 Task: Select transit view around selected location Cape Romain National Wildlife Refuge, South Carolina, United States and check out the nearest train station
Action: Mouse moved to (149, 82)
Screenshot: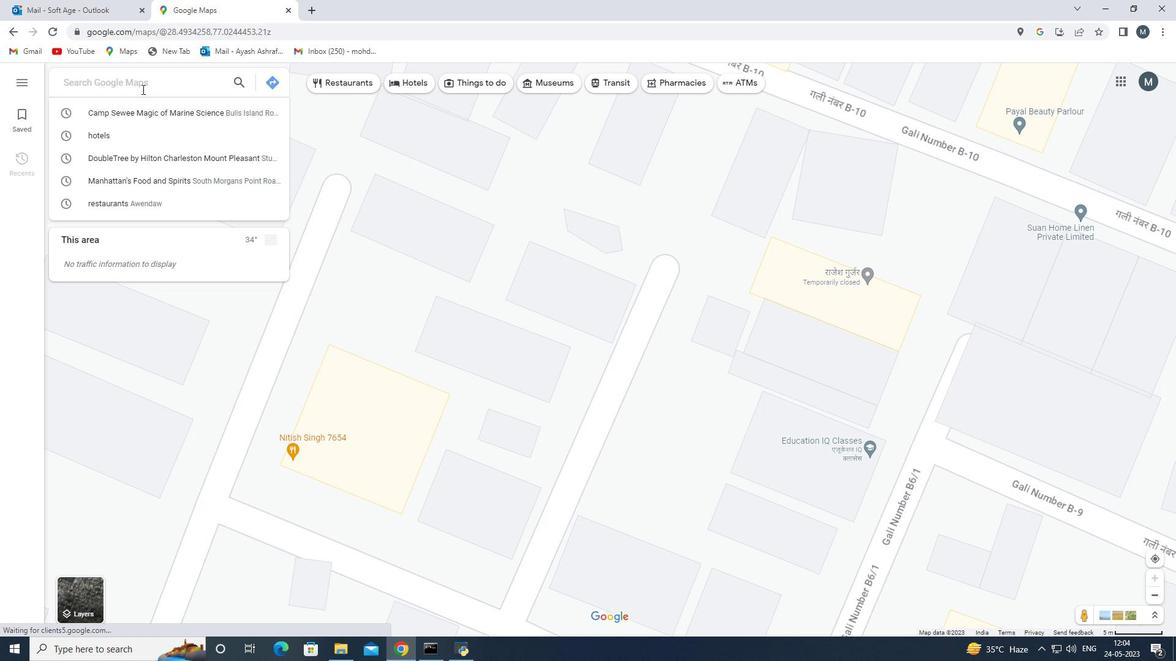 
Action: Mouse pressed left at (149, 82)
Screenshot: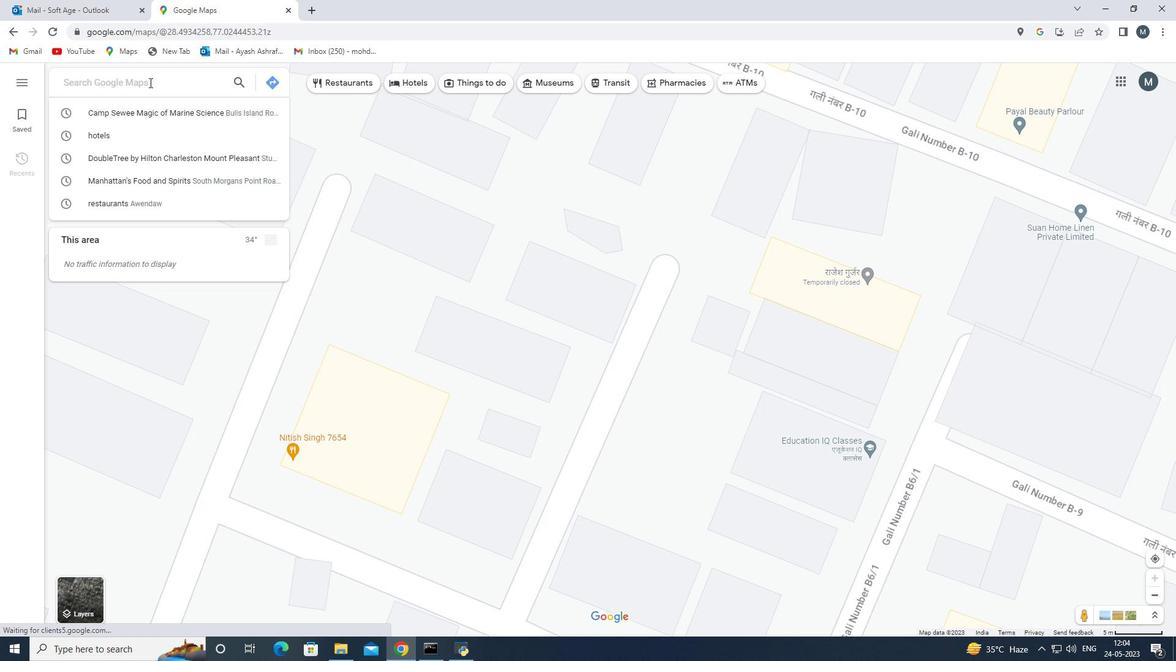 
Action: Key pressed <Key.shift>Cape<Key.space><Key.shift><Key.shift><Key.shift><Key.shift><Key.shift>Romain<Key.space><Key.shift>National<Key.space>wildlife<Key.space>refuge<Key.space><Key.backspace>,south<Key.space>carolina<Key.space>united<Key.space>states<Key.space>
Screenshot: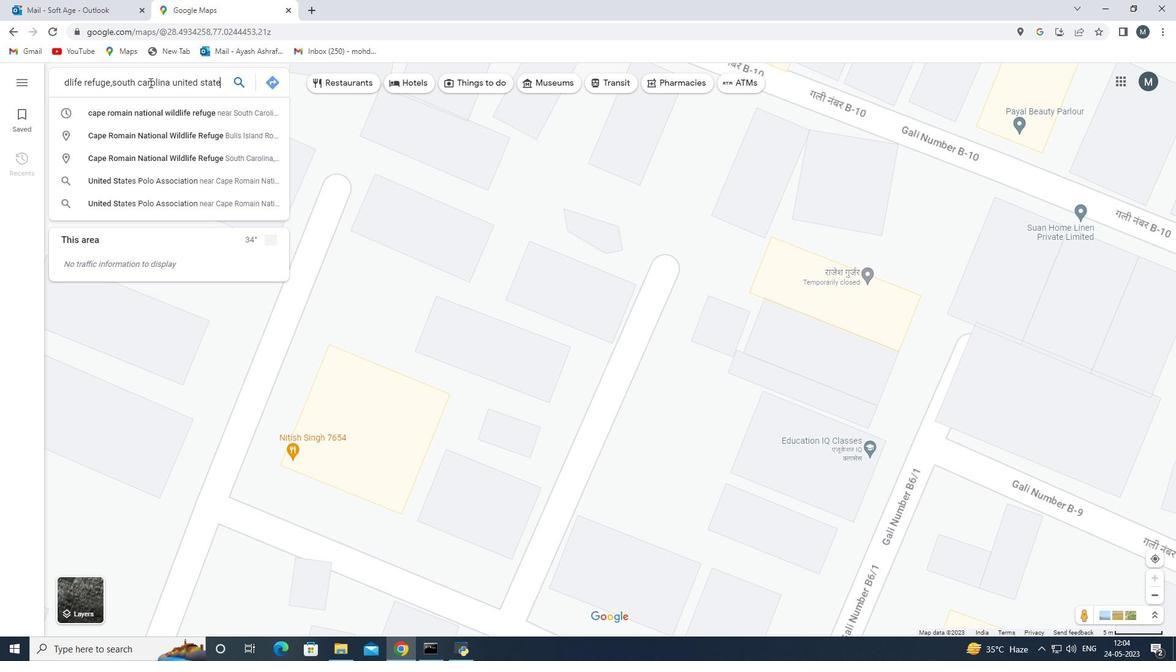 
Action: Mouse moved to (241, 85)
Screenshot: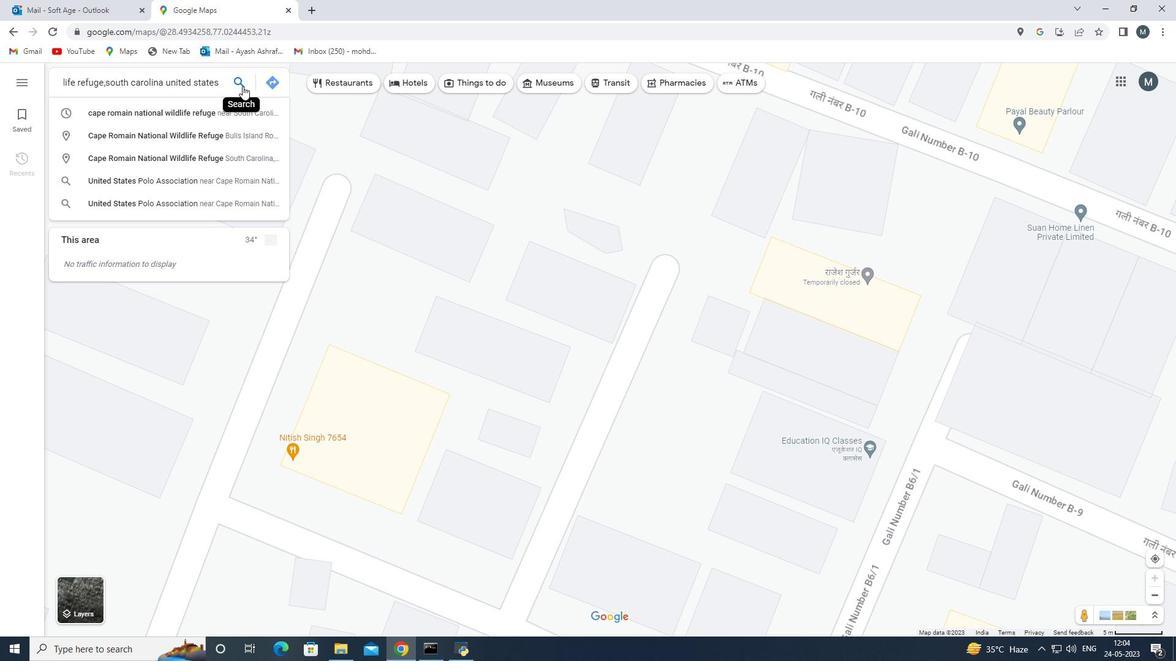 
Action: Mouse pressed left at (241, 85)
Screenshot: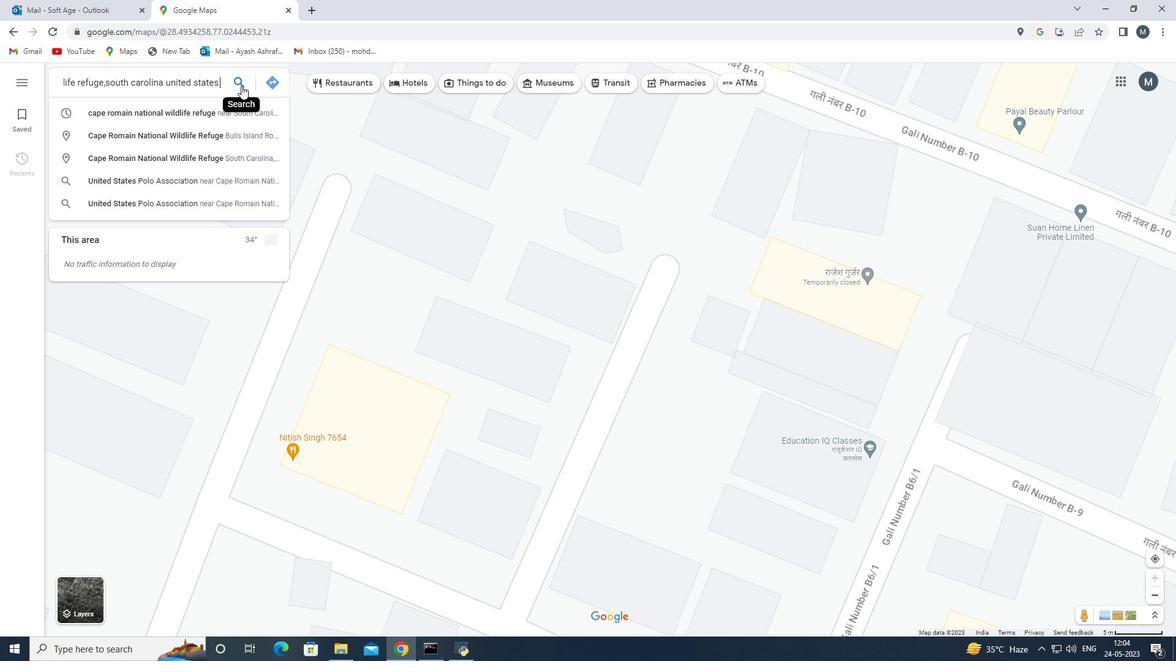 
Action: Mouse moved to (200, 300)
Screenshot: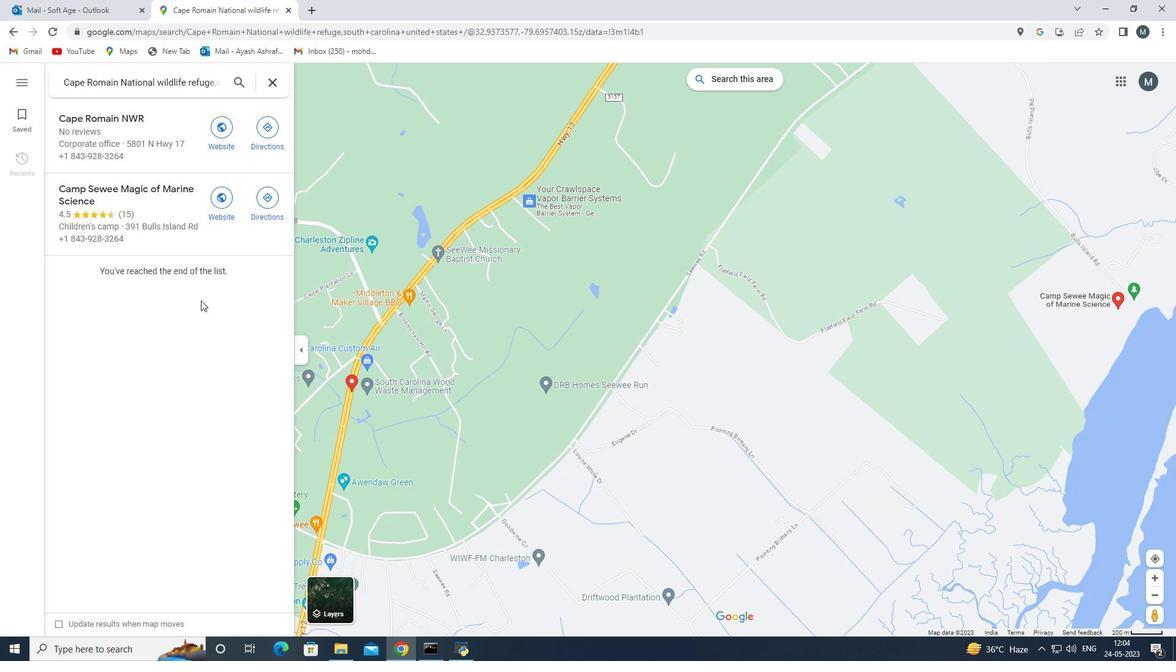 
Action: Mouse scrolled (200, 301) with delta (0, 0)
Screenshot: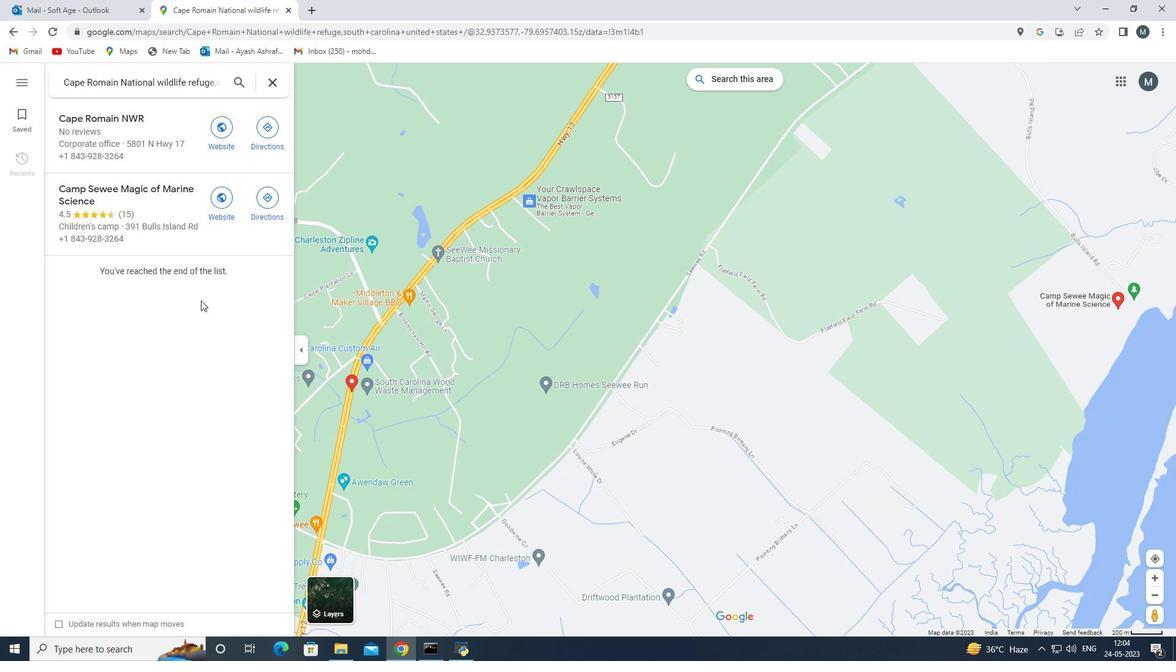 
Action: Mouse scrolled (200, 301) with delta (0, 0)
Screenshot: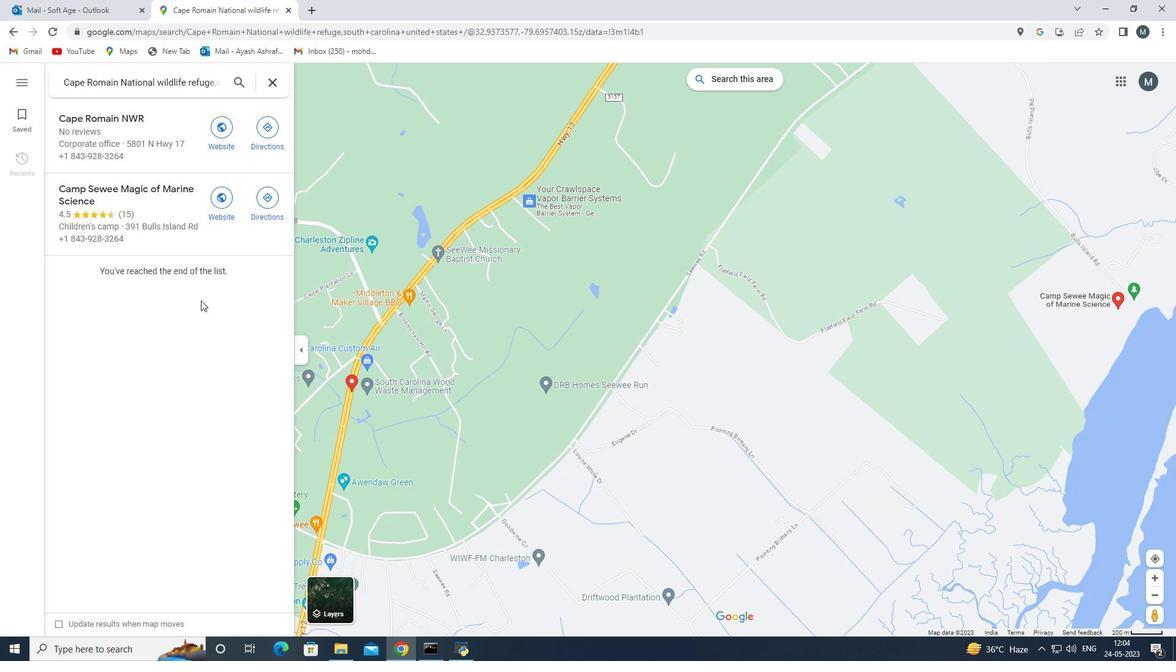 
Action: Mouse scrolled (200, 301) with delta (0, 0)
Screenshot: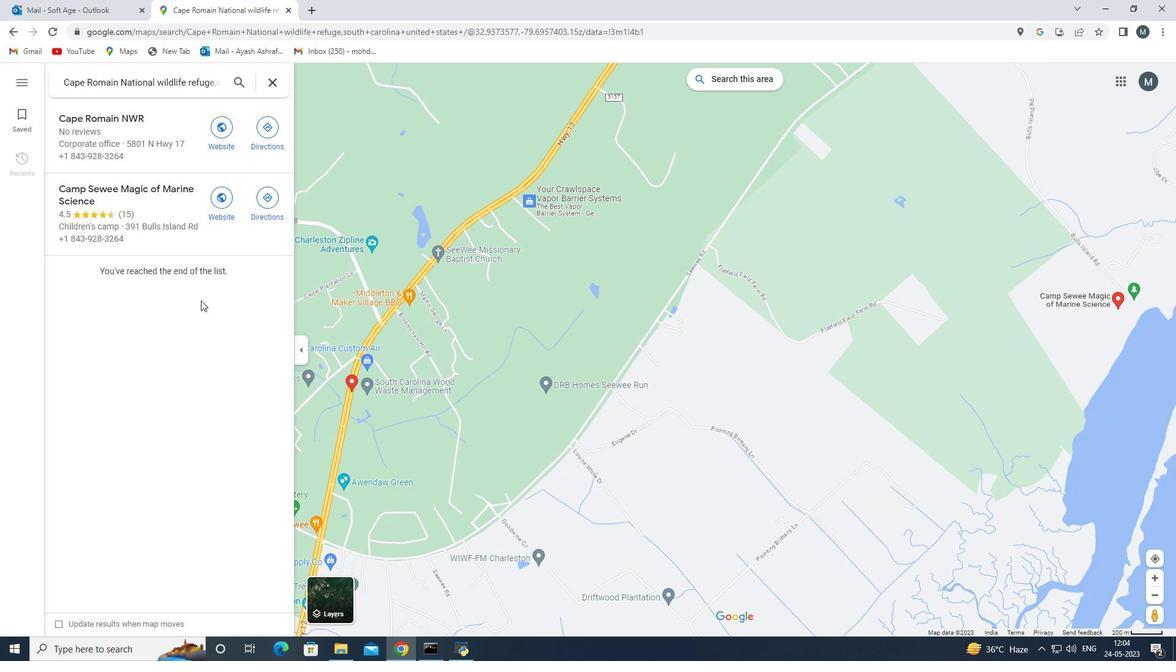 
Action: Mouse moved to (144, 140)
Screenshot: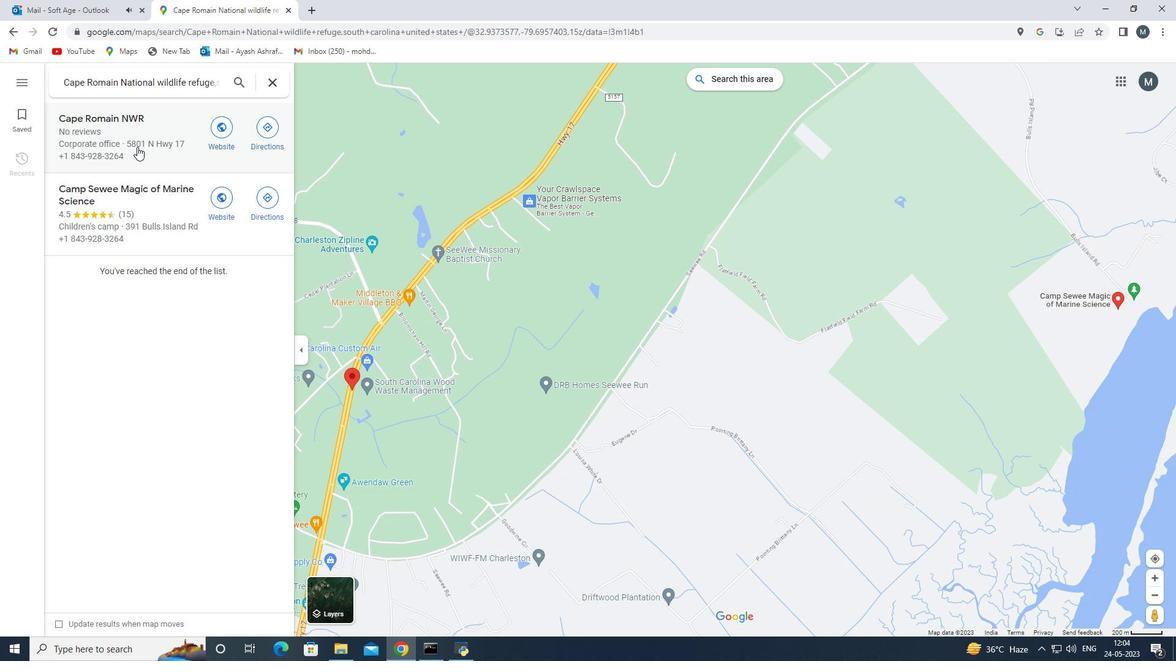 
Action: Mouse pressed left at (144, 140)
Screenshot: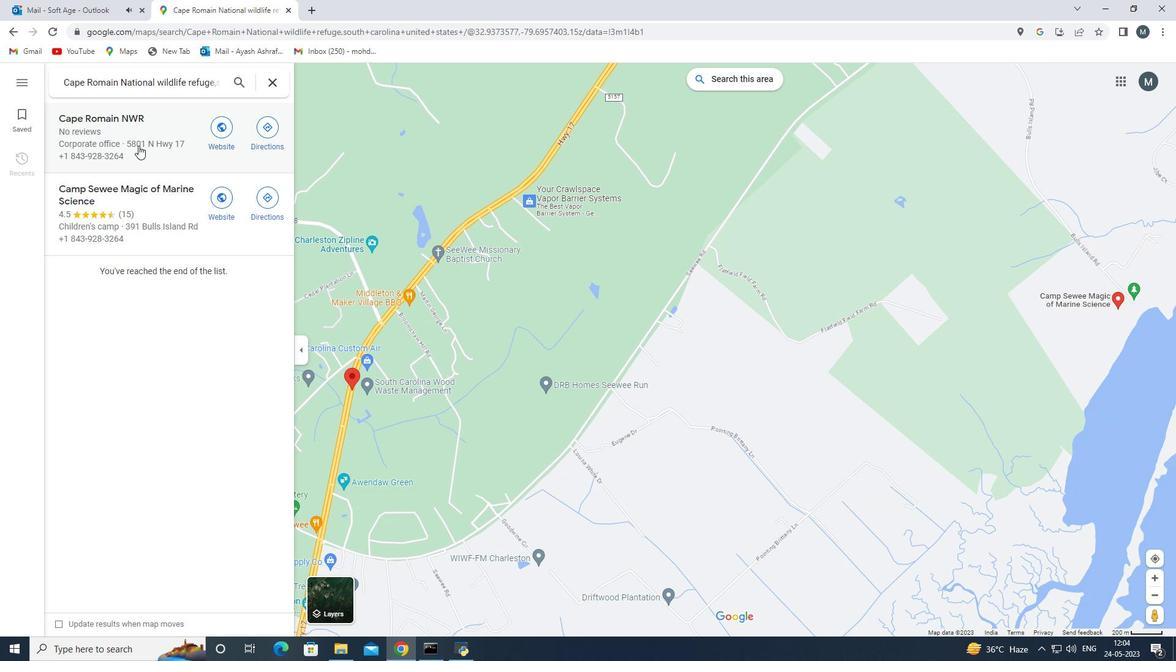 
Action: Mouse moved to (422, 324)
Screenshot: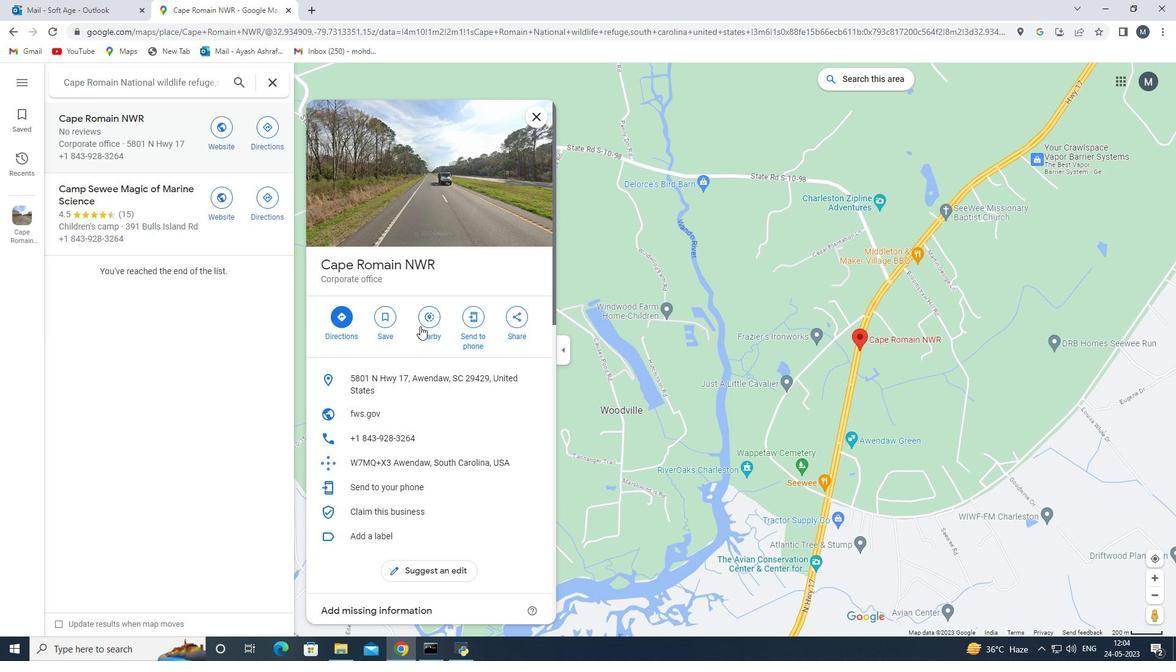 
Action: Mouse pressed left at (422, 324)
Screenshot: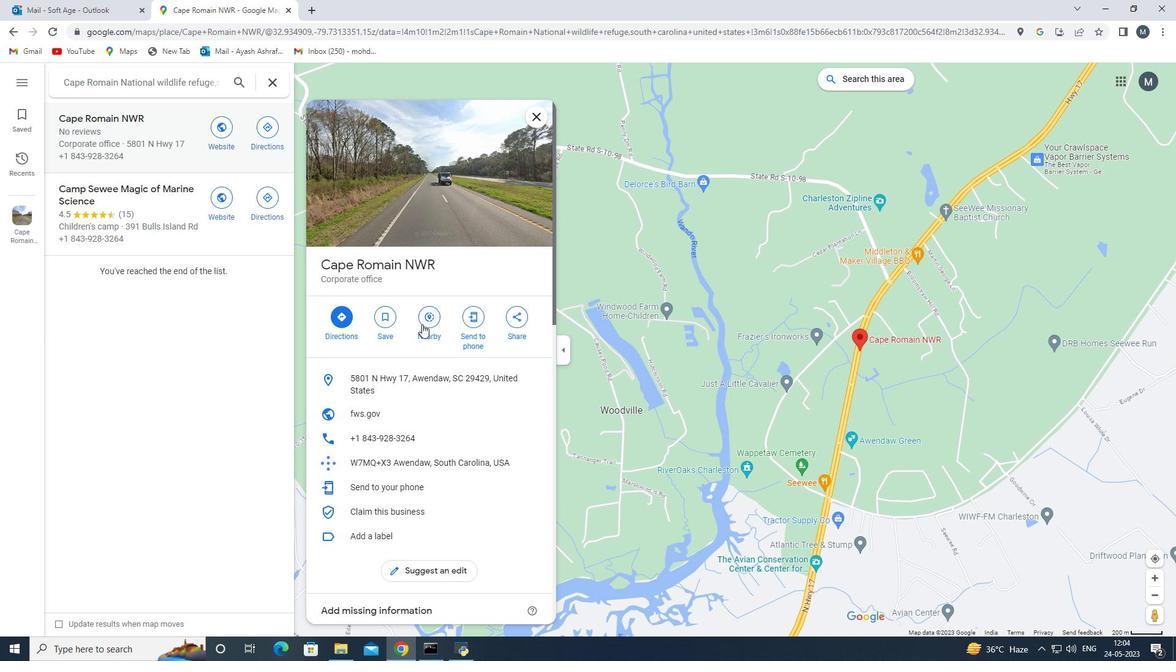 
Action: Mouse moved to (148, 303)
Screenshot: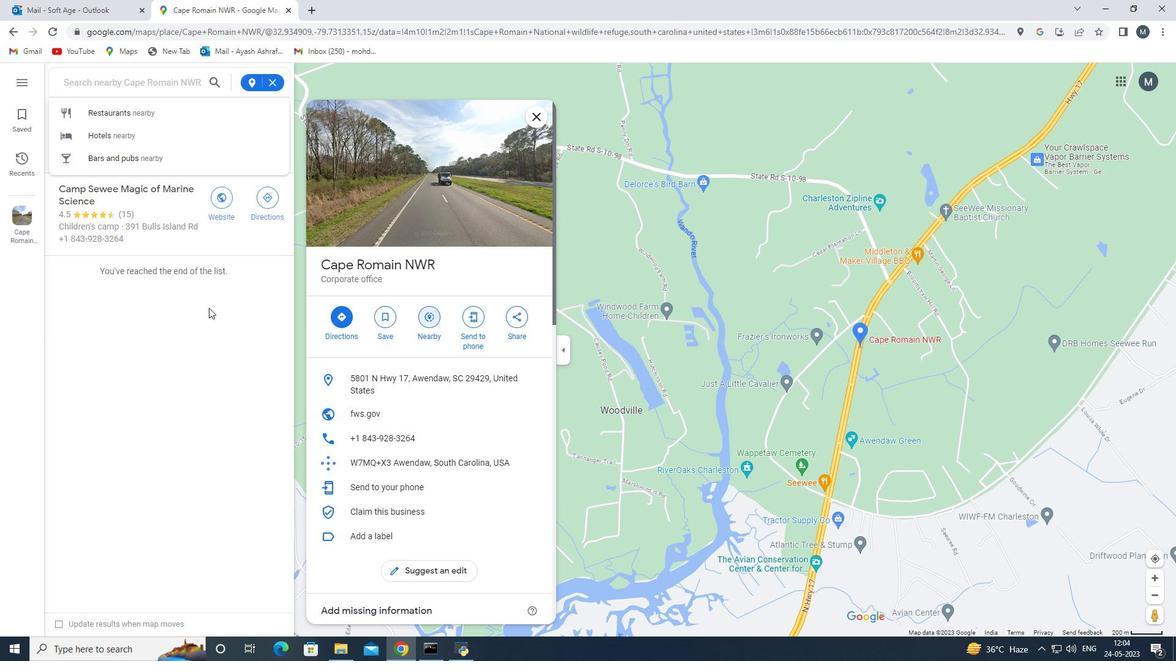 
Action: Key pressed <Key.shift>Tra
Screenshot: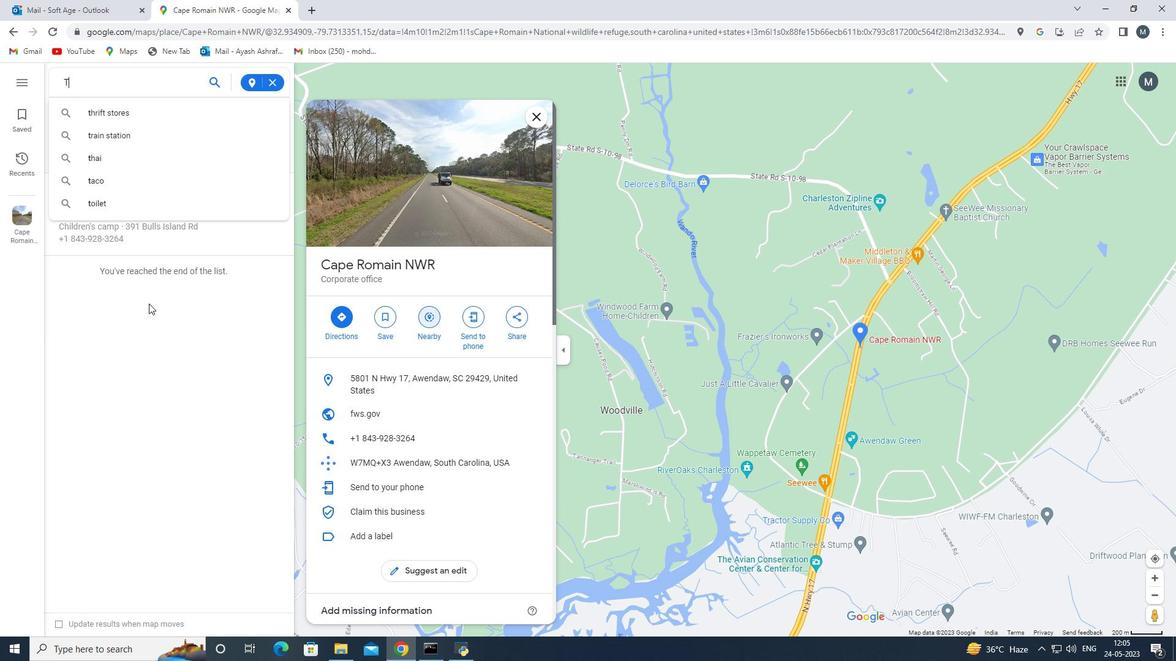 
Action: Mouse moved to (140, 116)
Screenshot: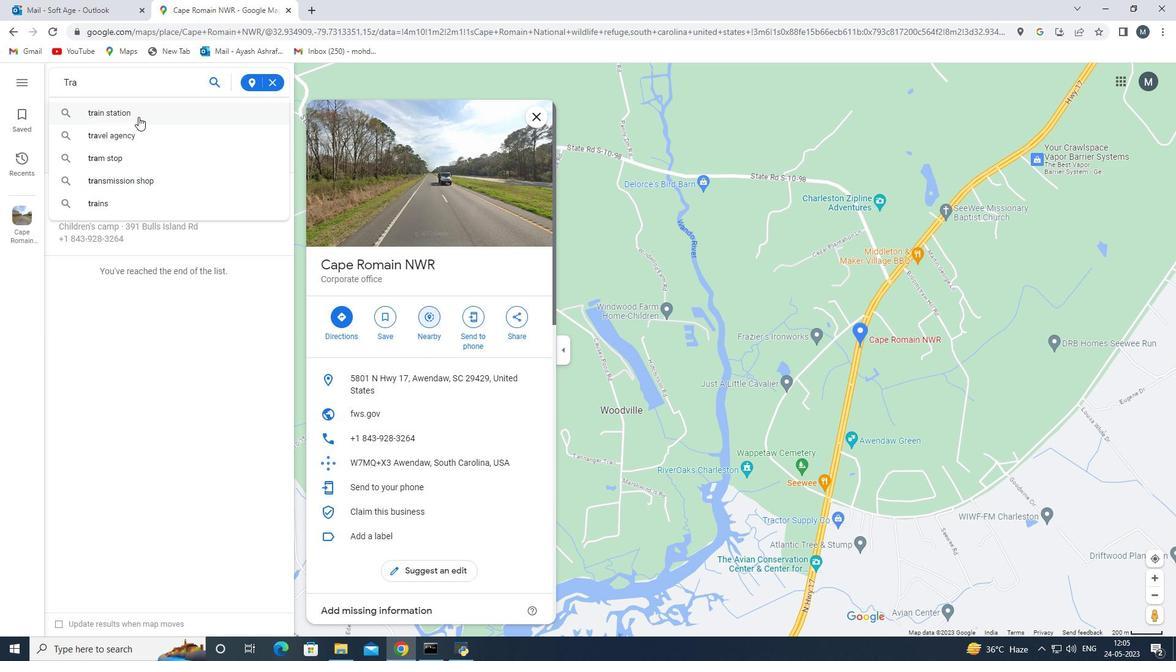 
Action: Mouse pressed left at (140, 116)
Screenshot: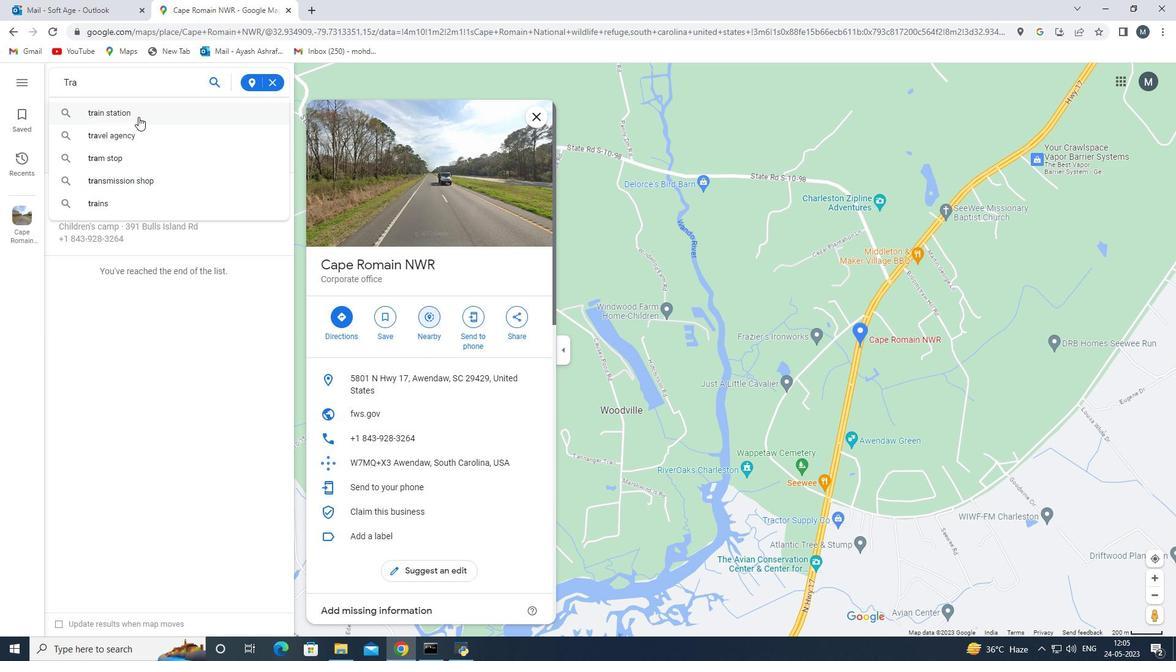 
Action: Mouse moved to (800, 431)
Screenshot: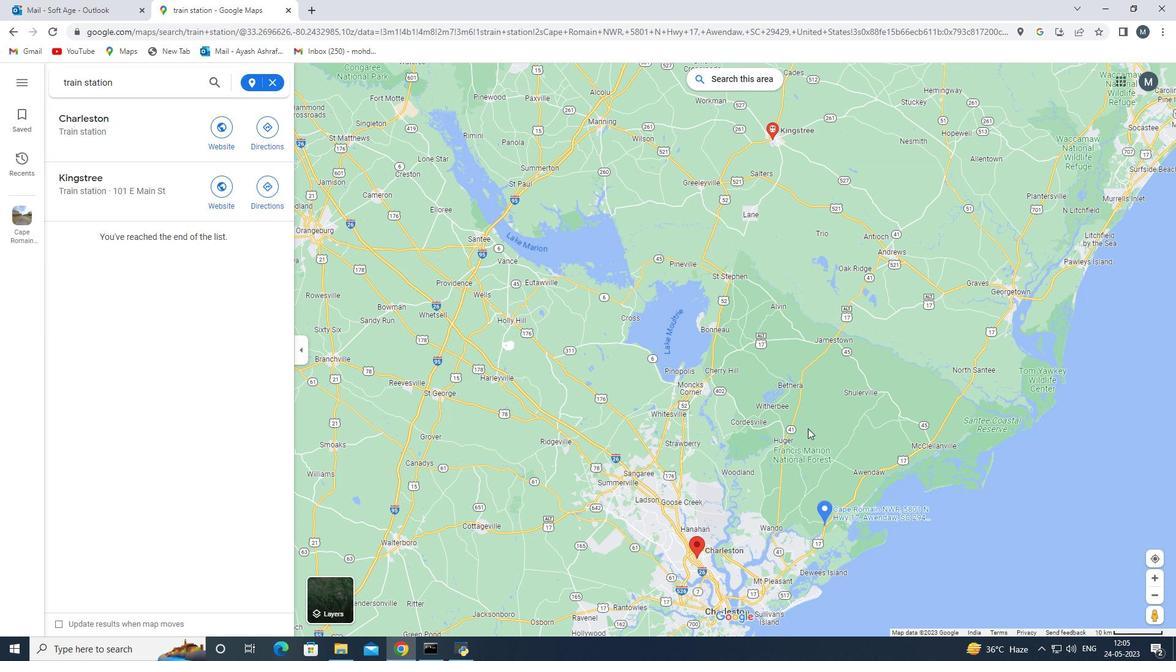 
Action: Mouse scrolled (803, 430) with delta (0, 0)
Screenshot: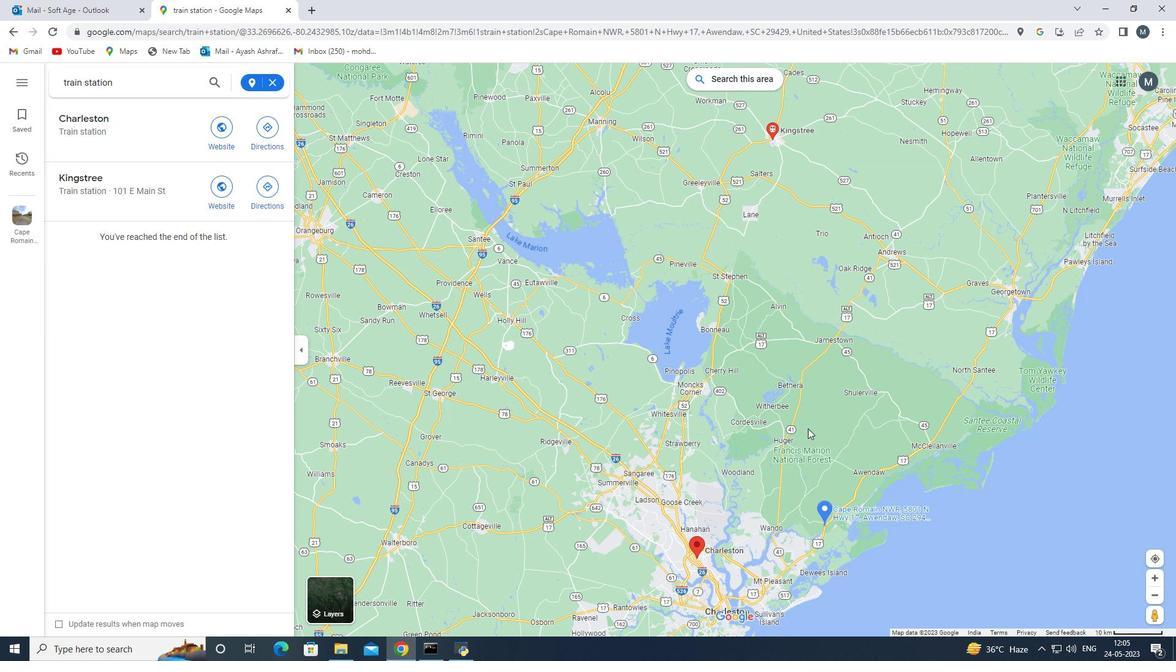 
Action: Mouse scrolled (800, 430) with delta (0, 0)
Screenshot: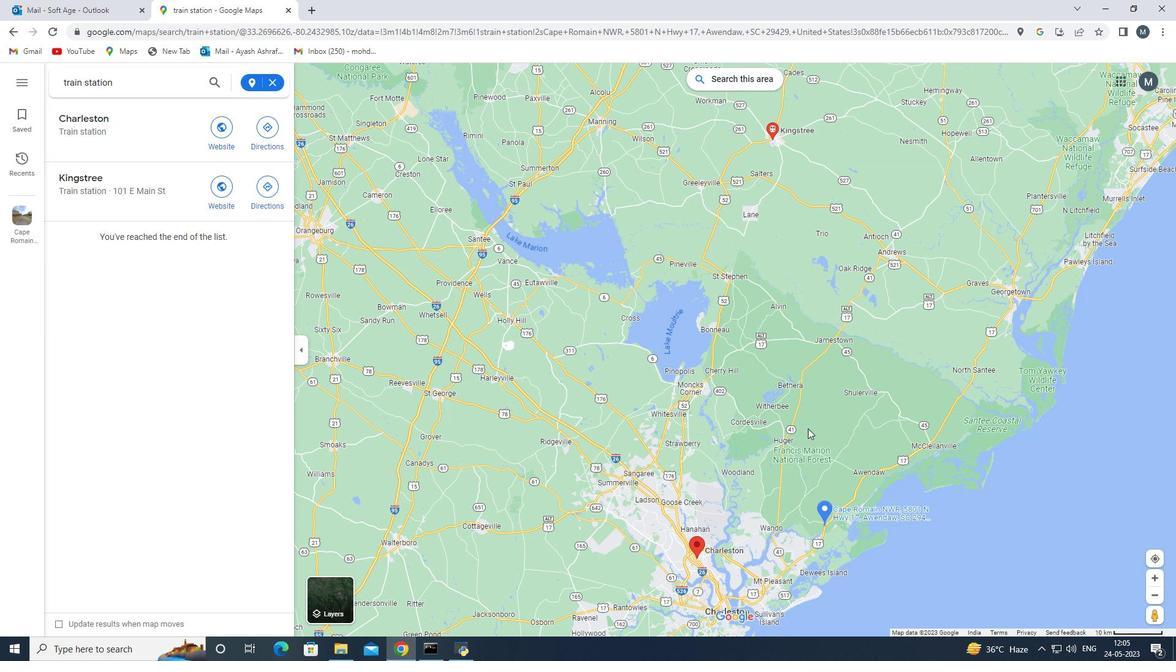 
Action: Mouse moved to (751, 457)
Screenshot: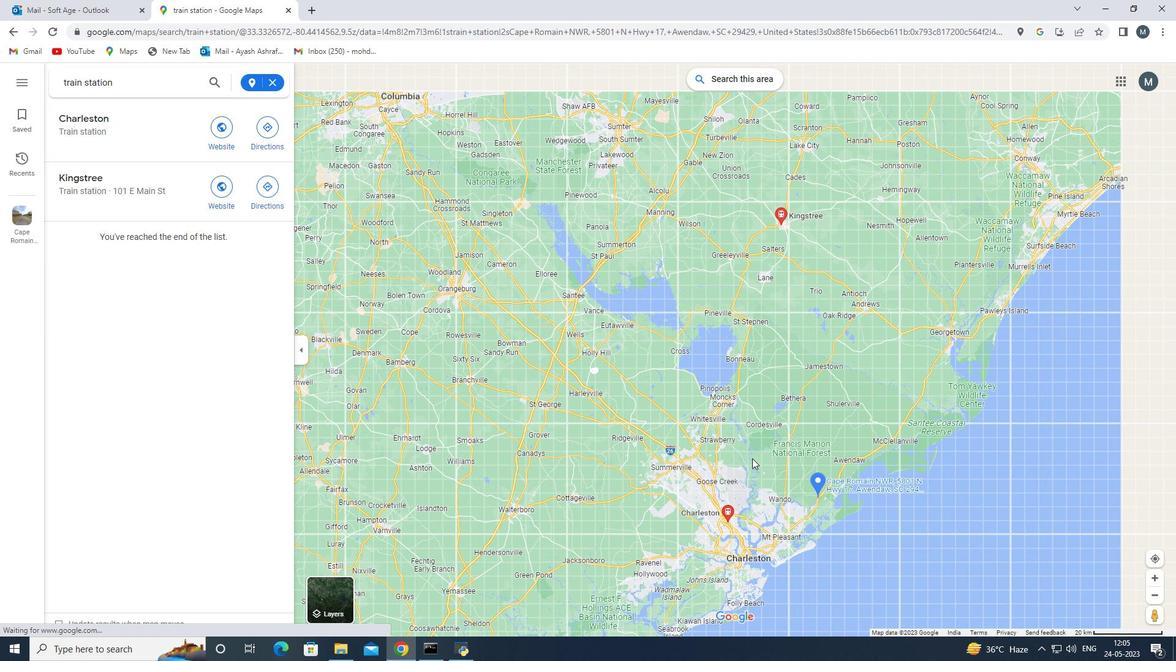 
Action: Mouse scrolled (751, 459) with delta (0, 0)
Screenshot: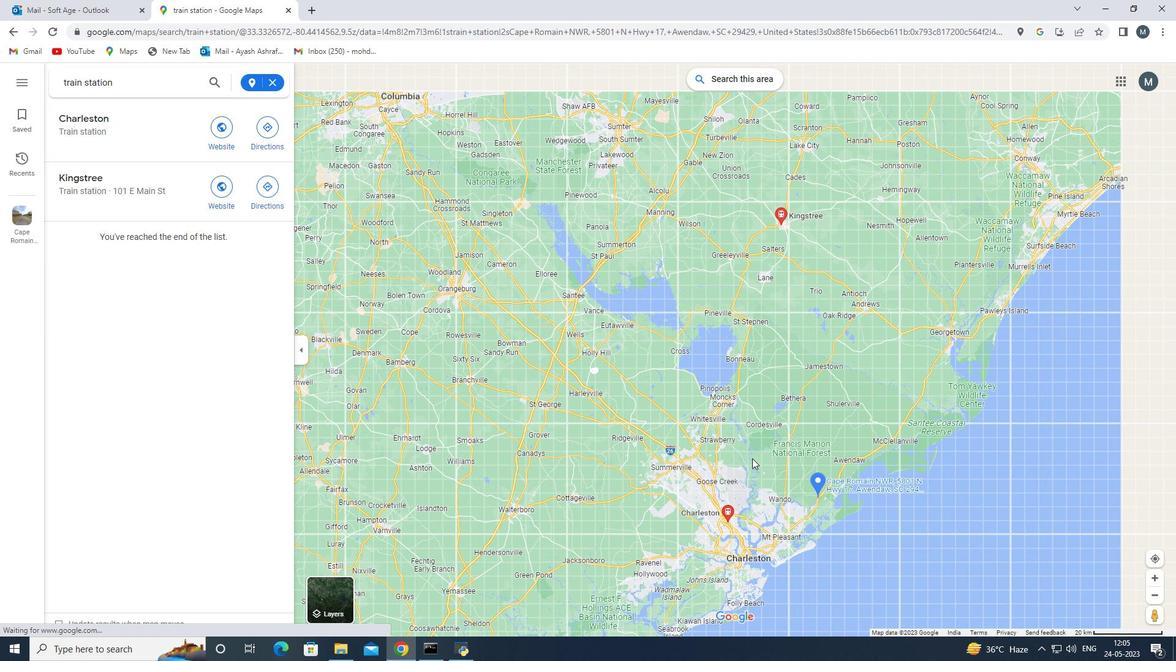 
Action: Mouse moved to (751, 455)
Screenshot: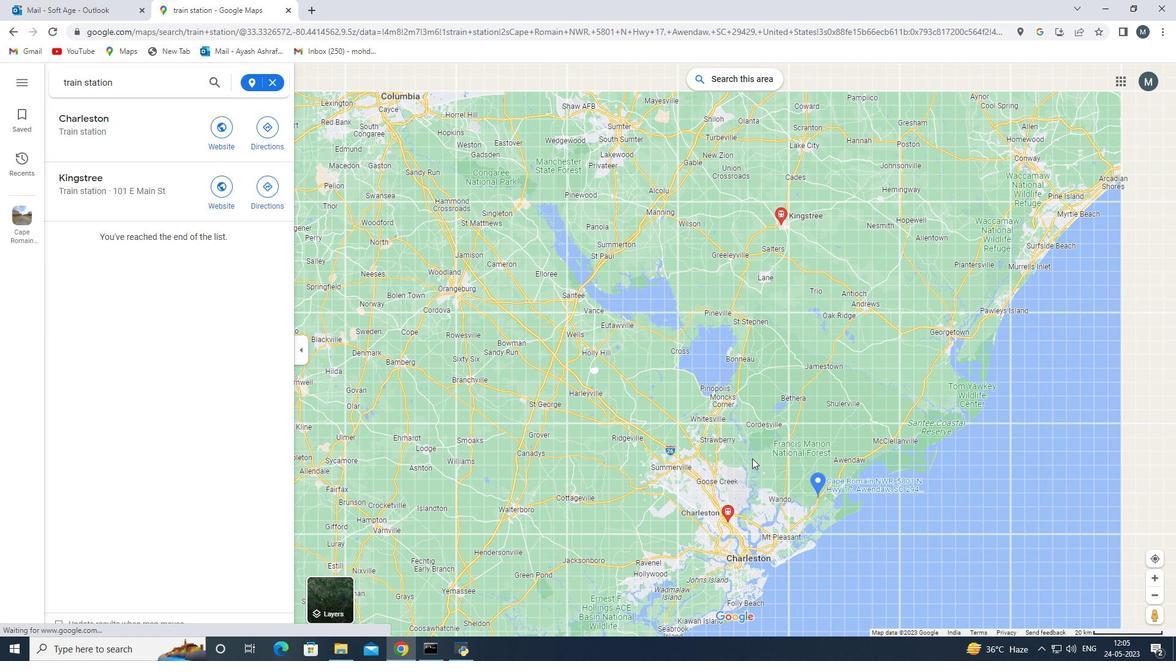 
Action: Mouse scrolled (751, 457) with delta (0, 0)
Screenshot: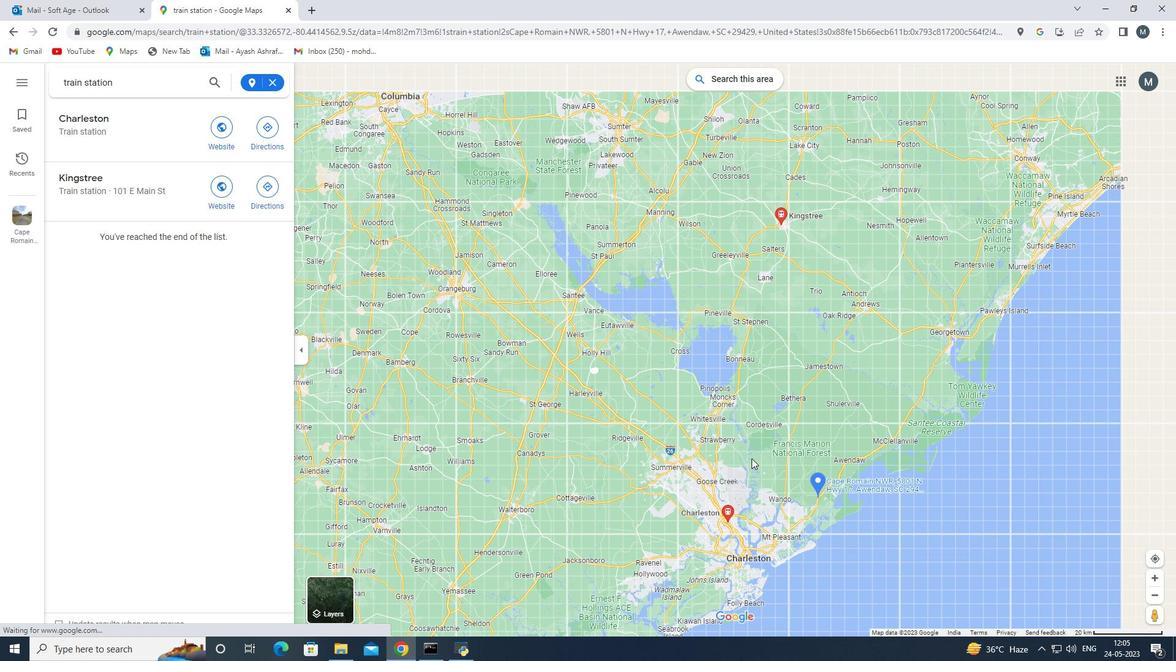 
Action: Mouse moved to (757, 443)
Screenshot: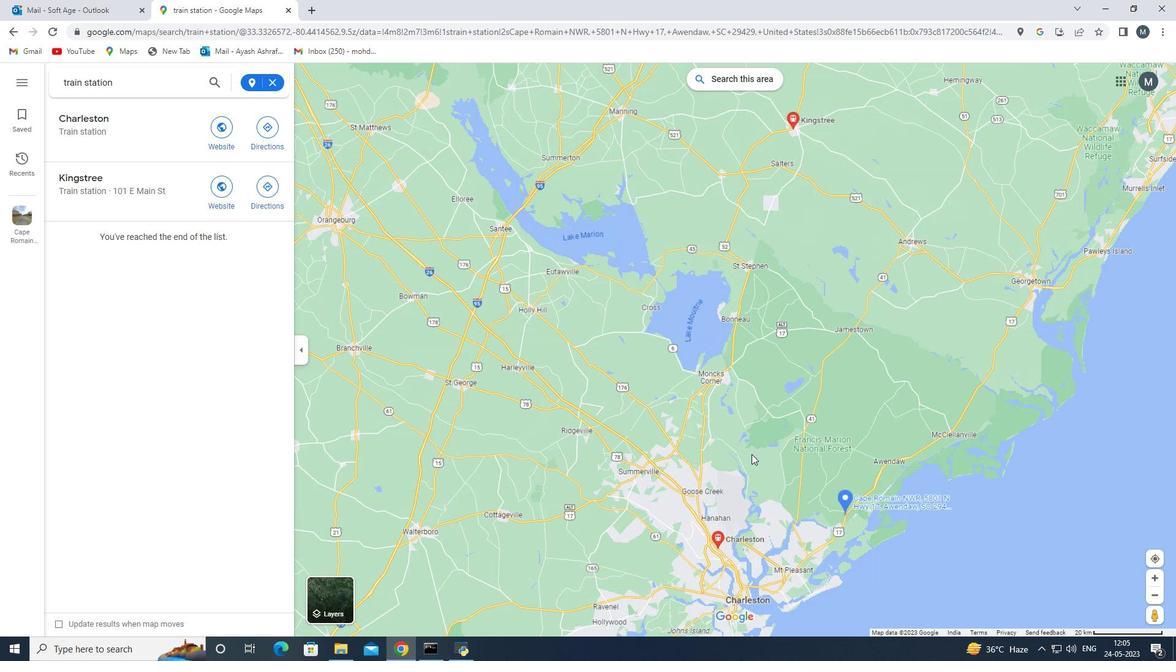 
Action: Mouse scrolled (757, 443) with delta (0, 0)
Screenshot: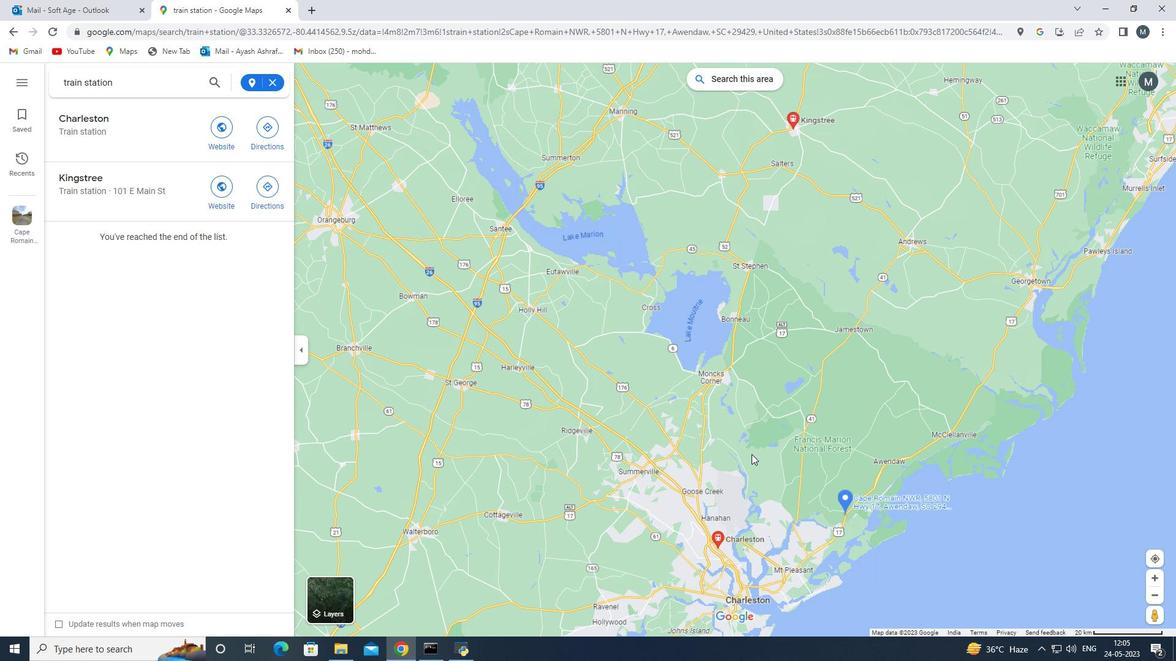 
Action: Mouse scrolled (757, 443) with delta (0, 0)
Screenshot: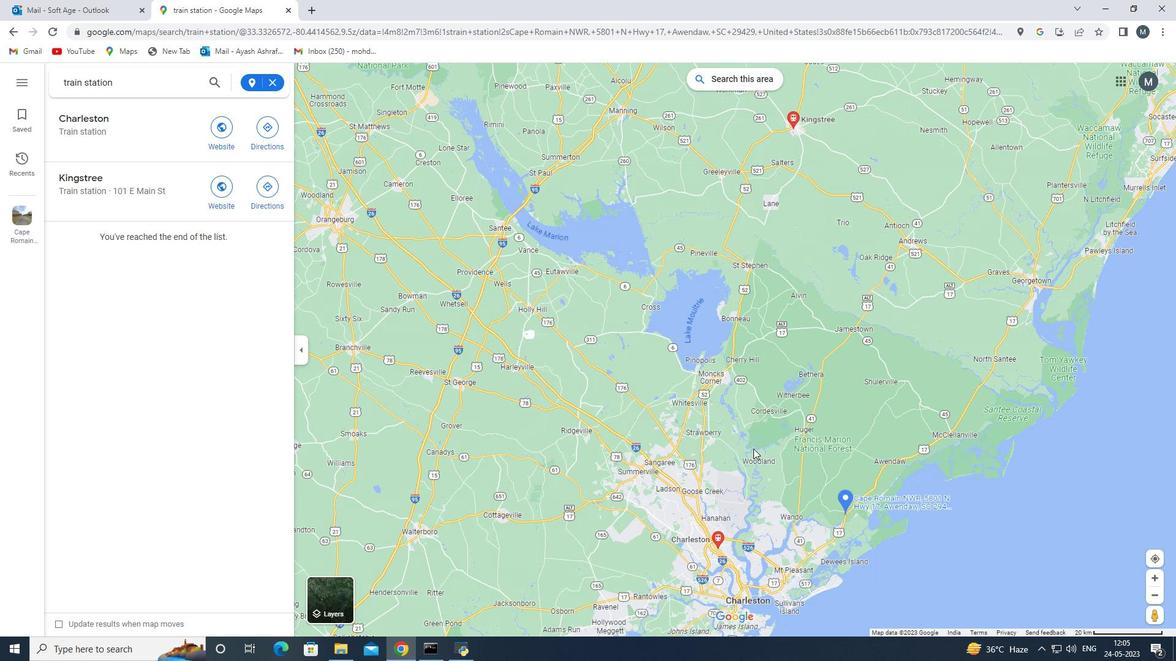 
Action: Mouse scrolled (757, 443) with delta (0, 0)
Screenshot: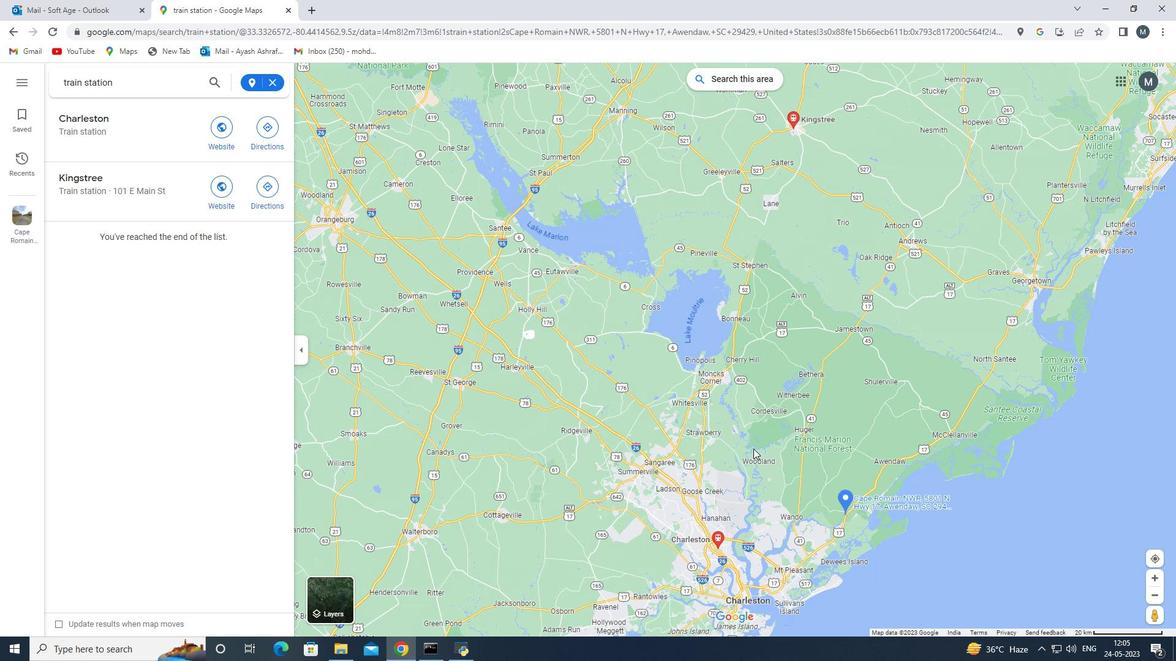 
Action: Mouse scrolled (757, 443) with delta (0, 0)
Screenshot: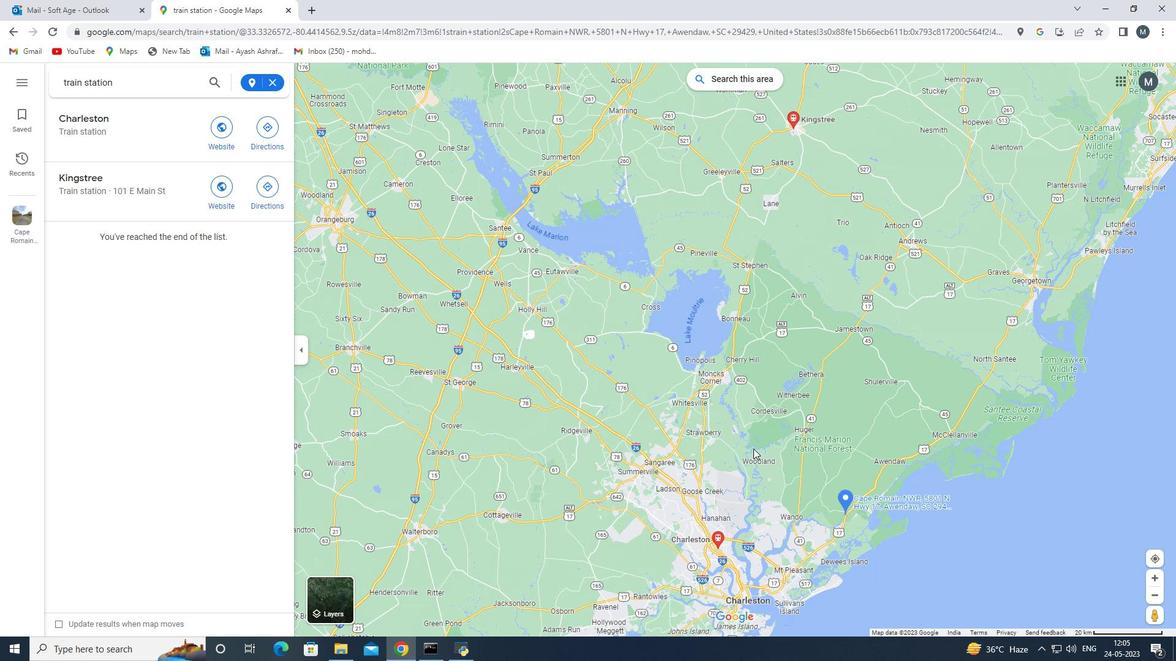 
Action: Mouse moved to (633, 436)
Screenshot: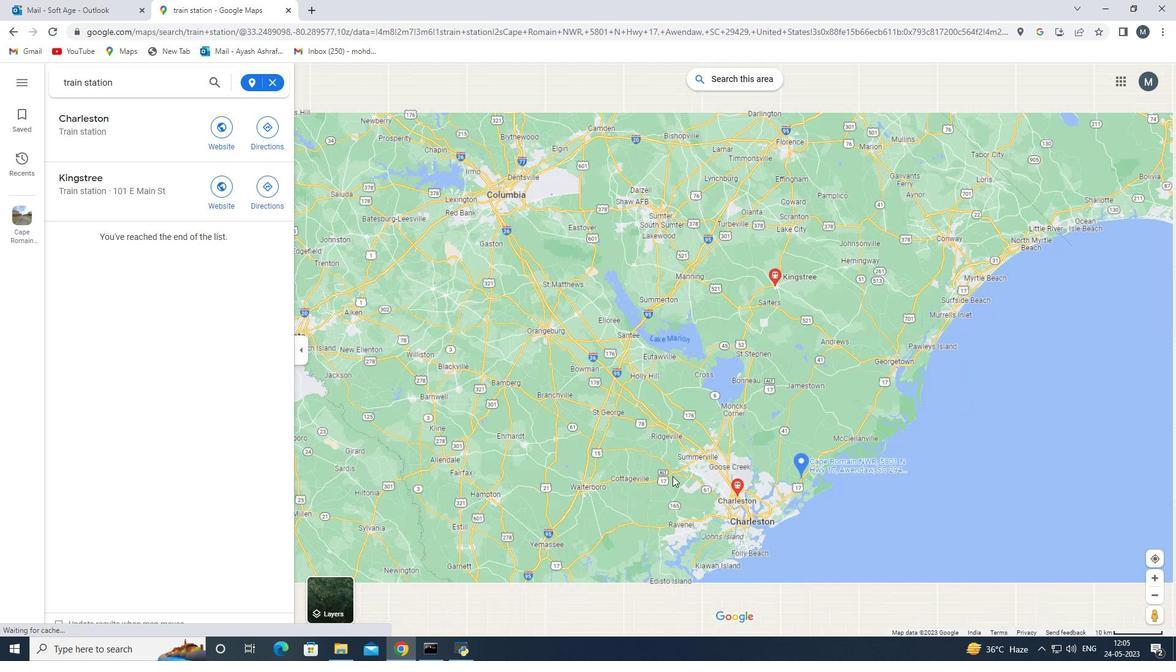 
Action: Mouse pressed left at (633, 436)
Screenshot: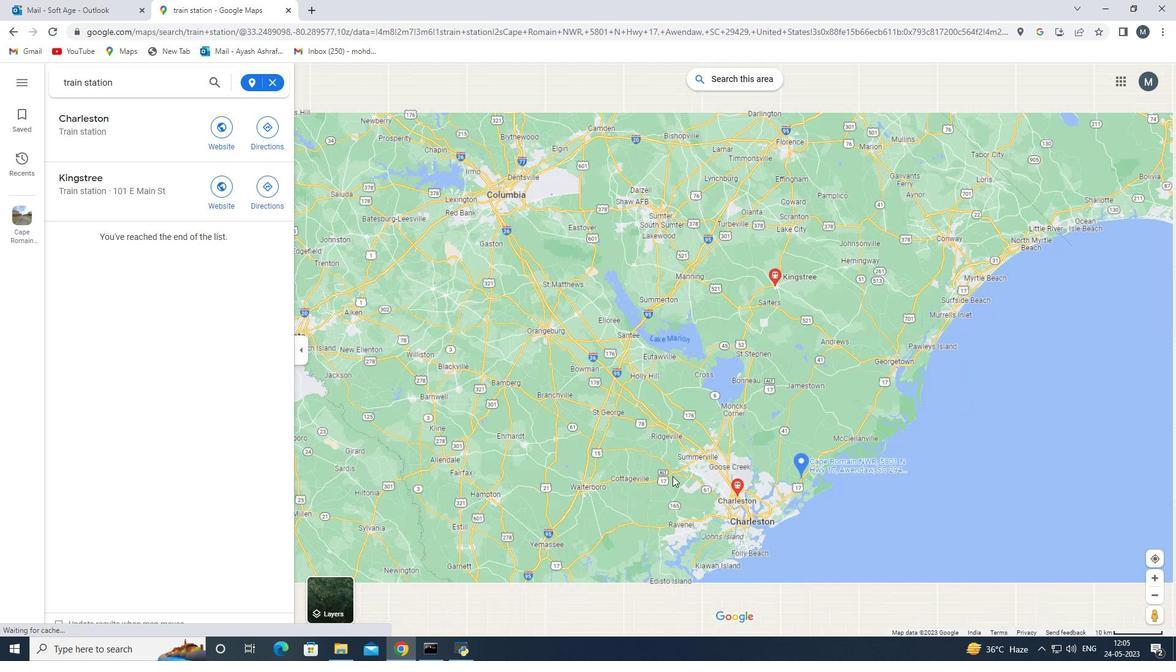 
Action: Mouse moved to (771, 413)
Screenshot: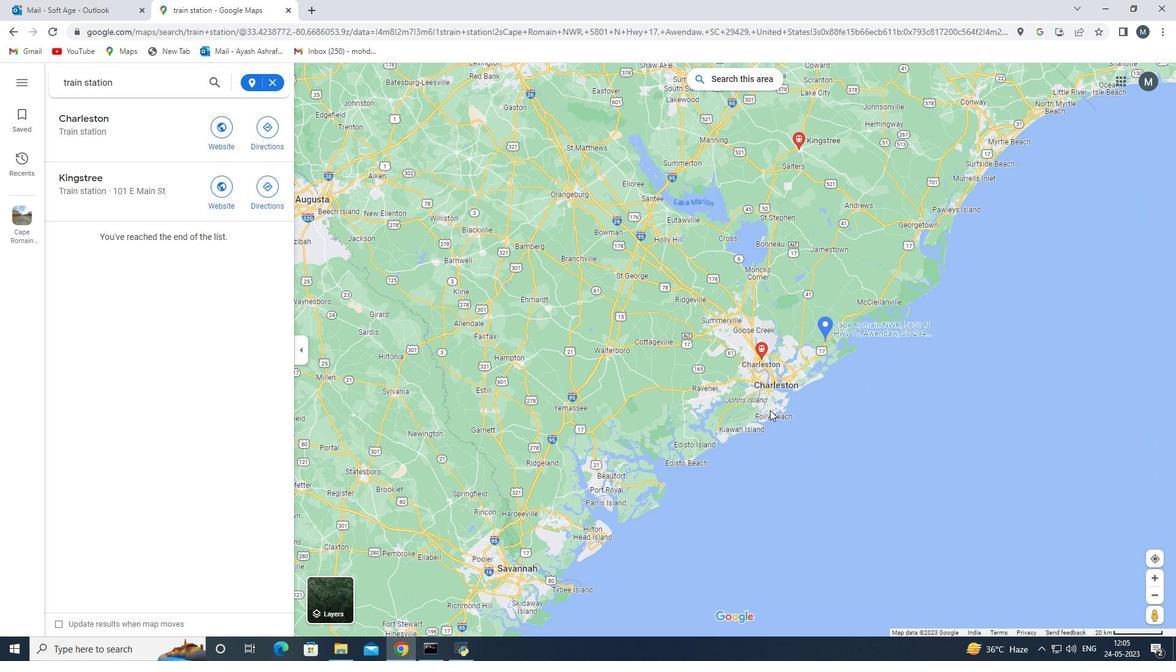 
Action: Mouse scrolled (771, 414) with delta (0, 0)
Screenshot: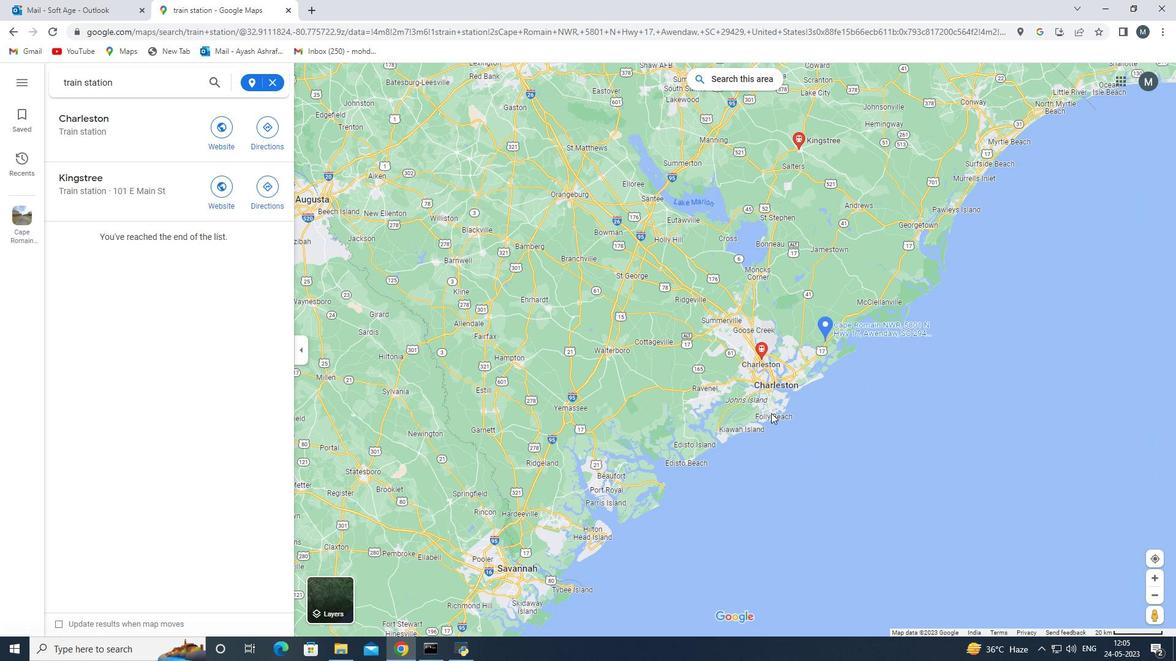 
Action: Mouse scrolled (771, 414) with delta (0, 0)
Screenshot: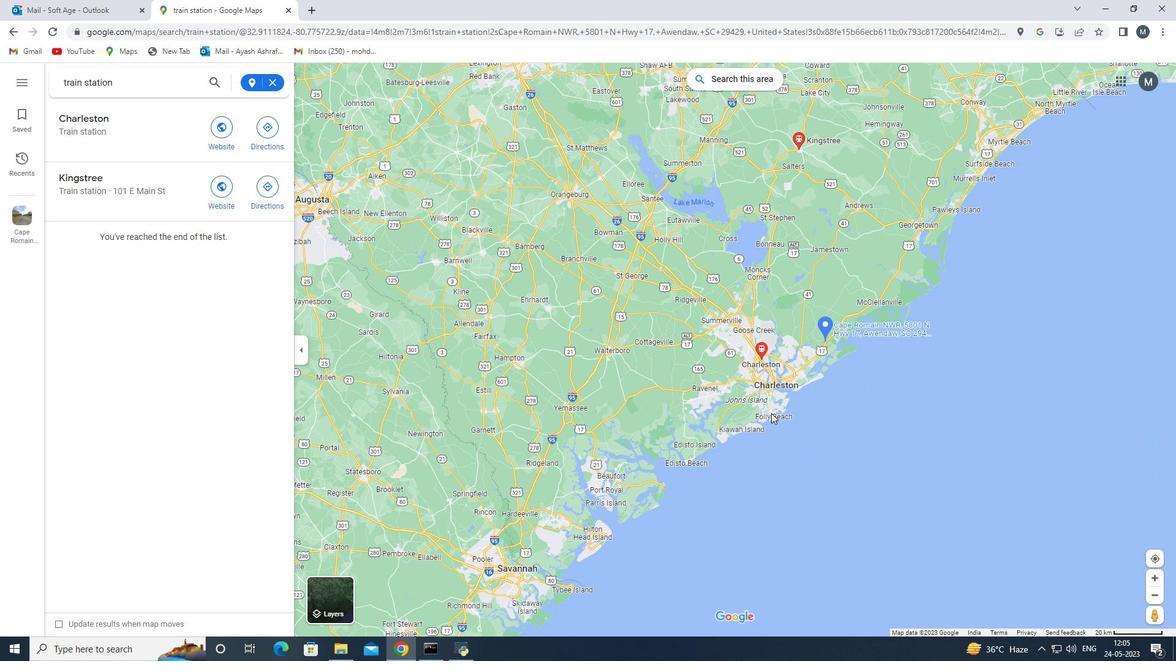 
Action: Mouse scrolled (771, 414) with delta (0, 0)
Screenshot: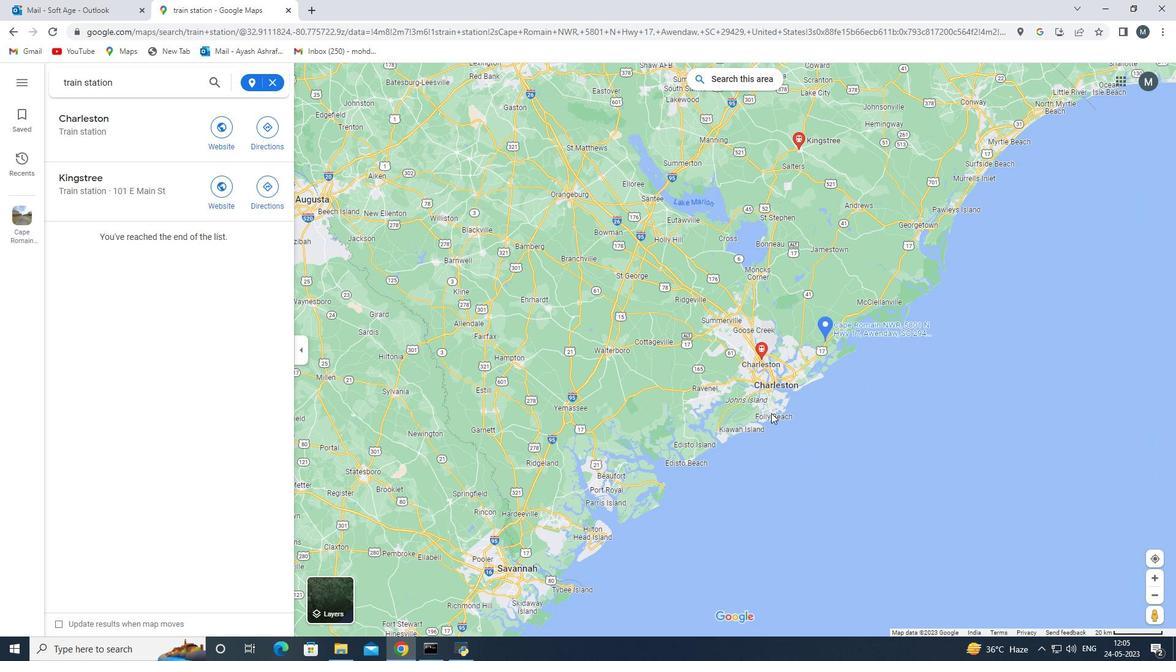 
Action: Mouse moved to (771, 414)
Screenshot: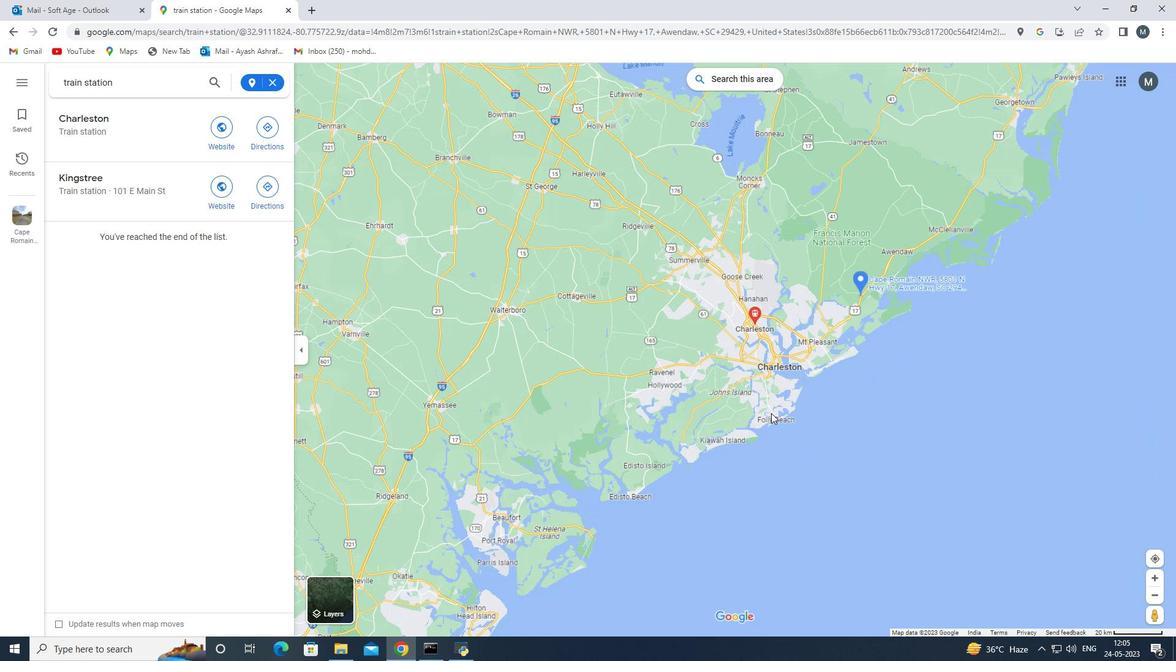 
Action: Mouse scrolled (771, 414) with delta (0, 0)
Screenshot: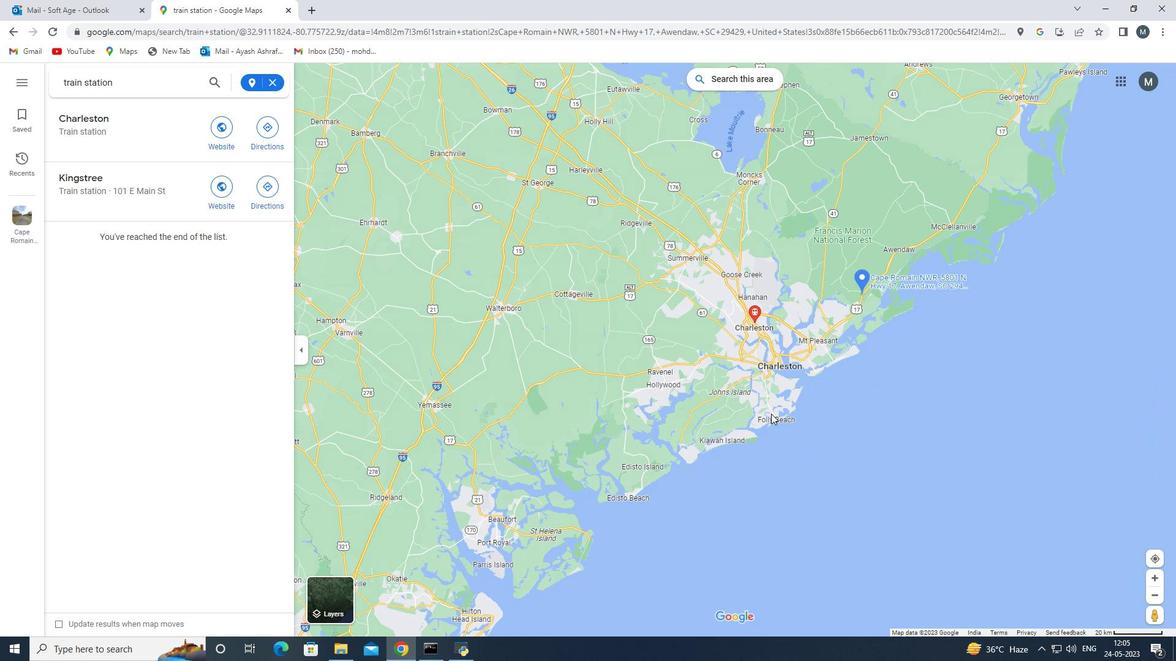 
Action: Mouse scrolled (771, 414) with delta (0, 0)
Screenshot: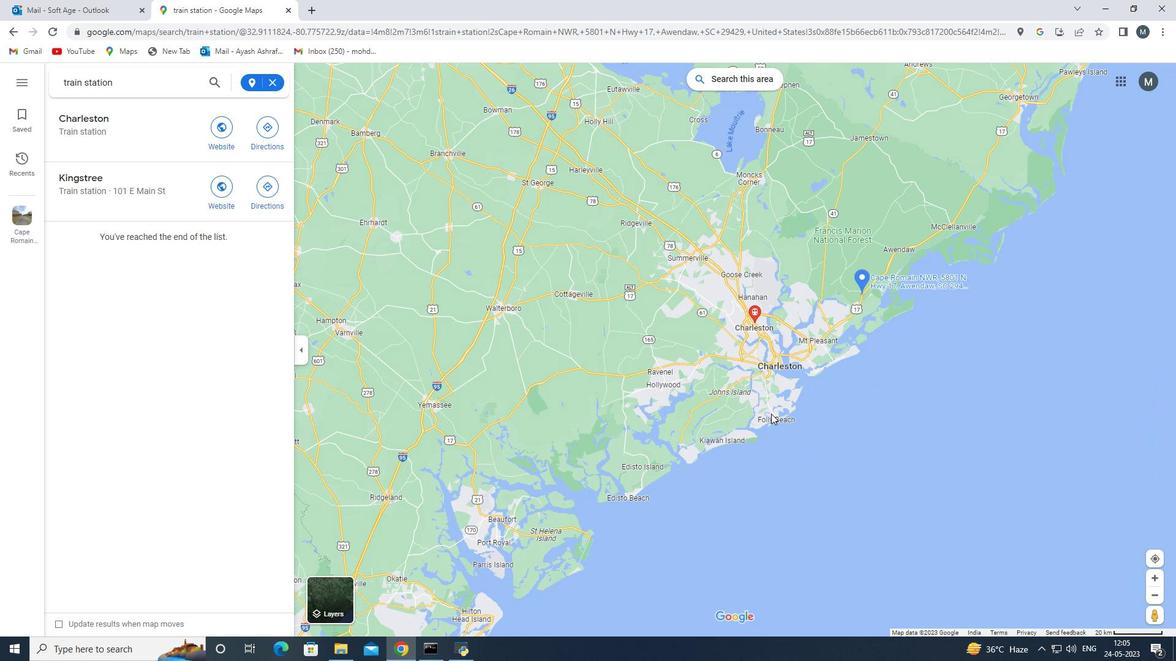 
Action: Mouse scrolled (771, 414) with delta (0, 0)
Screenshot: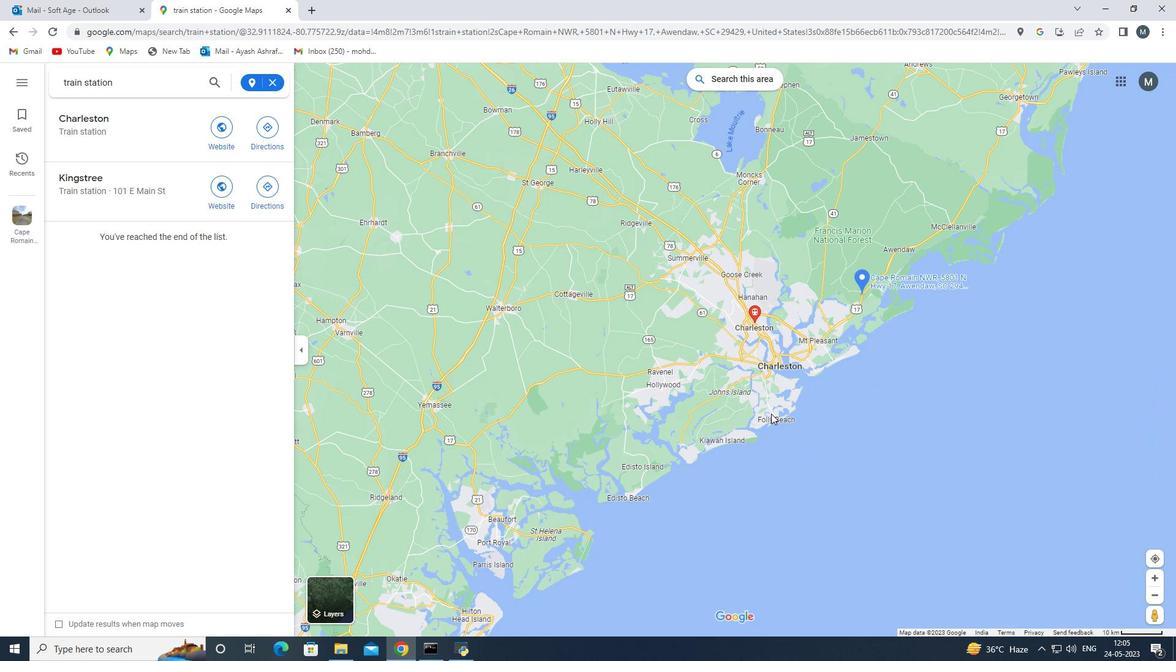 
Action: Mouse scrolled (771, 414) with delta (0, 0)
Screenshot: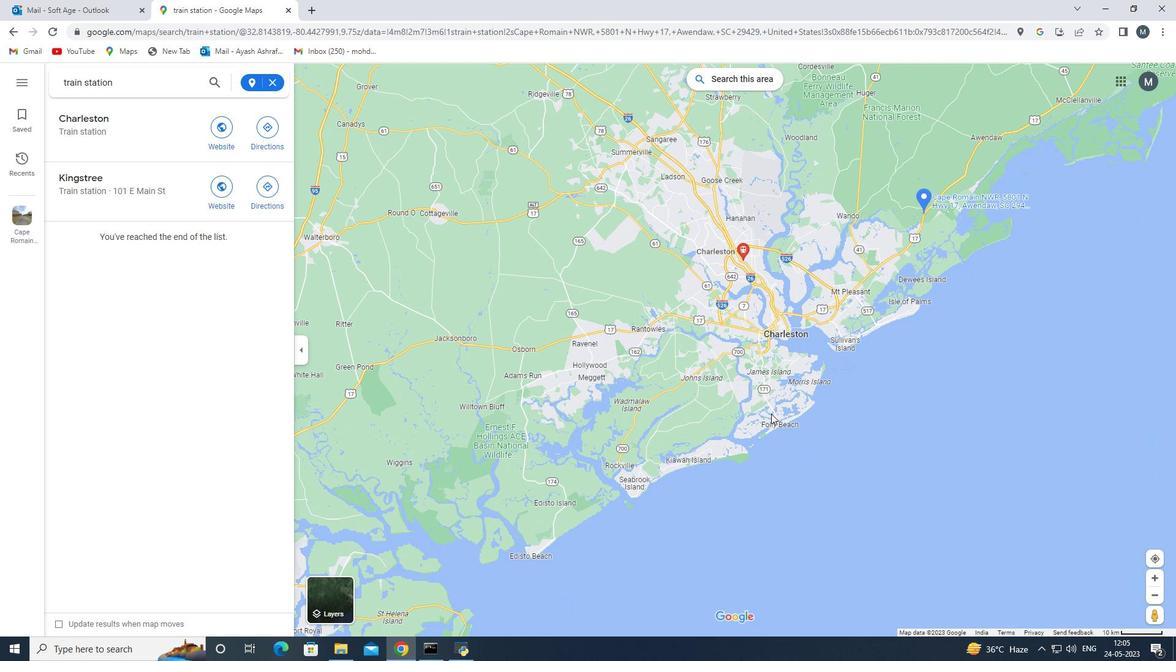 
Action: Mouse scrolled (771, 414) with delta (0, 0)
Screenshot: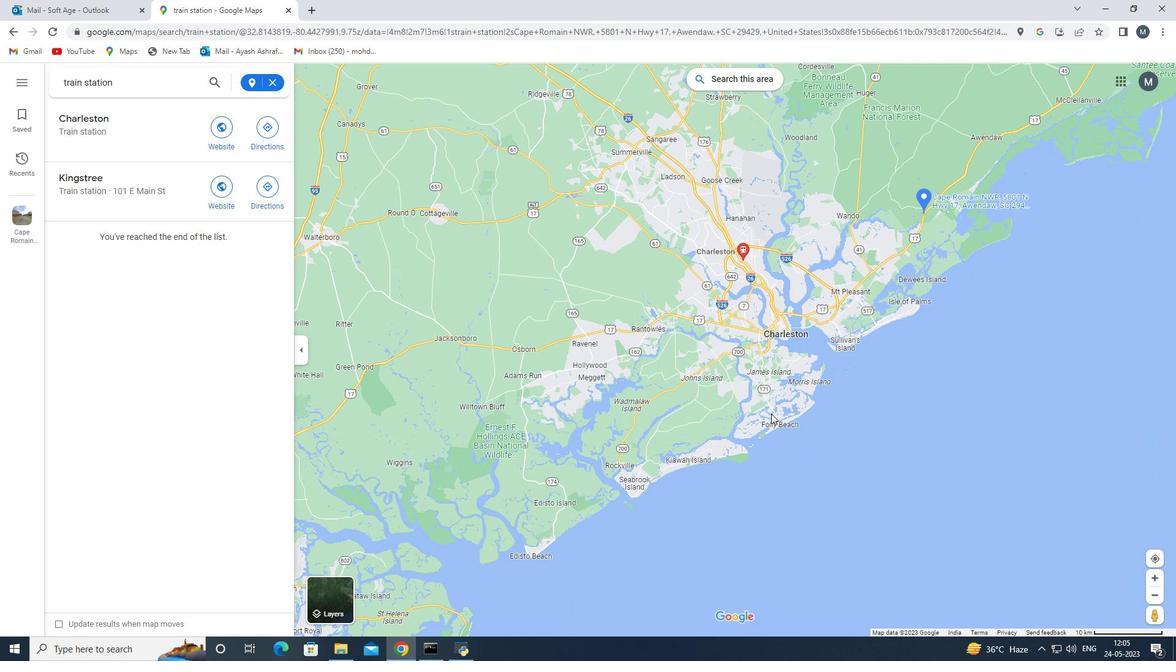 
Action: Mouse scrolled (771, 414) with delta (0, 0)
Screenshot: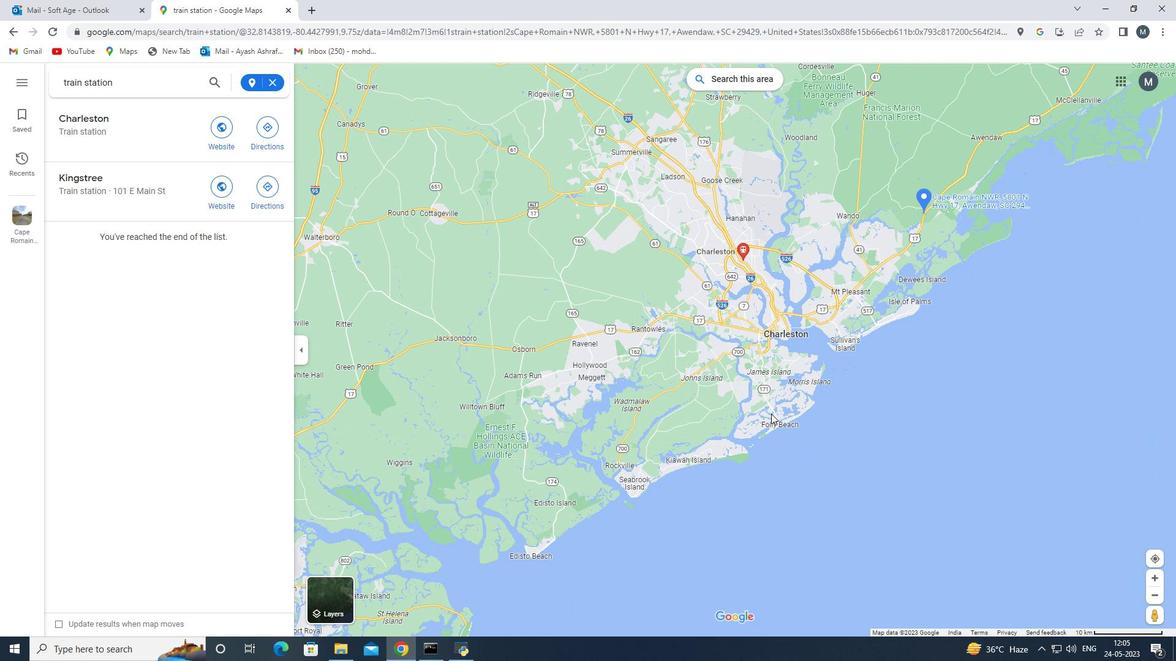
Action: Mouse moved to (708, 404)
Screenshot: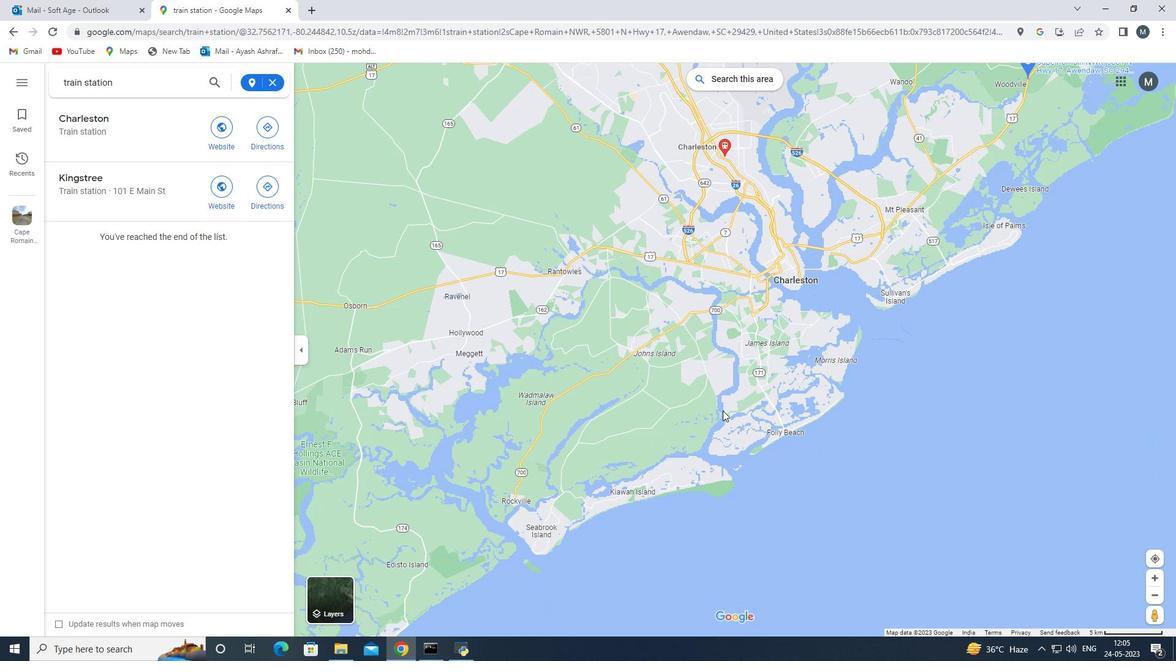 
Action: Mouse scrolled (708, 405) with delta (0, 0)
Screenshot: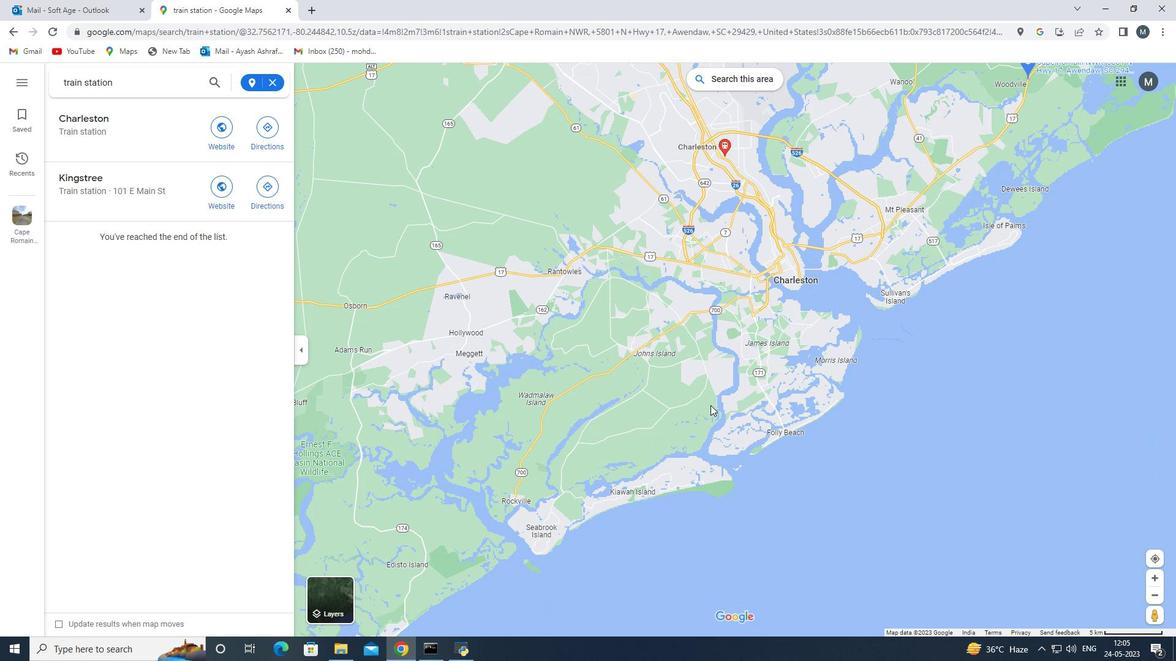
Action: Mouse scrolled (708, 405) with delta (0, 0)
Screenshot: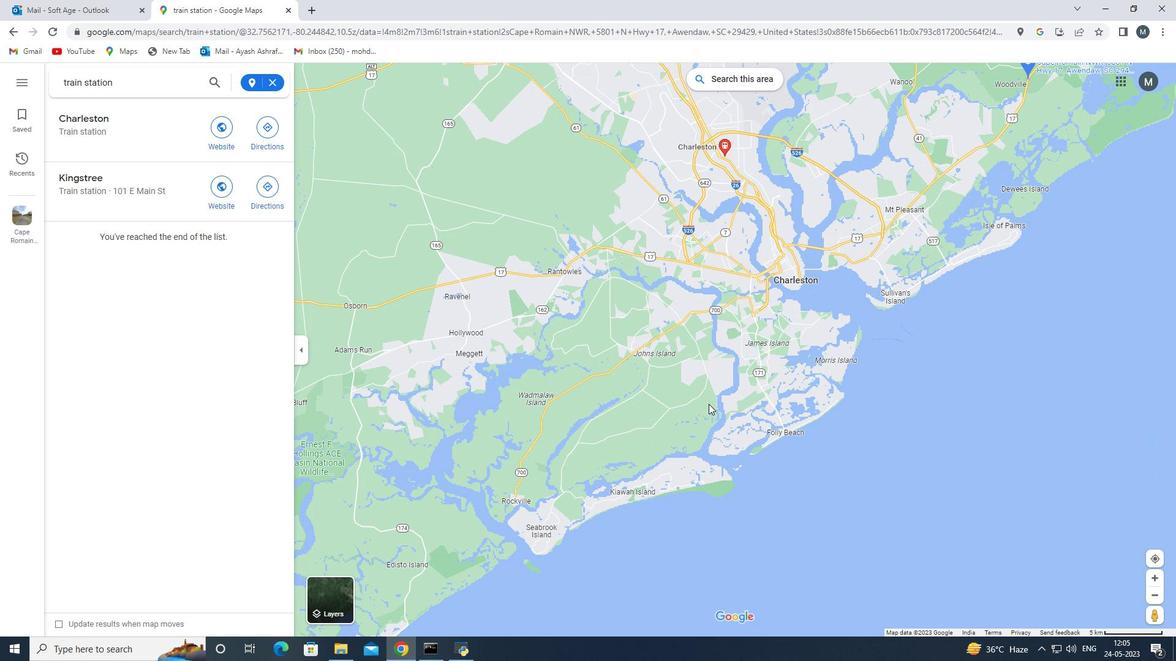 
Action: Mouse moved to (698, 368)
Screenshot: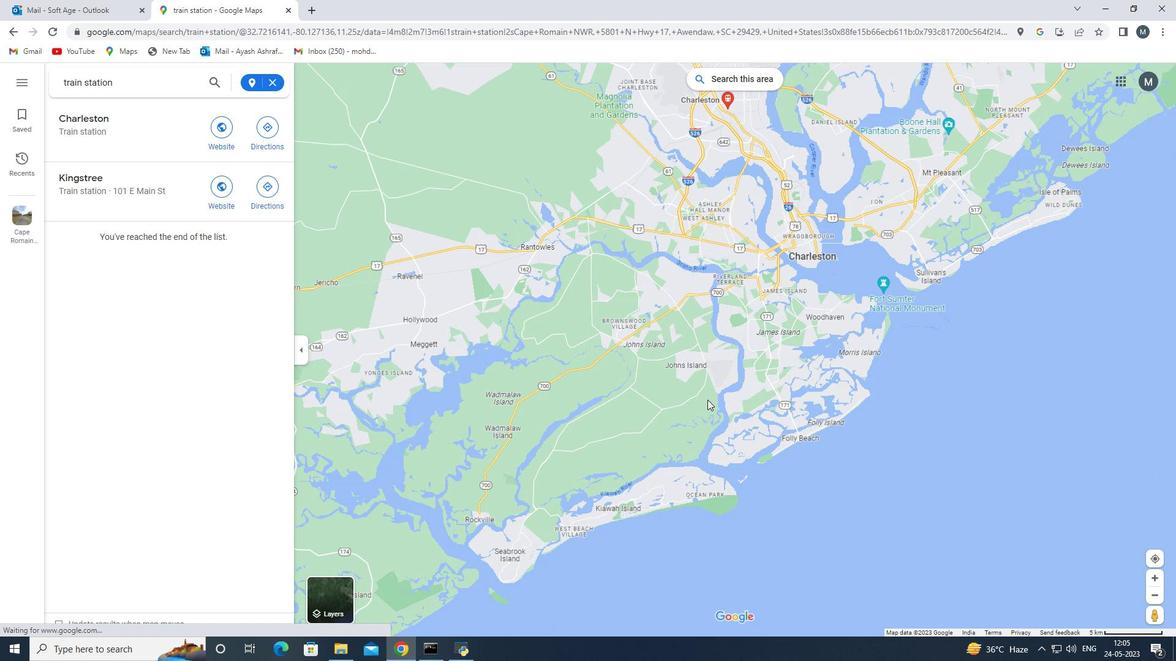 
Action: Mouse scrolled (698, 368) with delta (0, 0)
Screenshot: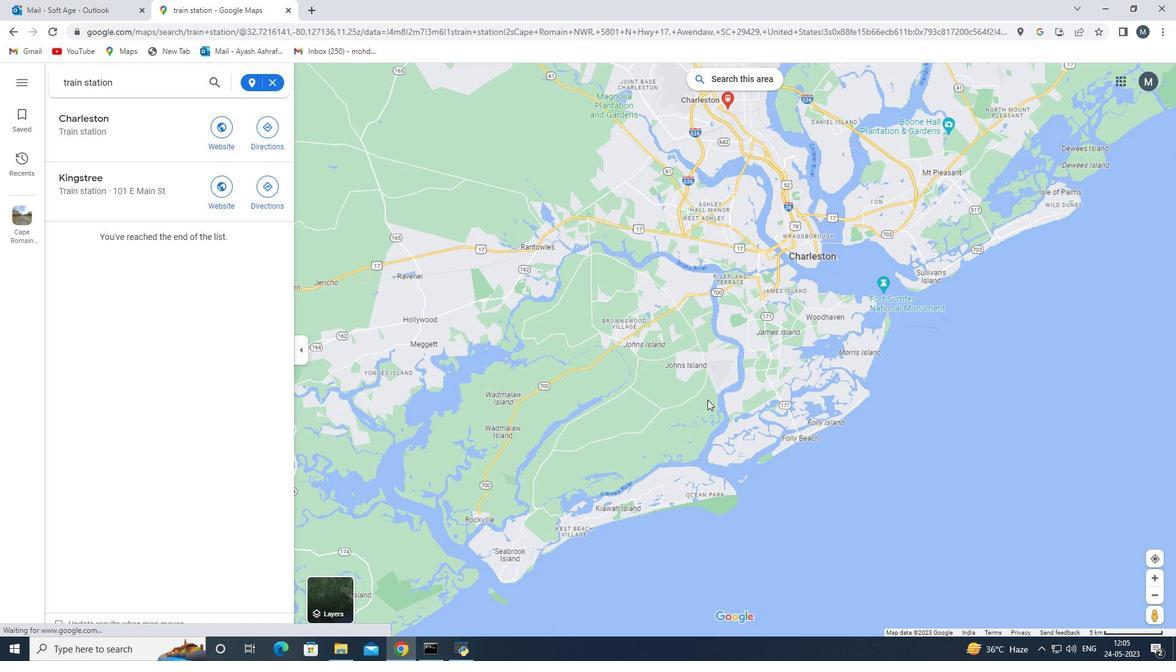 
Action: Mouse scrolled (698, 368) with delta (0, 0)
Screenshot: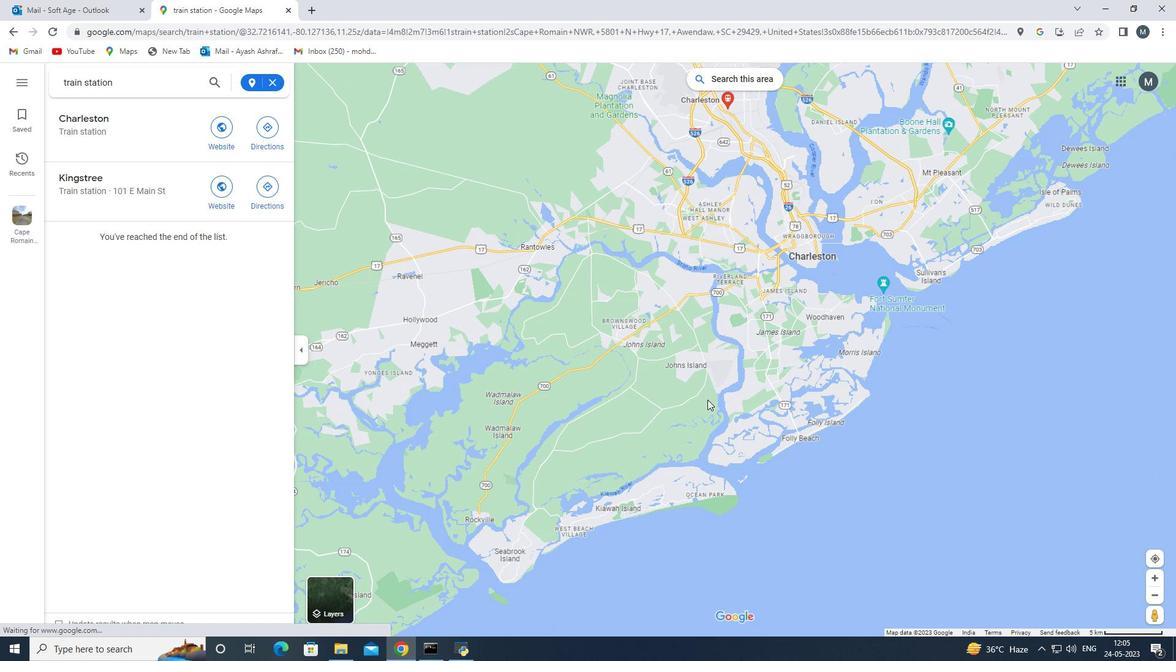
Action: Mouse scrolled (698, 368) with delta (0, 0)
Screenshot: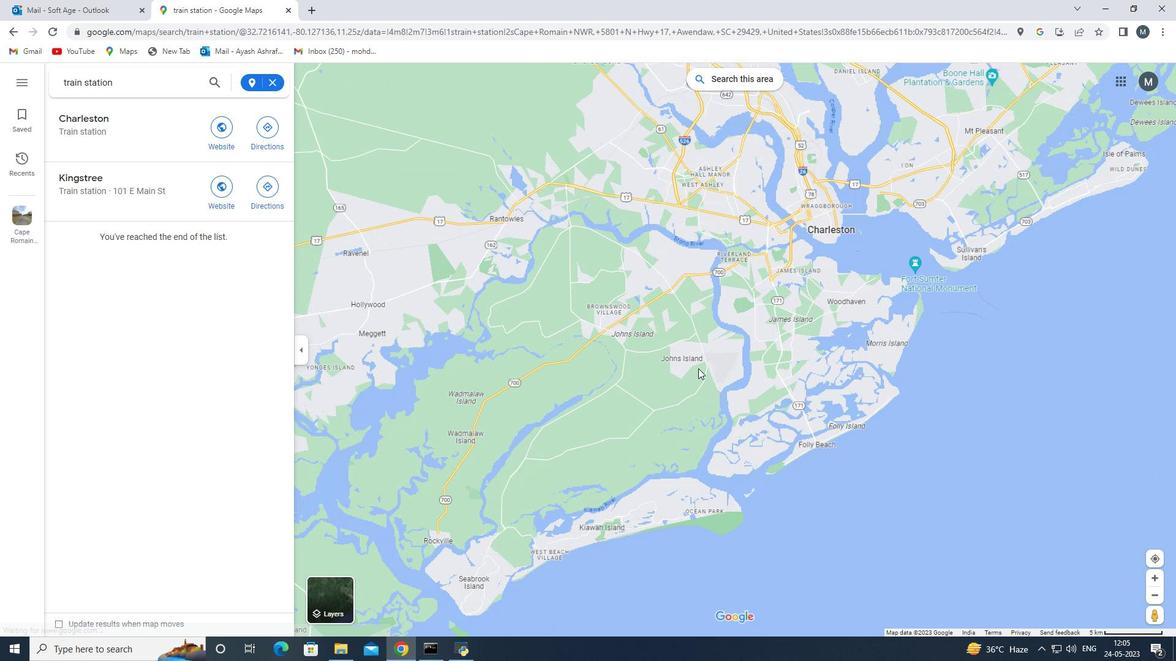 
Action: Mouse moved to (650, 295)
Screenshot: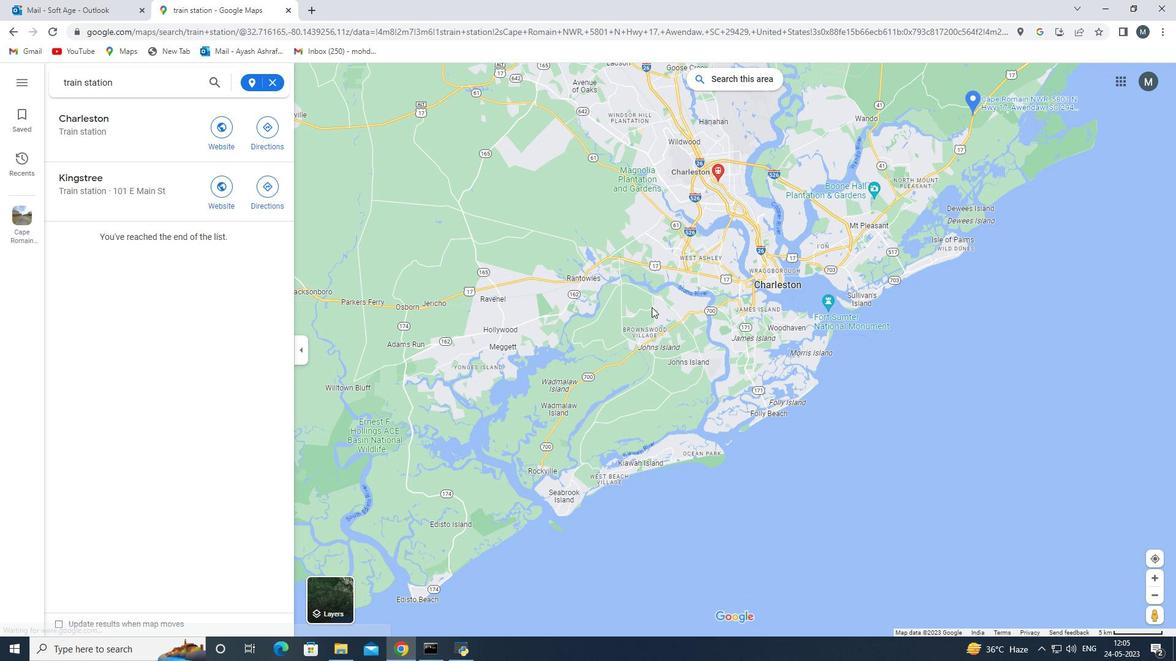 
Action: Mouse pressed left at (650, 295)
Screenshot: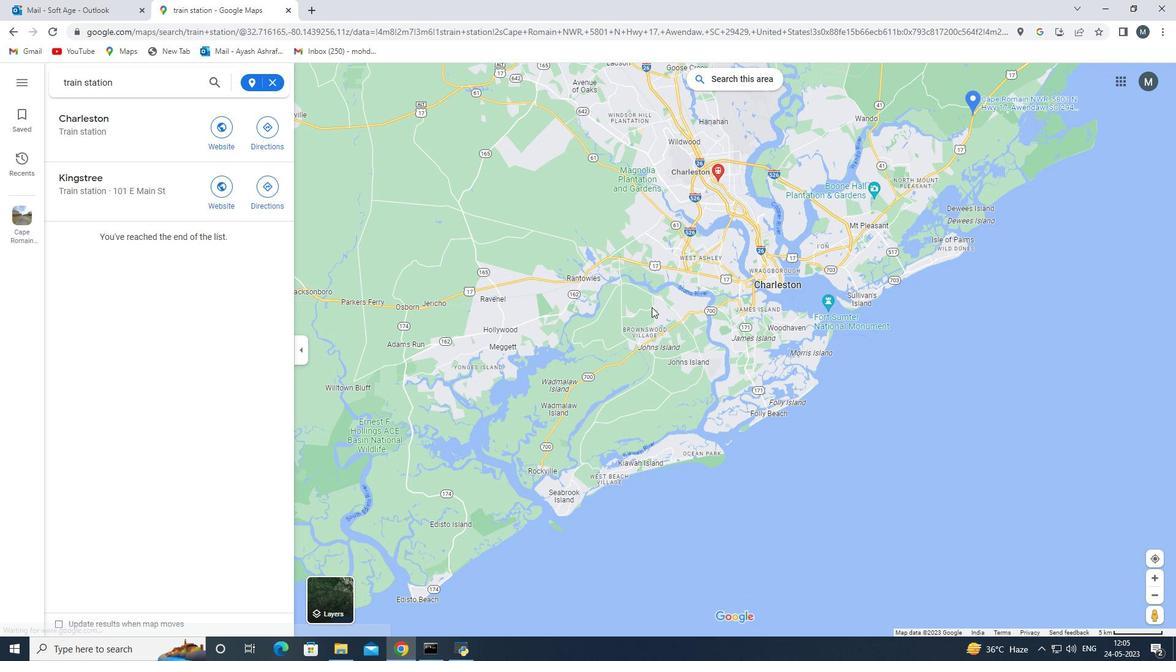 
Action: Mouse moved to (697, 406)
Screenshot: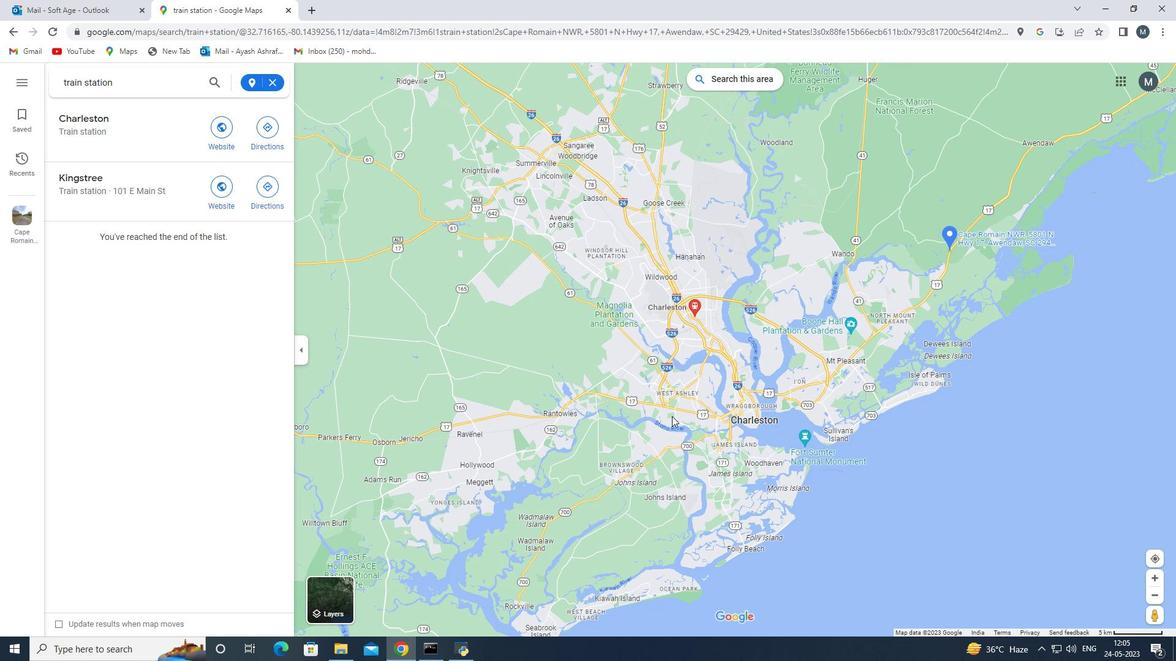 
Action: Mouse scrolled (697, 406) with delta (0, 0)
Screenshot: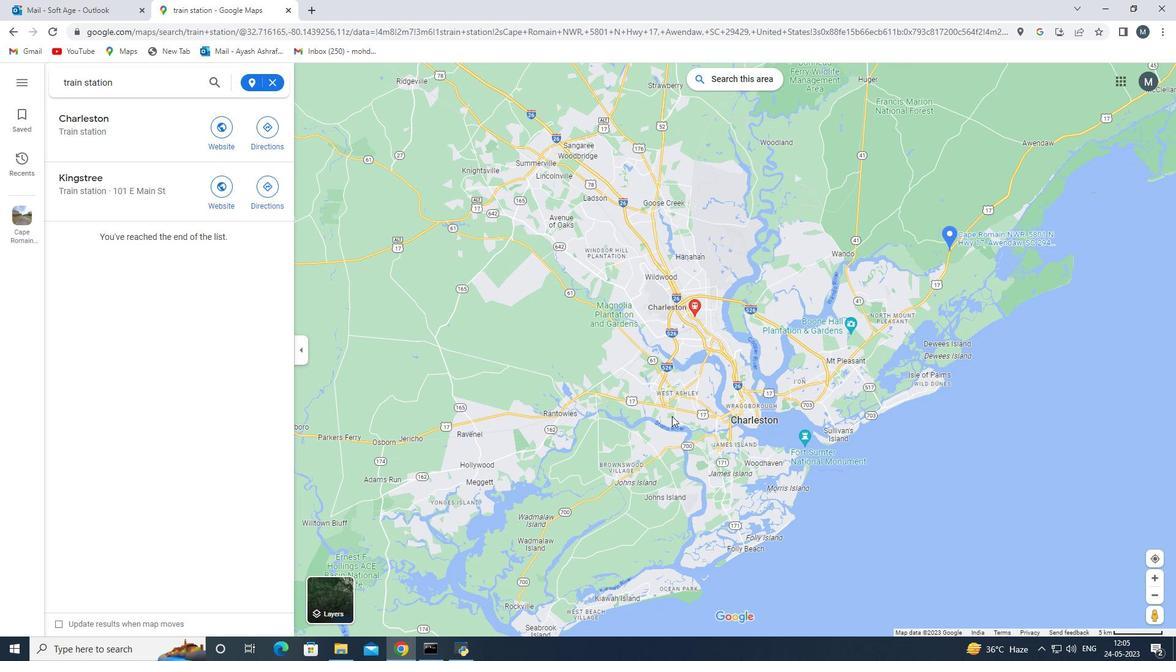 
Action: Mouse scrolled (697, 406) with delta (0, 0)
Screenshot: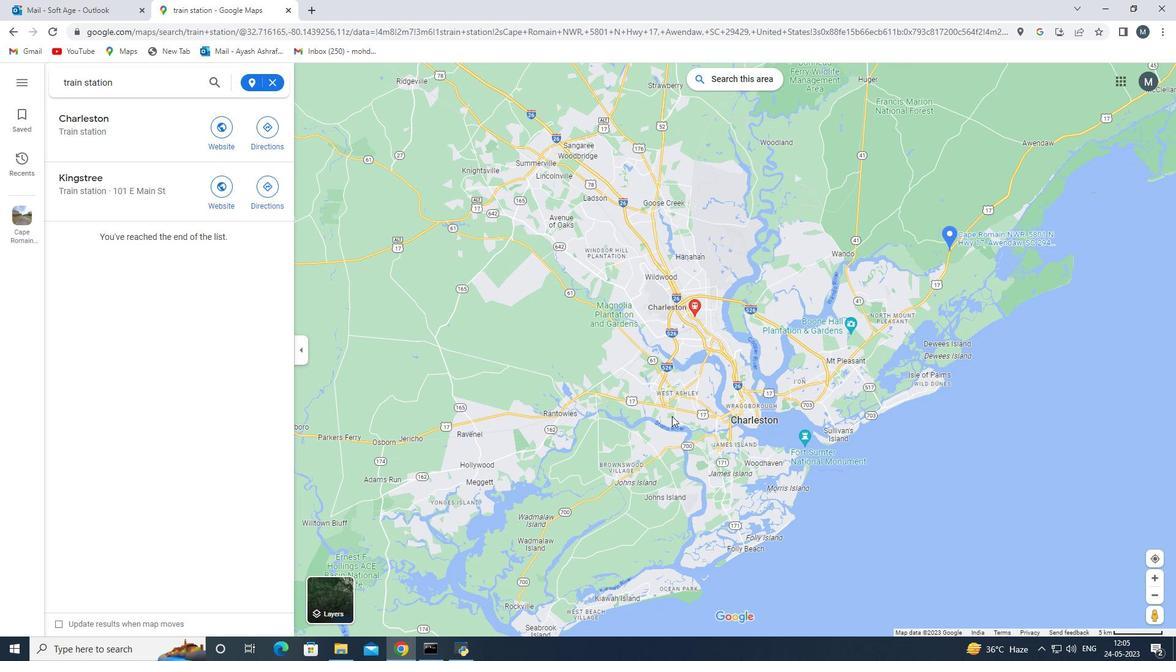 
Action: Mouse scrolled (697, 406) with delta (0, 0)
Screenshot: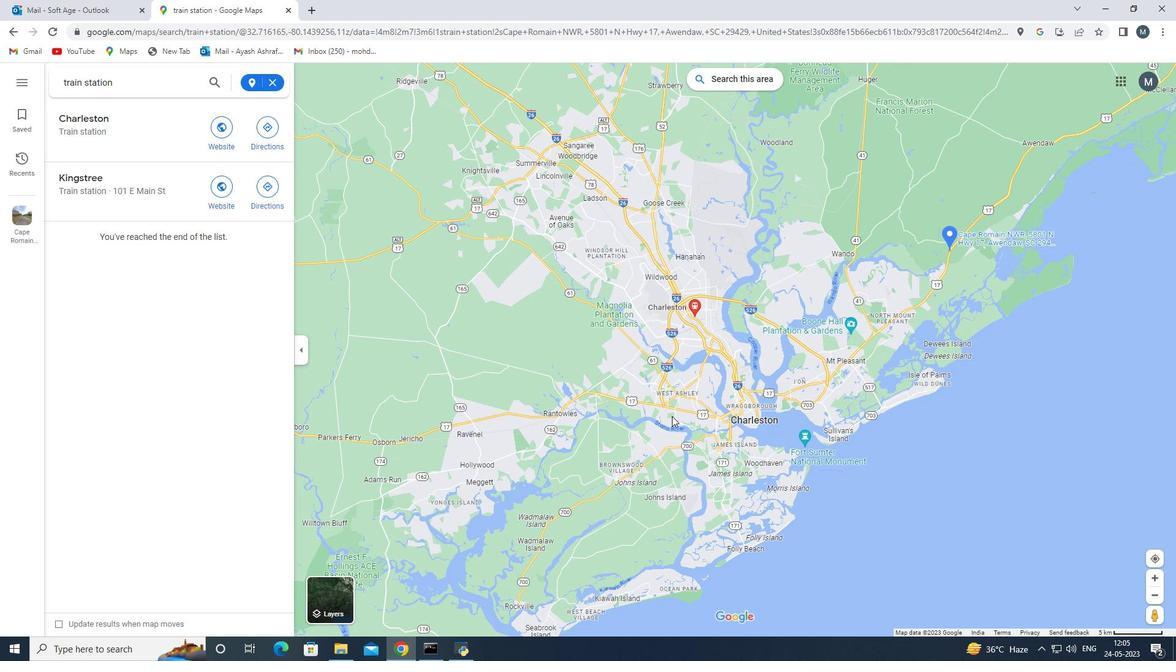 
Action: Mouse moved to (682, 385)
Screenshot: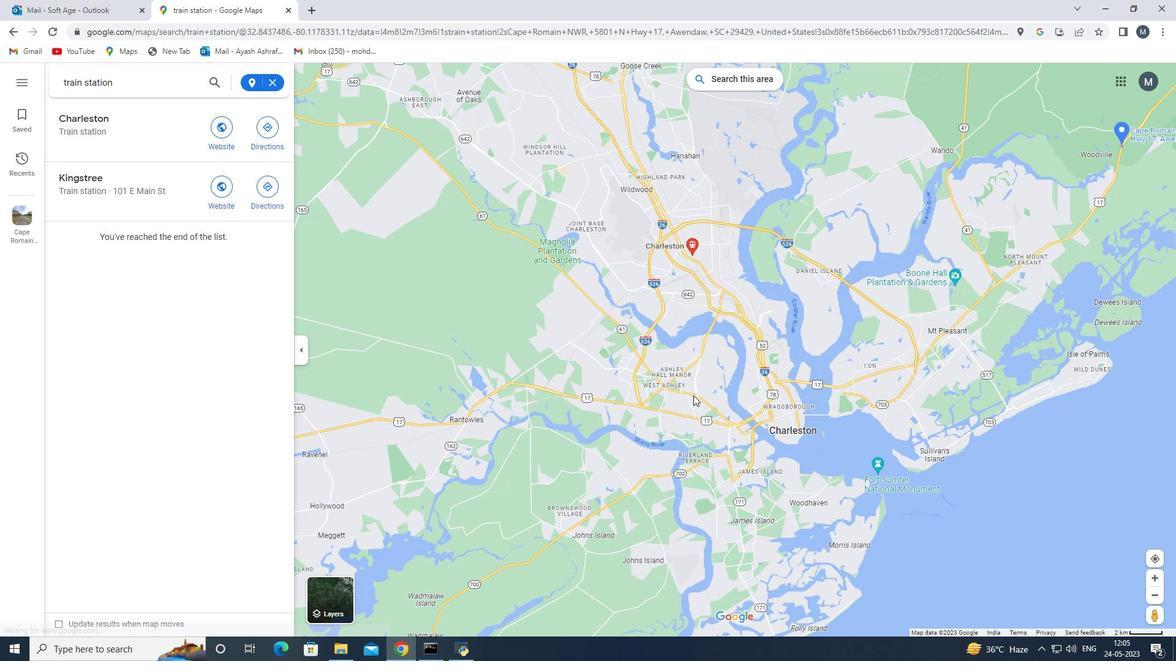 
Action: Mouse scrolled (682, 386) with delta (0, 0)
Screenshot: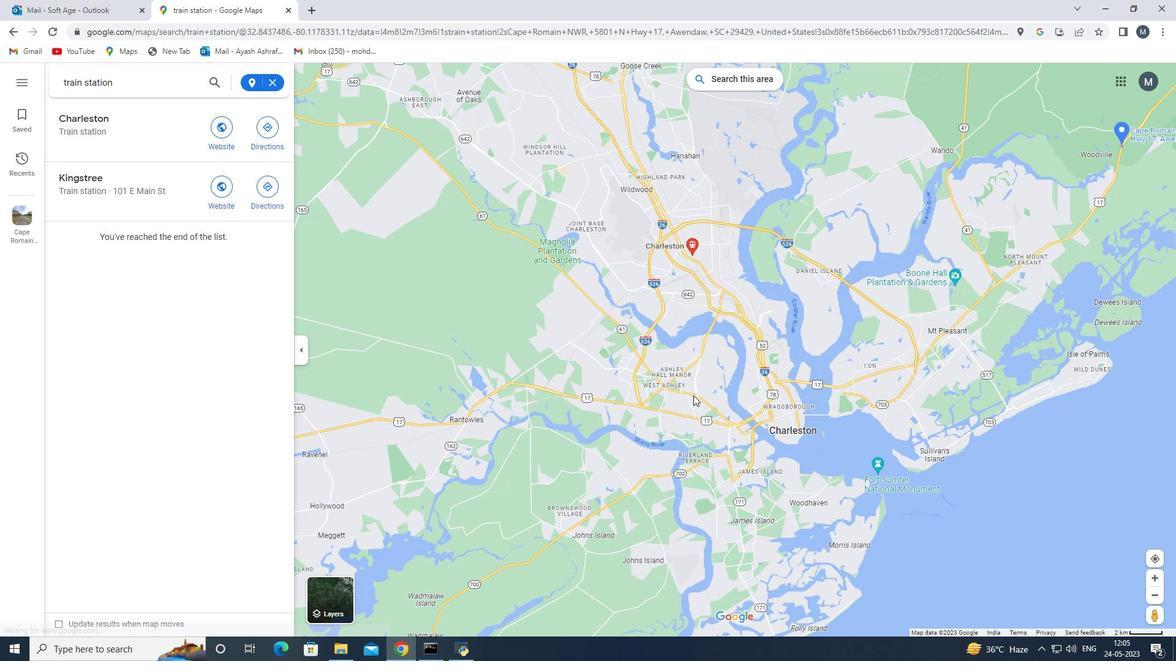 
Action: Mouse moved to (680, 382)
Screenshot: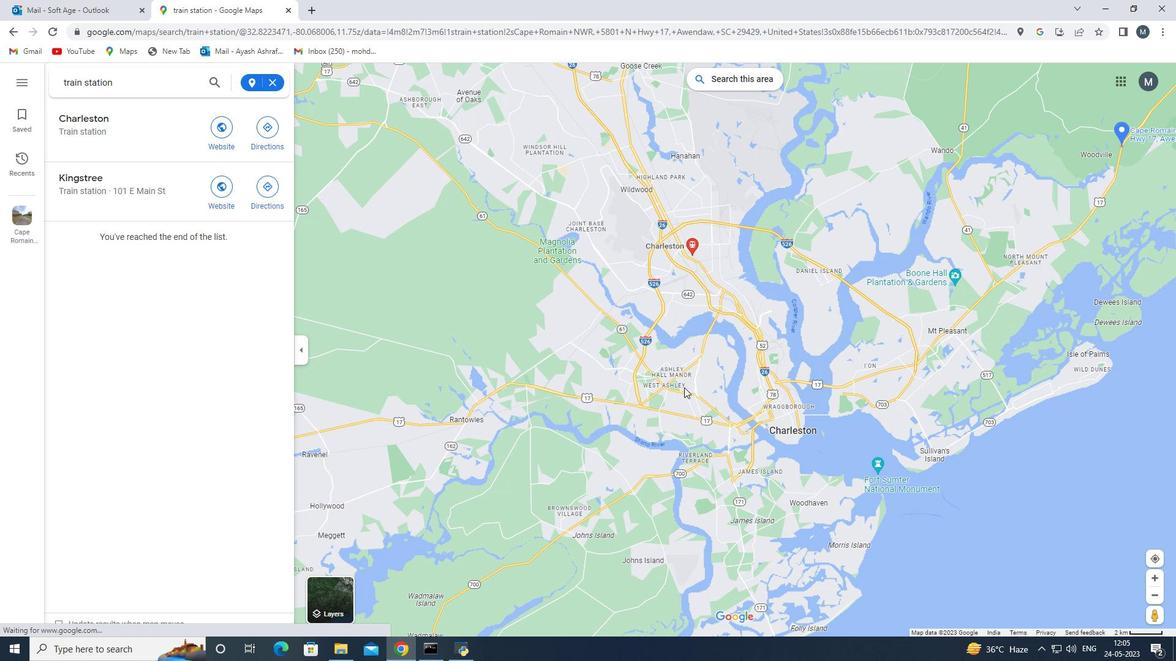 
Action: Mouse scrolled (681, 383) with delta (0, 0)
Screenshot: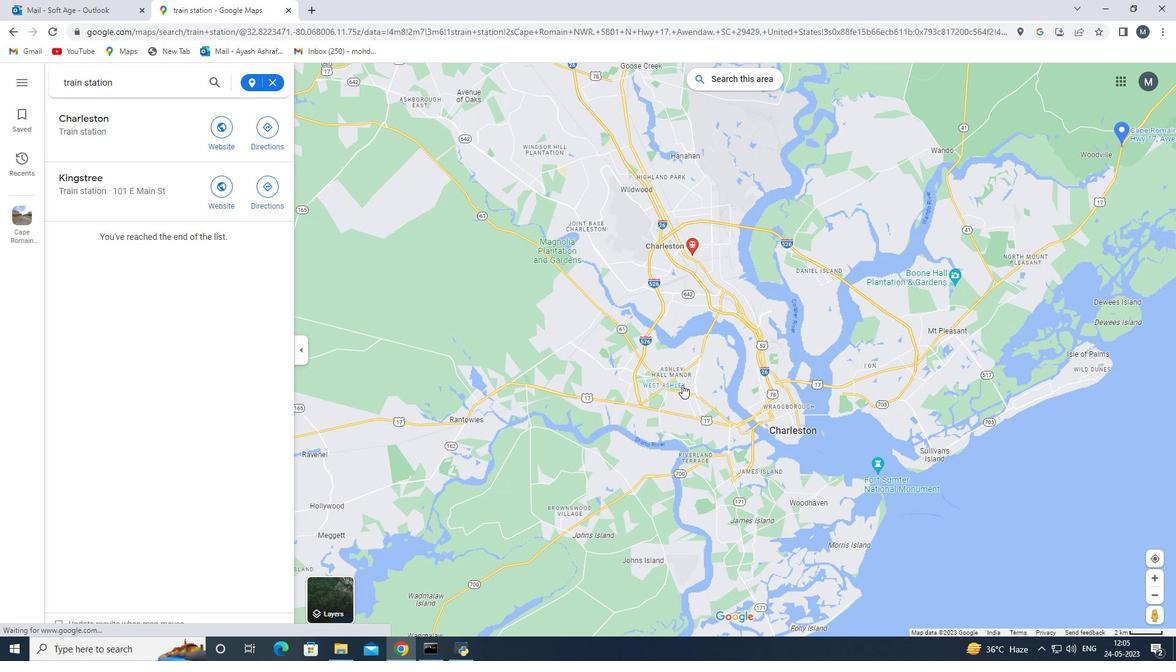 
Action: Mouse moved to (680, 378)
Screenshot: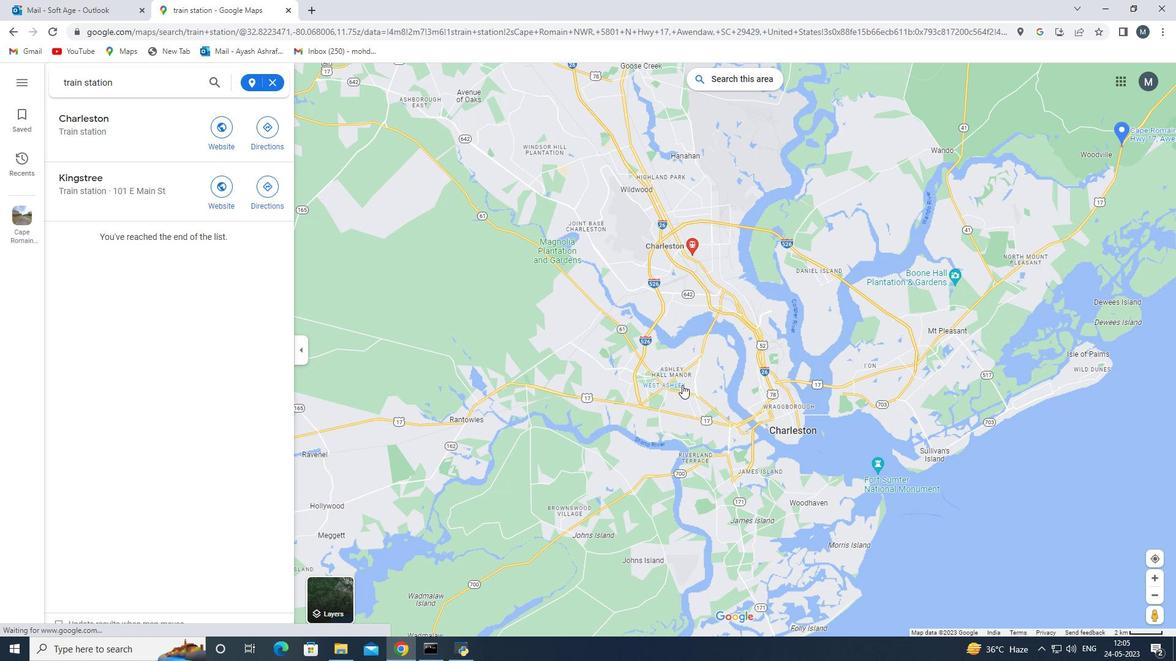 
Action: Mouse scrolled (680, 379) with delta (0, 0)
Screenshot: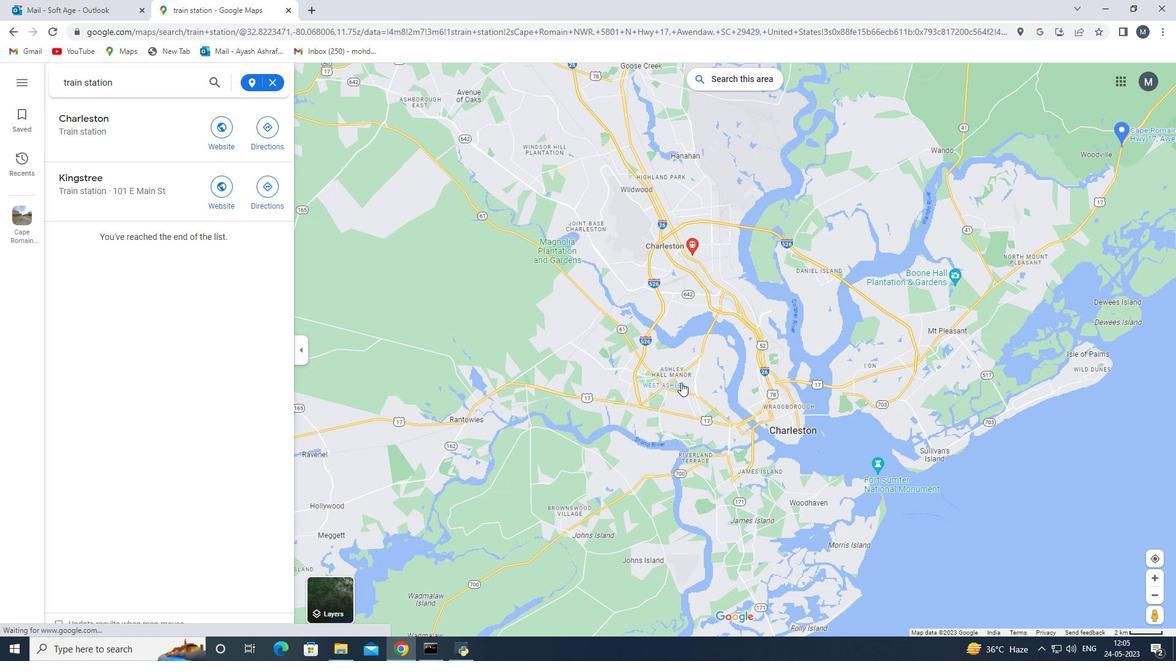 
Action: Mouse moved to (680, 376)
Screenshot: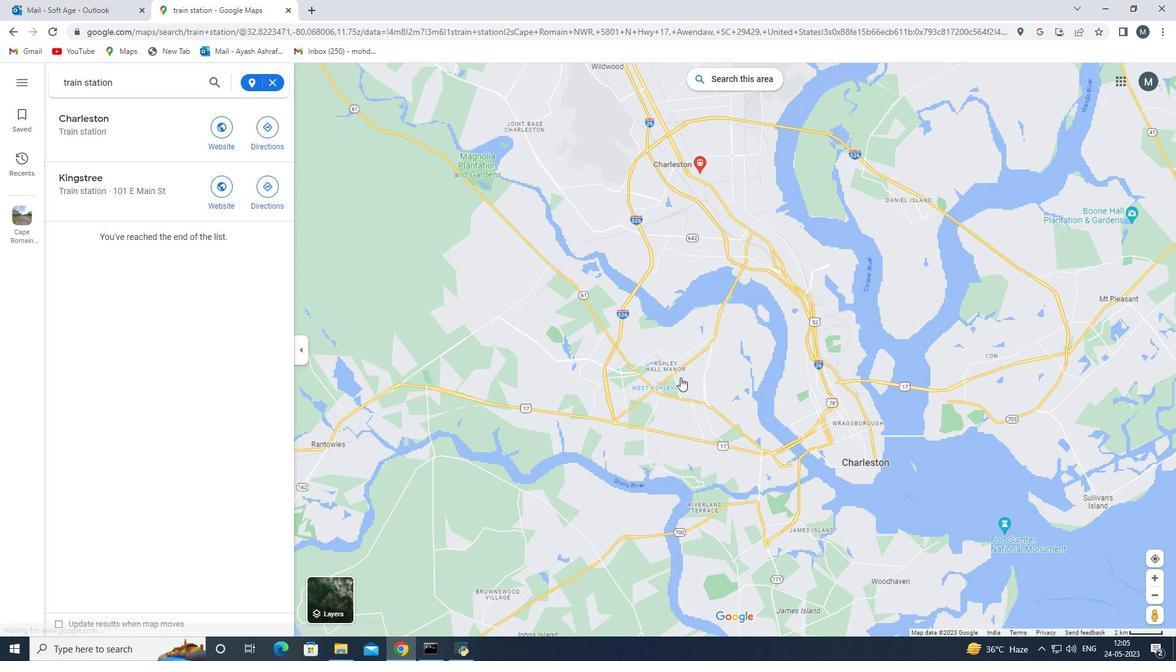 
Action: Mouse pressed left at (680, 376)
Screenshot: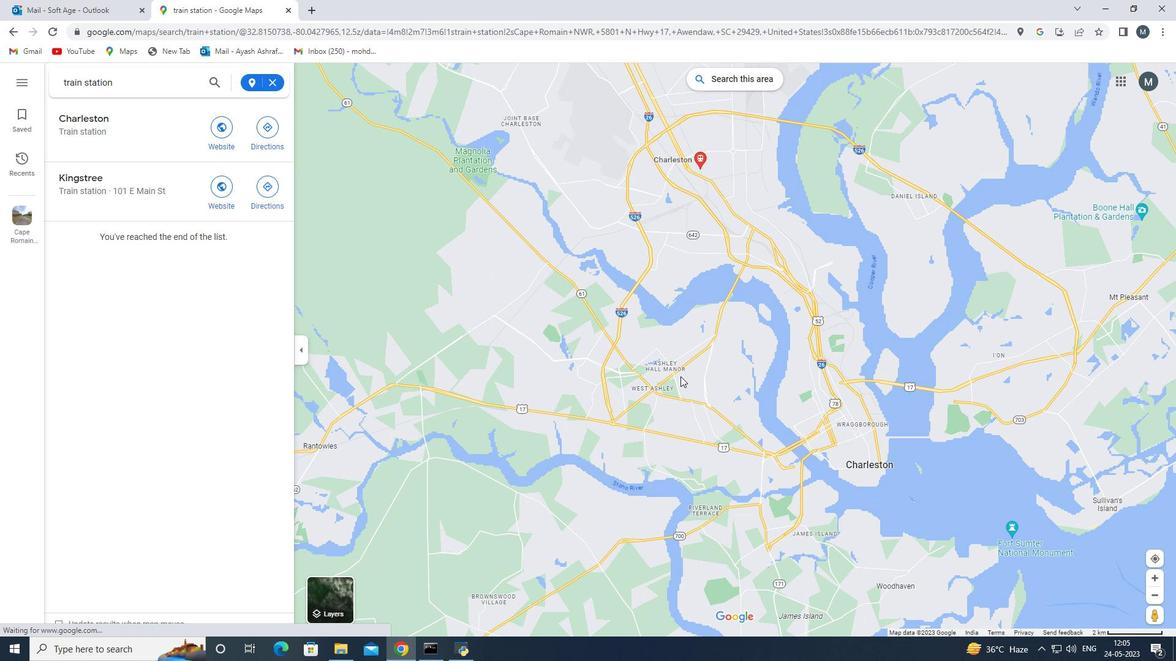 
Action: Mouse moved to (569, 378)
Screenshot: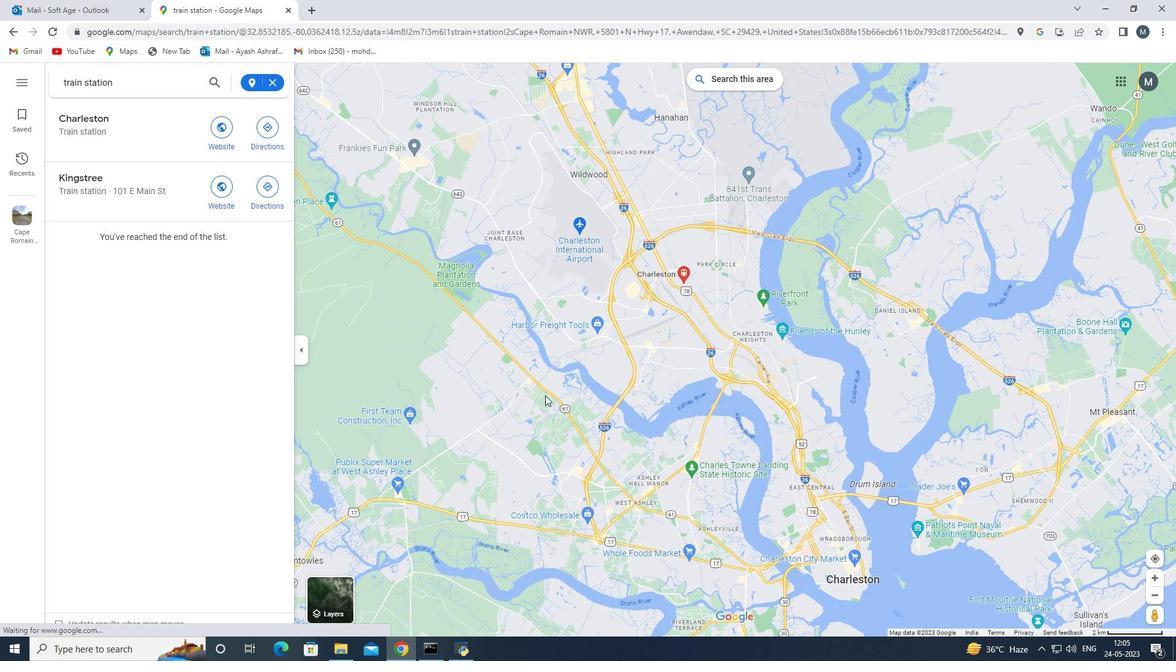 
Action: Mouse scrolled (569, 379) with delta (0, 0)
Screenshot: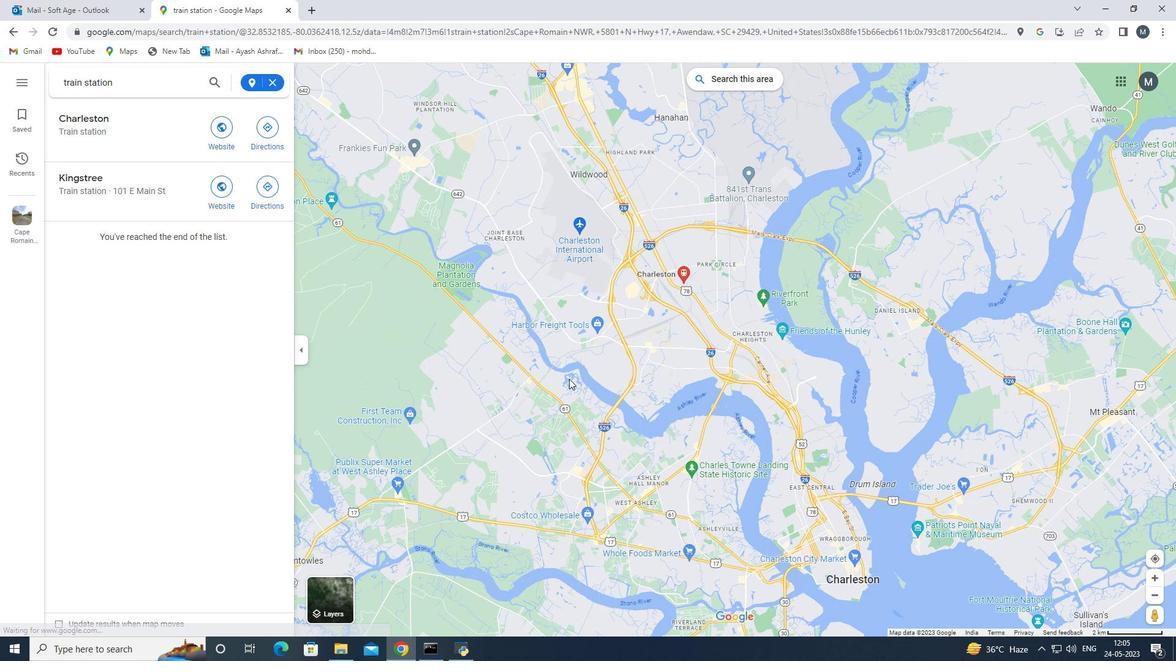 
Action: Mouse scrolled (569, 379) with delta (0, 0)
Screenshot: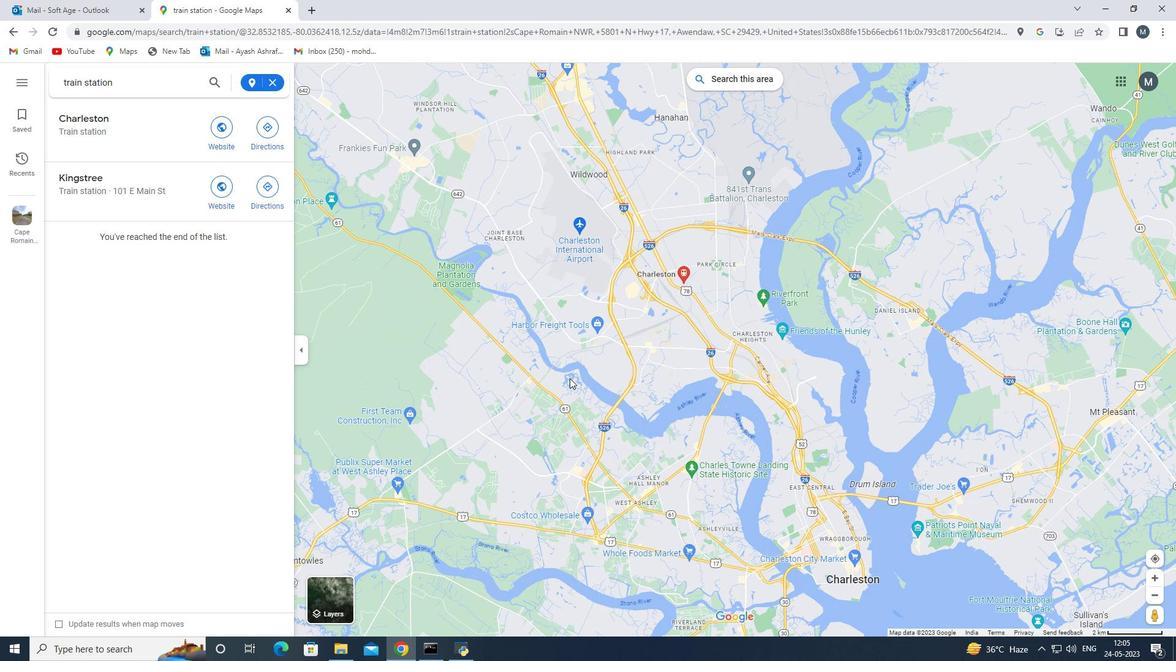
Action: Mouse moved to (700, 395)
Screenshot: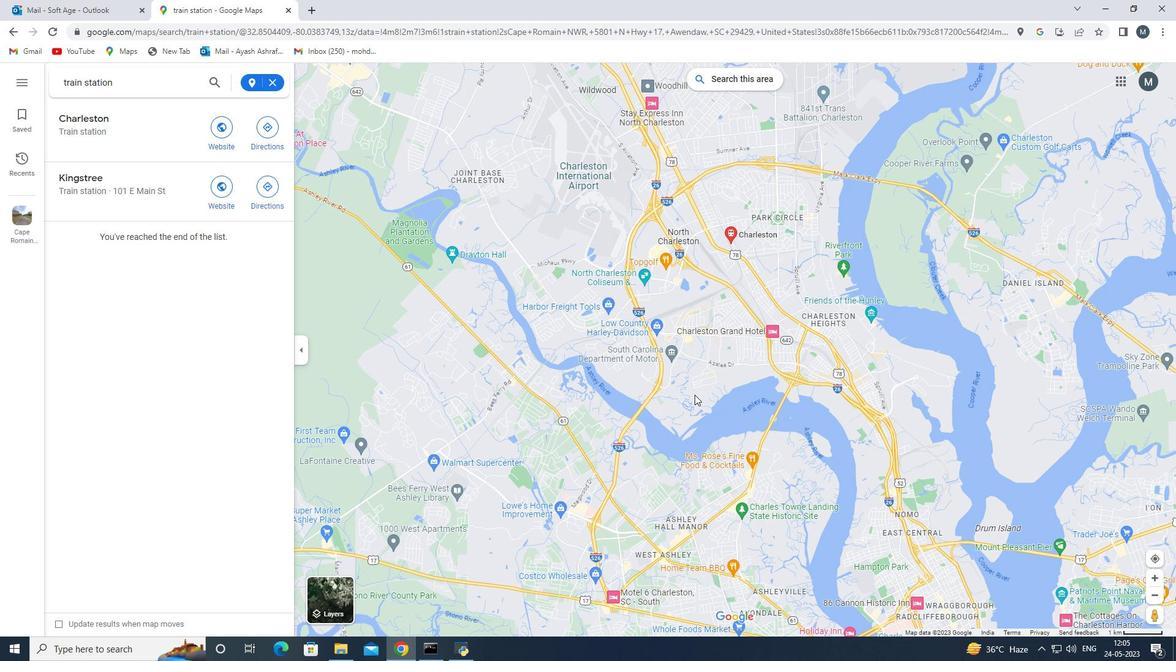 
Action: Mouse scrolled (700, 395) with delta (0, 0)
Screenshot: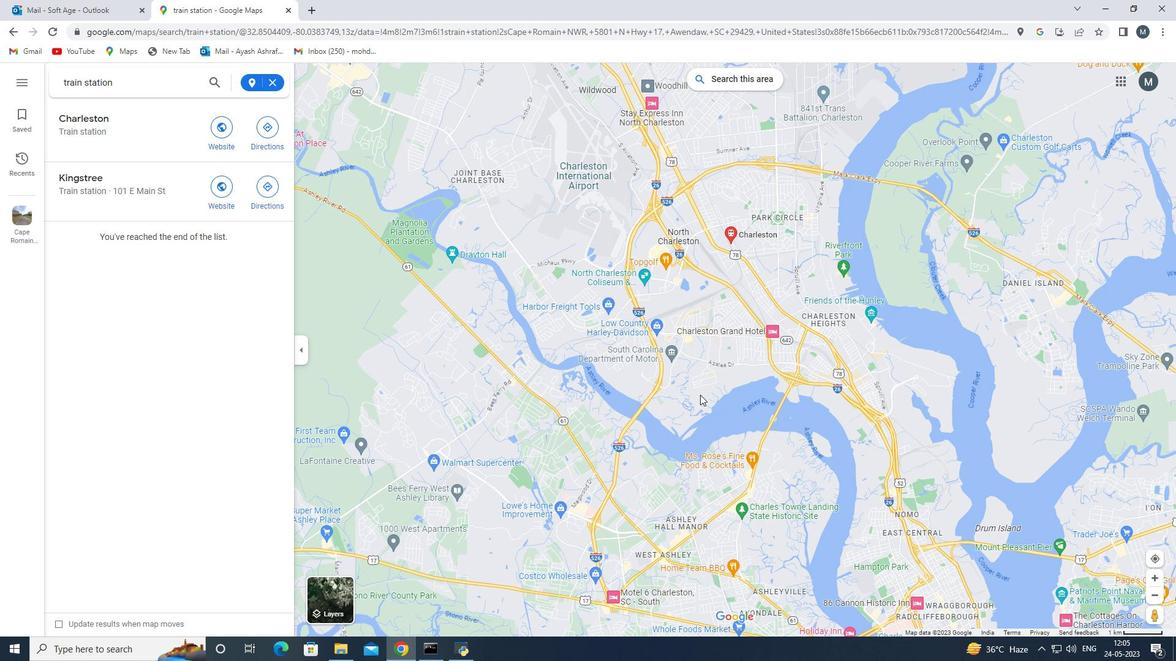 
Action: Mouse moved to (722, 337)
Screenshot: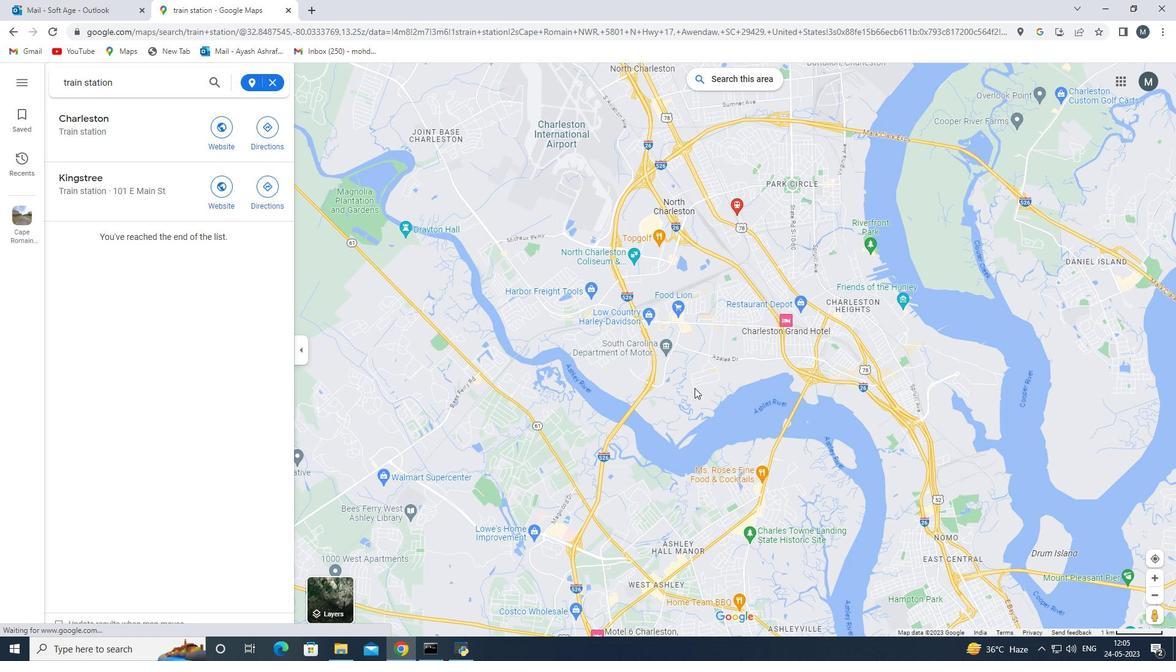 
Action: Mouse pressed left at (722, 337)
Screenshot: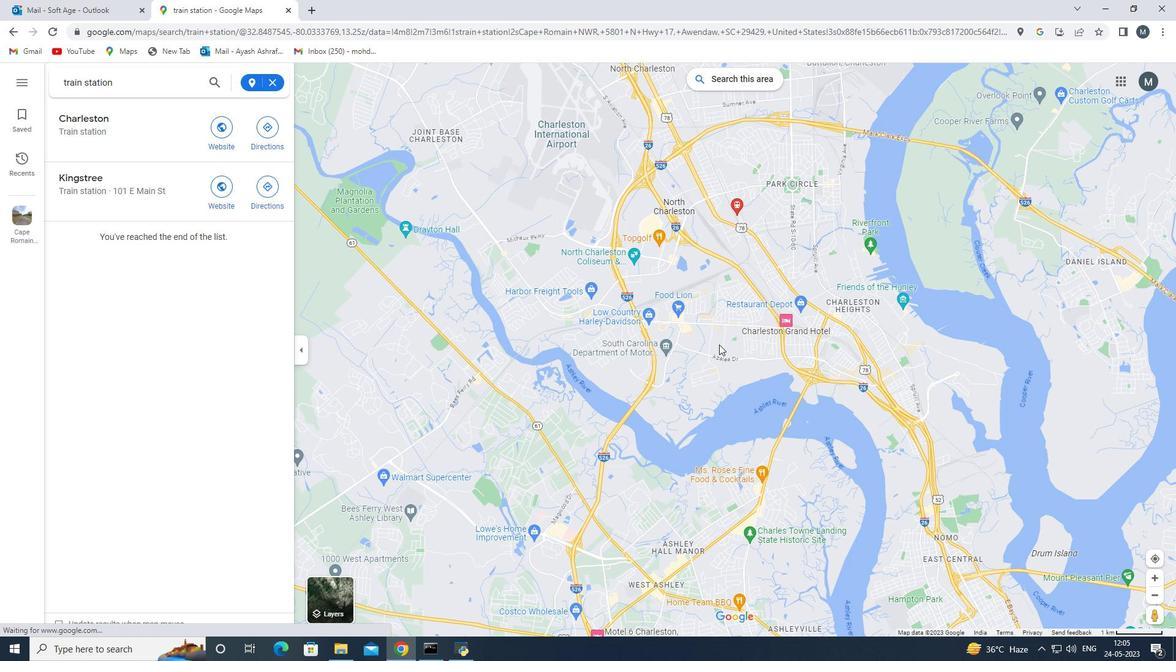 
Action: Mouse moved to (737, 281)
Screenshot: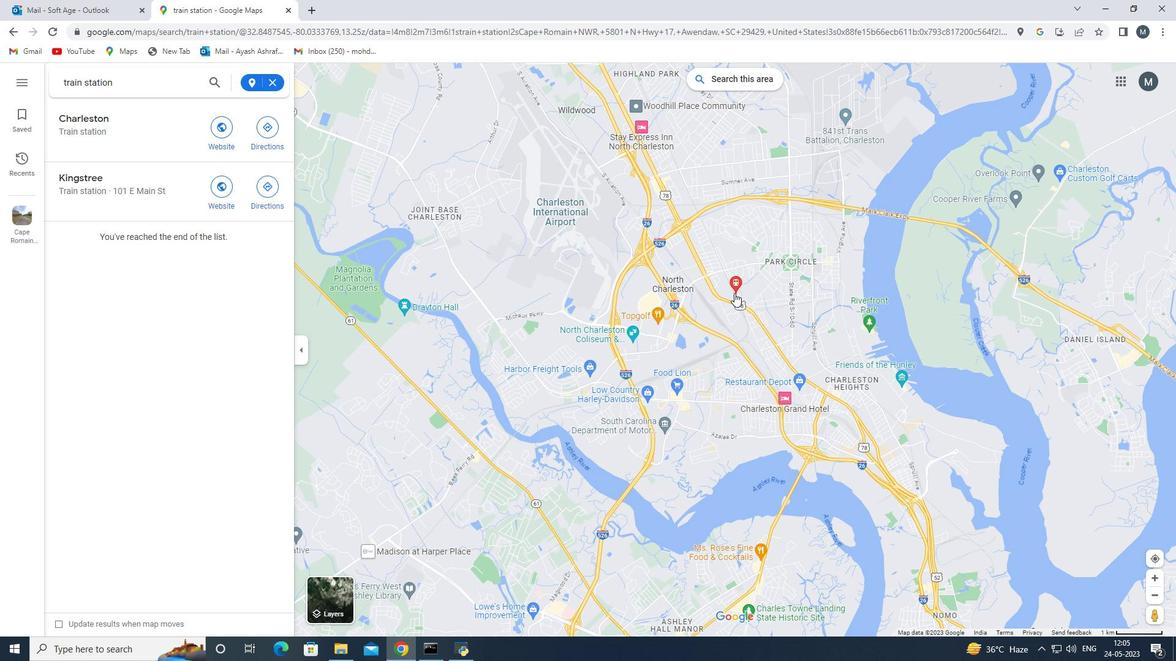 
Action: Mouse pressed left at (737, 281)
Screenshot: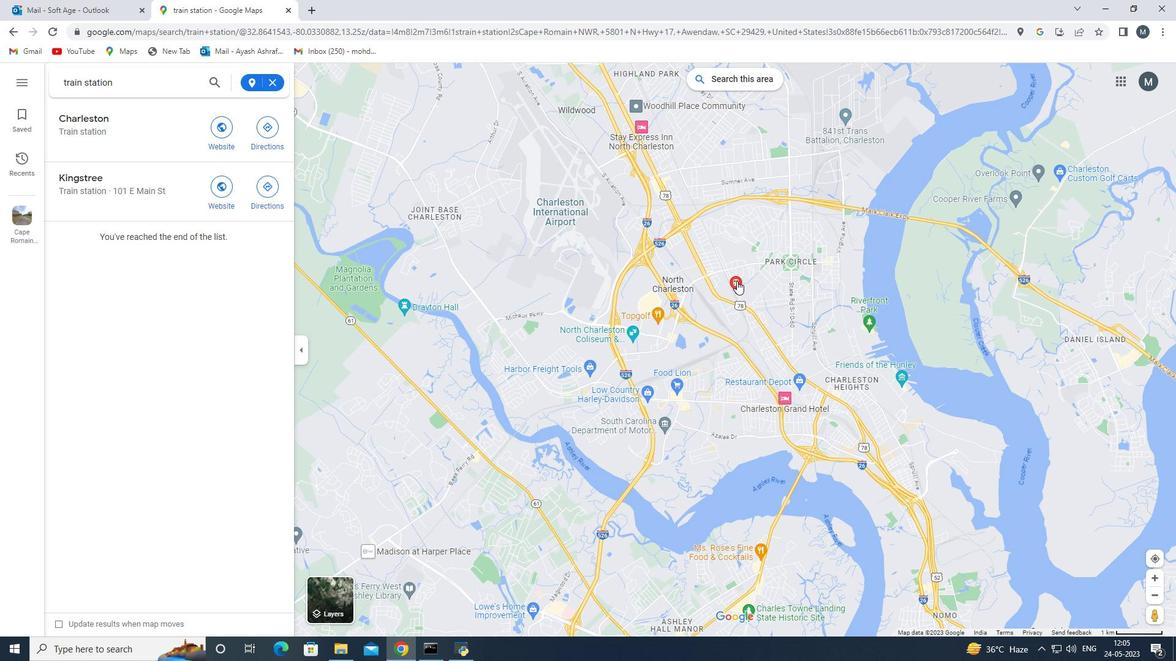 
Action: Mouse moved to (140, 137)
Screenshot: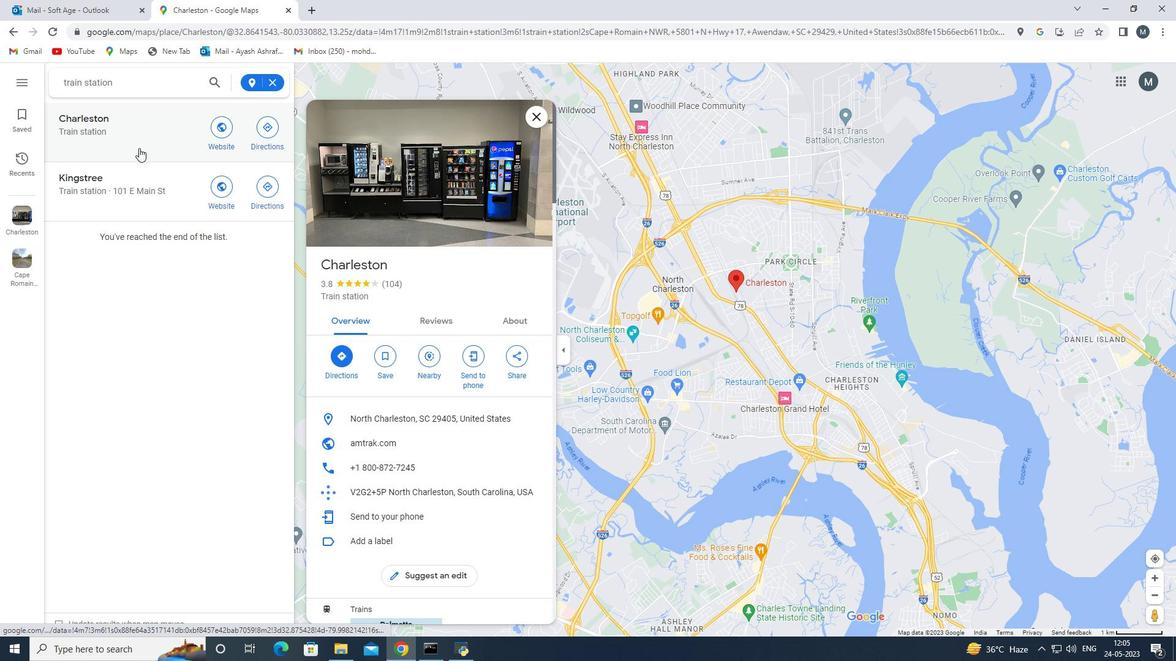 
Action: Mouse pressed left at (140, 137)
Screenshot: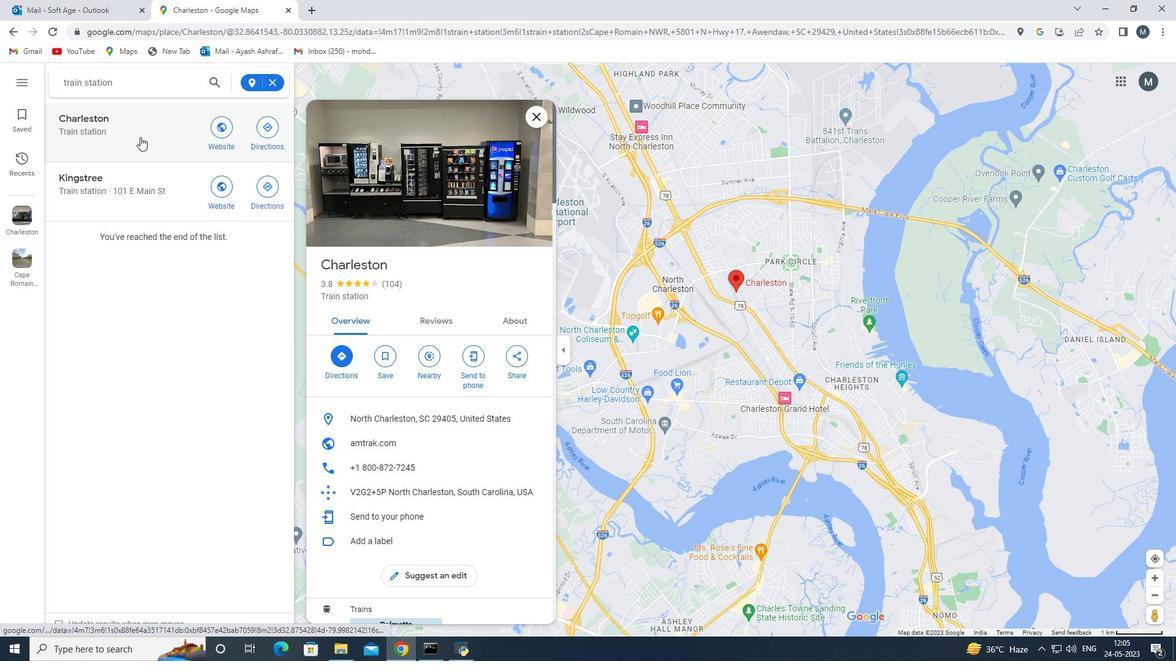 
Action: Mouse moved to (266, 138)
Screenshot: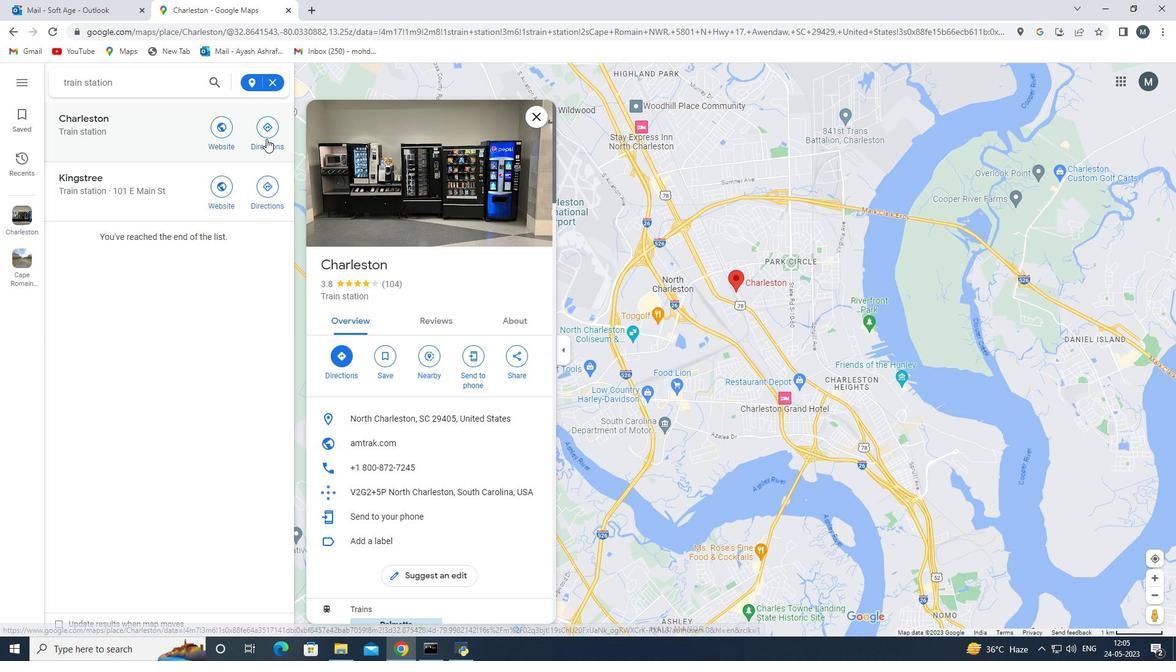 
Action: Mouse pressed left at (266, 138)
Screenshot: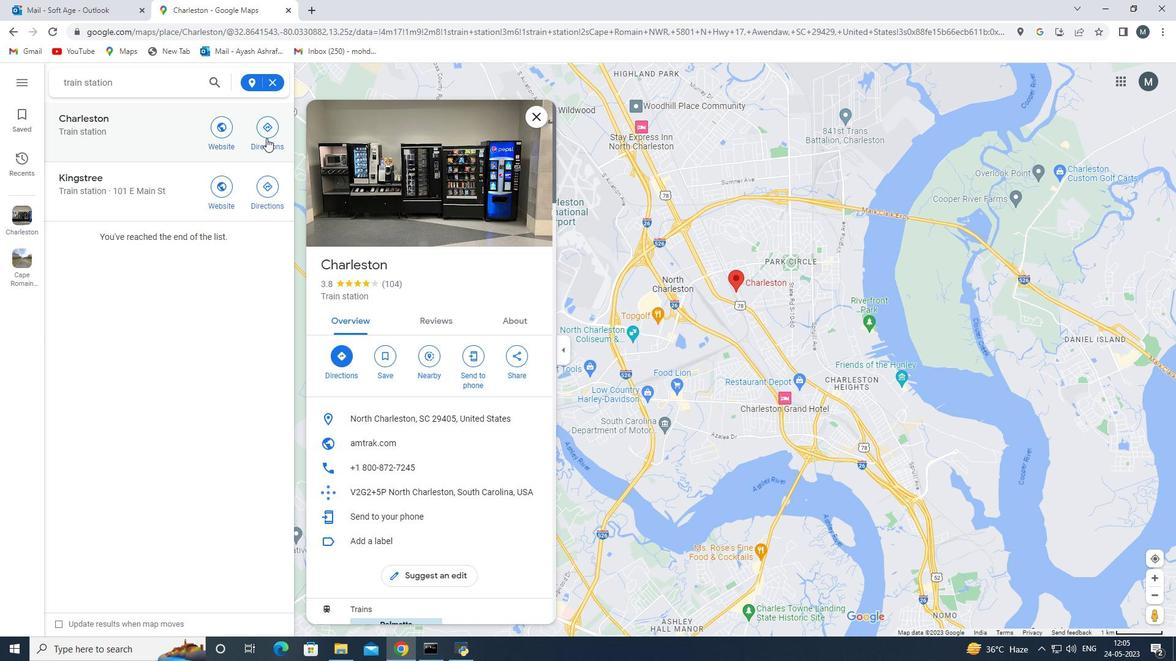 
Action: Mouse moved to (185, 80)
Screenshot: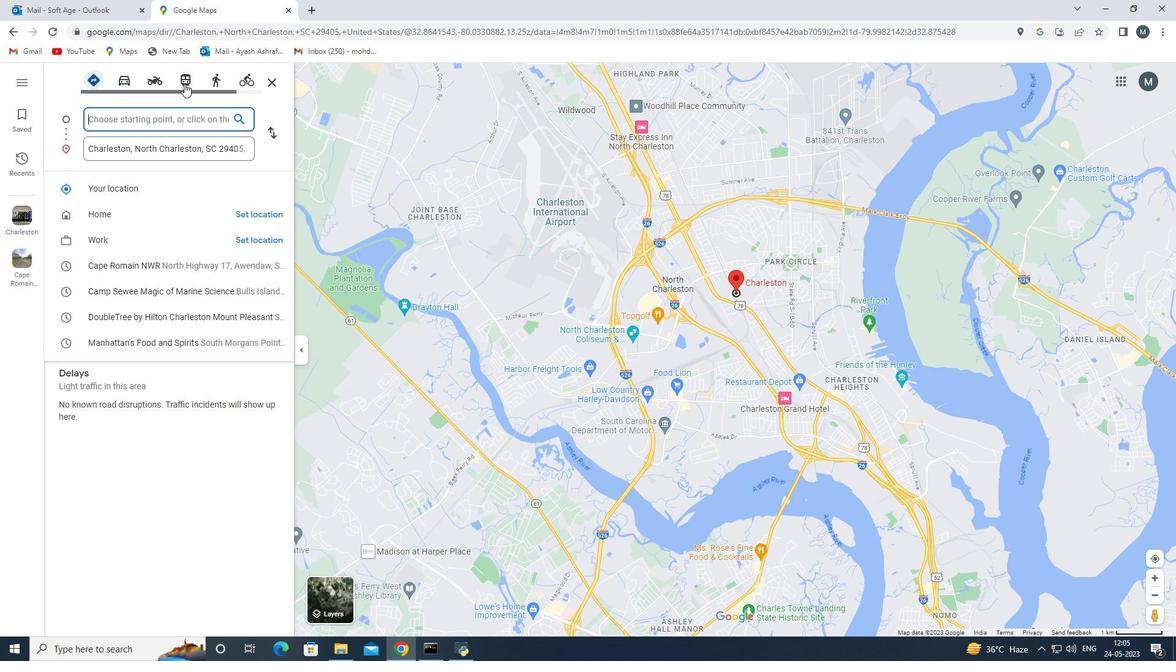 
Action: Mouse pressed left at (185, 80)
Screenshot: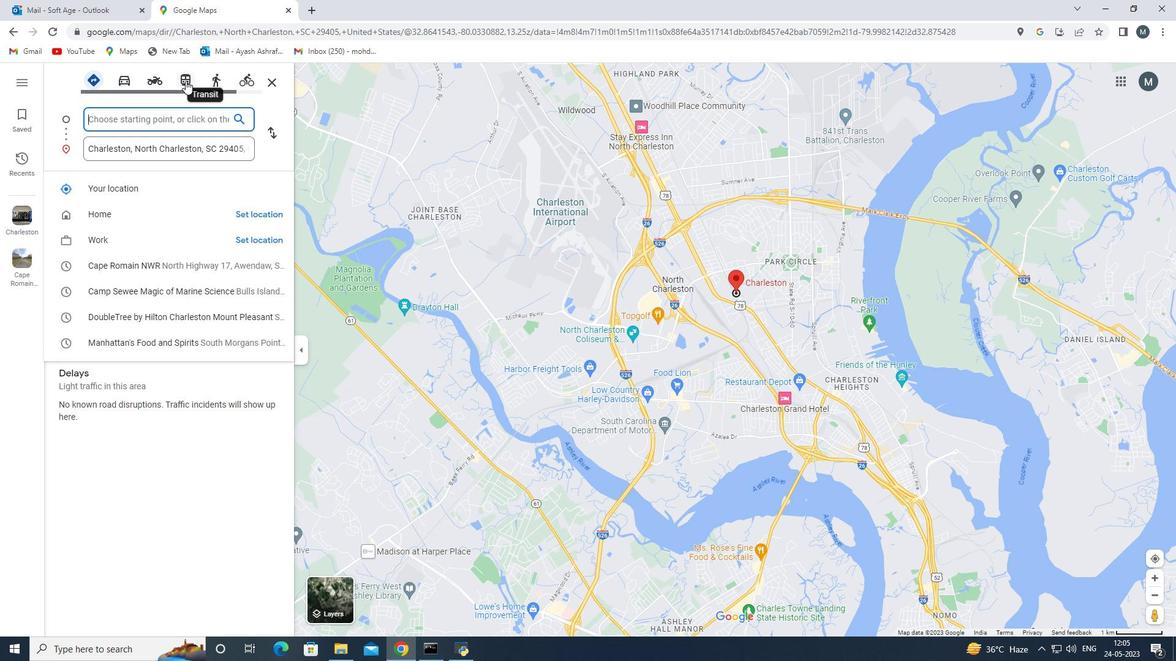 
Action: Mouse moved to (276, 83)
Screenshot: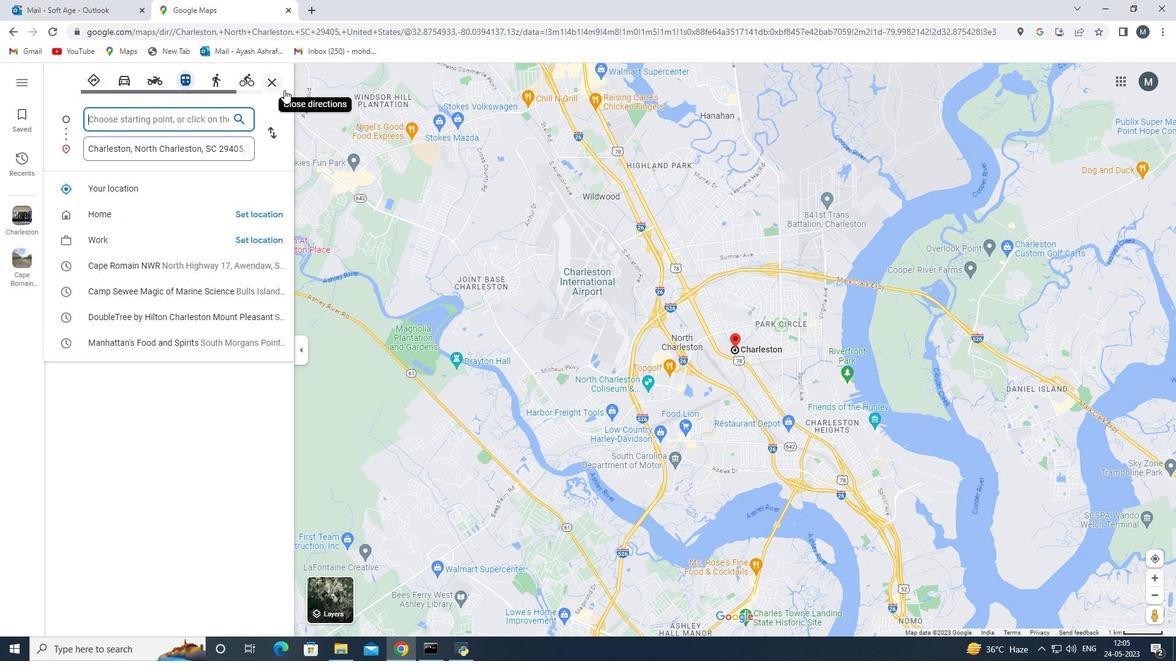 
Action: Mouse pressed left at (276, 83)
Screenshot: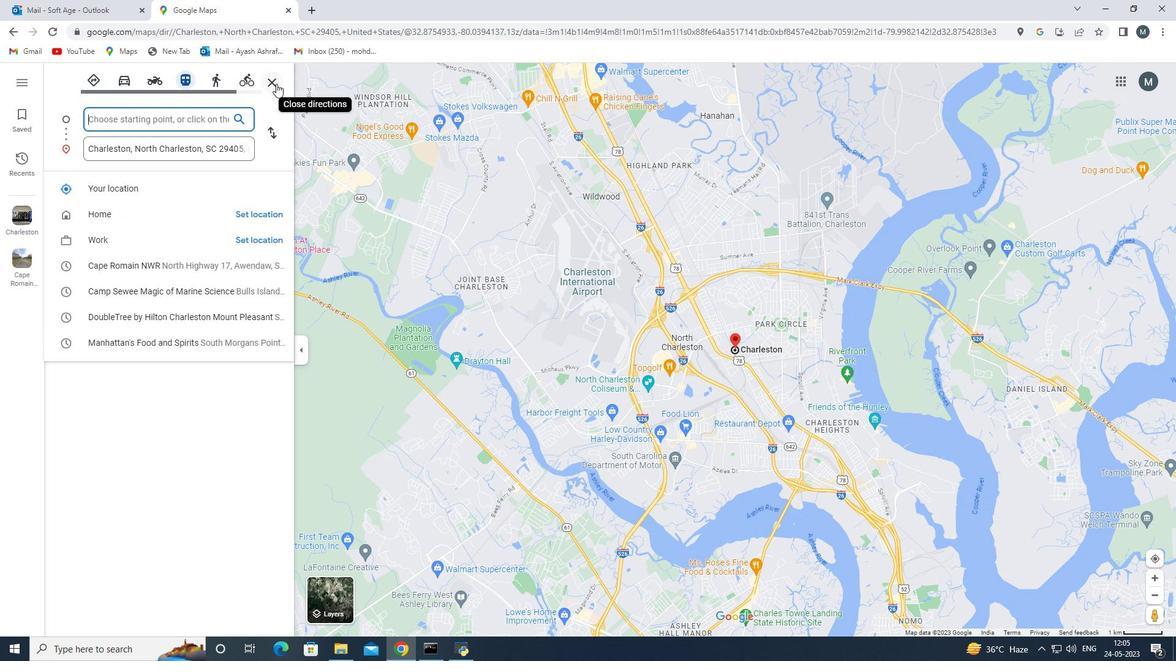 
Action: Mouse moved to (279, 79)
Screenshot: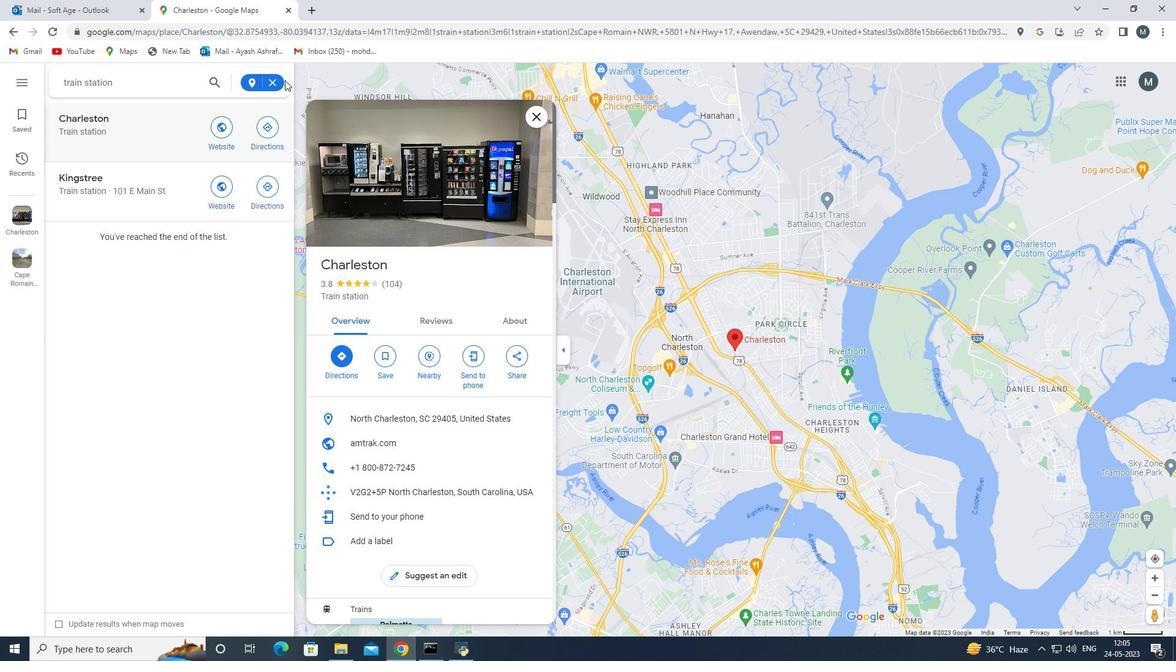 
Action: Mouse pressed left at (279, 79)
Screenshot: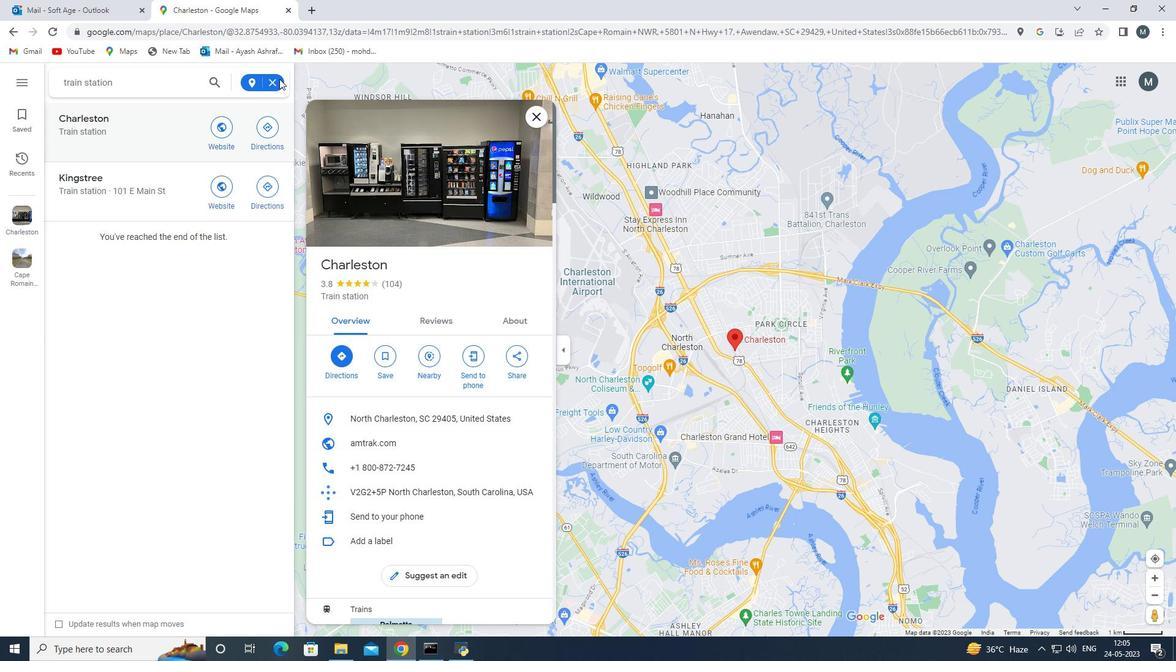 
Action: Mouse moved to (275, 82)
Screenshot: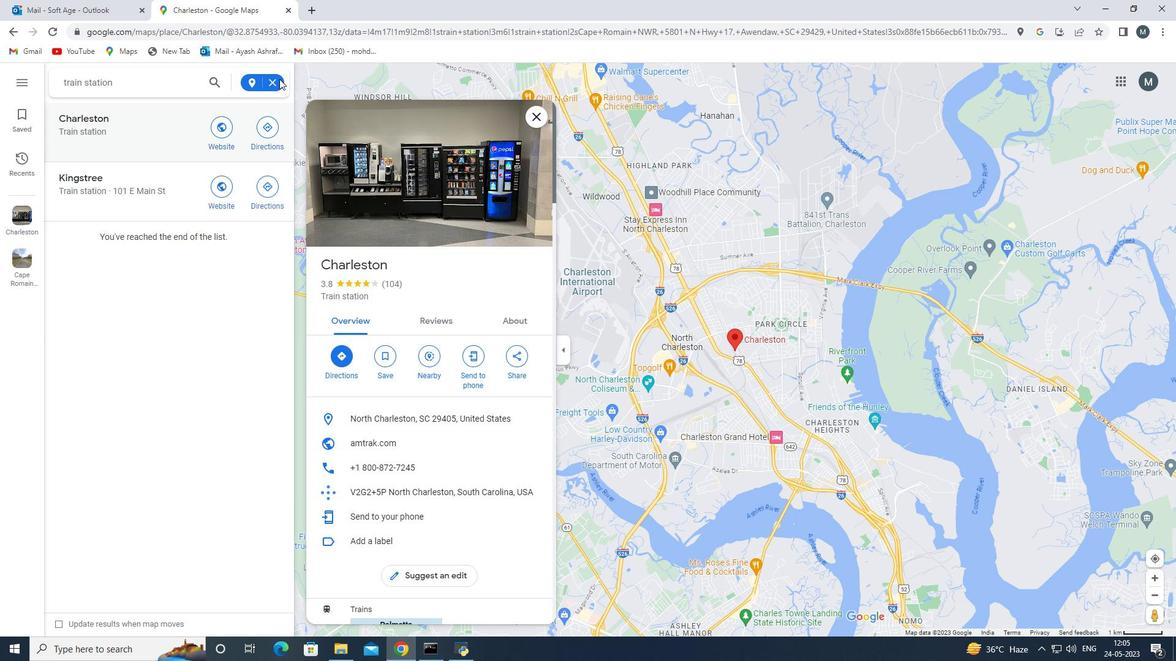 
Action: Mouse pressed left at (275, 82)
Screenshot: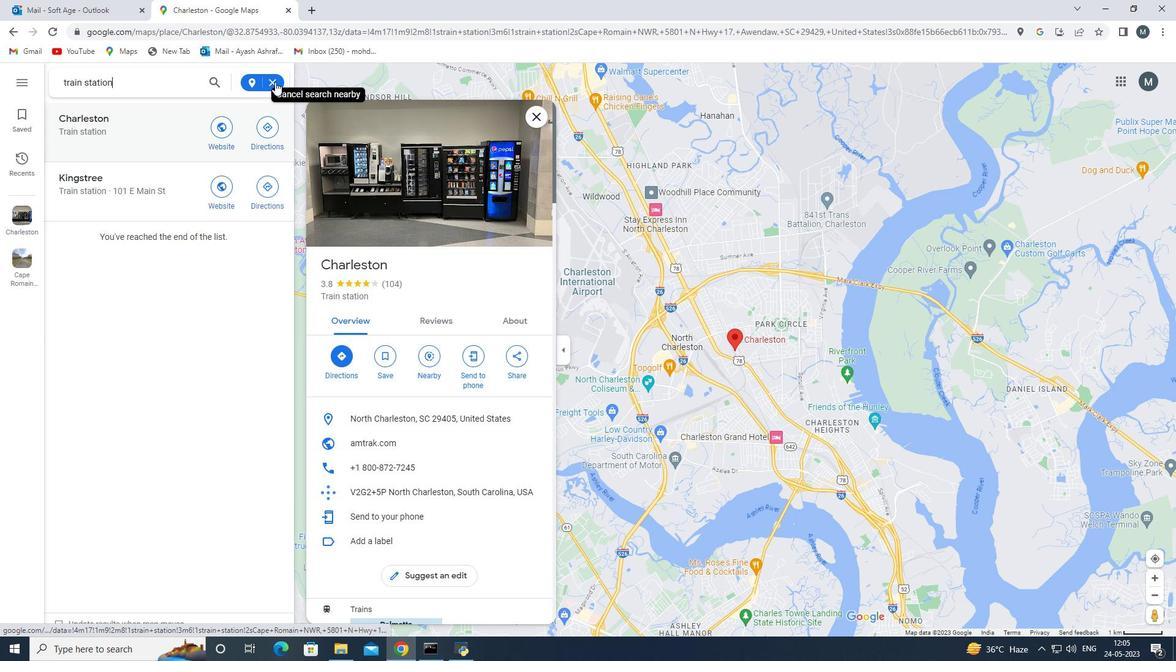 
Action: Mouse moved to (145, 143)
Screenshot: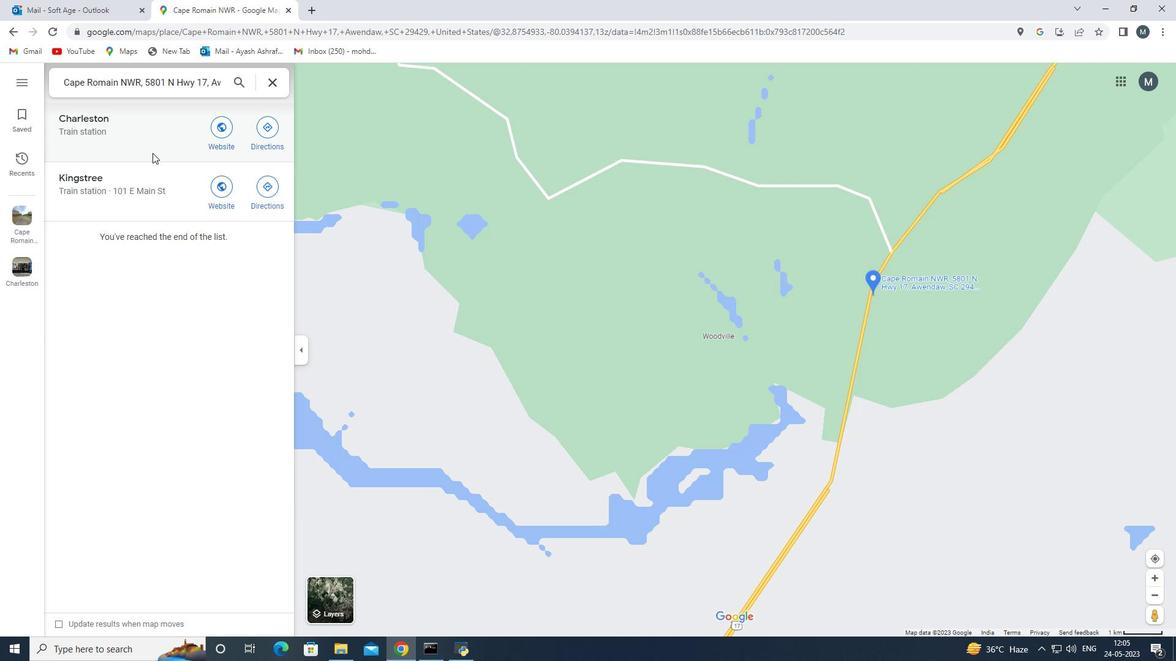 
Action: Mouse pressed left at (145, 143)
Screenshot: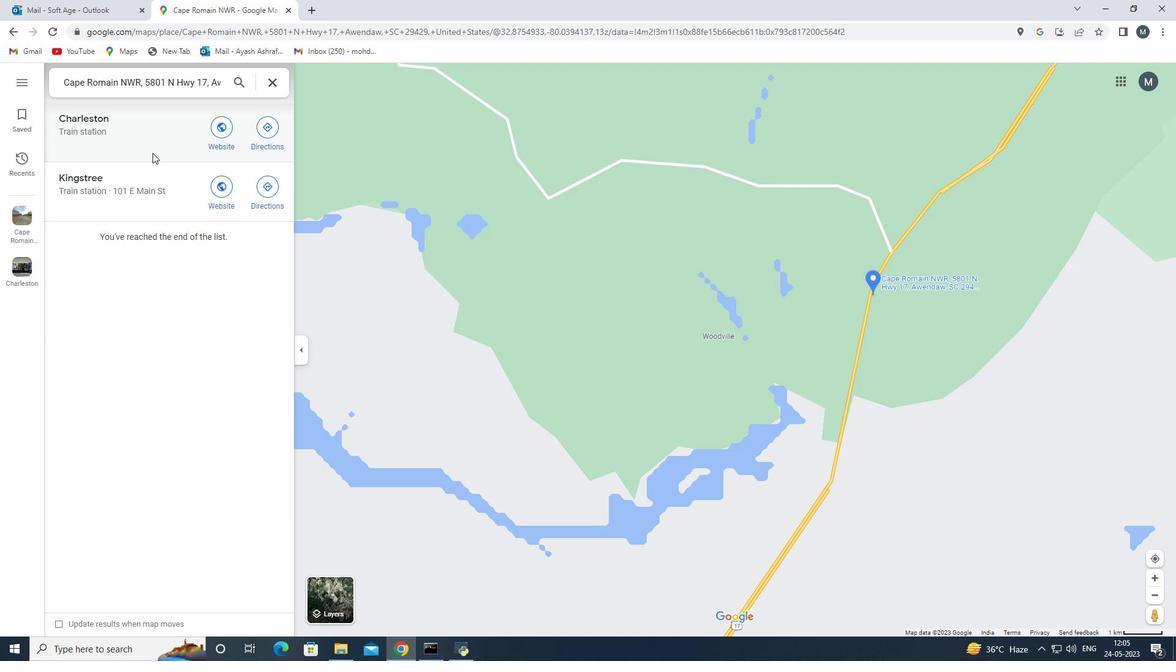 
Action: Mouse moved to (541, 85)
Screenshot: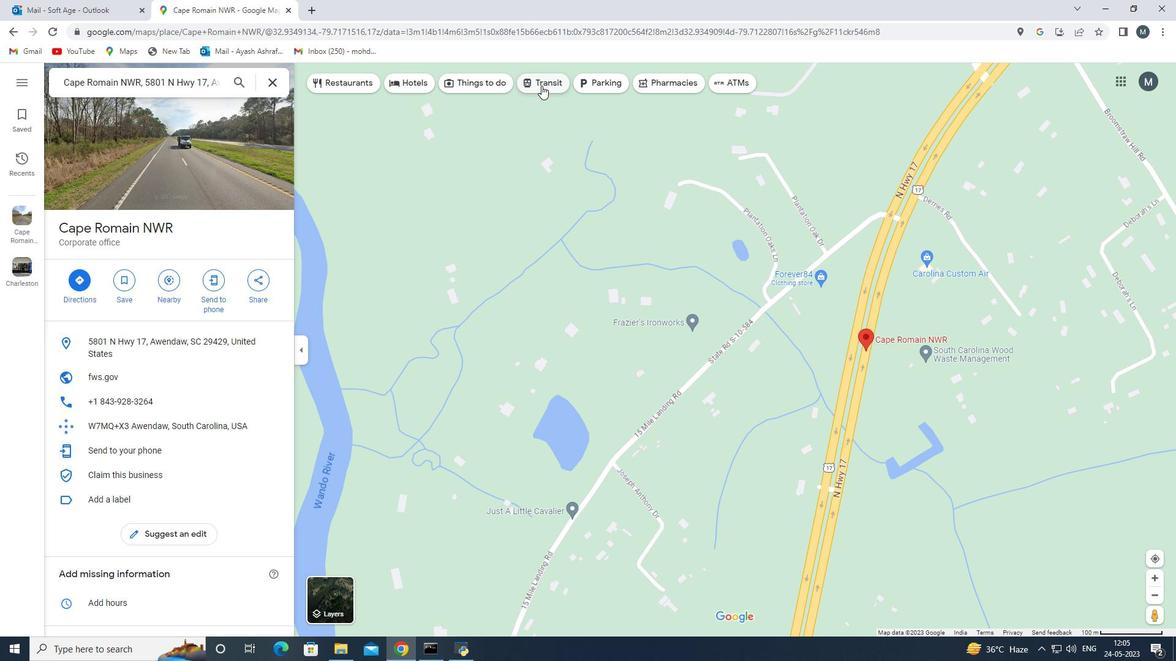 
Action: Mouse pressed left at (541, 85)
Screenshot: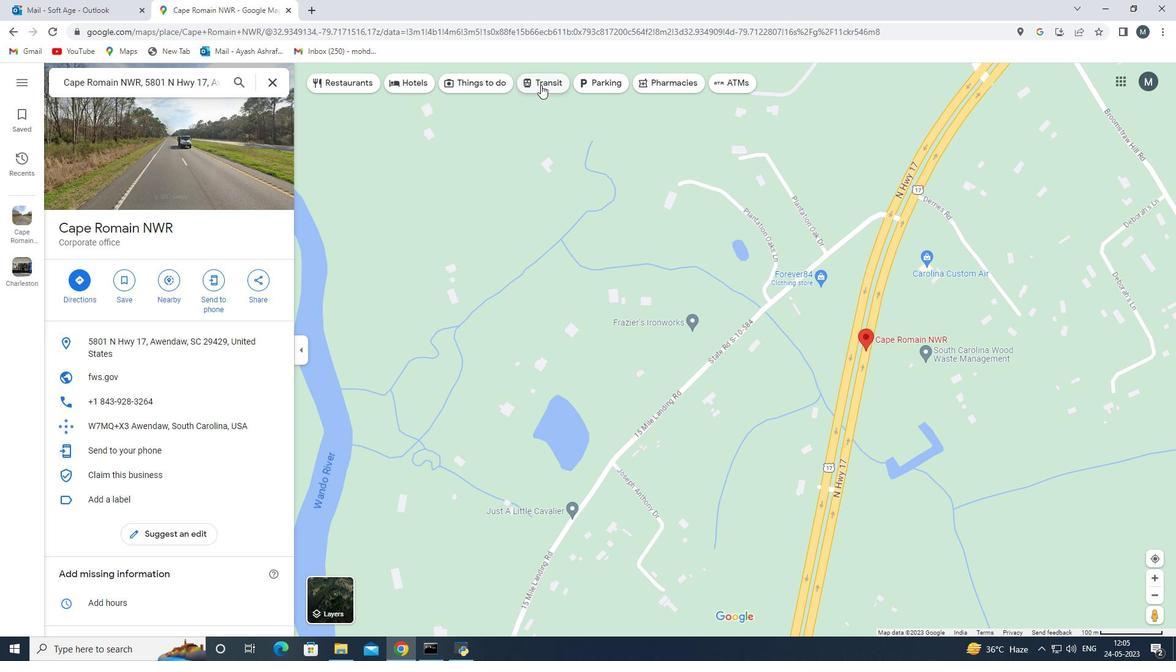 
Action: Mouse moved to (191, 303)
Screenshot: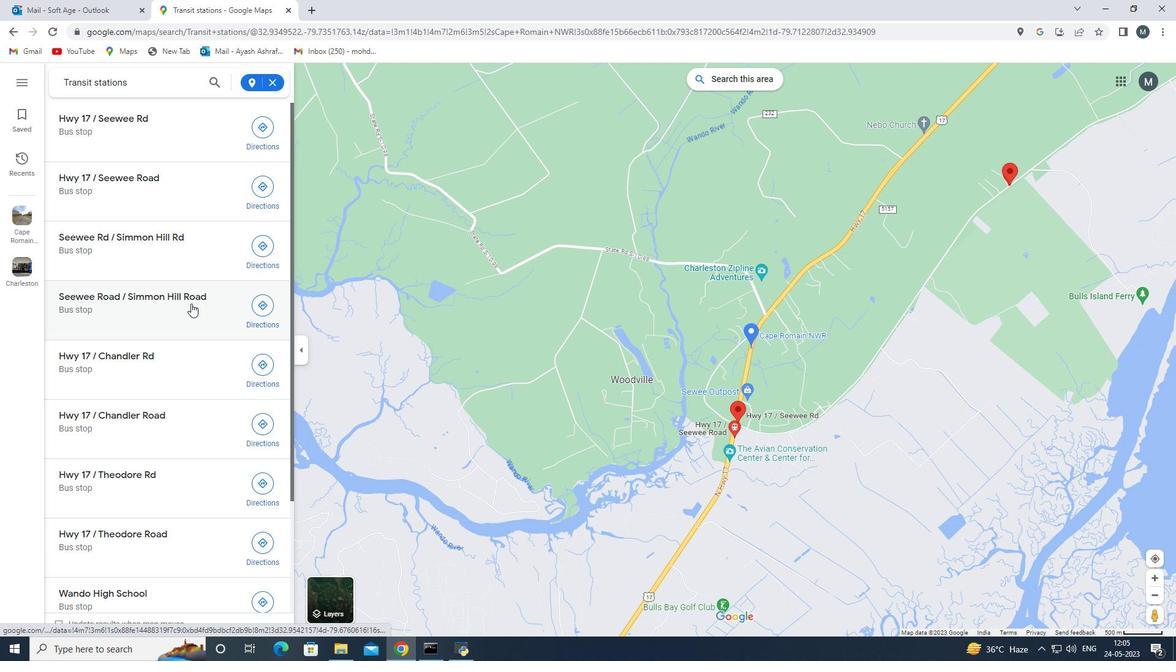 
Action: Mouse scrolled (191, 302) with delta (0, 0)
Screenshot: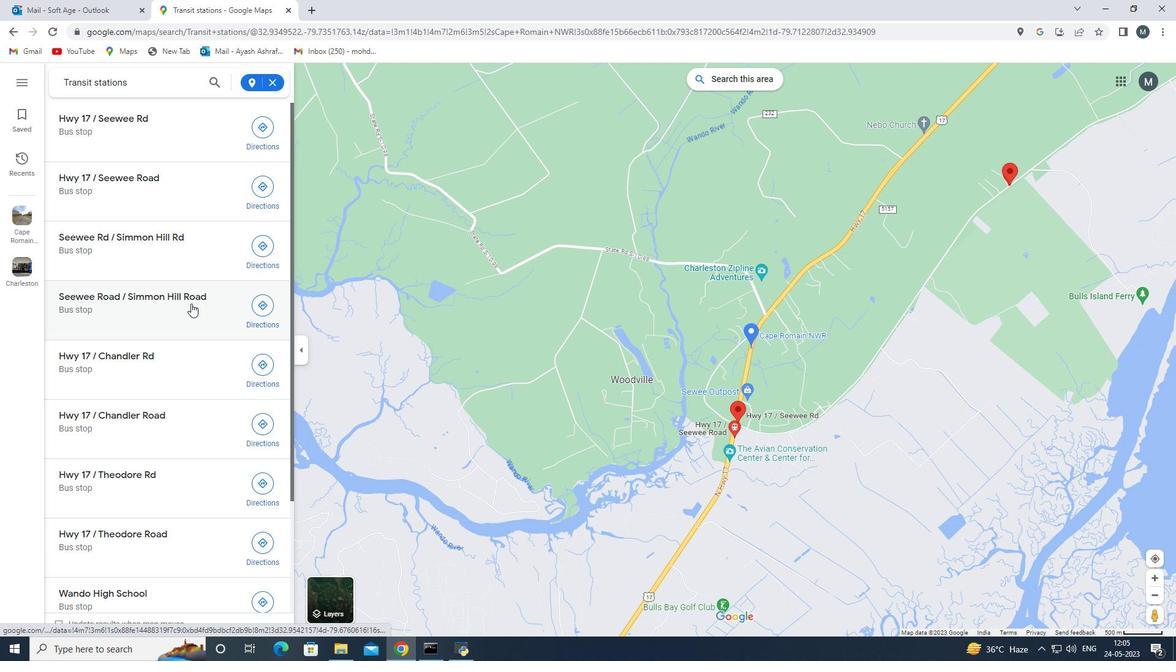 
Action: Mouse scrolled (191, 302) with delta (0, 0)
Screenshot: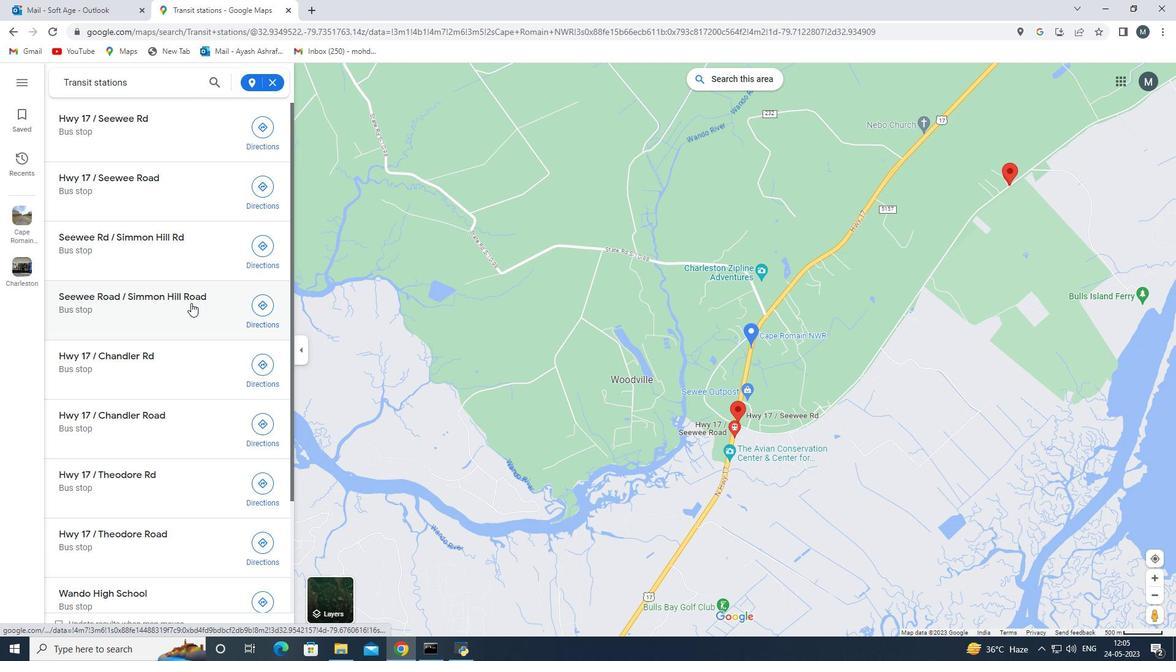 
Action: Mouse scrolled (191, 303) with delta (0, 0)
Screenshot: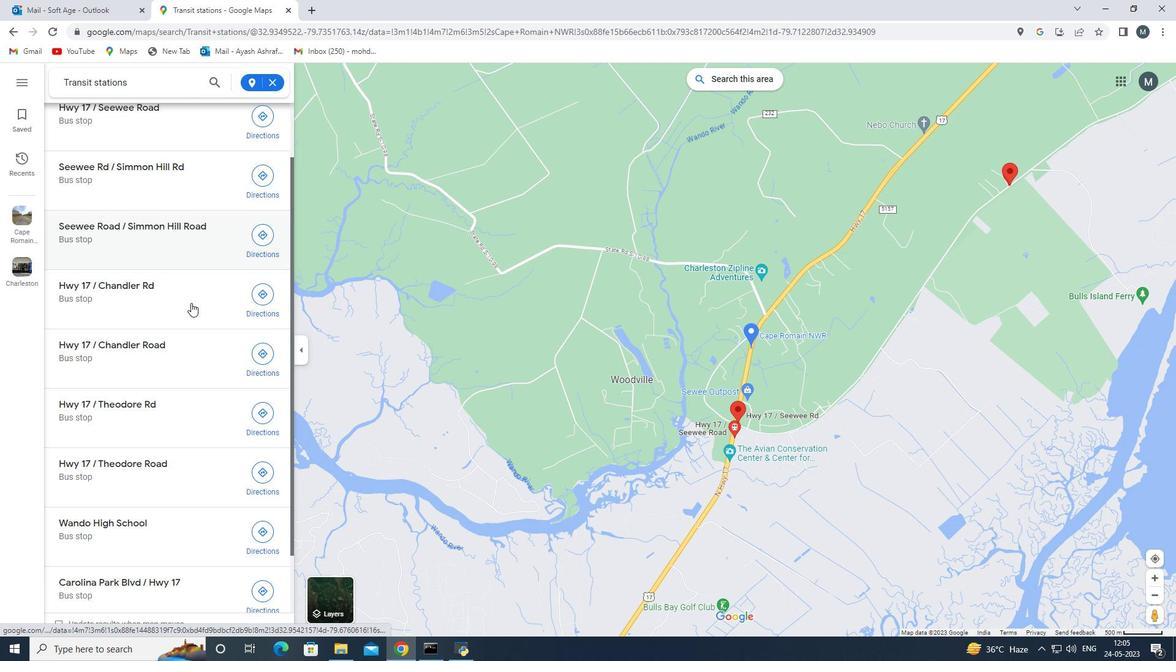 
Action: Mouse scrolled (191, 302) with delta (0, 0)
Screenshot: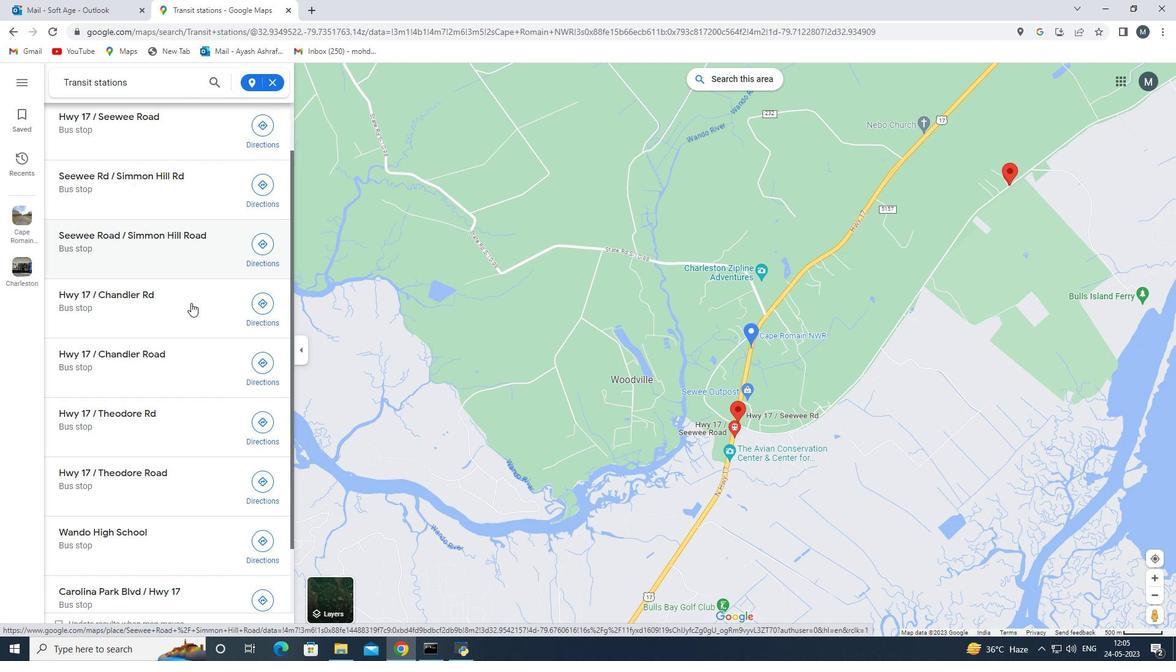 
Action: Mouse moved to (191, 303)
Screenshot: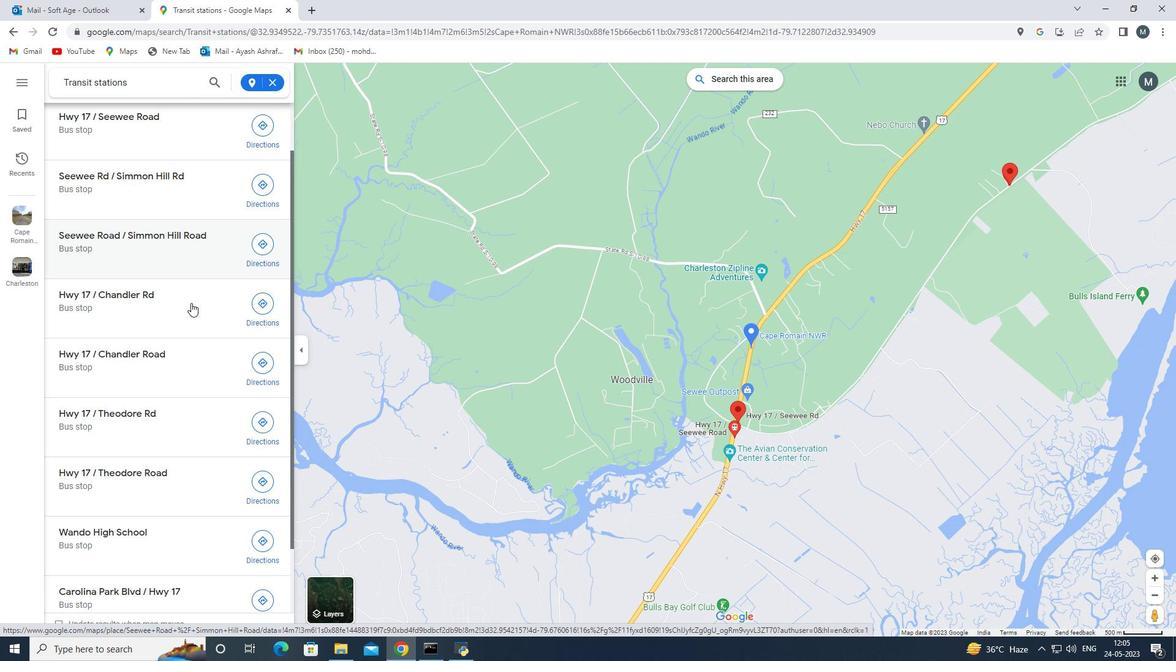 
Action: Mouse scrolled (191, 302) with delta (0, 0)
Screenshot: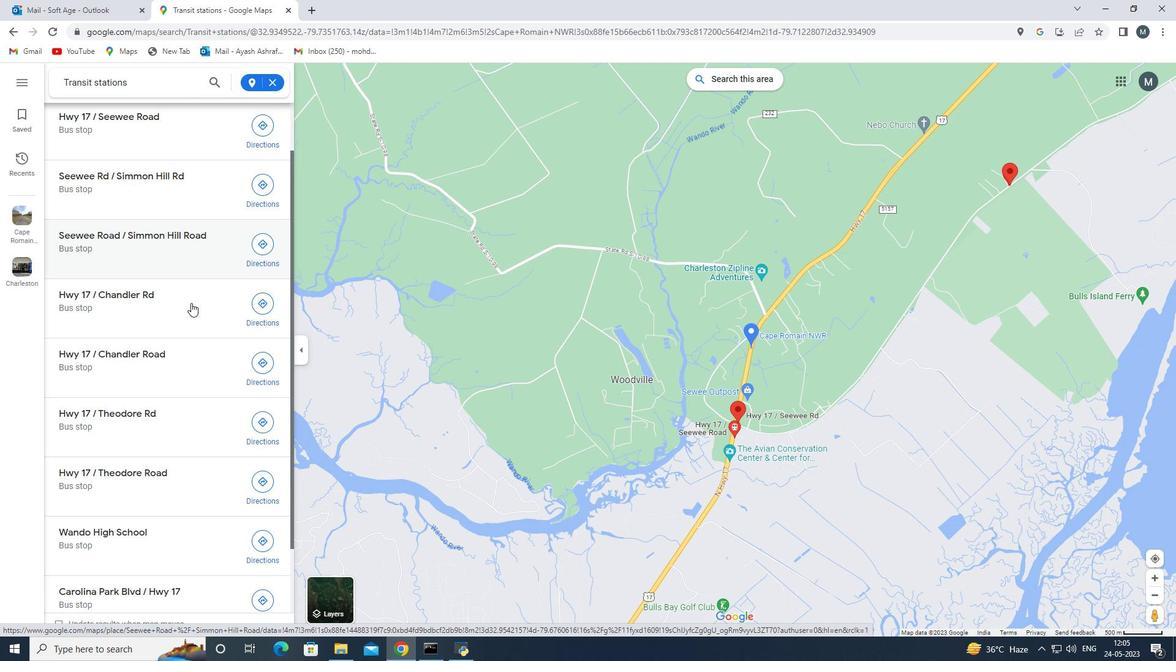 
Action: Mouse moved to (191, 303)
Screenshot: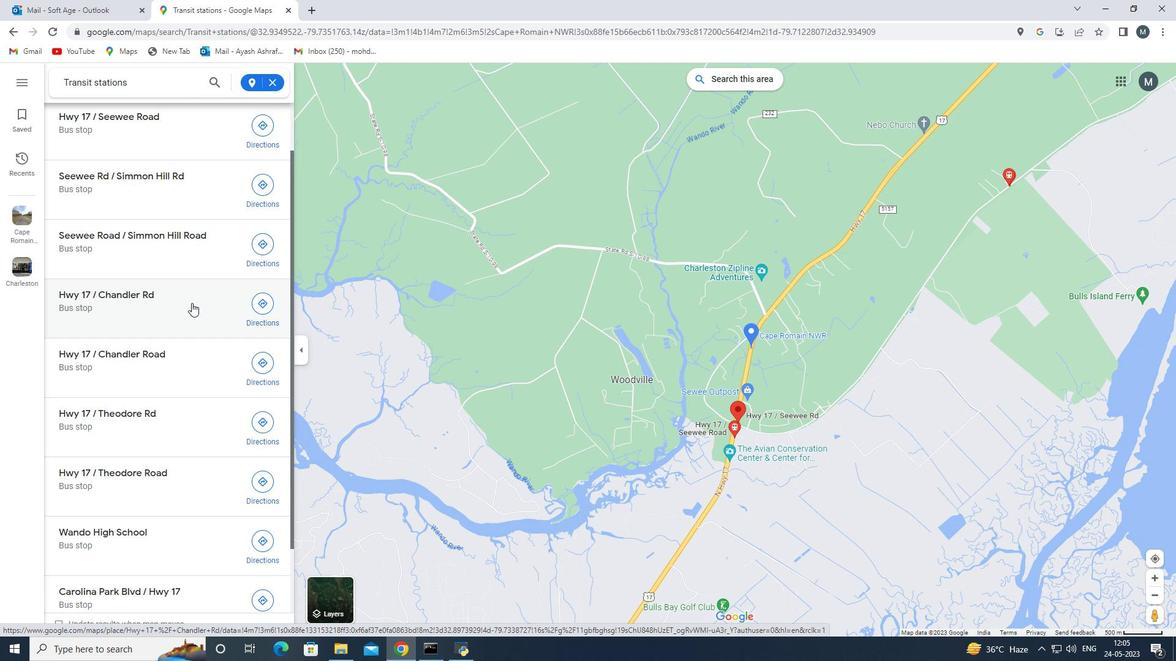 
Action: Mouse scrolled (191, 302) with delta (0, 0)
Screenshot: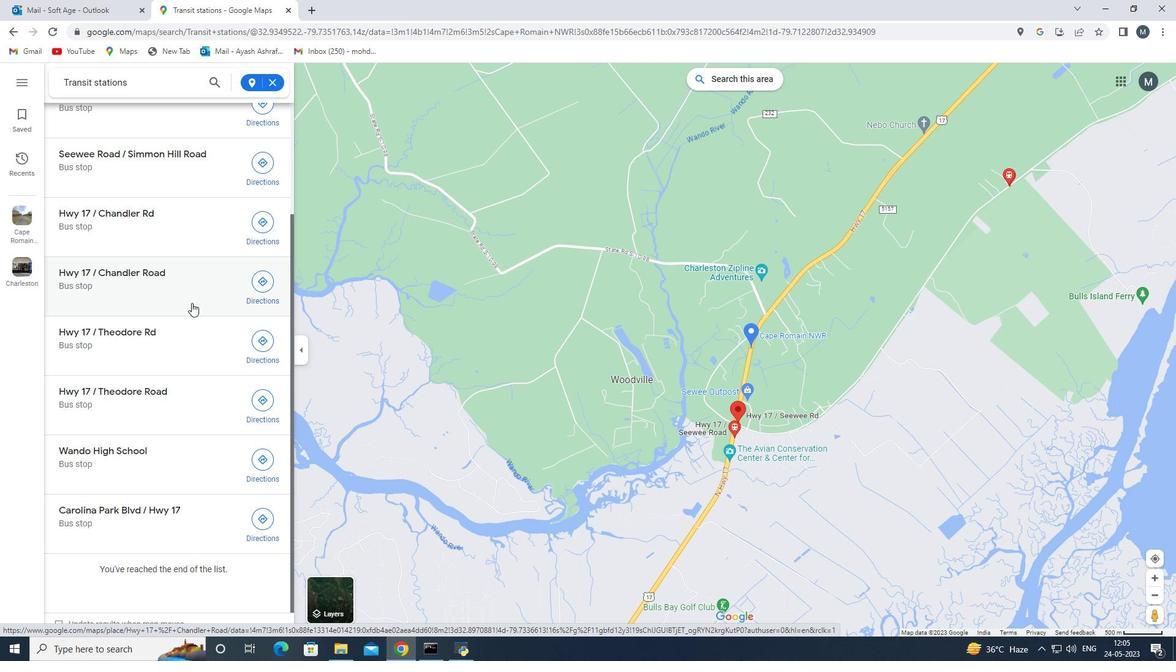 
Action: Mouse scrolled (191, 302) with delta (0, 0)
Screenshot: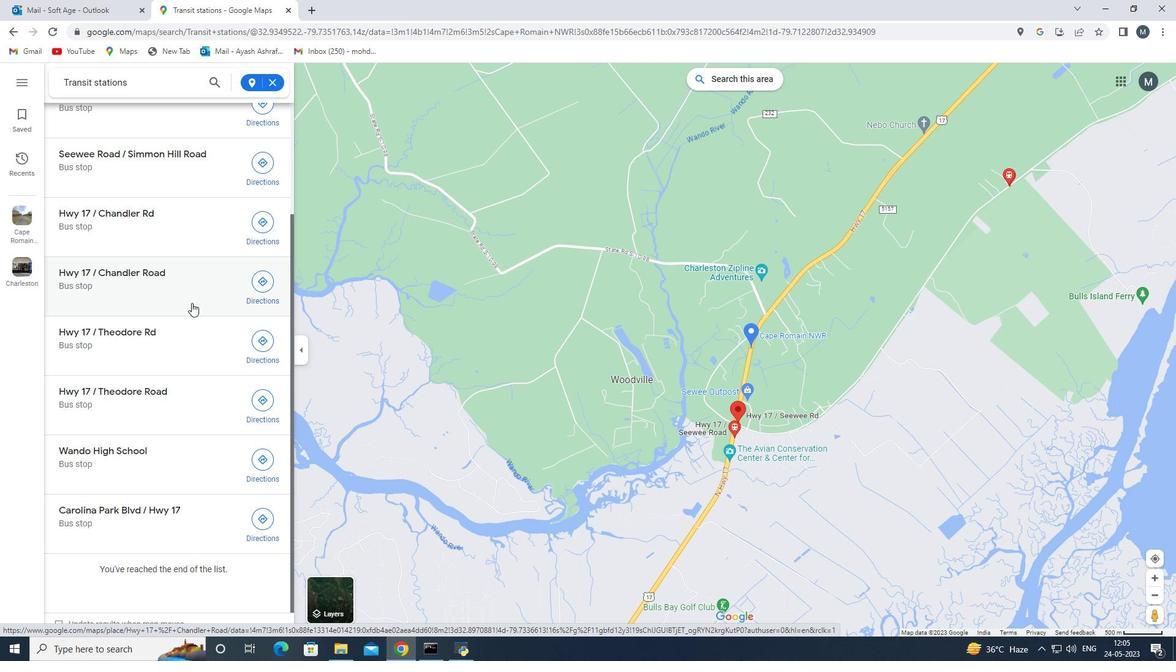 
Action: Mouse moved to (192, 309)
Screenshot: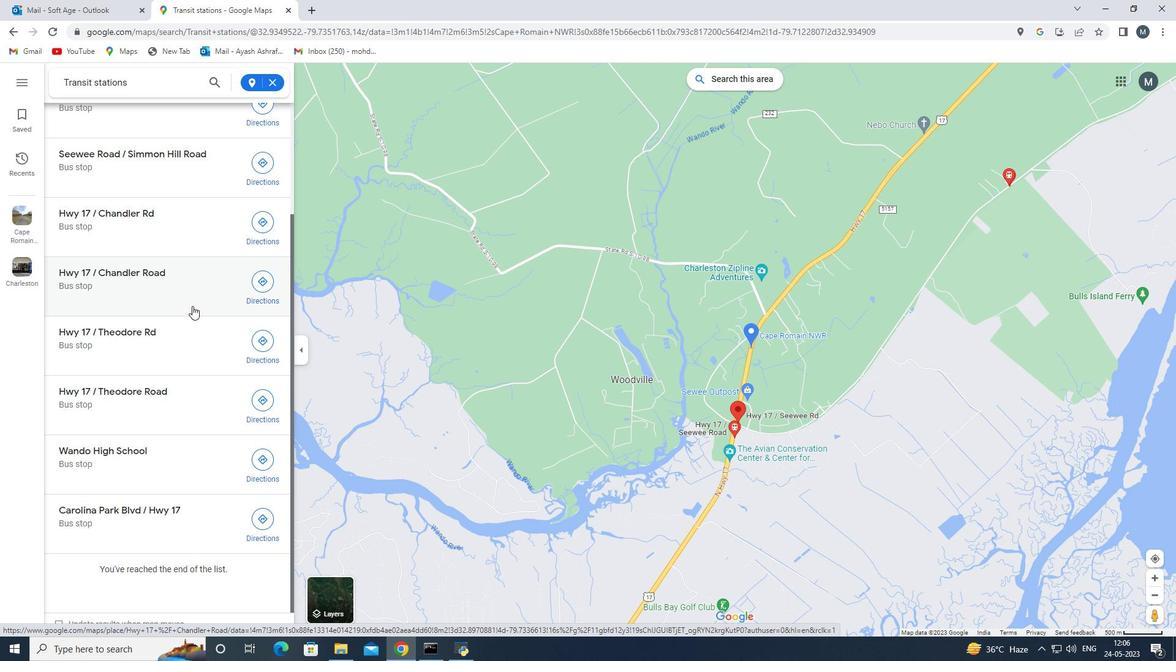 
Action: Mouse scrolled (192, 310) with delta (0, 0)
Screenshot: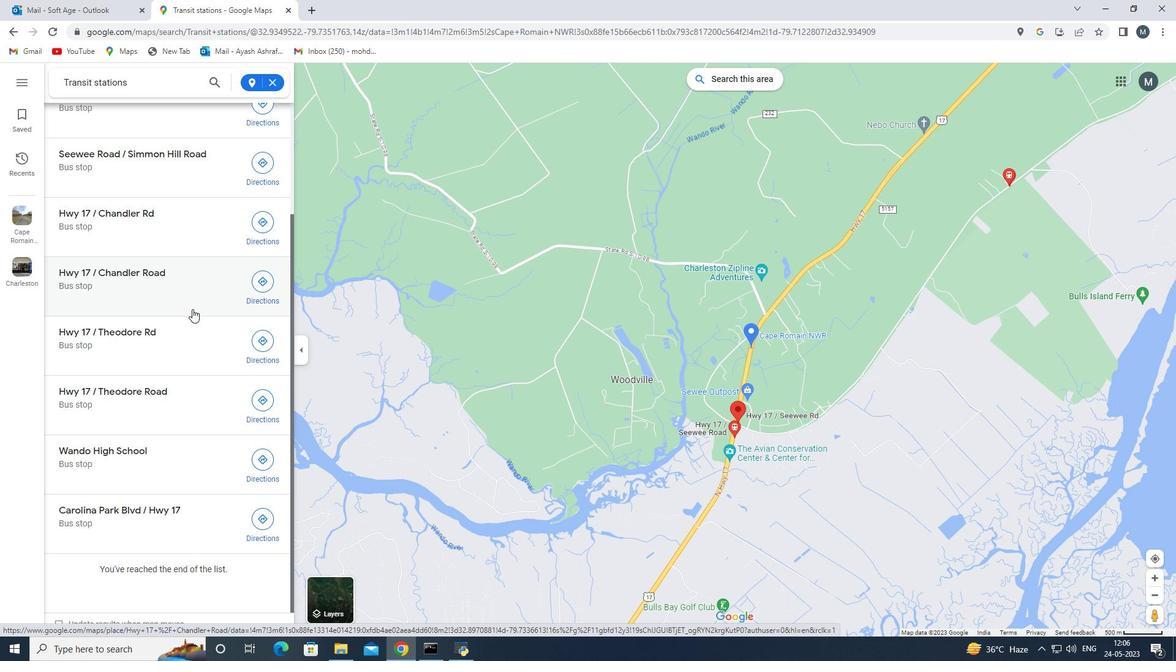 
Action: Mouse scrolled (192, 310) with delta (0, 0)
Screenshot: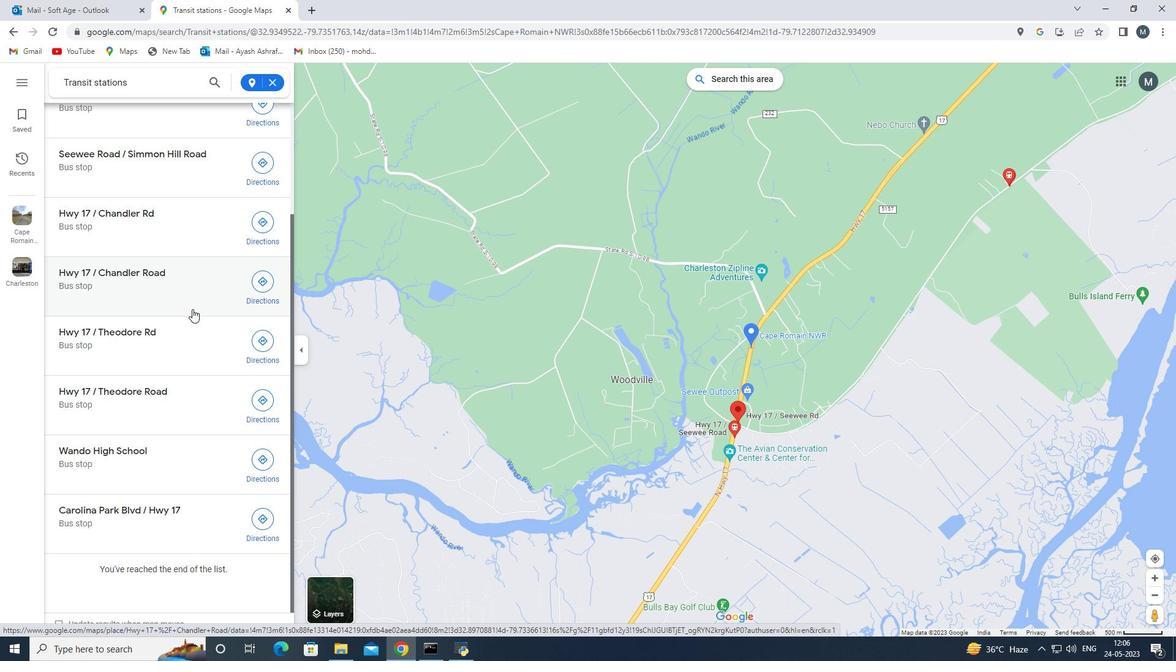 
Action: Mouse scrolled (192, 310) with delta (0, 0)
Screenshot: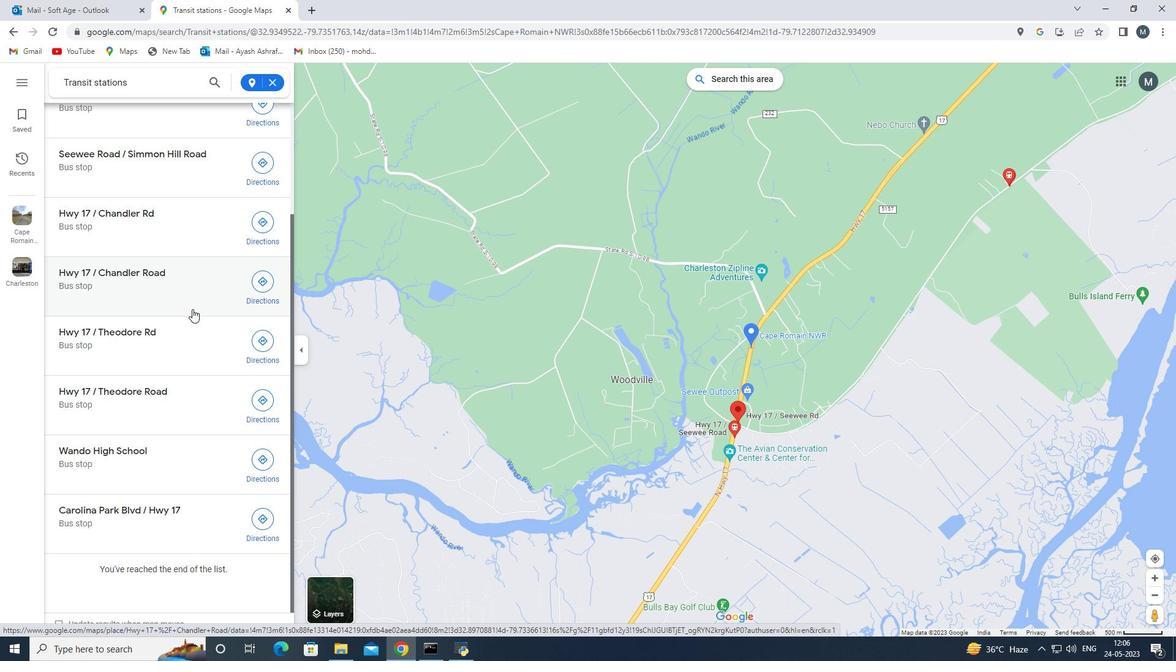 
Action: Mouse moved to (147, 251)
Screenshot: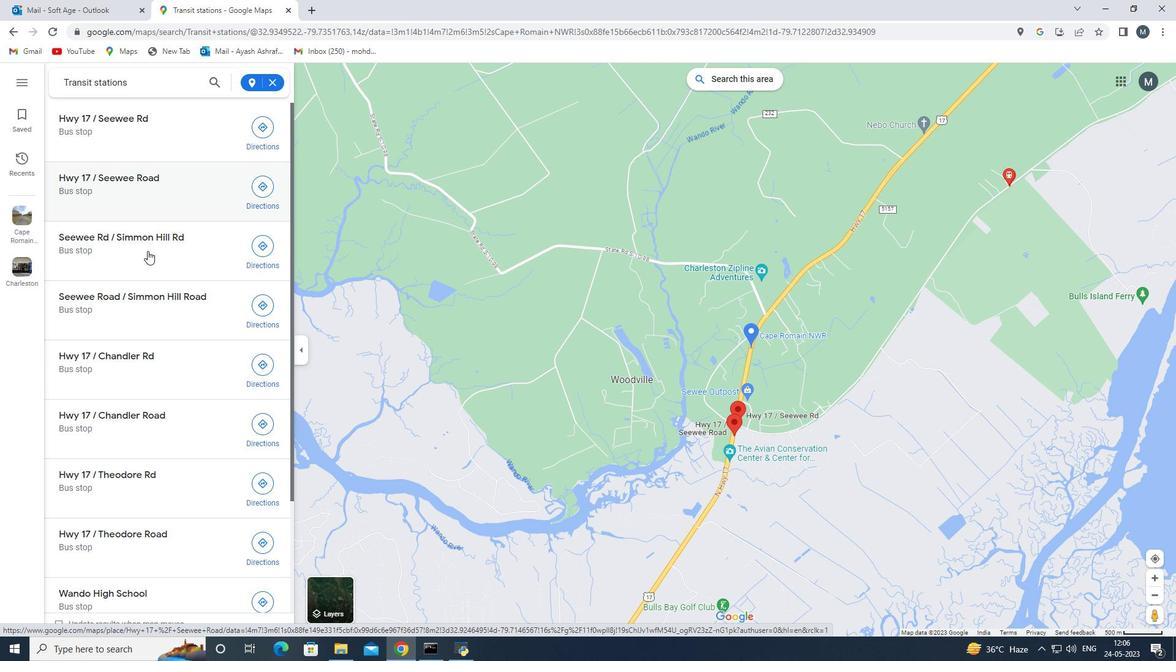 
Action: Mouse scrolled (148, 252) with delta (0, 0)
Screenshot: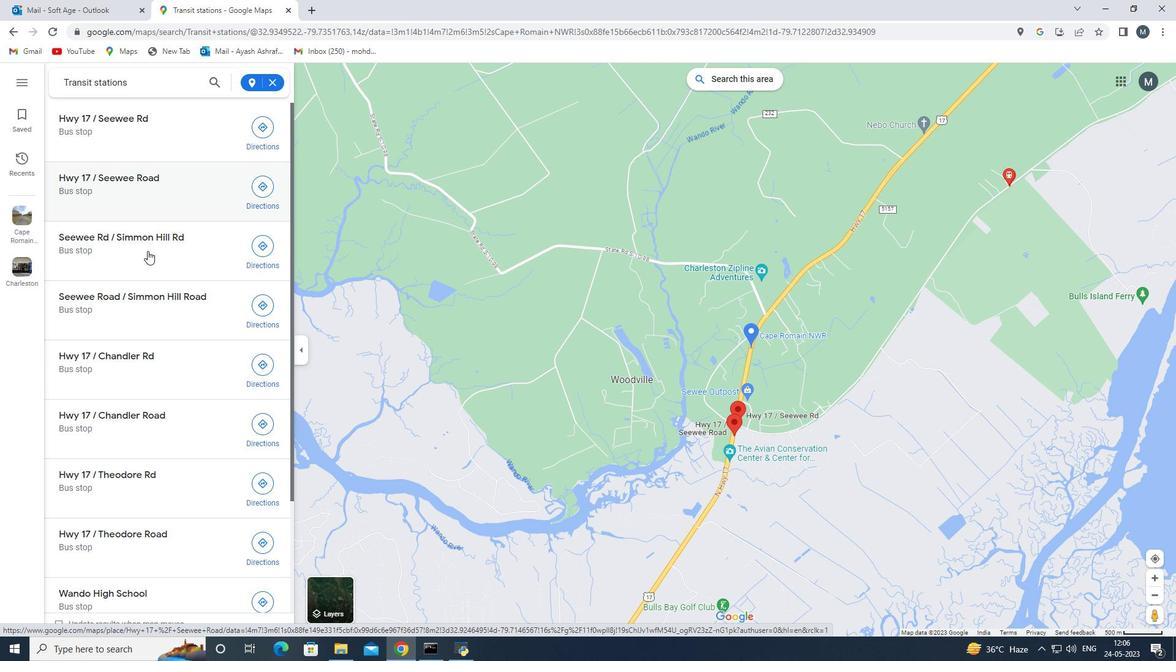 
Action: Mouse moved to (147, 251)
Screenshot: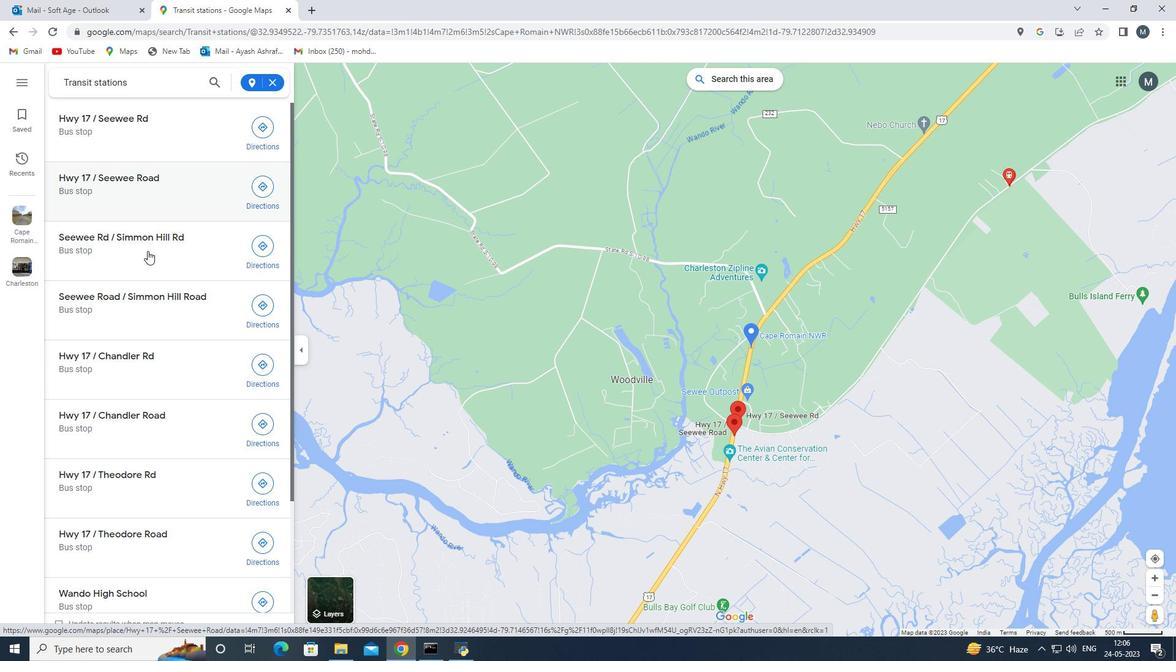 
Action: Mouse scrolled (147, 251) with delta (0, 0)
Screenshot: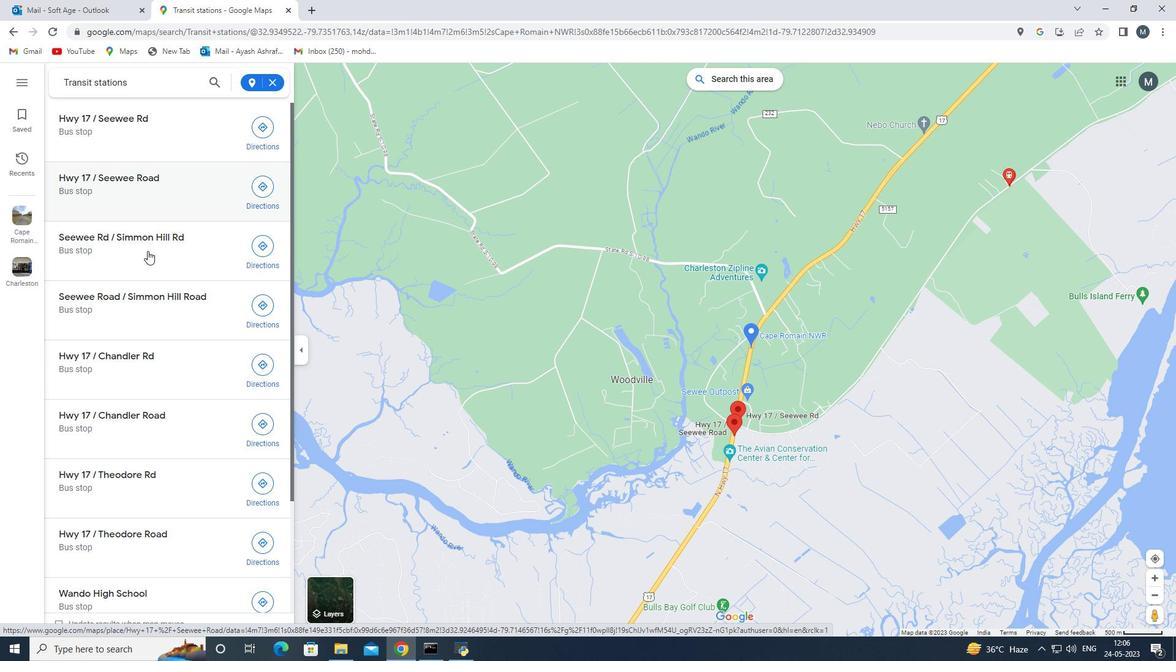 
Action: Mouse scrolled (147, 251) with delta (0, 0)
Screenshot: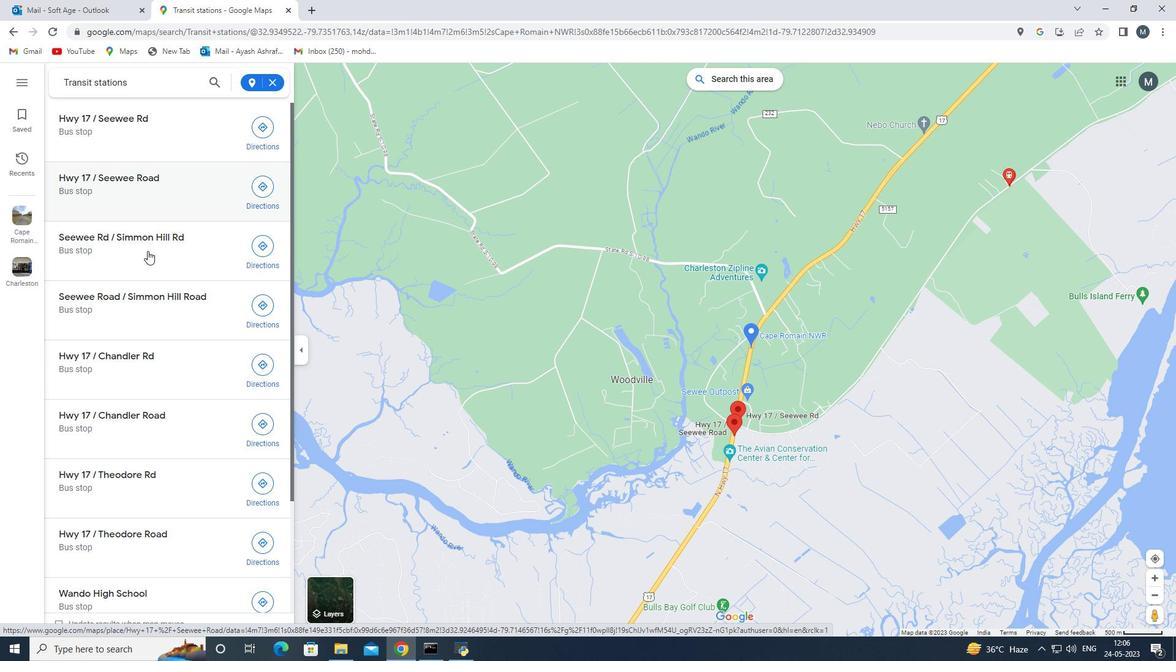 
Action: Mouse scrolled (147, 251) with delta (0, 0)
Screenshot: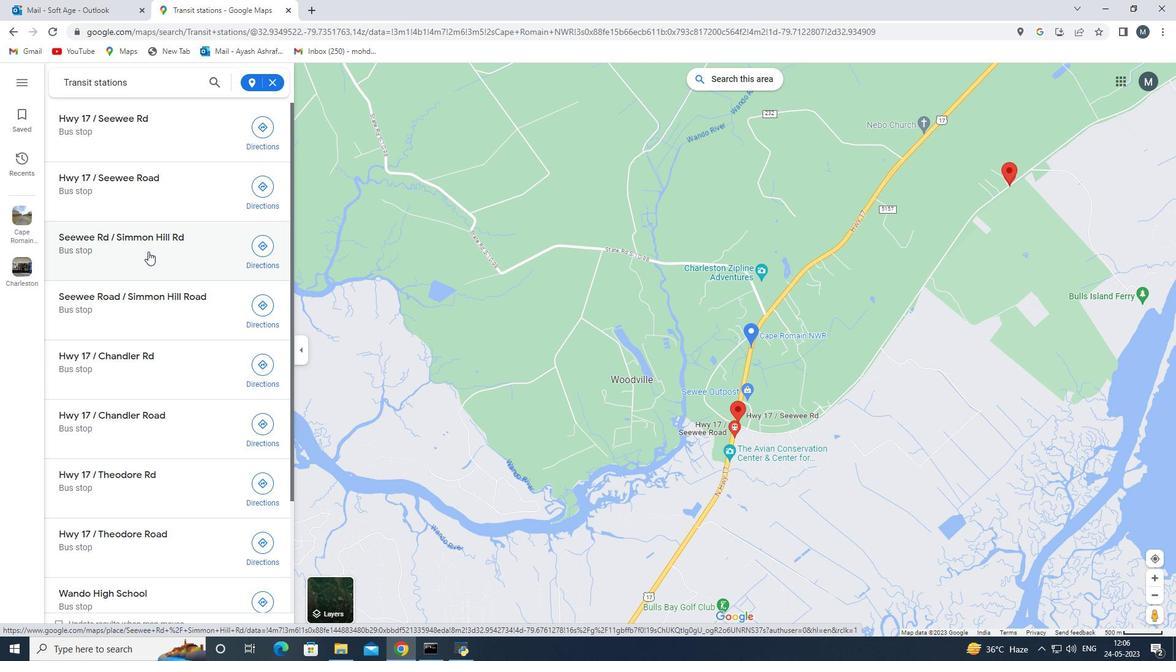 
Action: Mouse moved to (161, 240)
Screenshot: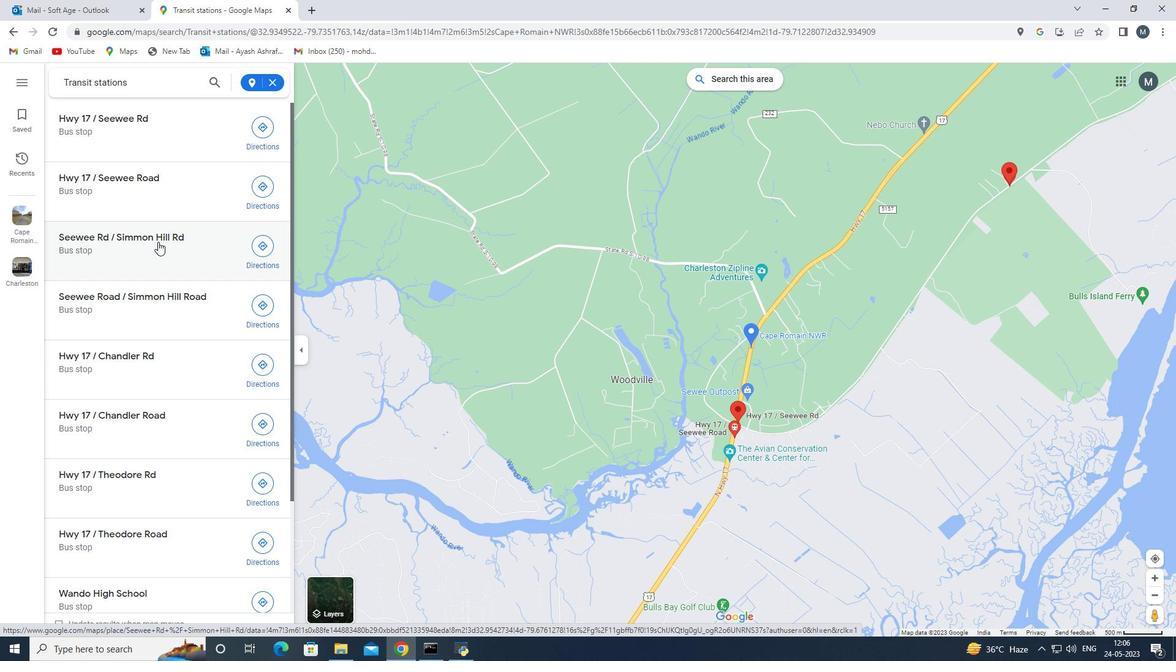 
Action: Mouse scrolled (161, 240) with delta (0, 0)
Screenshot: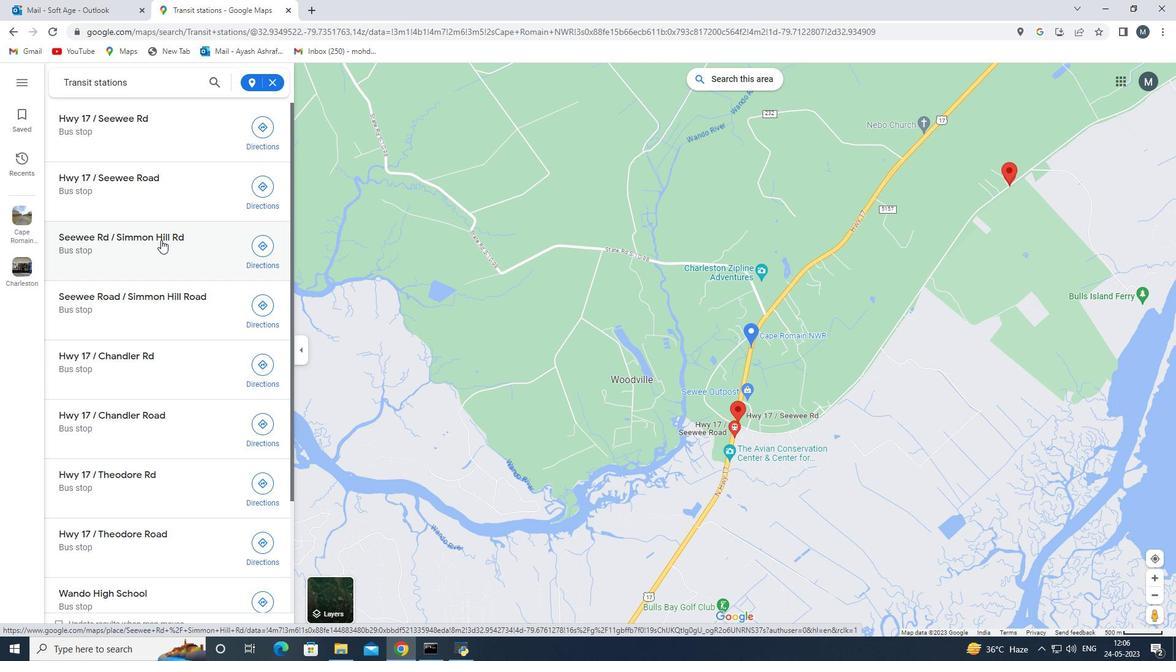 
Action: Mouse scrolled (161, 240) with delta (0, 0)
Screenshot: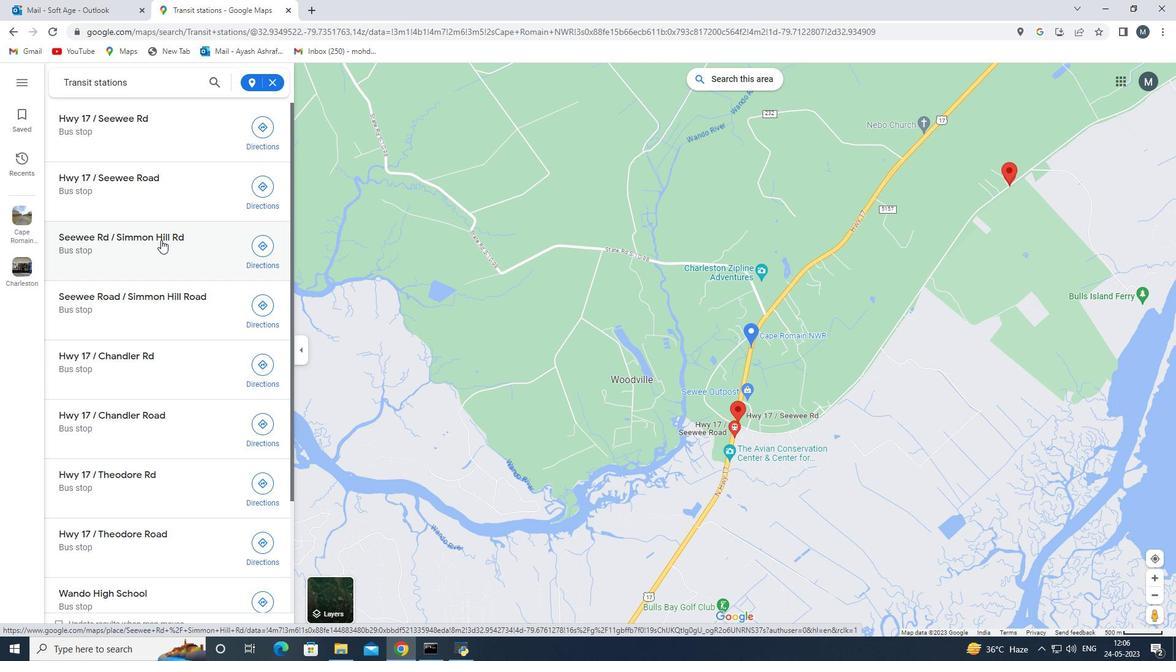 
Action: Mouse scrolled (161, 240) with delta (0, 0)
Screenshot: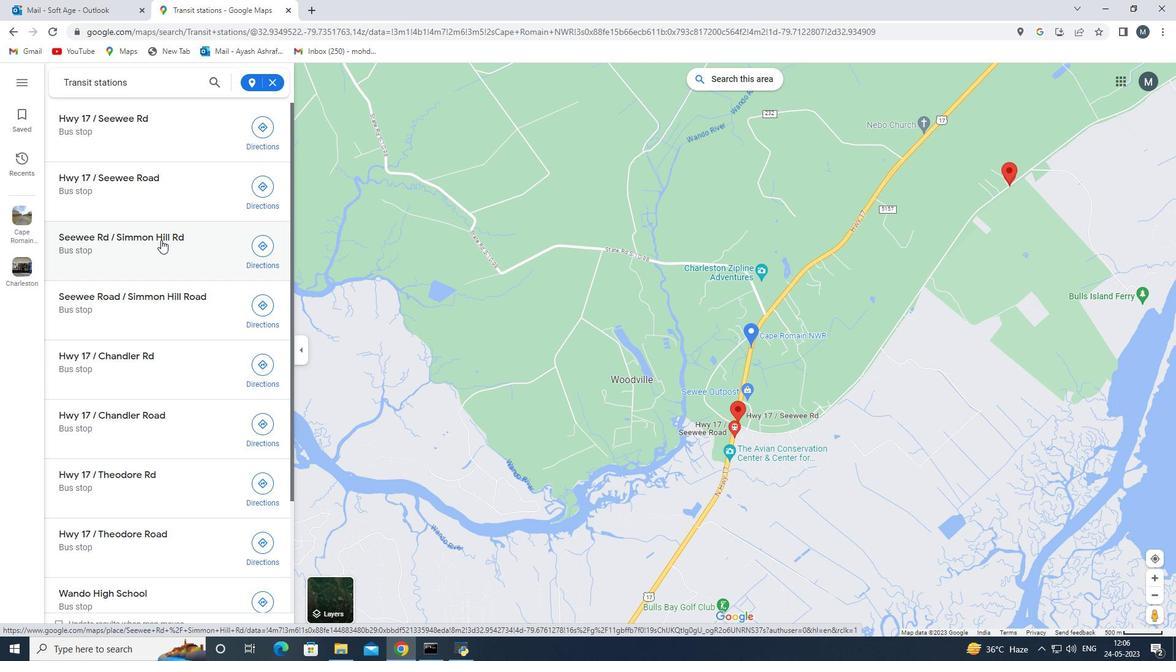 
Action: Mouse moved to (717, 330)
Screenshot: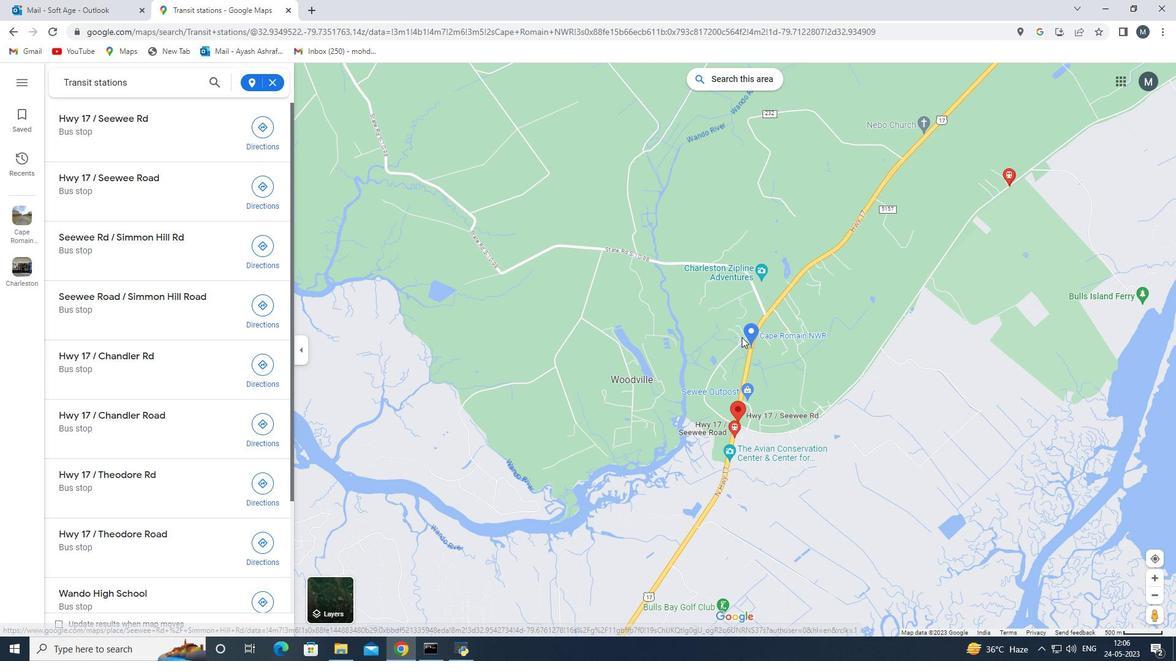 
Action: Mouse pressed left at (733, 336)
Screenshot: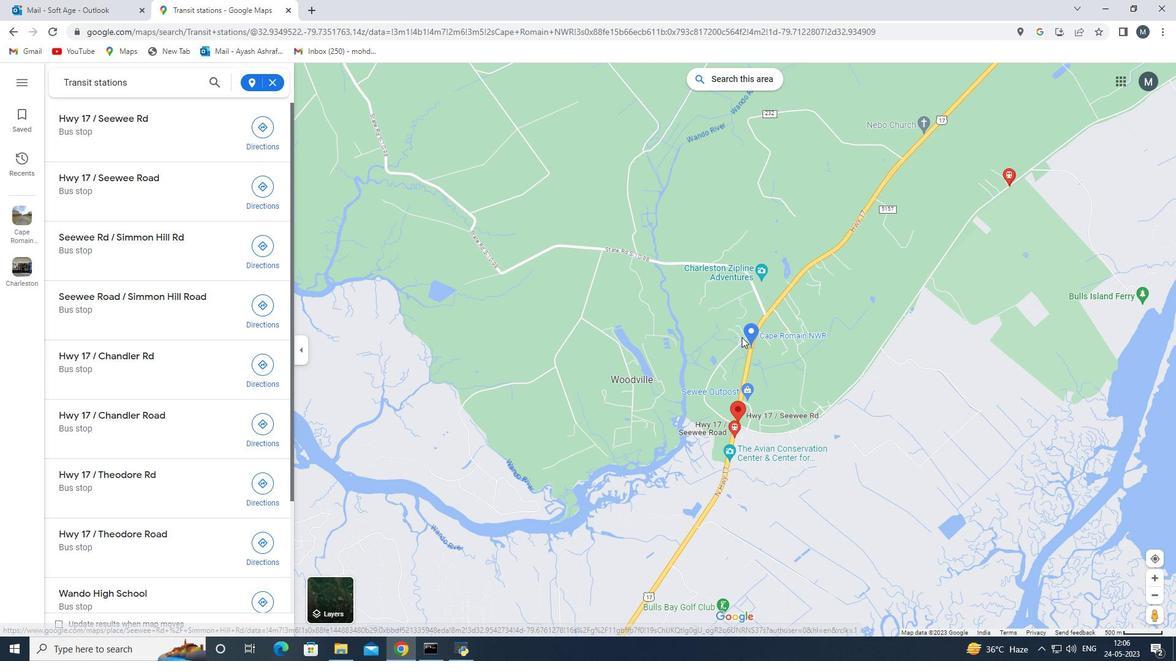 
Action: Mouse moved to (635, 395)
Screenshot: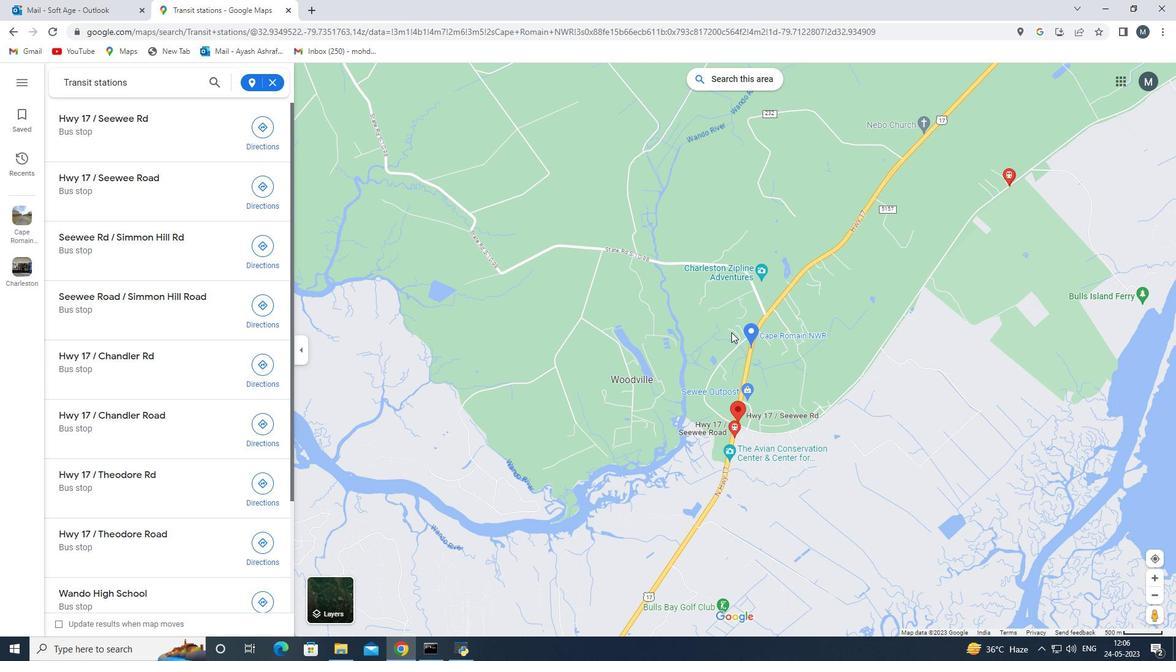 
Action: Mouse scrolled (635, 395) with delta (0, 0)
Screenshot: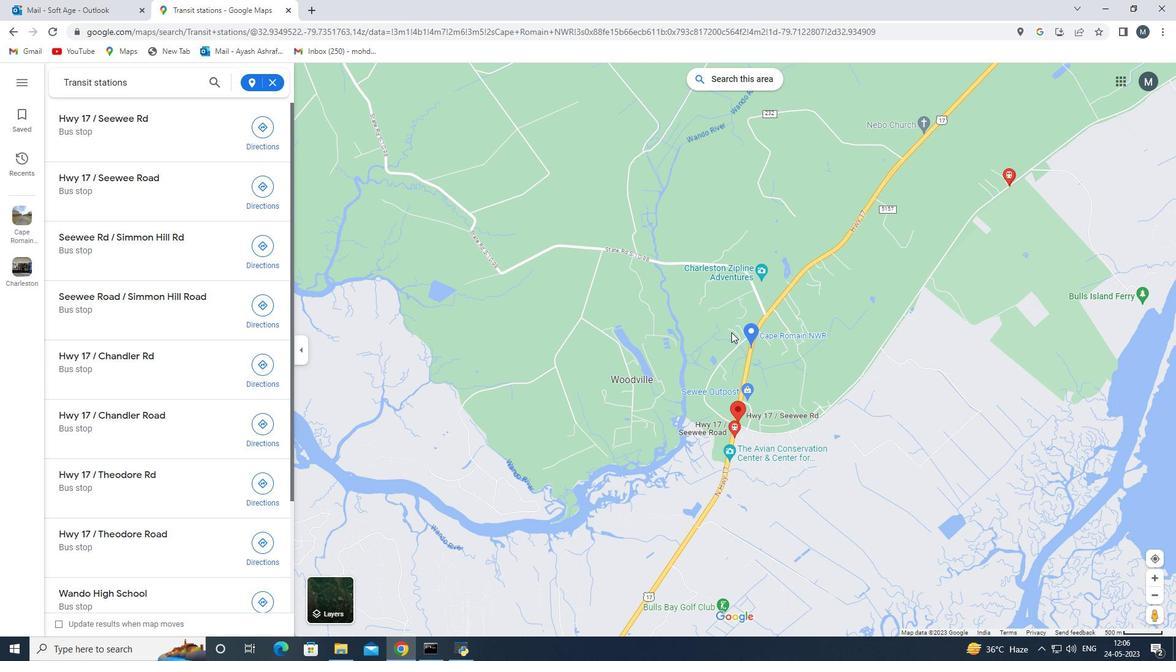 
Action: Mouse scrolled (635, 395) with delta (0, 0)
Screenshot: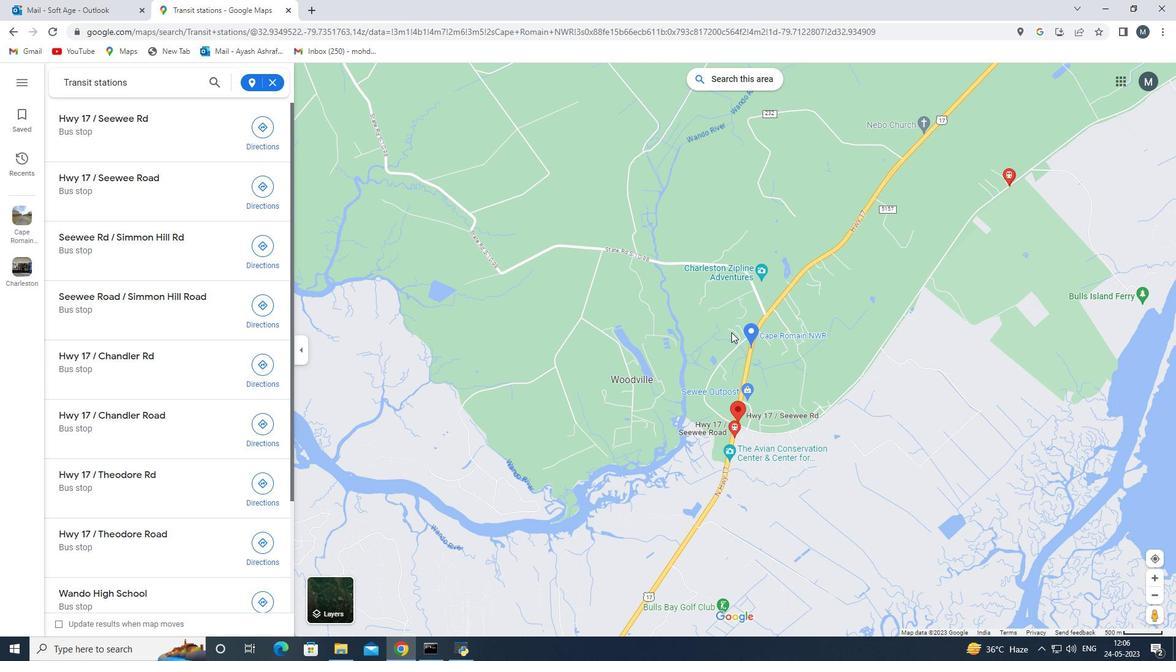 
Action: Mouse scrolled (635, 395) with delta (0, 0)
Screenshot: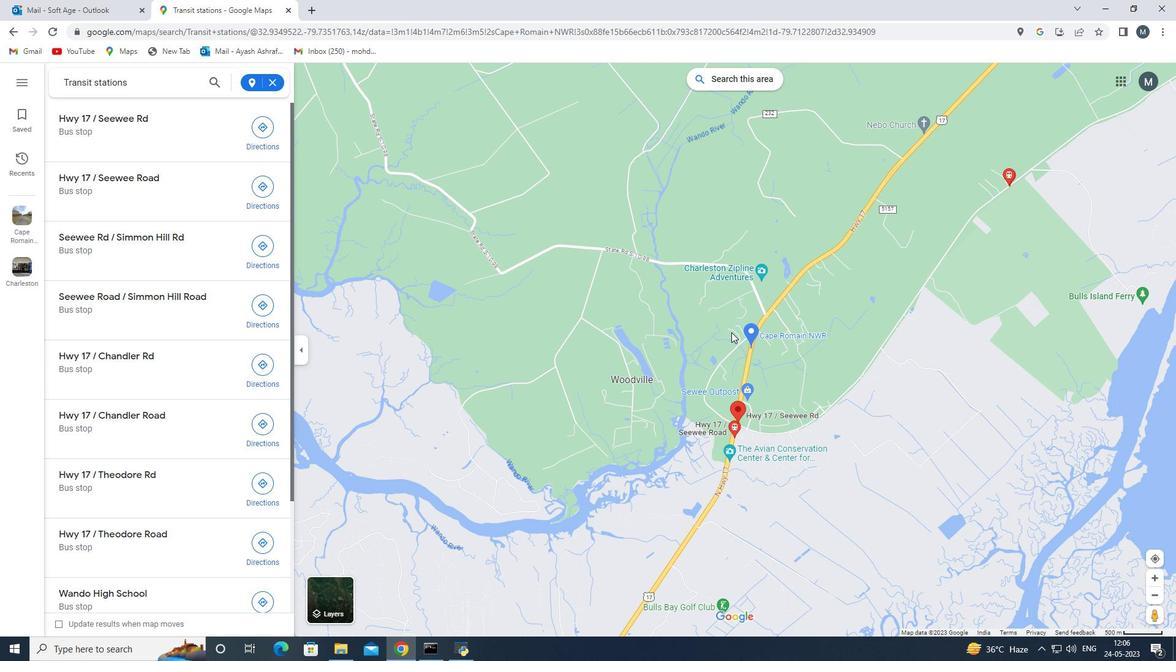 
Action: Mouse moved to (721, 372)
Screenshot: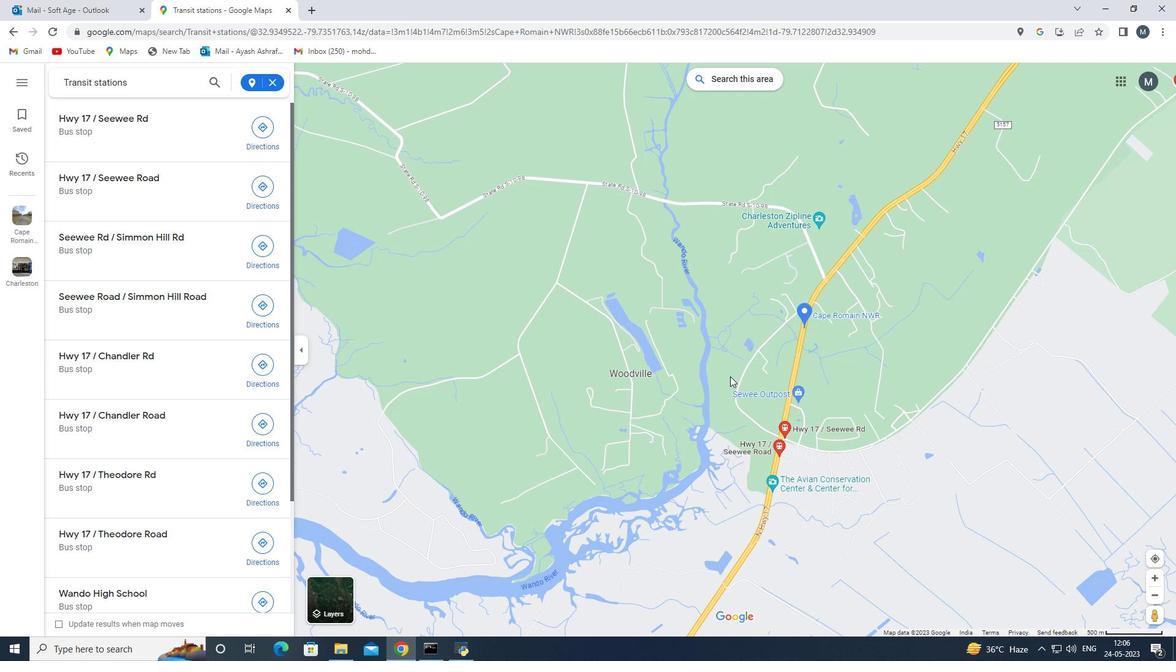 
Action: Mouse scrolled (721, 371) with delta (0, 0)
Screenshot: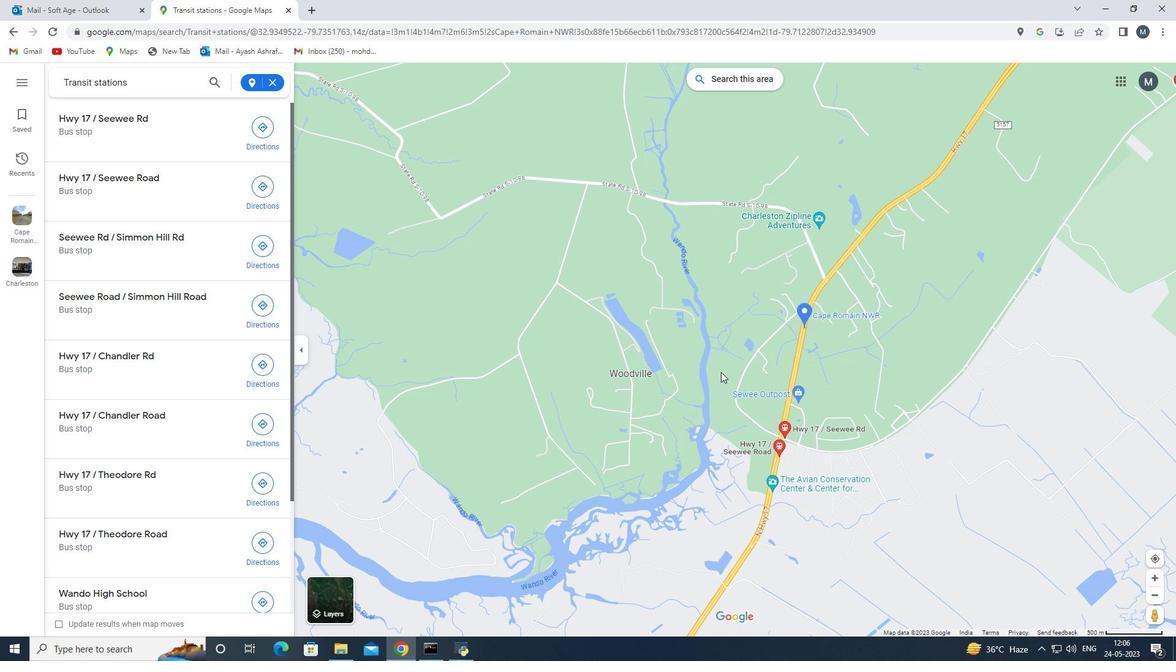 
Action: Mouse scrolled (721, 371) with delta (0, 0)
Screenshot: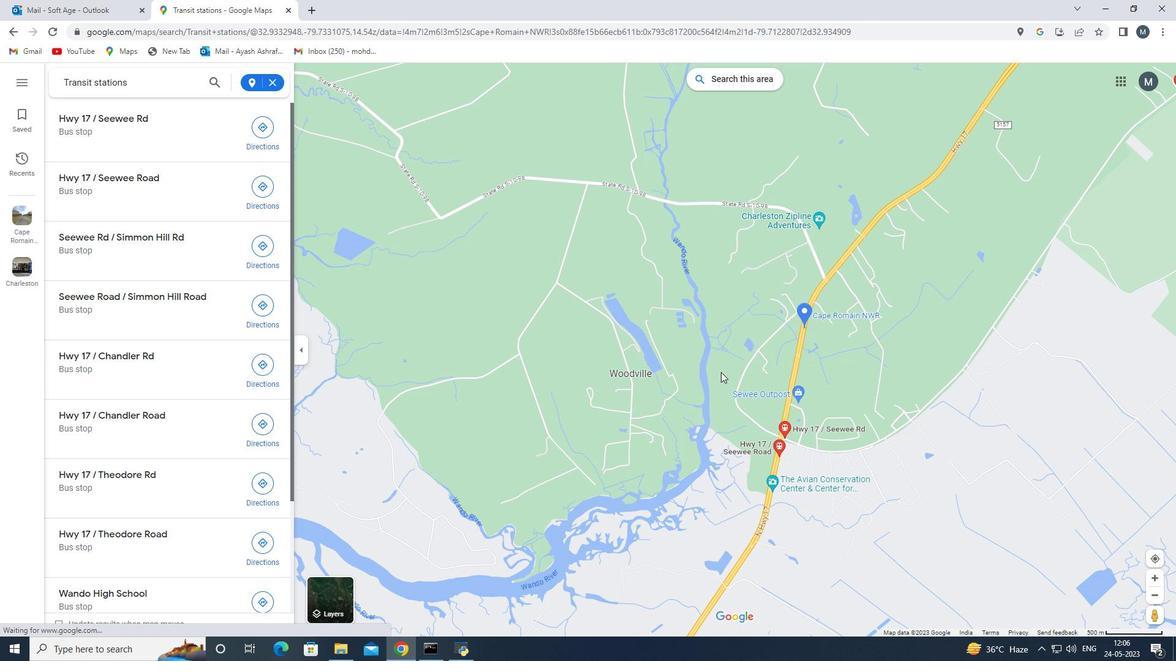 
Action: Mouse moved to (757, 399)
Screenshot: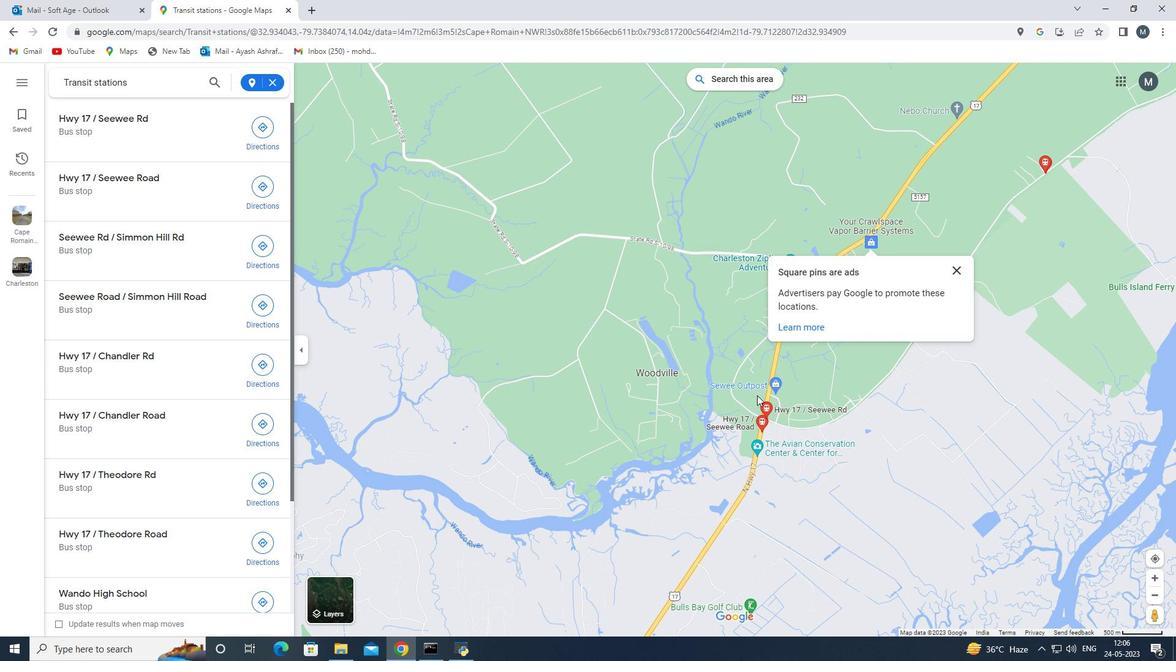 
Action: Mouse scrolled (757, 398) with delta (0, 0)
Screenshot: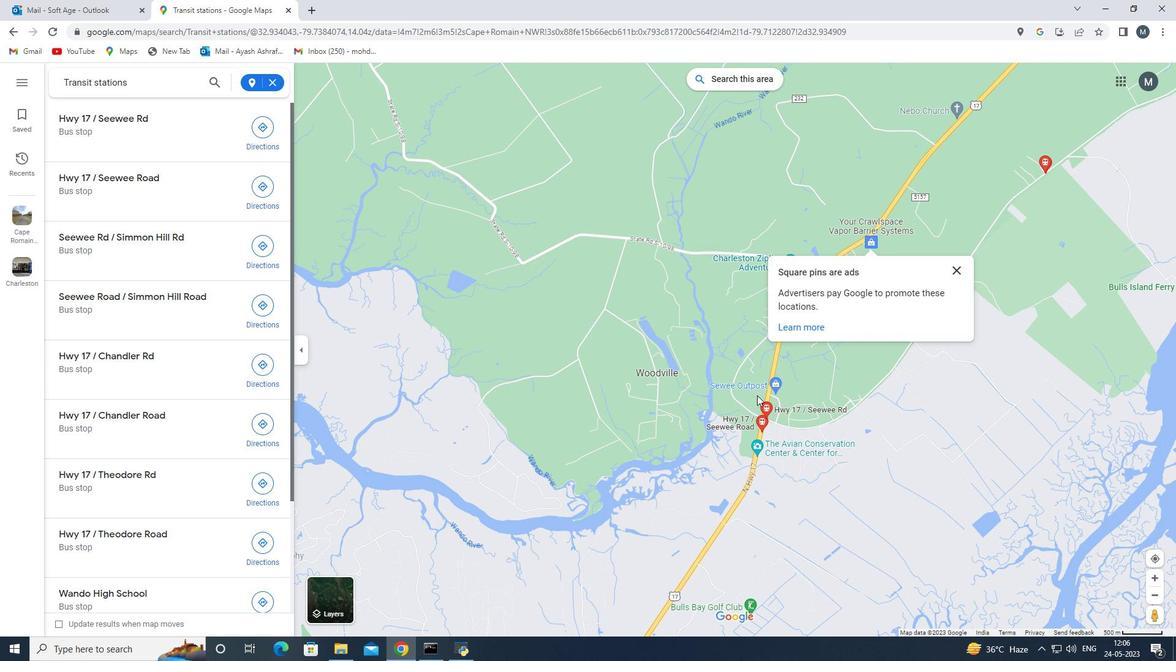 
Action: Mouse scrolled (757, 398) with delta (0, 0)
Screenshot: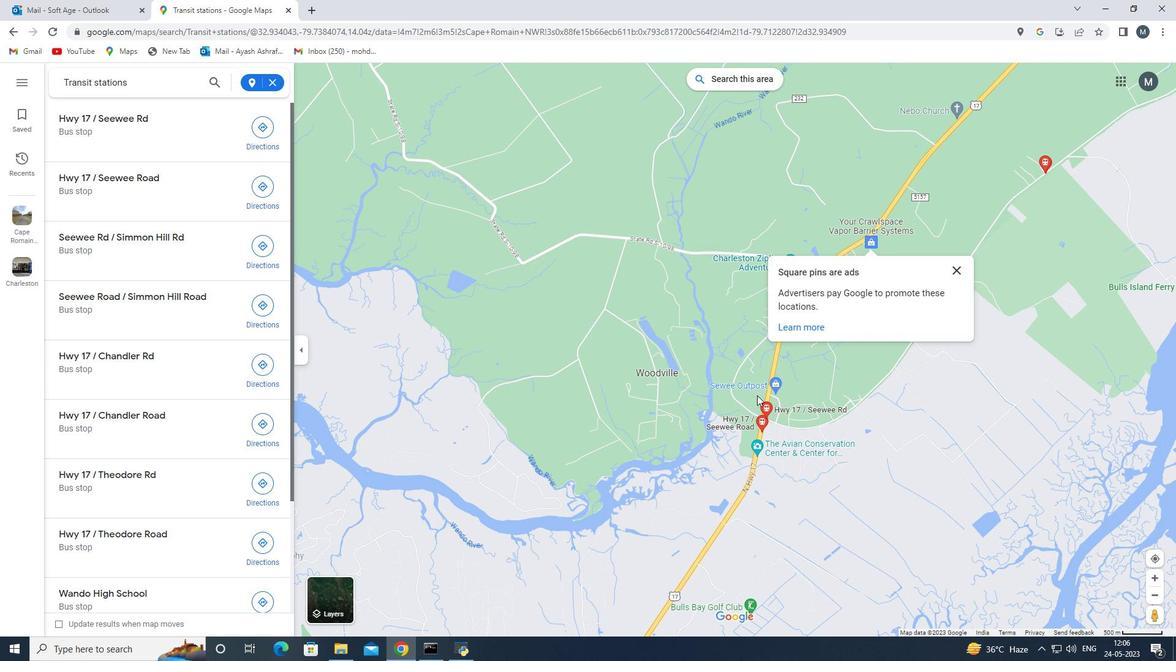 
Action: Mouse moved to (758, 400)
Screenshot: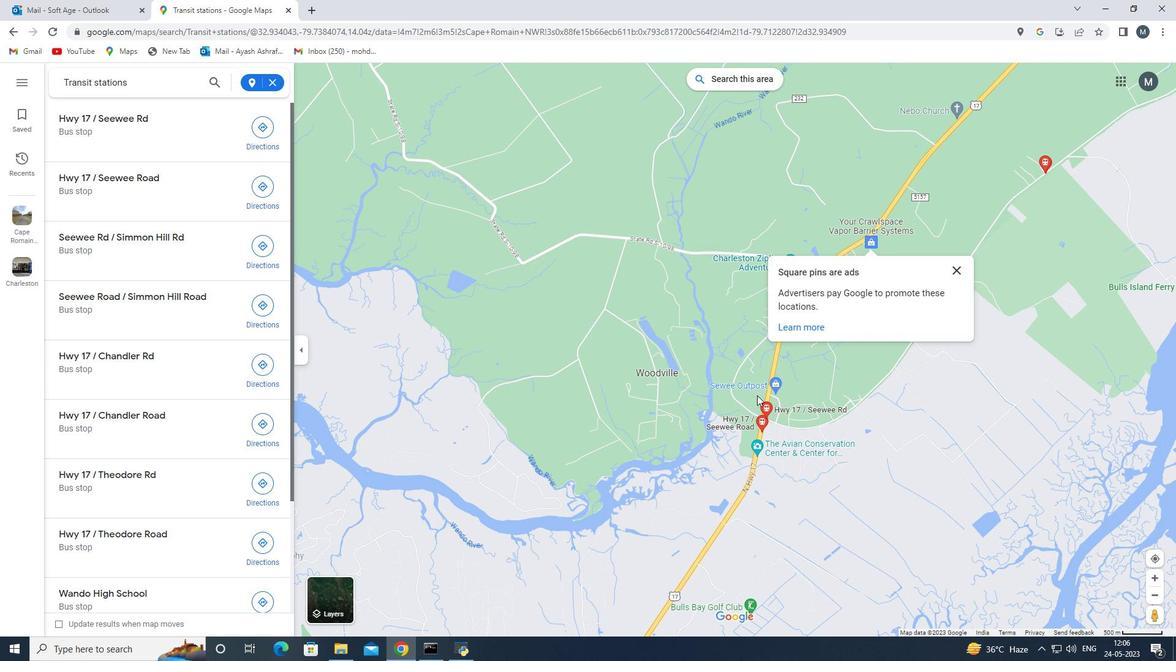 
Action: Mouse scrolled (758, 400) with delta (0, 0)
Screenshot: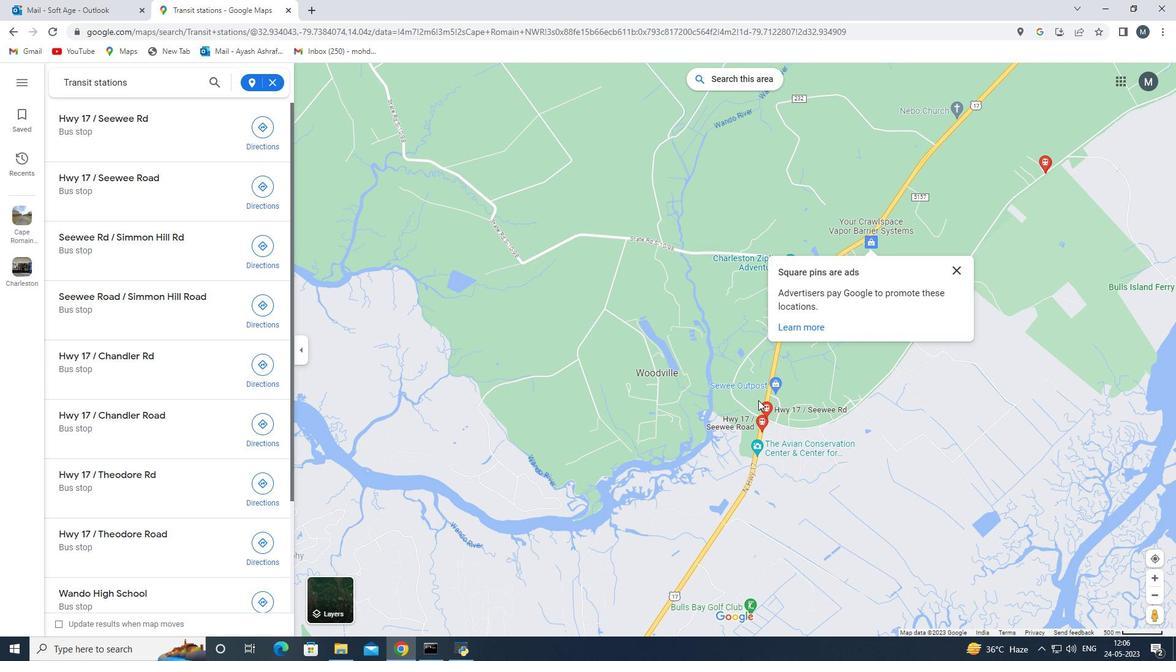 
Action: Mouse scrolled (758, 401) with delta (0, 0)
Screenshot: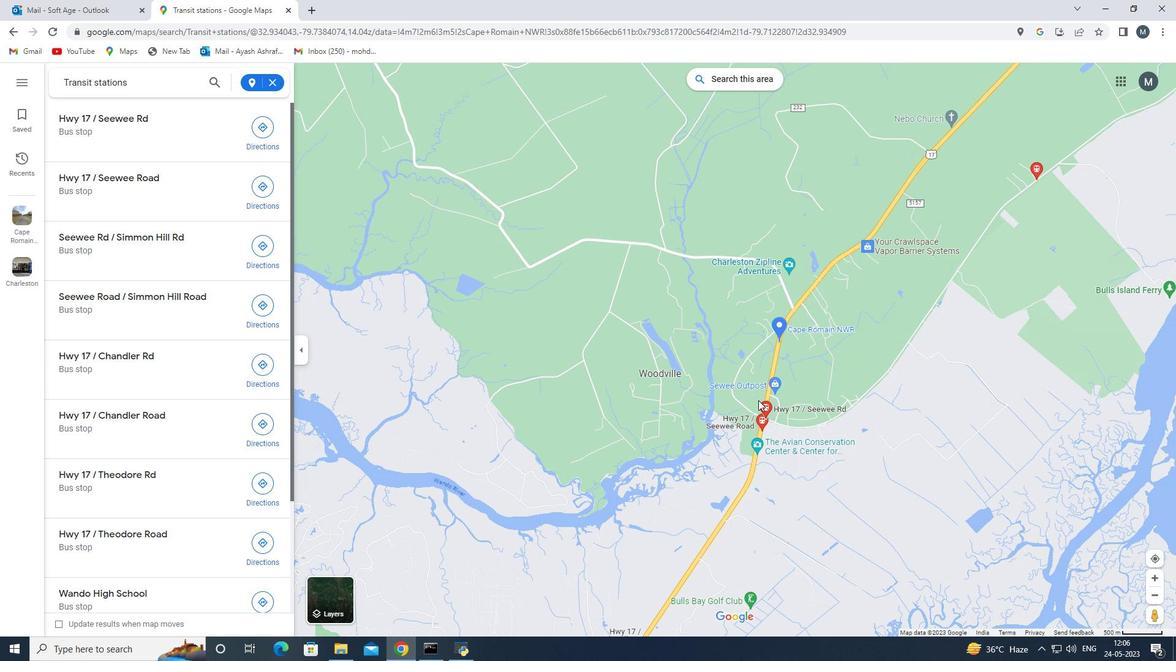 
Action: Mouse moved to (606, 381)
Screenshot: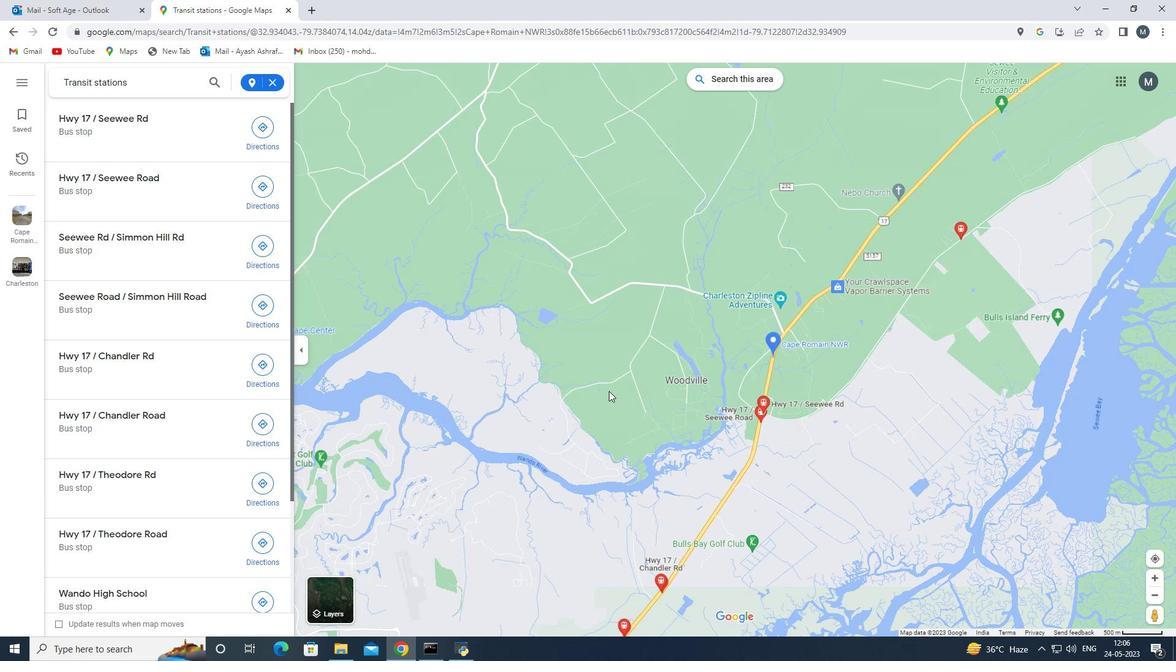 
Action: Mouse pressed left at (606, 381)
Screenshot: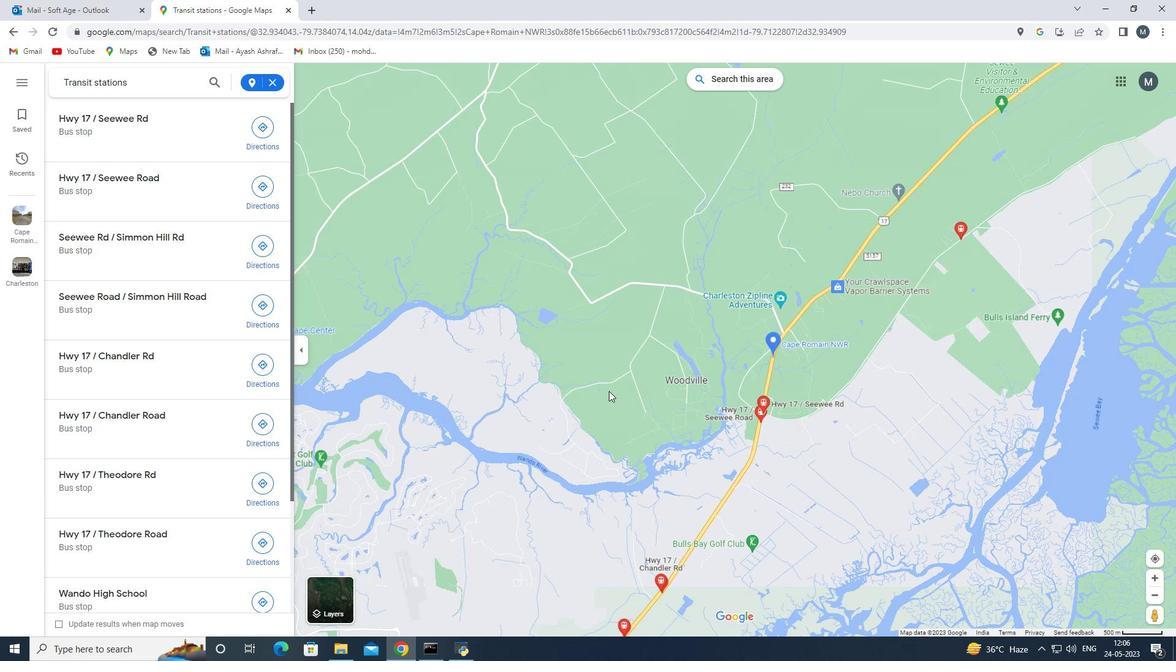 
Action: Mouse moved to (692, 327)
Screenshot: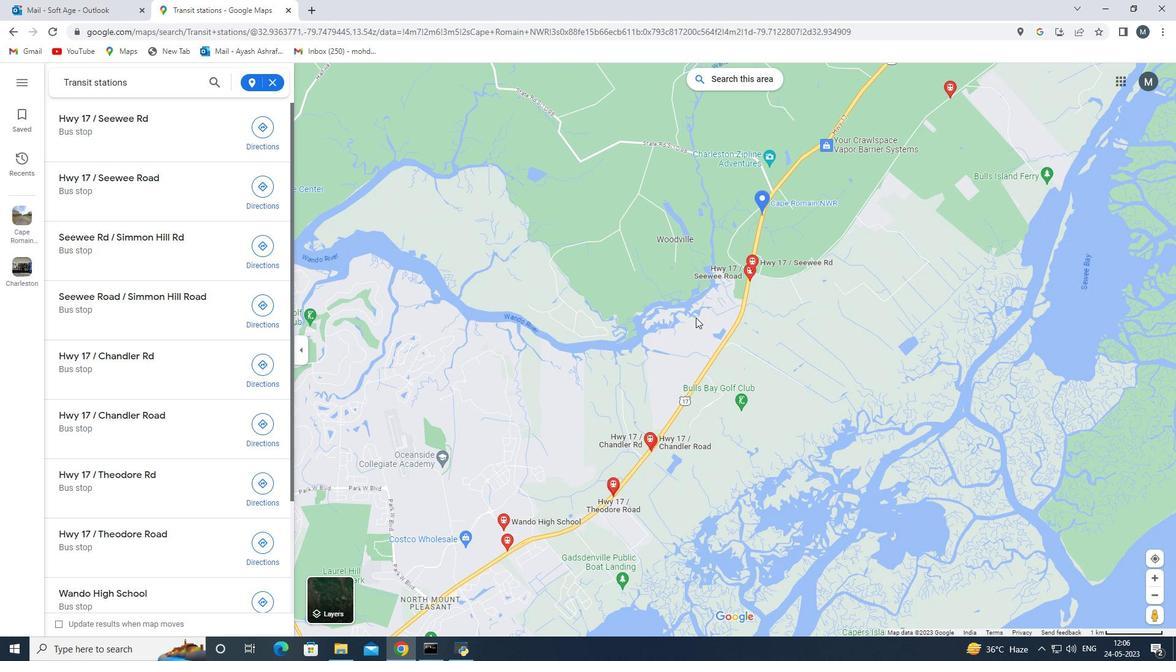 
Action: Mouse scrolled (692, 326) with delta (0, 0)
Screenshot: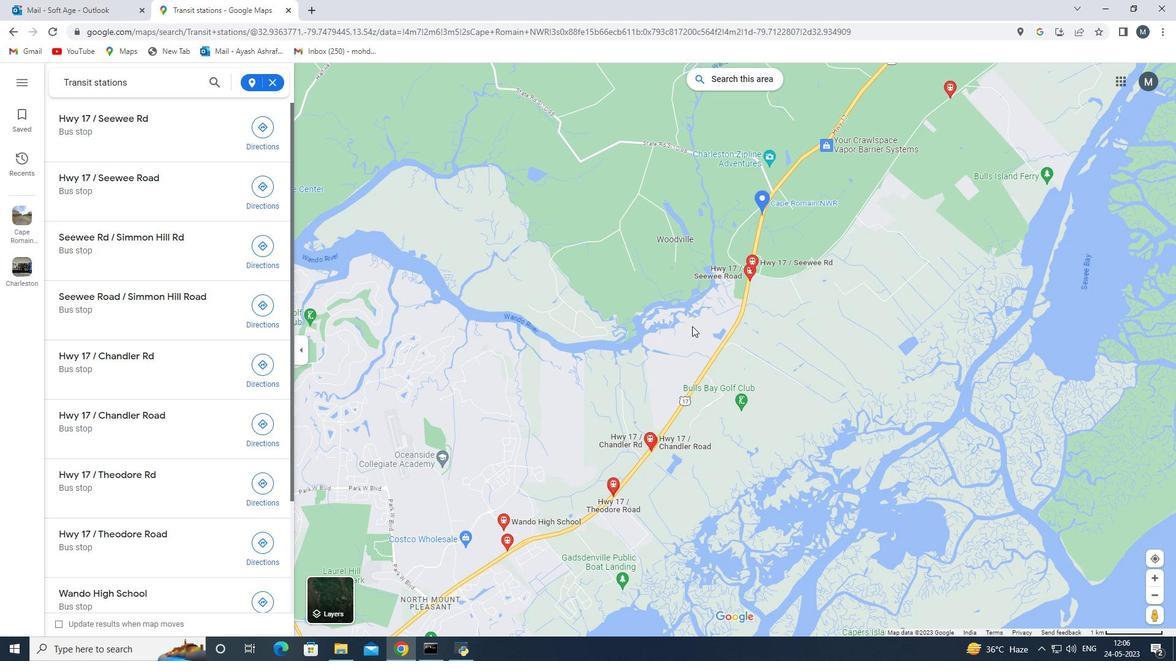 
Action: Mouse scrolled (692, 326) with delta (0, 0)
Screenshot: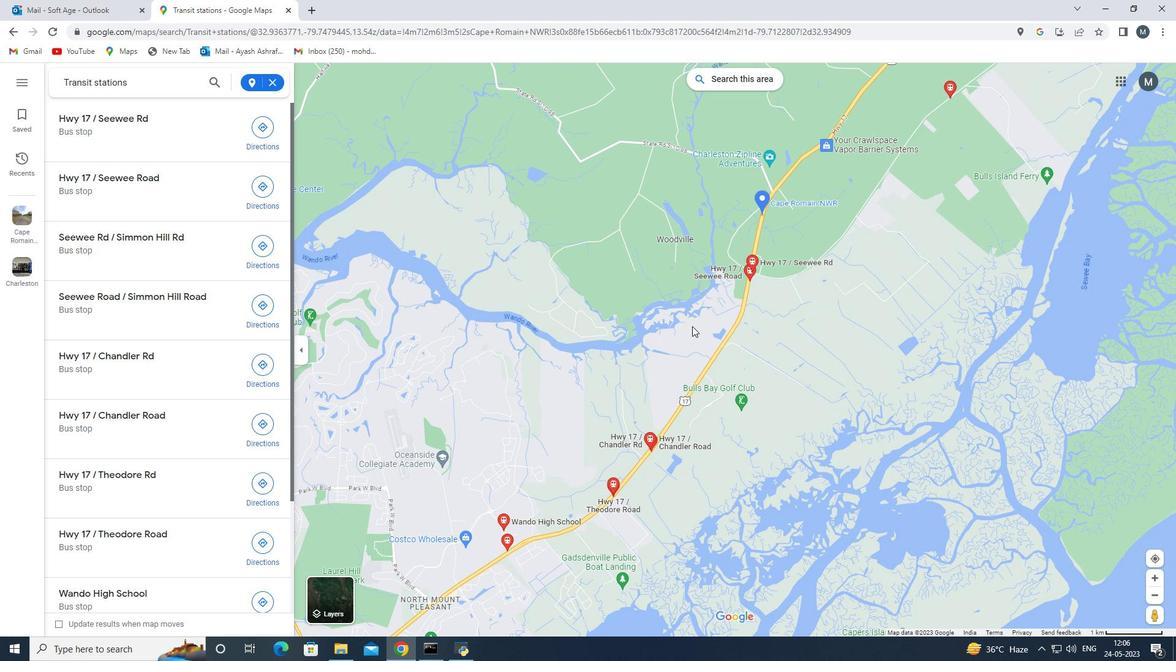 
Action: Mouse moved to (685, 327)
Screenshot: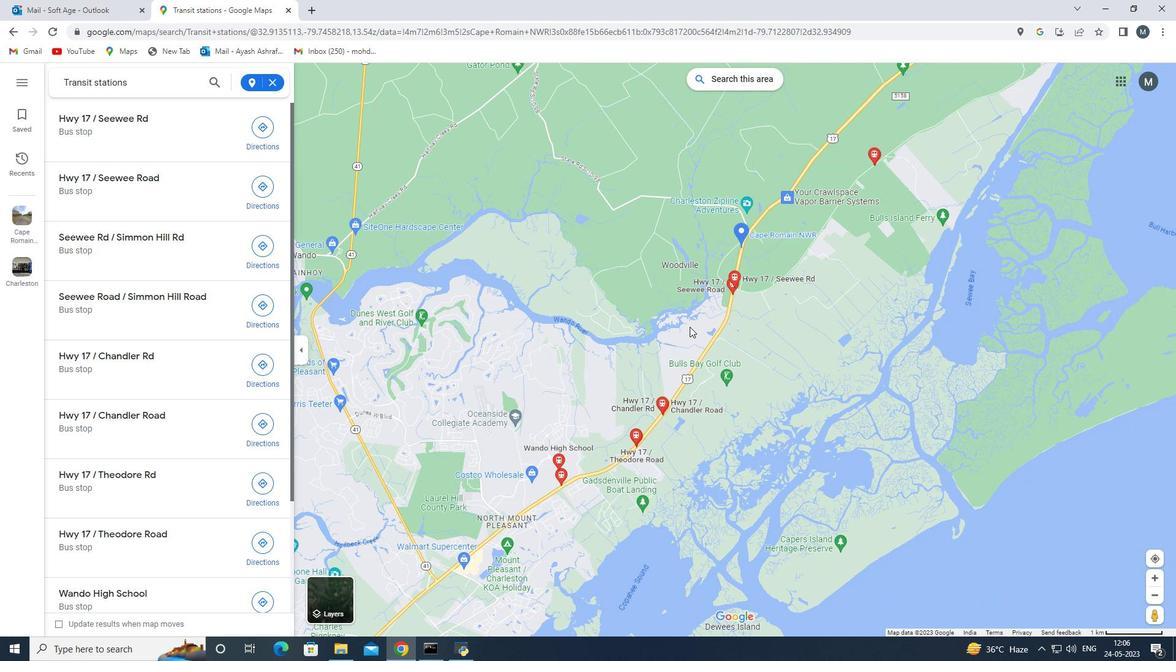 
Action: Mouse scrolled (685, 326) with delta (0, 0)
Screenshot: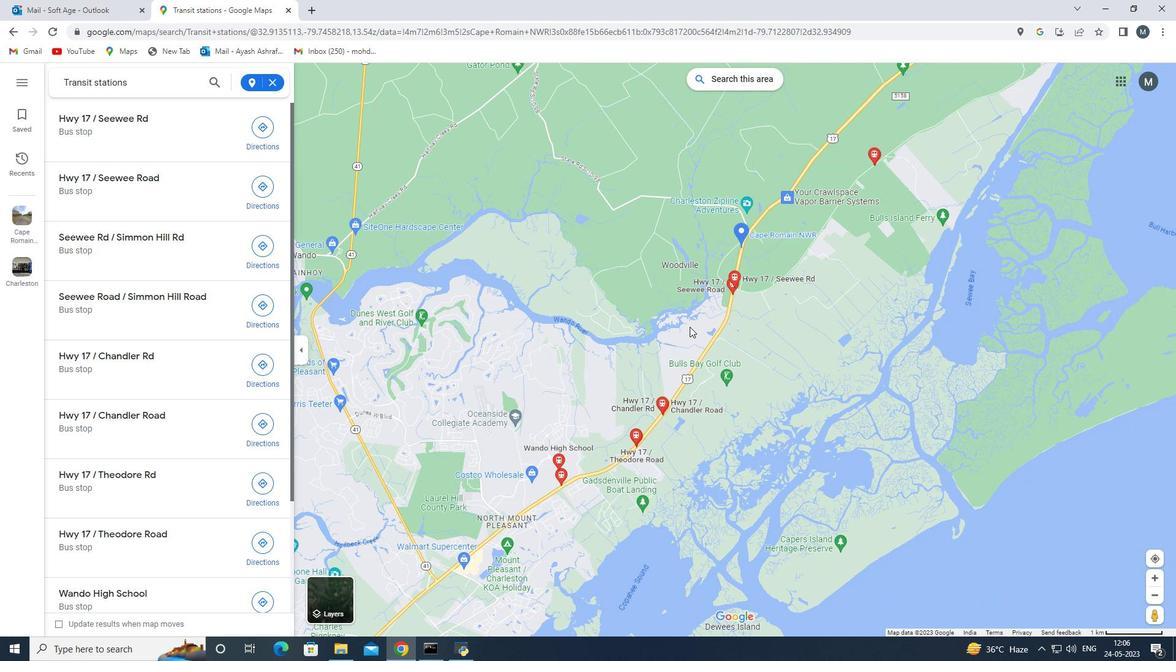 
Action: Mouse moved to (680, 329)
Screenshot: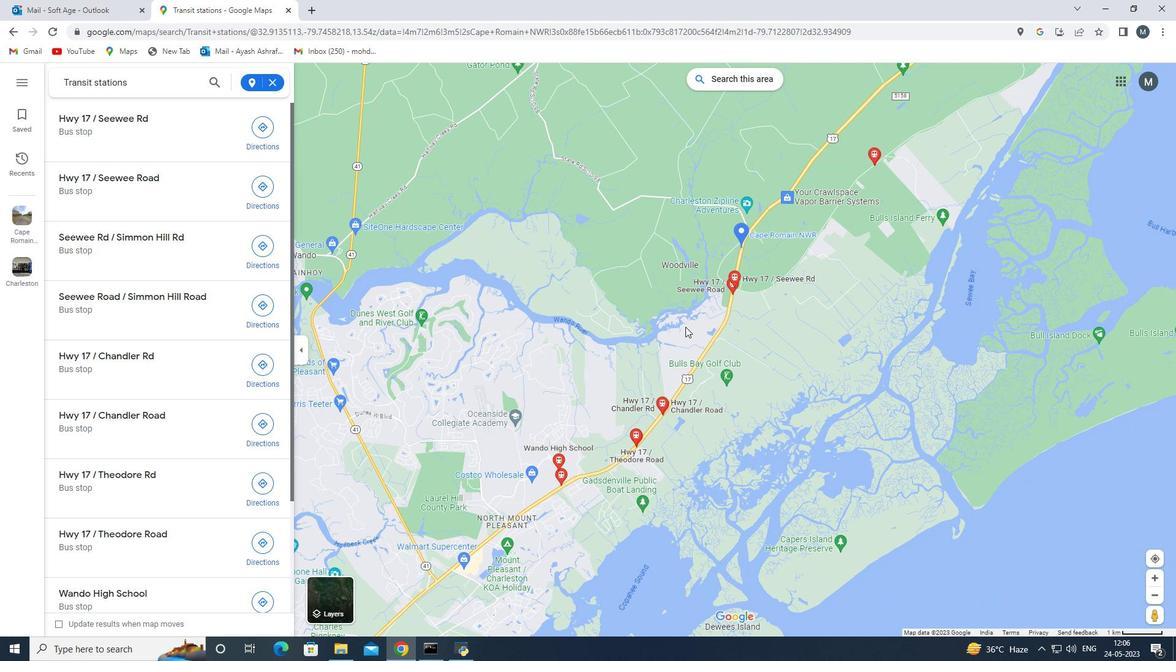 
Action: Mouse scrolled (683, 327) with delta (0, 0)
Screenshot: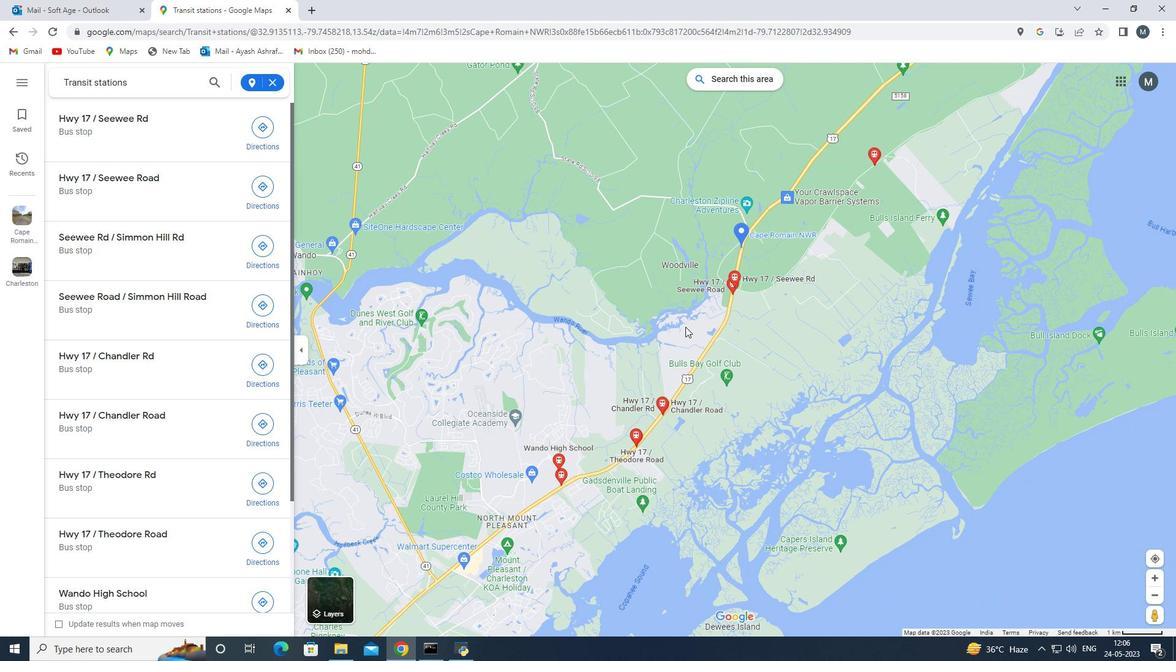 
Action: Mouse moved to (769, 359)
Screenshot: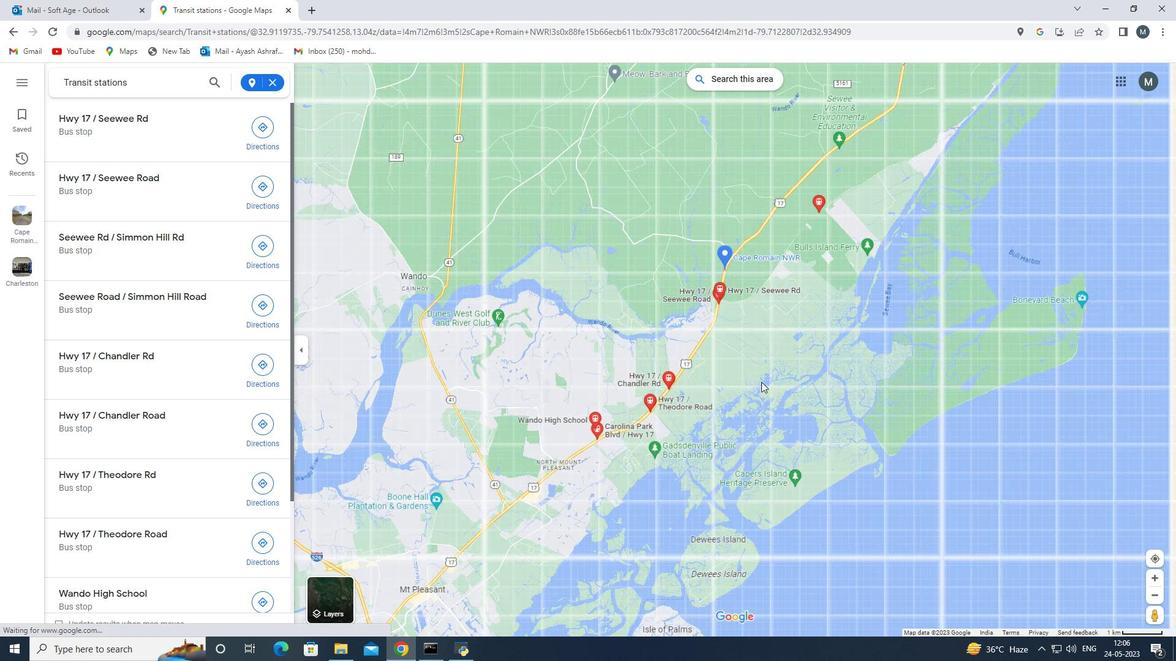 
Action: Mouse pressed left at (769, 359)
Screenshot: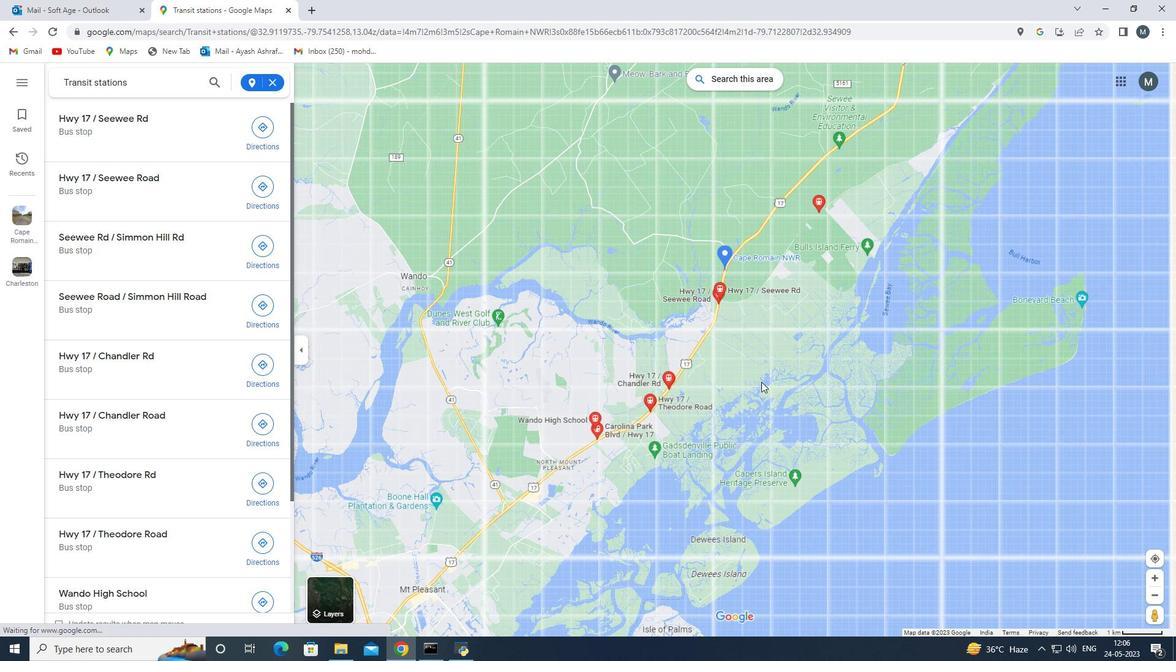 
Action: Mouse moved to (599, 308)
Screenshot: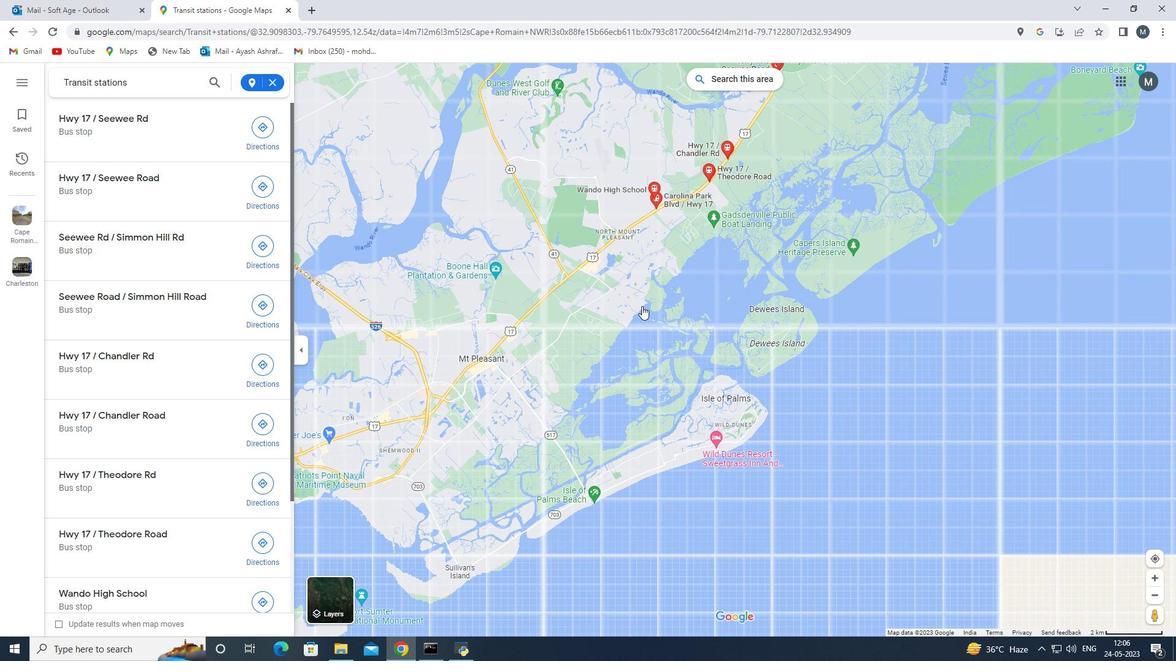 
Action: Mouse pressed left at (599, 308)
Screenshot: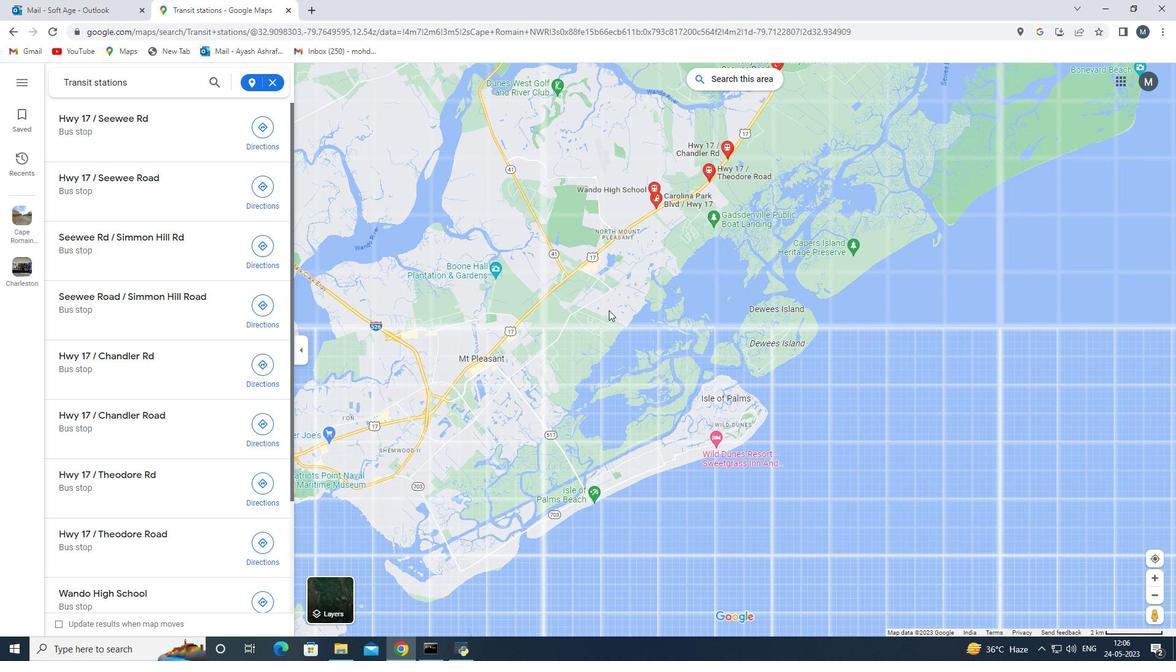 
Action: Mouse moved to (542, 302)
Screenshot: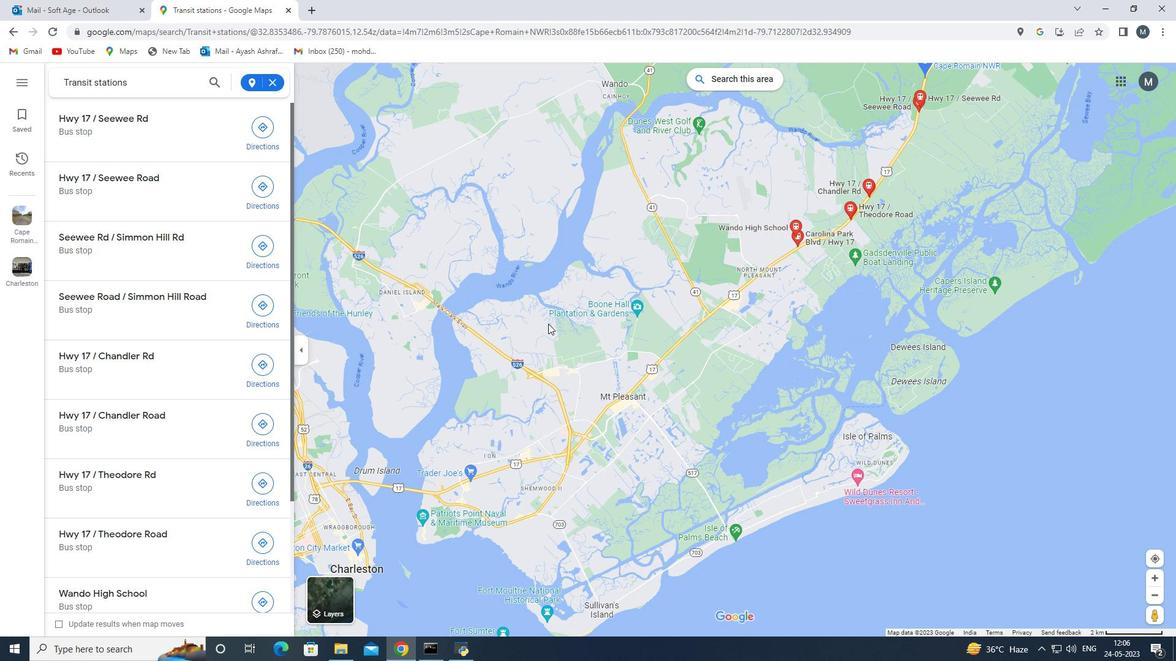 
Action: Mouse pressed left at (542, 302)
Screenshot: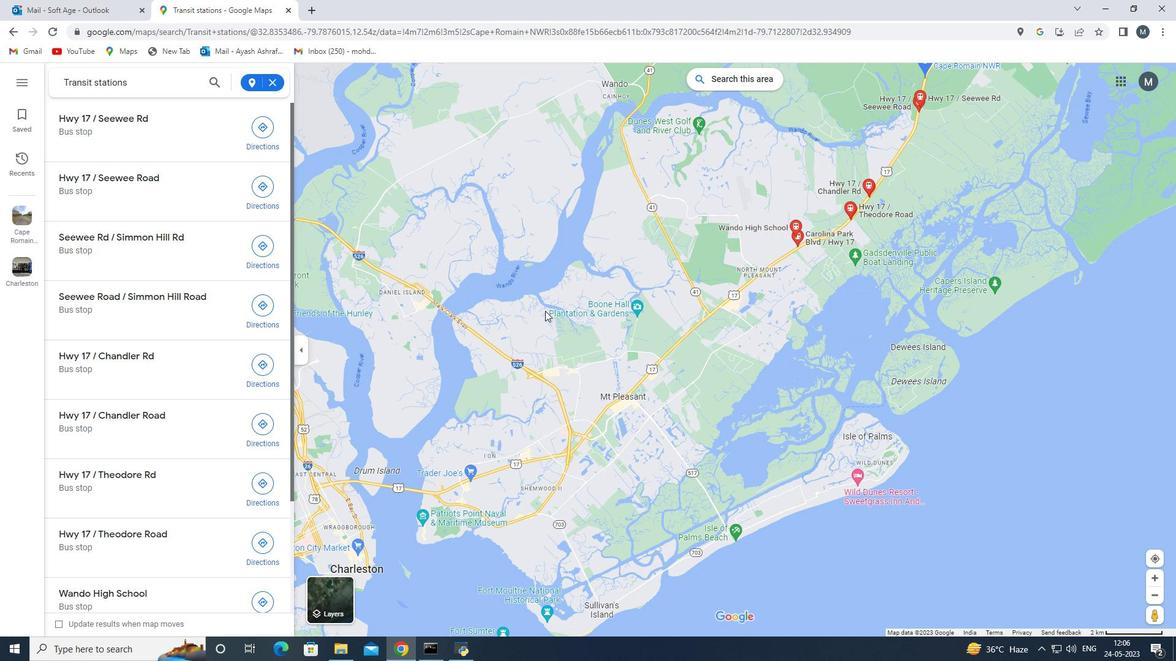 
Action: Mouse moved to (686, 311)
Screenshot: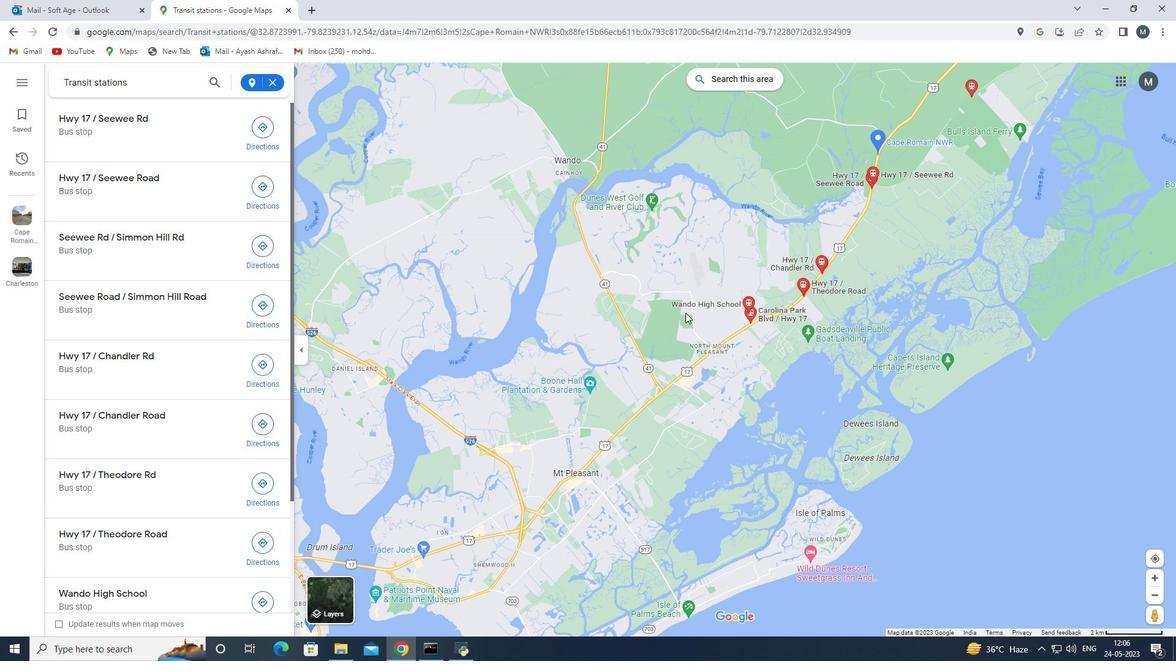 
Action: Mouse scrolled (686, 310) with delta (0, 0)
Screenshot: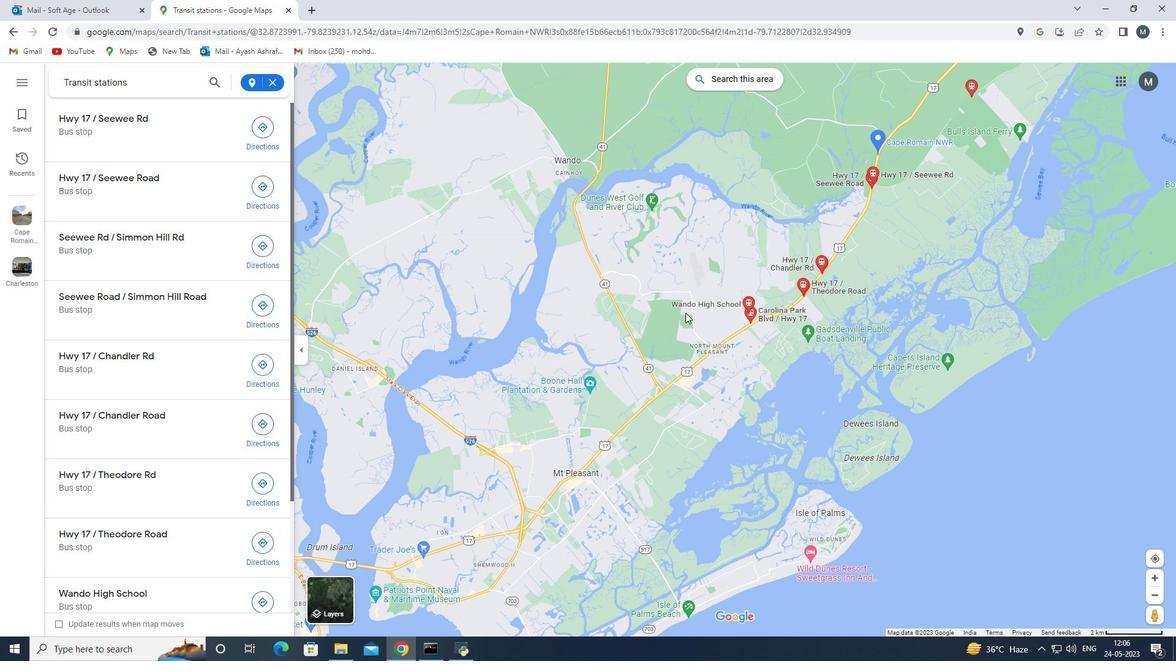 
Action: Mouse scrolled (686, 310) with delta (0, 0)
Screenshot: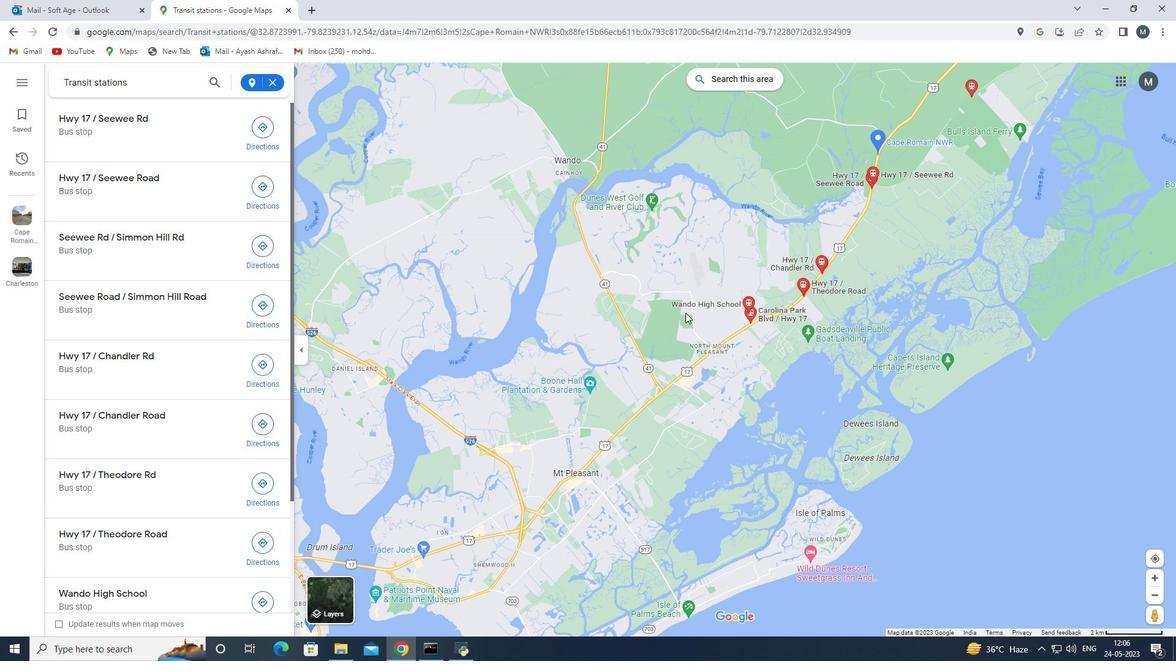 
Action: Mouse moved to (662, 388)
Screenshot: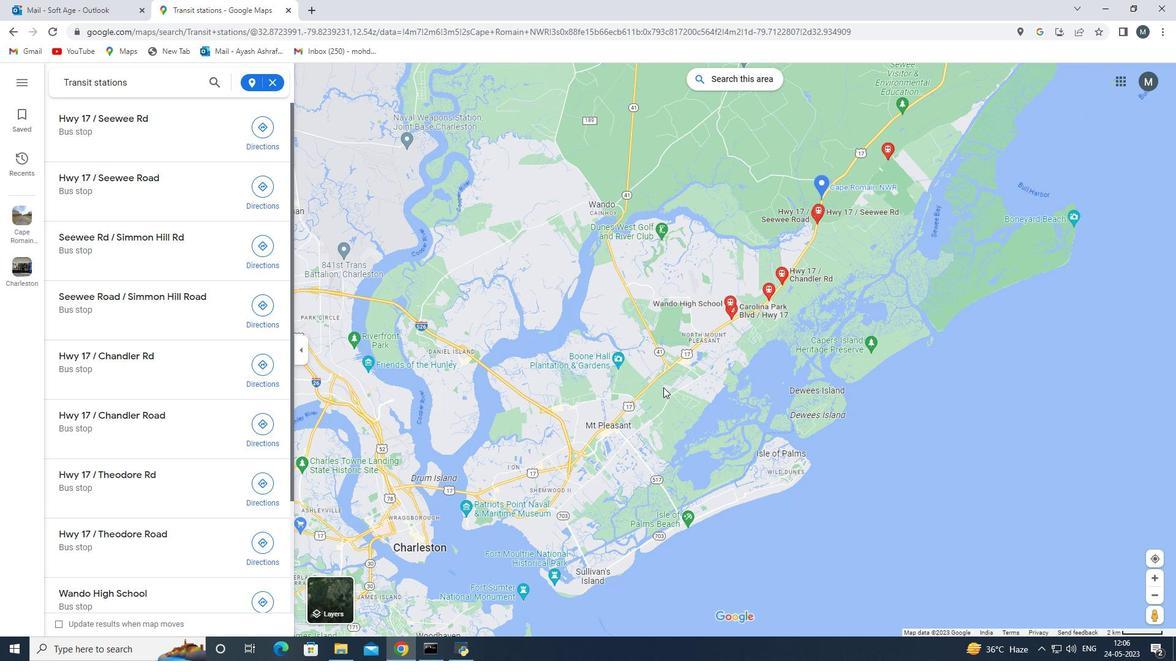 
Action: Mouse pressed left at (662, 388)
Screenshot: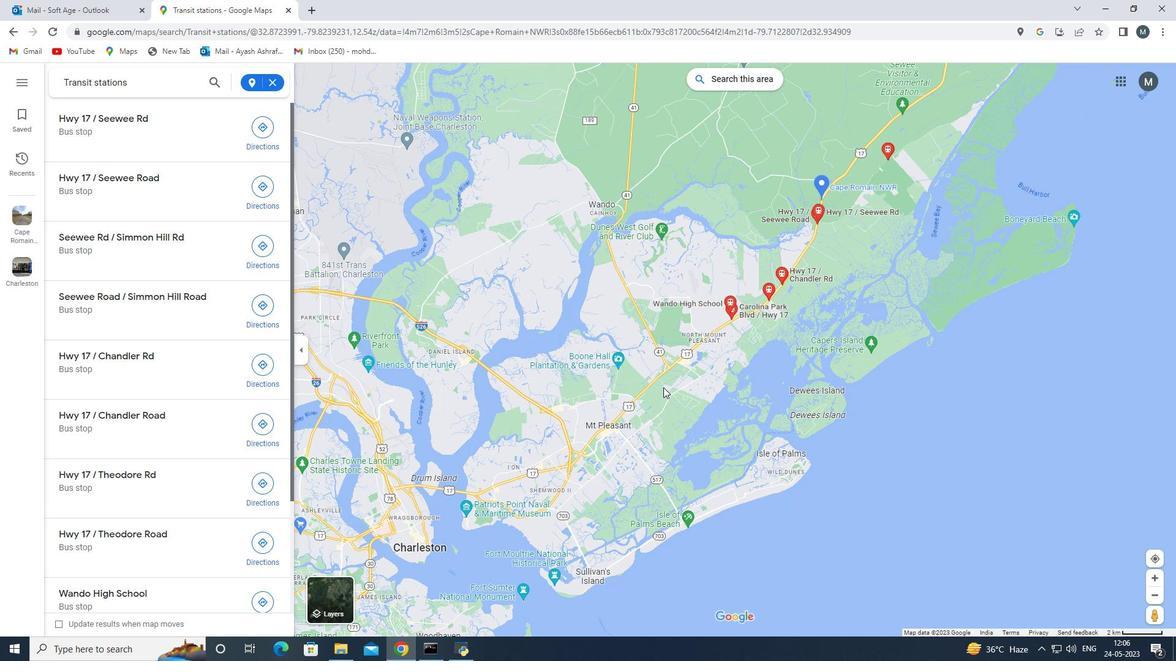 
Action: Mouse moved to (568, 292)
Screenshot: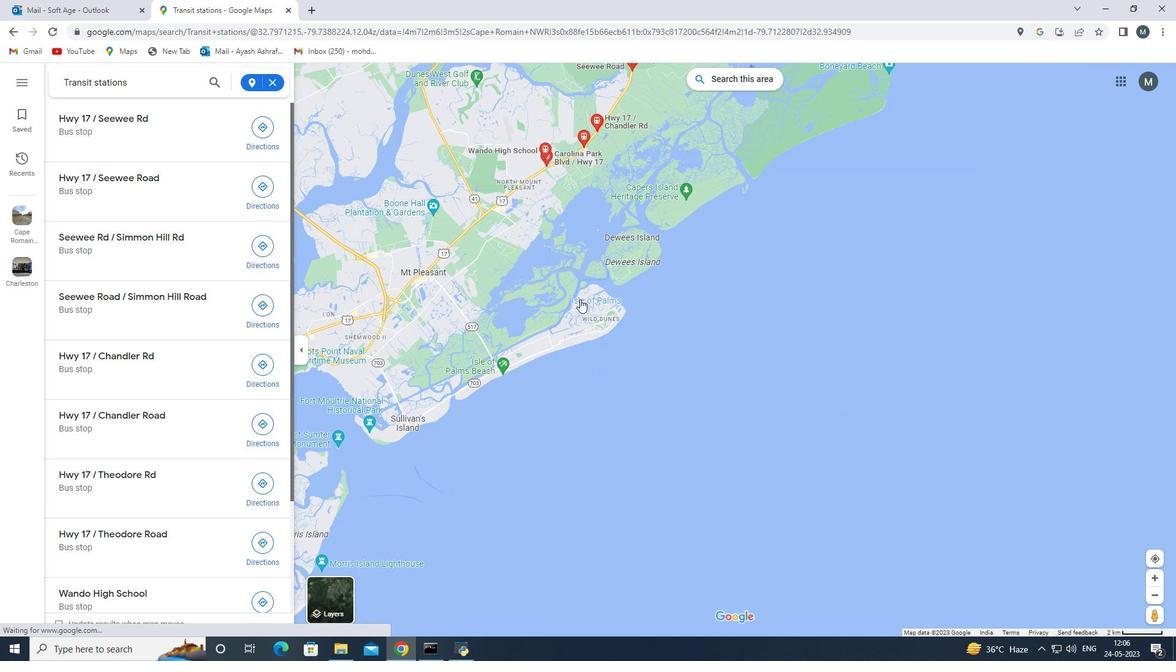 
Action: Mouse pressed left at (568, 292)
Screenshot: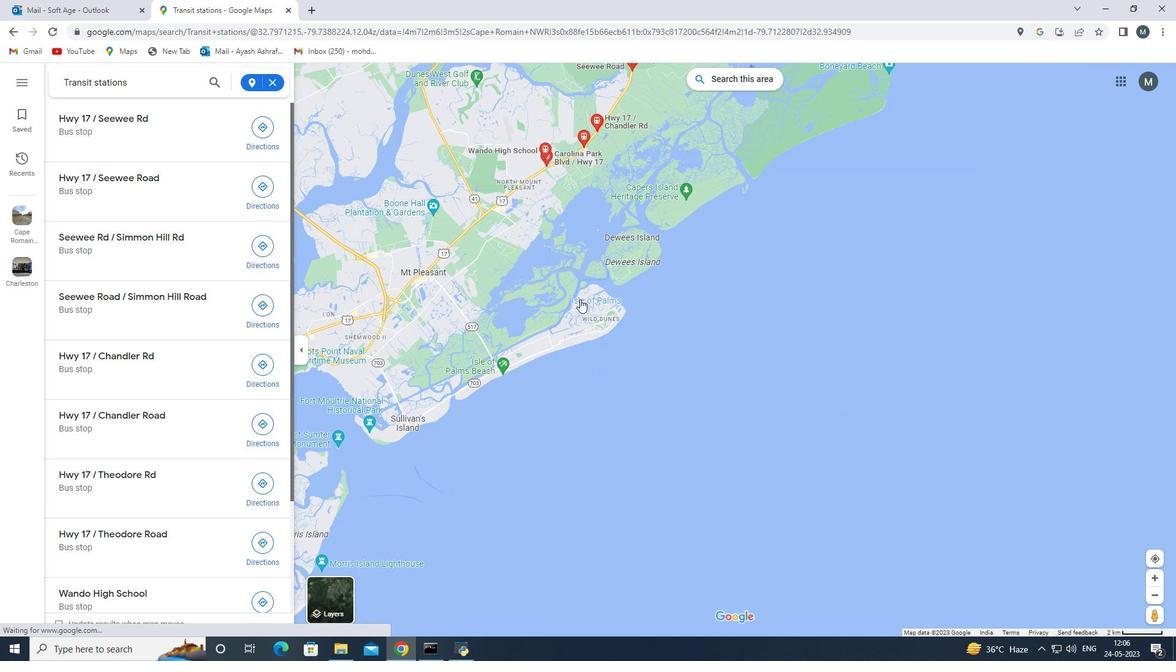 
Action: Mouse moved to (721, 345)
Screenshot: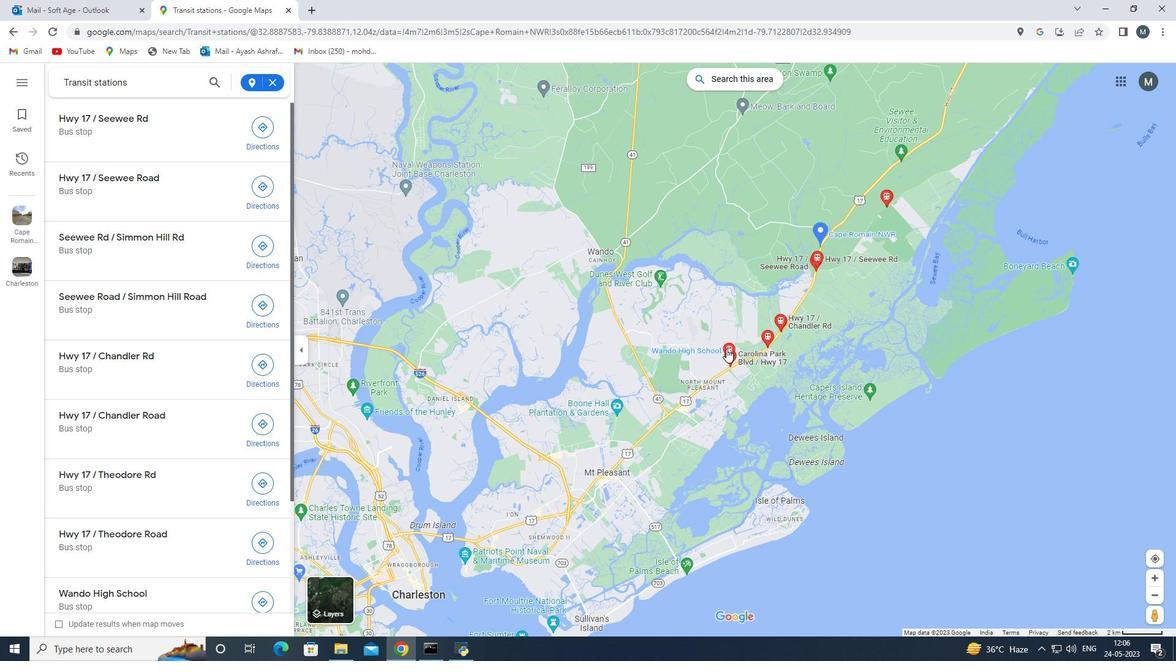 
Action: Mouse pressed left at (721, 345)
Screenshot: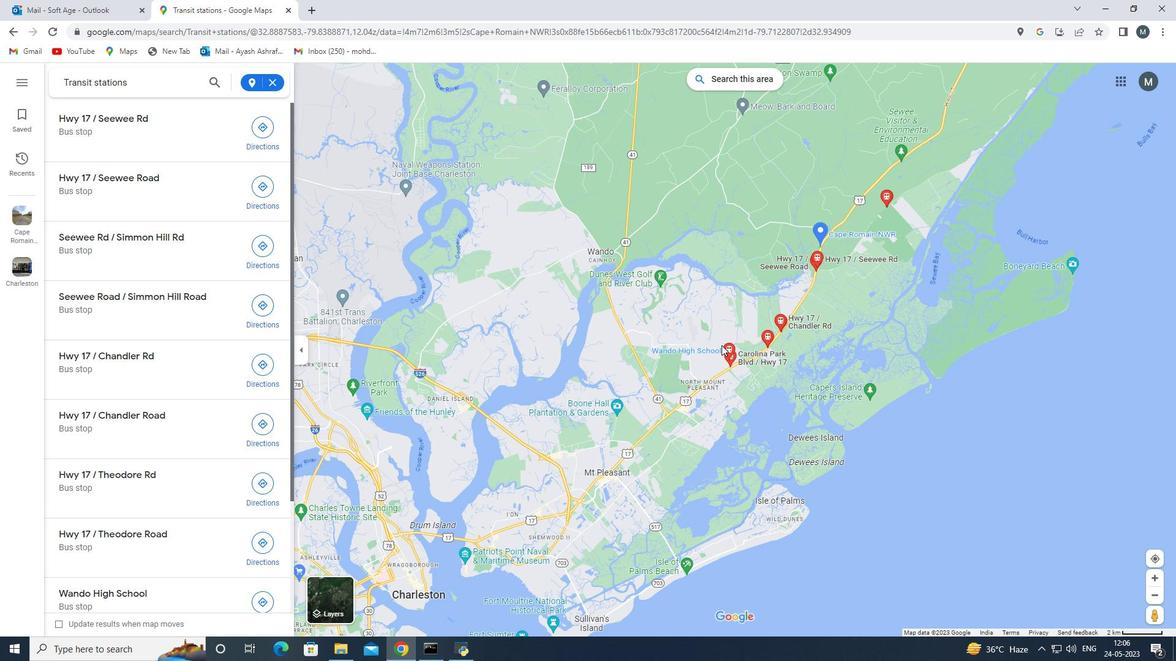 
Action: Mouse moved to (599, 379)
Screenshot: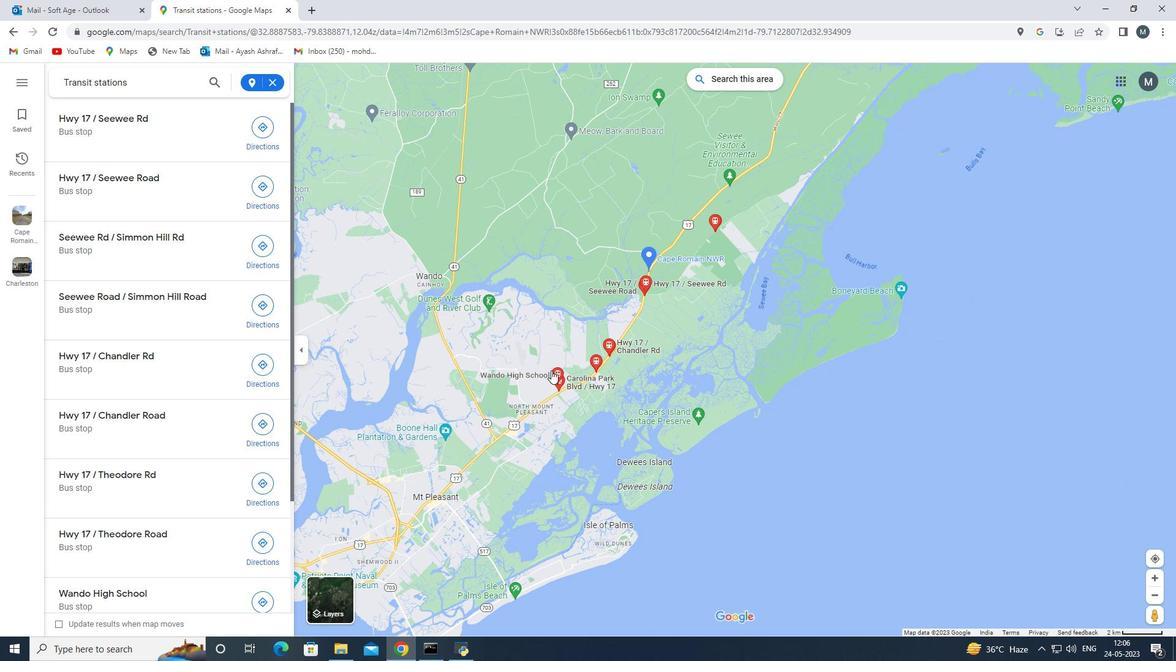 
Action: Mouse scrolled (599, 380) with delta (0, 0)
Screenshot: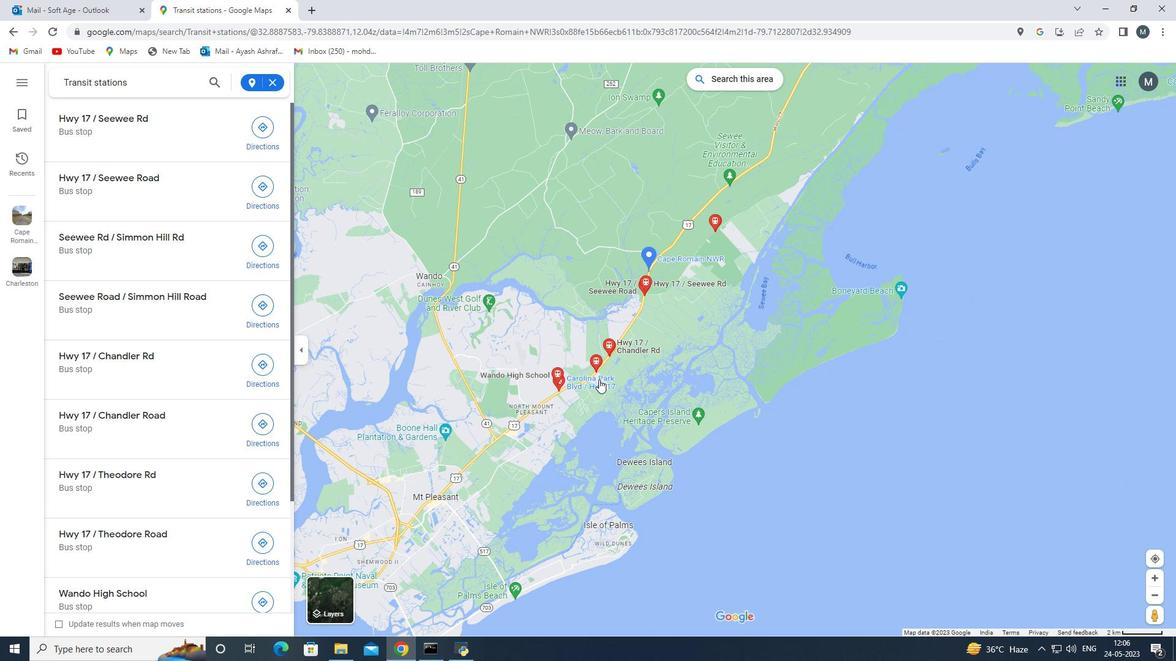 
Action: Mouse scrolled (599, 380) with delta (0, 0)
Screenshot: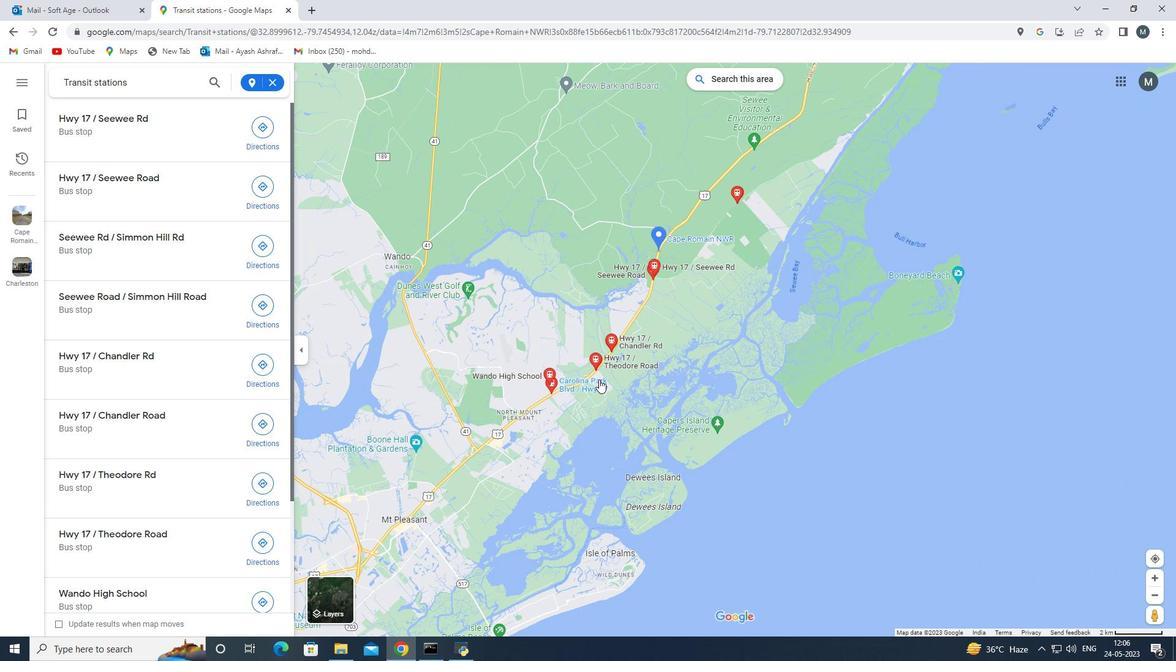 
Action: Mouse moved to (599, 379)
Screenshot: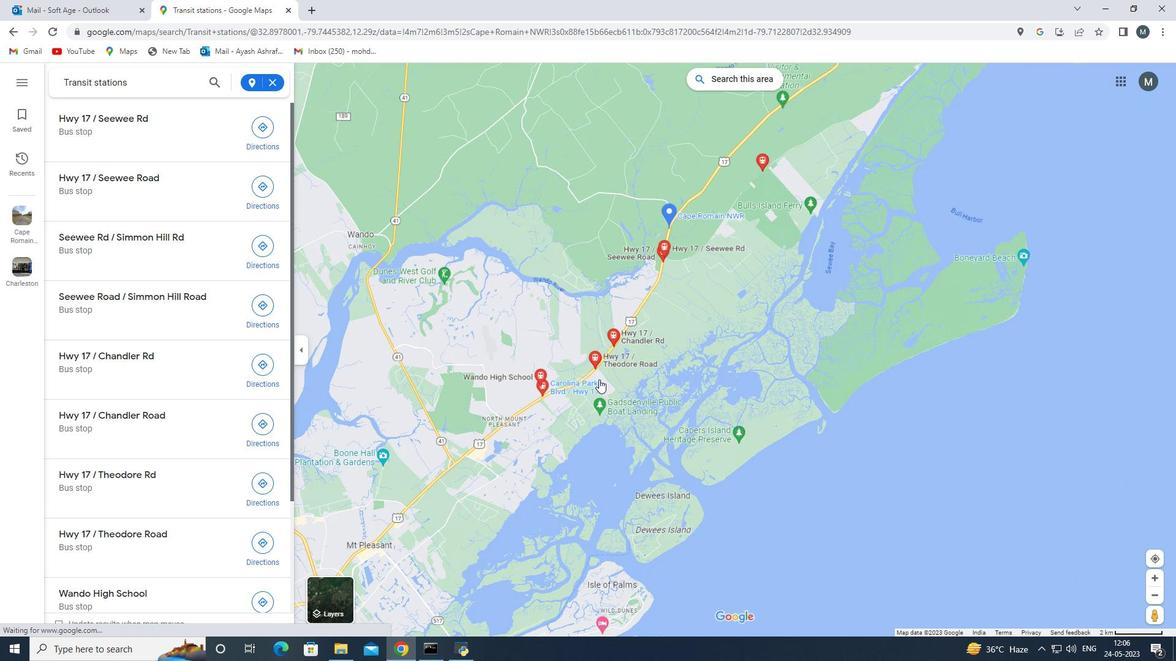 
Action: Mouse scrolled (599, 379) with delta (0, 0)
Screenshot: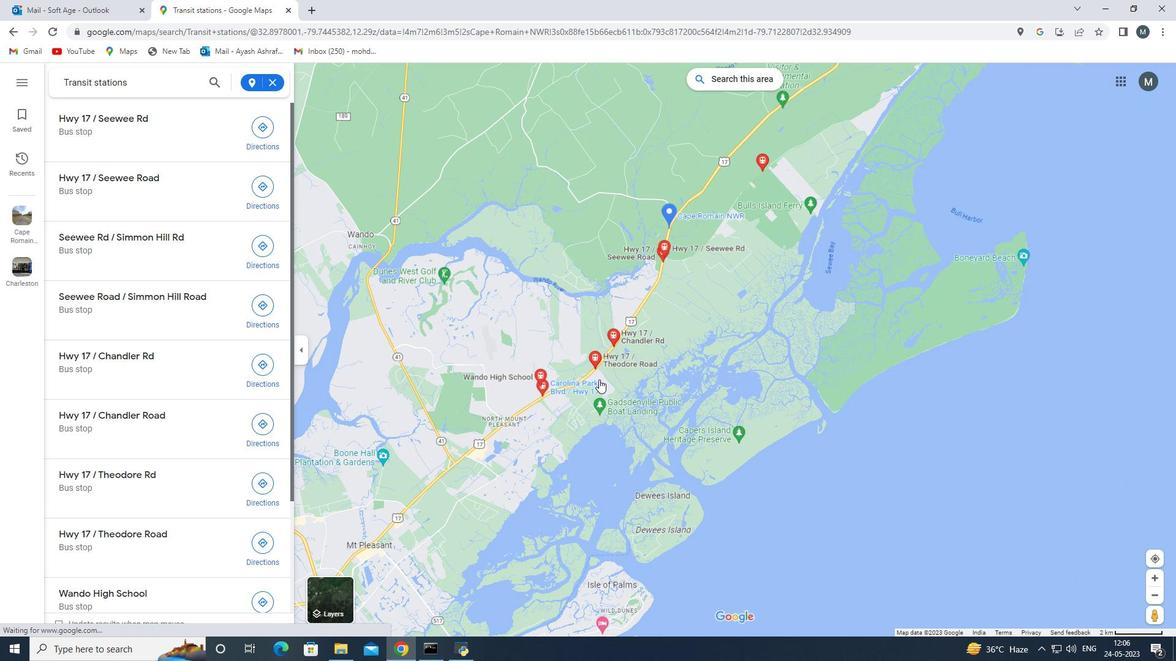 
Action: Mouse scrolled (599, 379) with delta (0, 0)
Screenshot: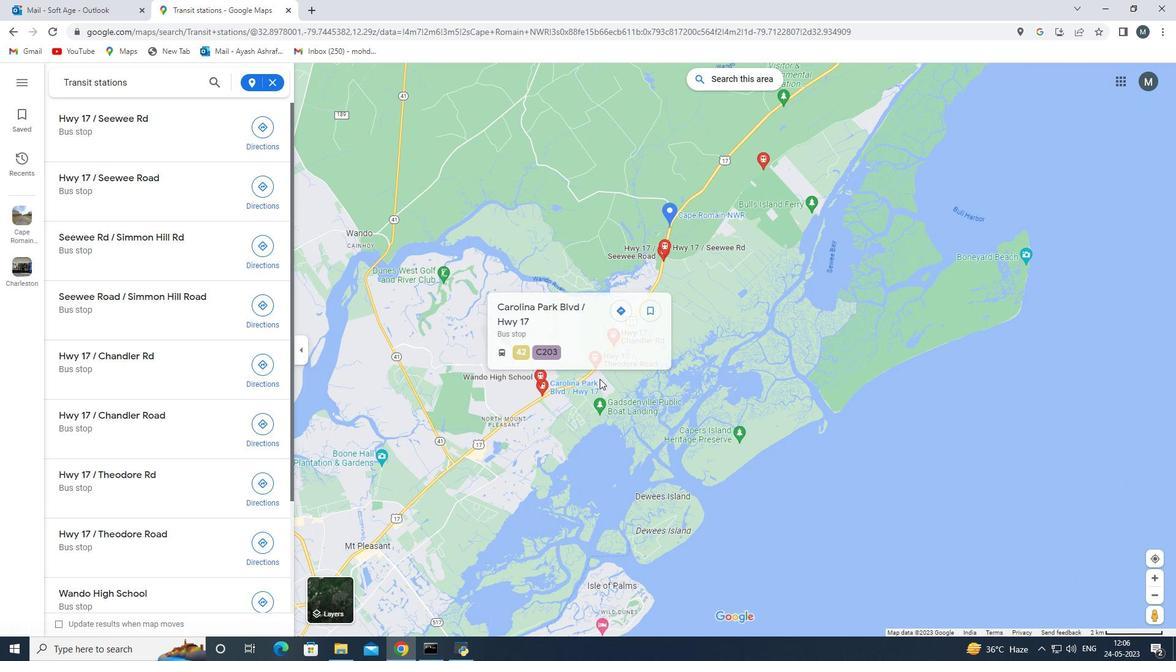 
Action: Mouse scrolled (599, 379) with delta (0, 0)
Screenshot: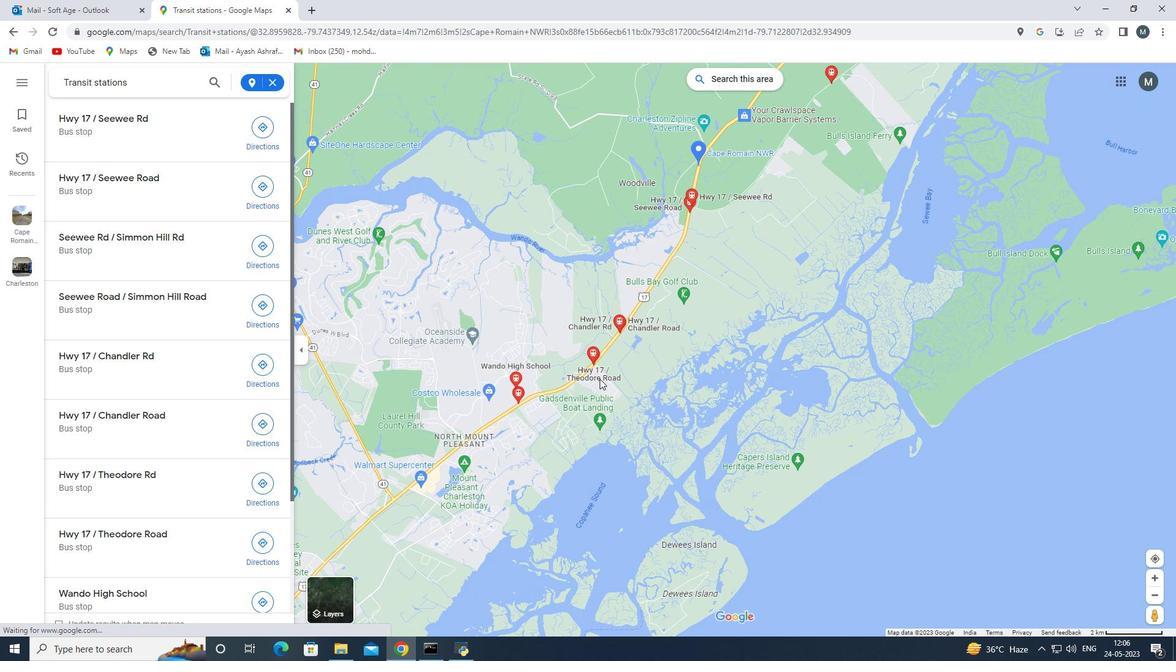 
Action: Mouse moved to (1161, 557)
Screenshot: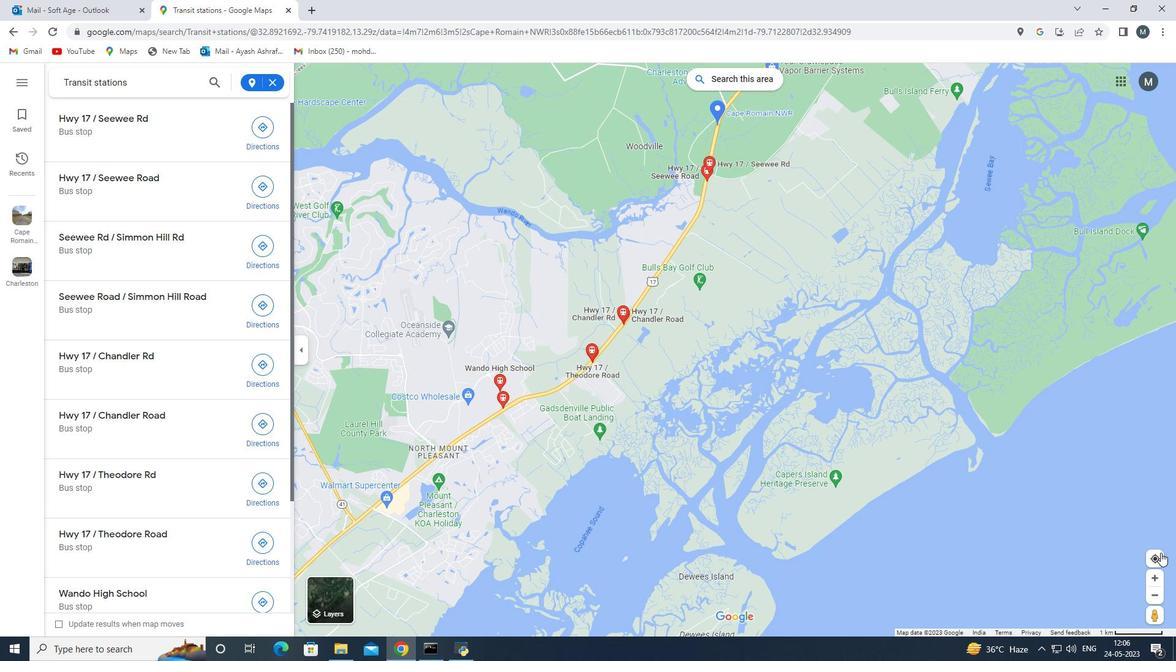 
Action: Mouse pressed left at (1161, 557)
Screenshot: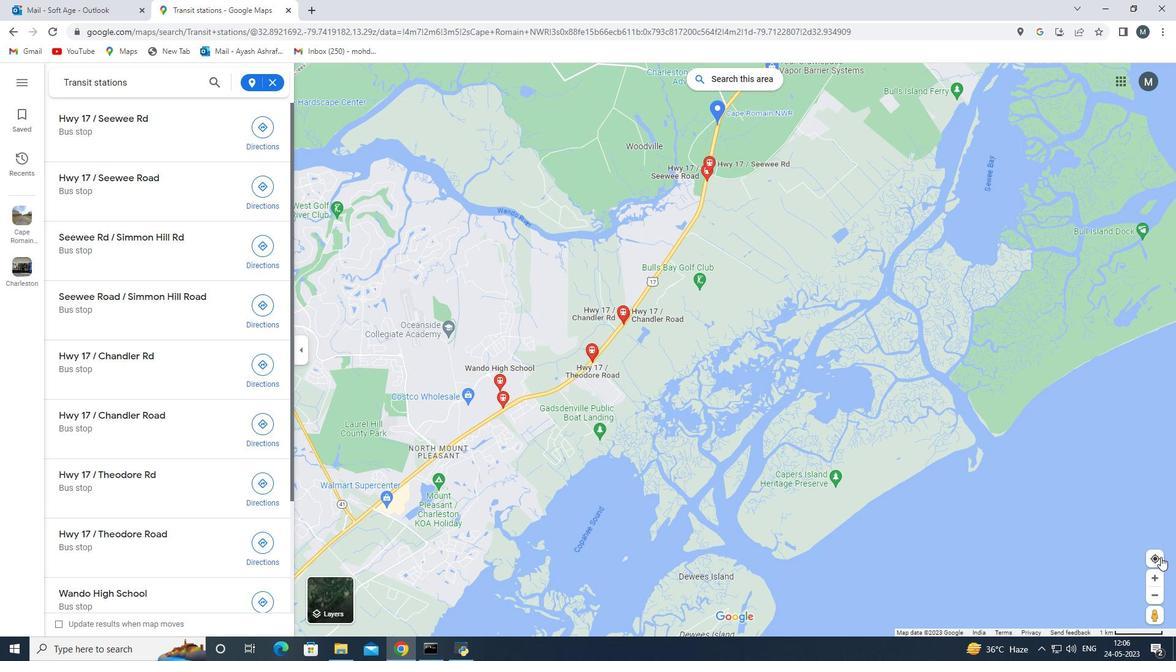 
Action: Mouse moved to (637, 397)
Screenshot: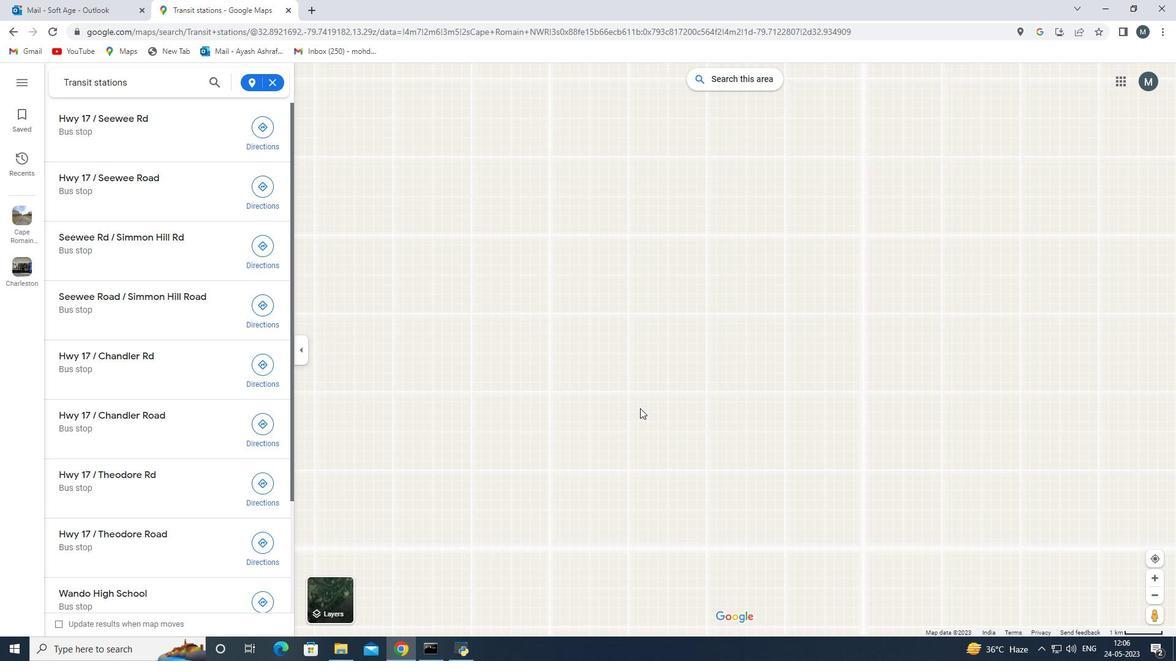 
Action: Mouse scrolled (637, 398) with delta (0, 0)
Screenshot: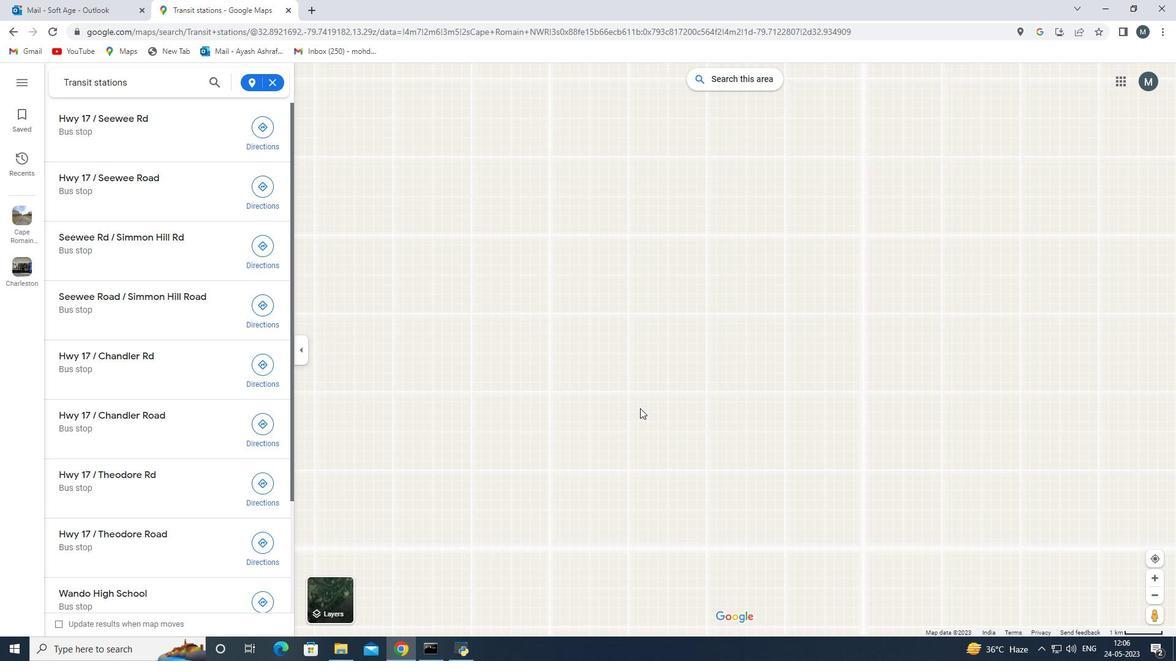 
Action: Mouse scrolled (637, 398) with delta (0, 0)
Screenshot: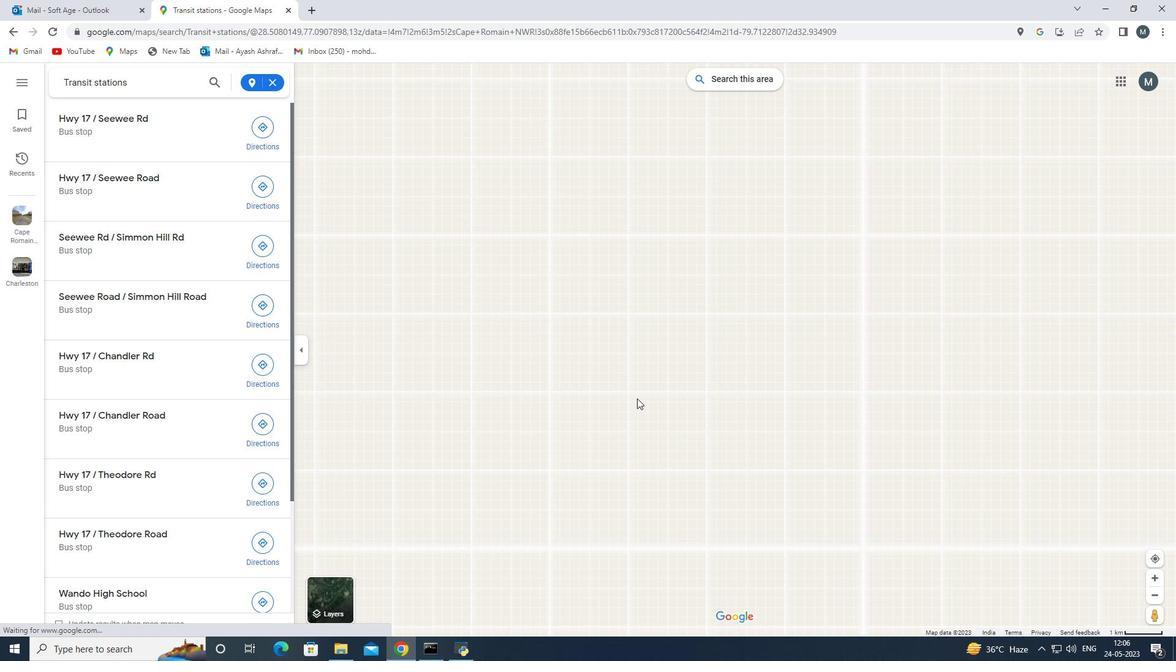 
Action: Mouse scrolled (637, 398) with delta (0, 0)
Screenshot: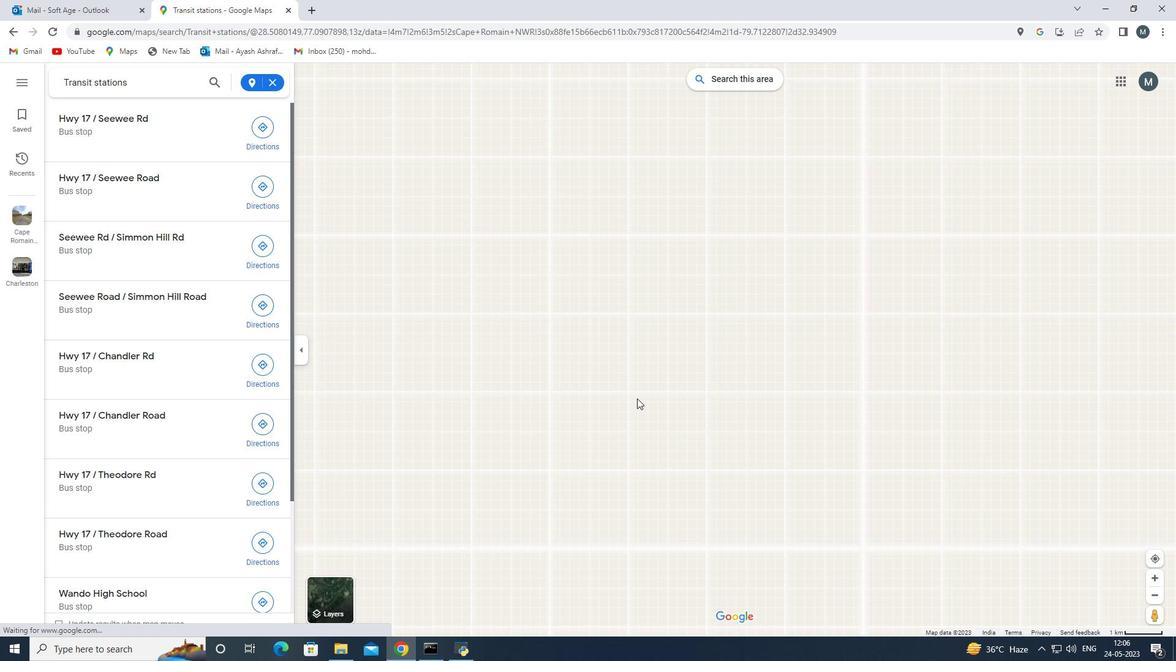 
Action: Mouse scrolled (637, 398) with delta (0, 0)
Screenshot: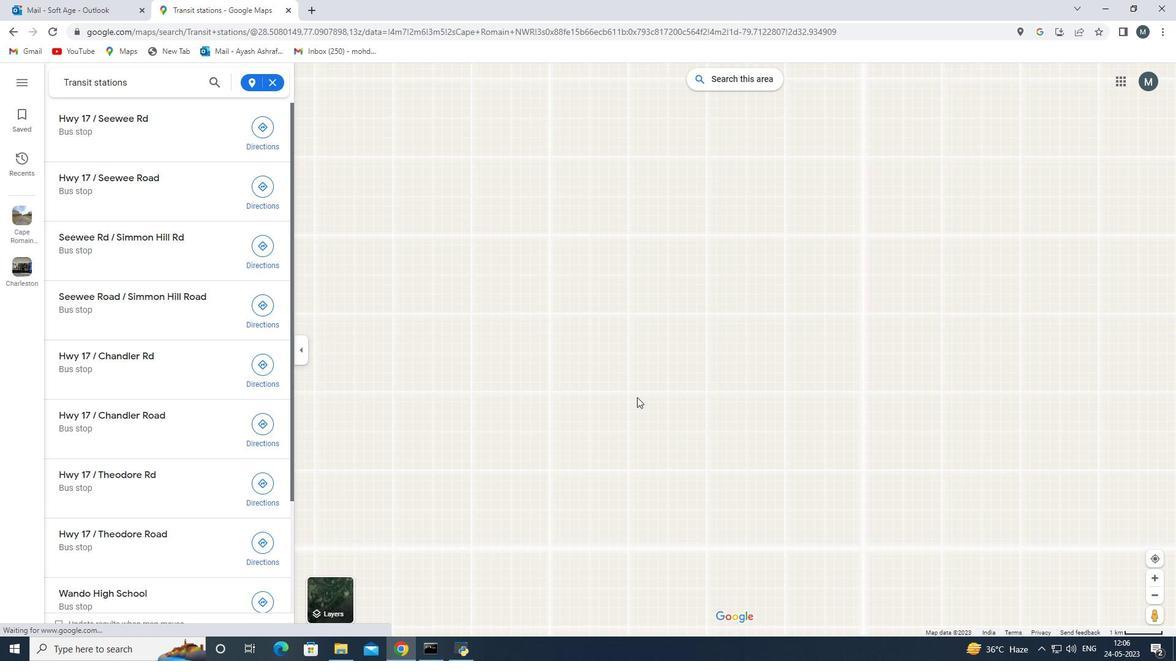 
Action: Mouse scrolled (637, 398) with delta (0, 0)
Screenshot: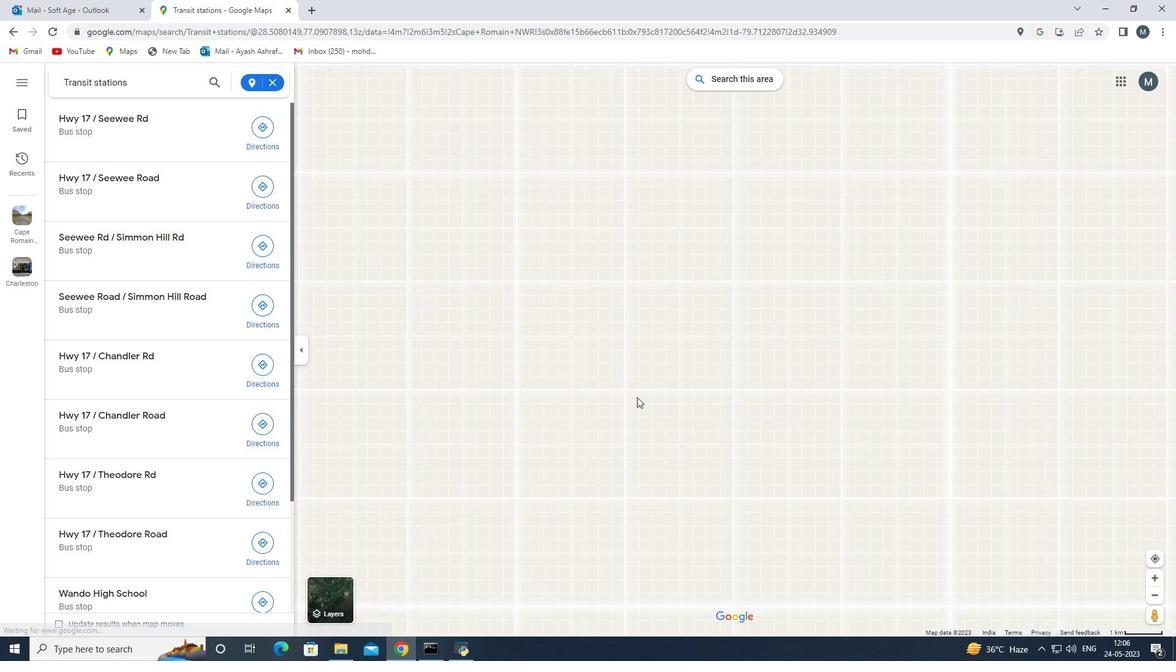 
Action: Mouse scrolled (637, 397) with delta (0, 0)
Screenshot: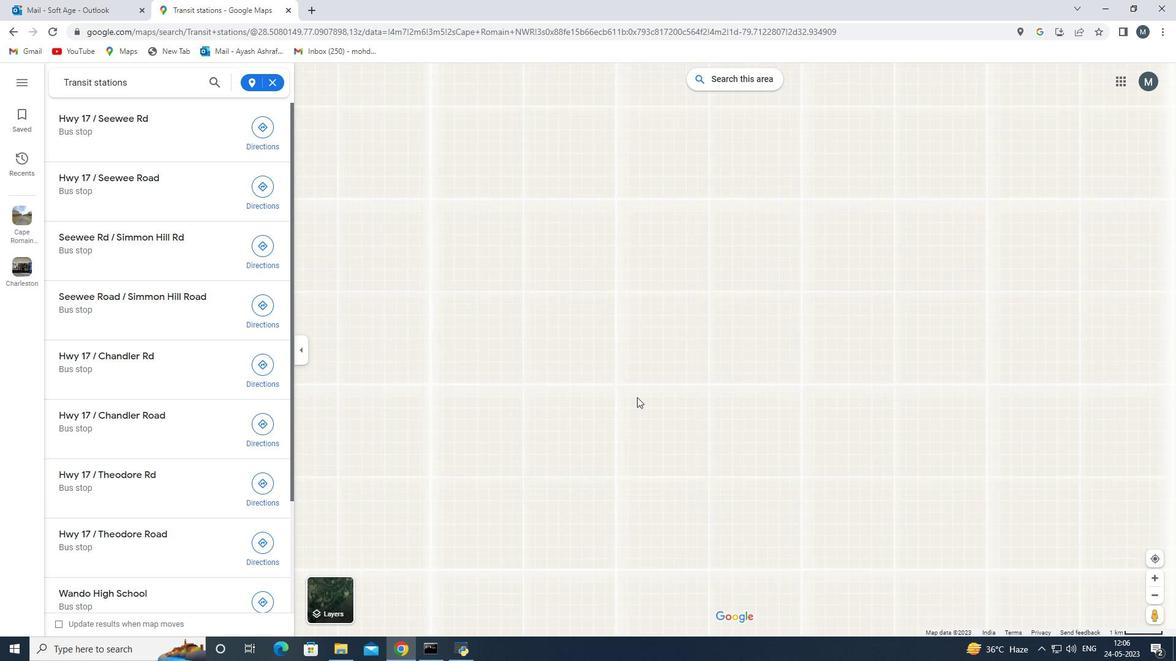 
Action: Mouse scrolled (637, 397) with delta (0, 0)
Screenshot: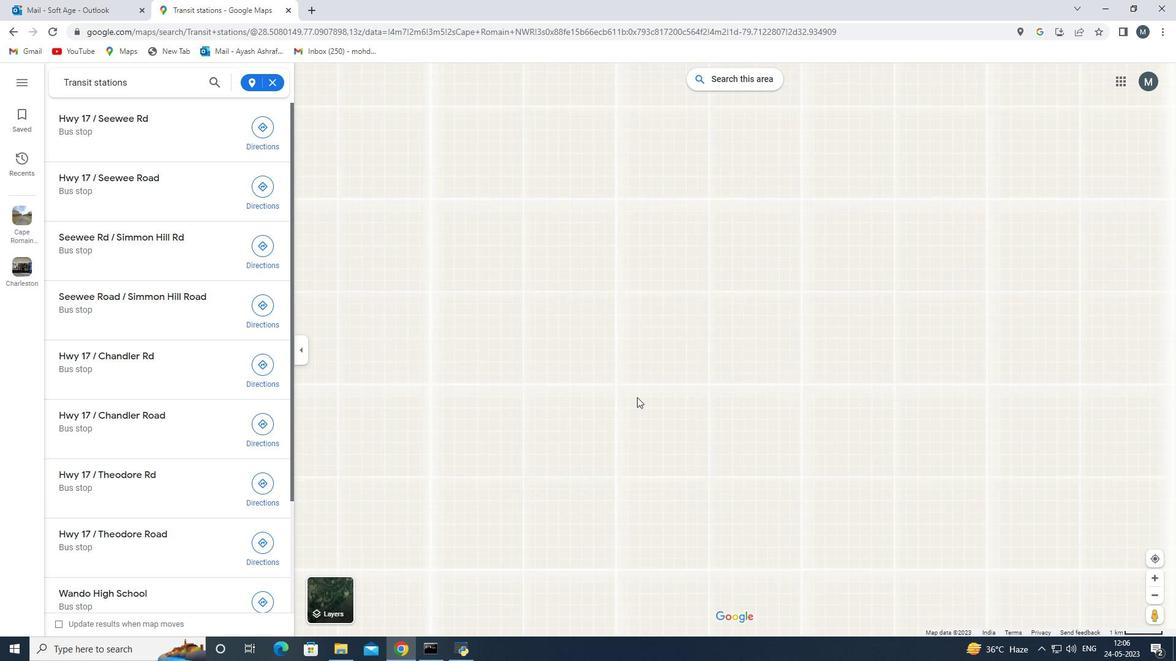 
Action: Mouse scrolled (637, 397) with delta (0, 0)
Screenshot: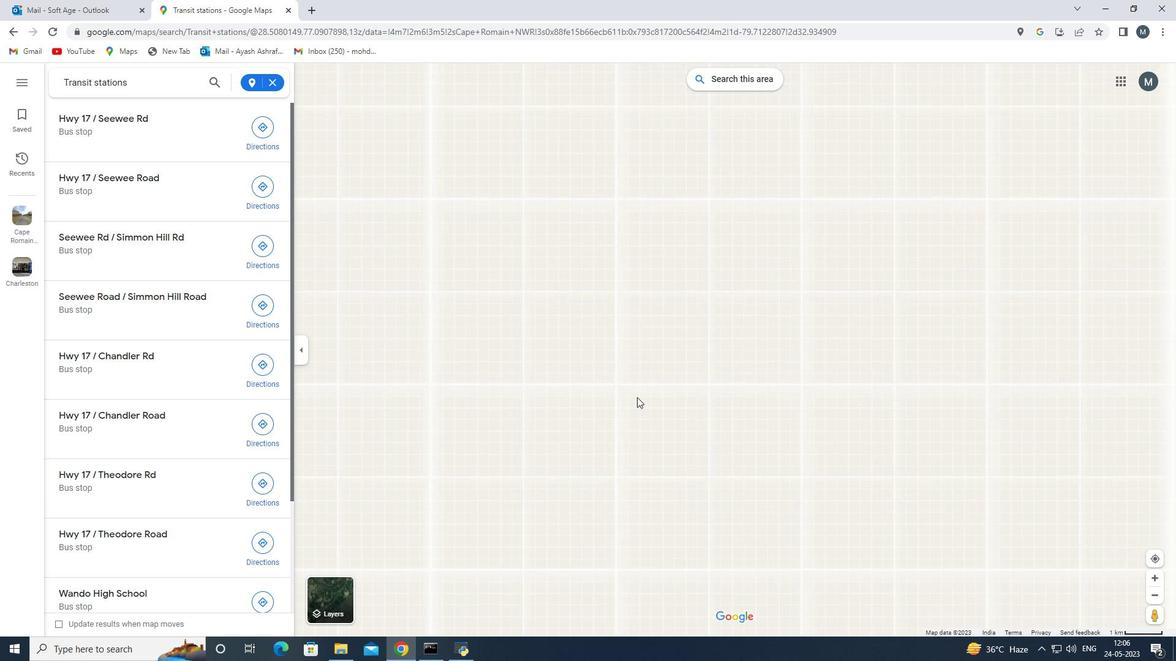 
Action: Mouse scrolled (637, 397) with delta (0, 0)
Screenshot: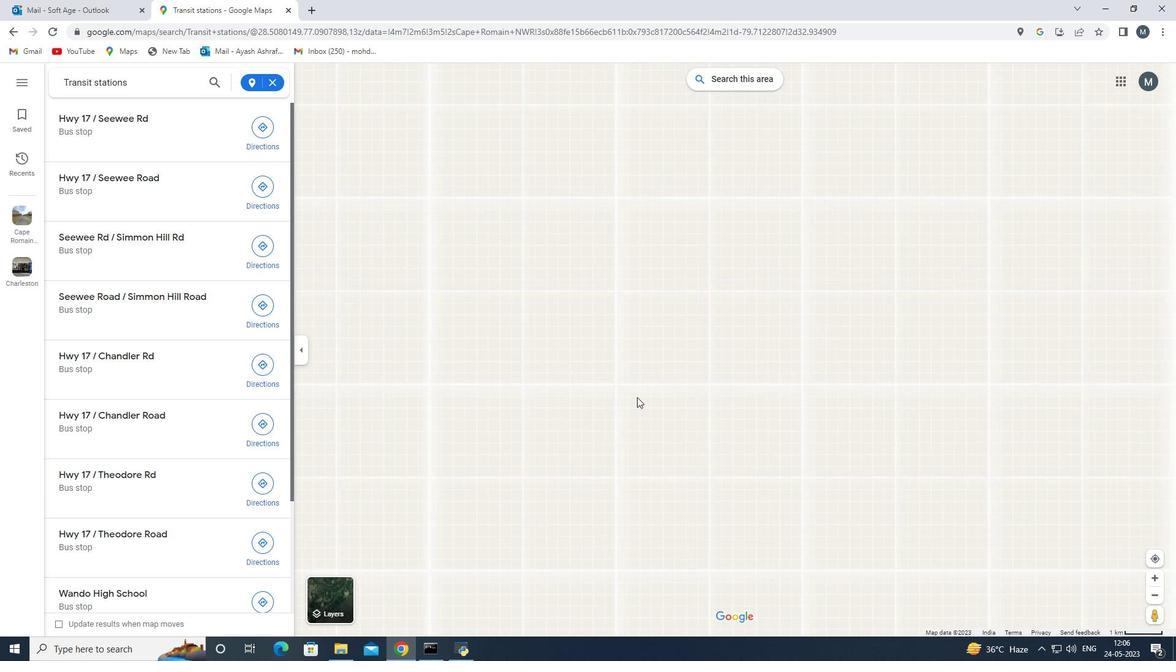 
Action: Mouse scrolled (637, 397) with delta (0, 0)
Screenshot: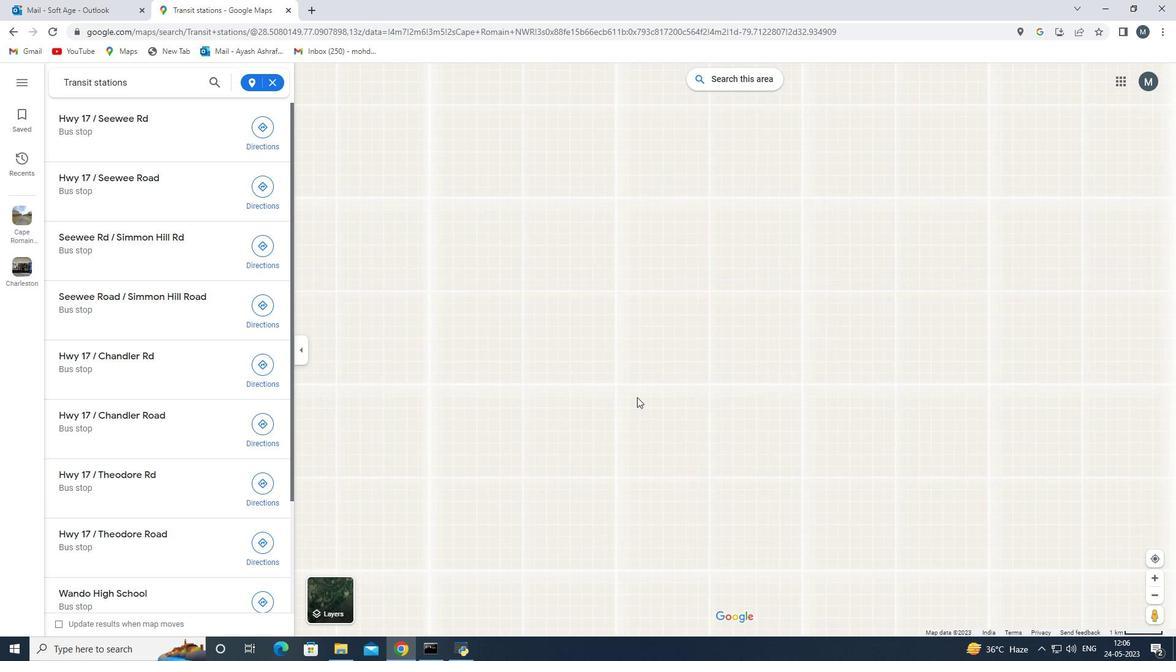 
Action: Mouse scrolled (637, 397) with delta (0, 0)
Screenshot: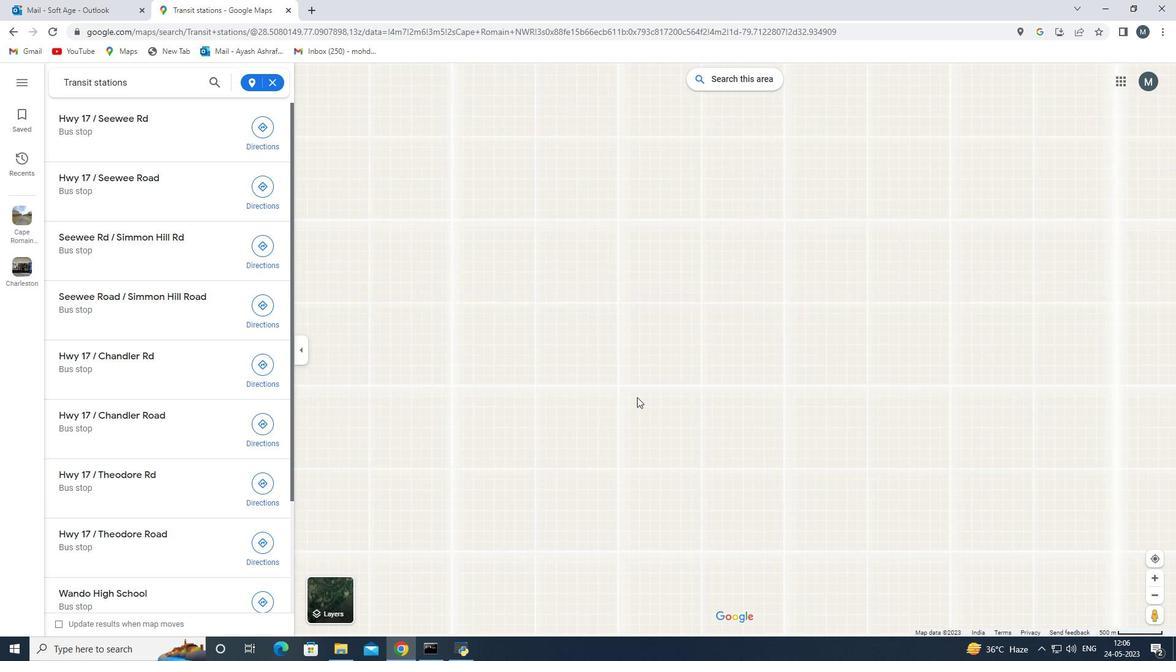 
Action: Mouse scrolled (637, 398) with delta (0, 0)
Screenshot: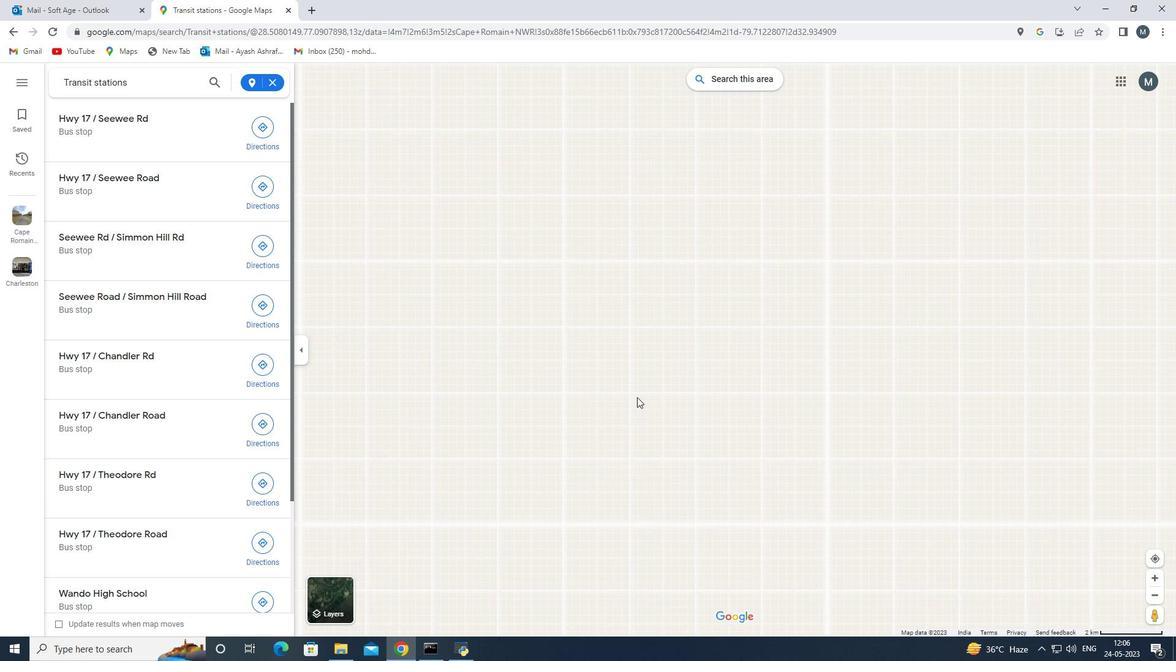 
Action: Mouse scrolled (637, 398) with delta (0, 0)
Screenshot: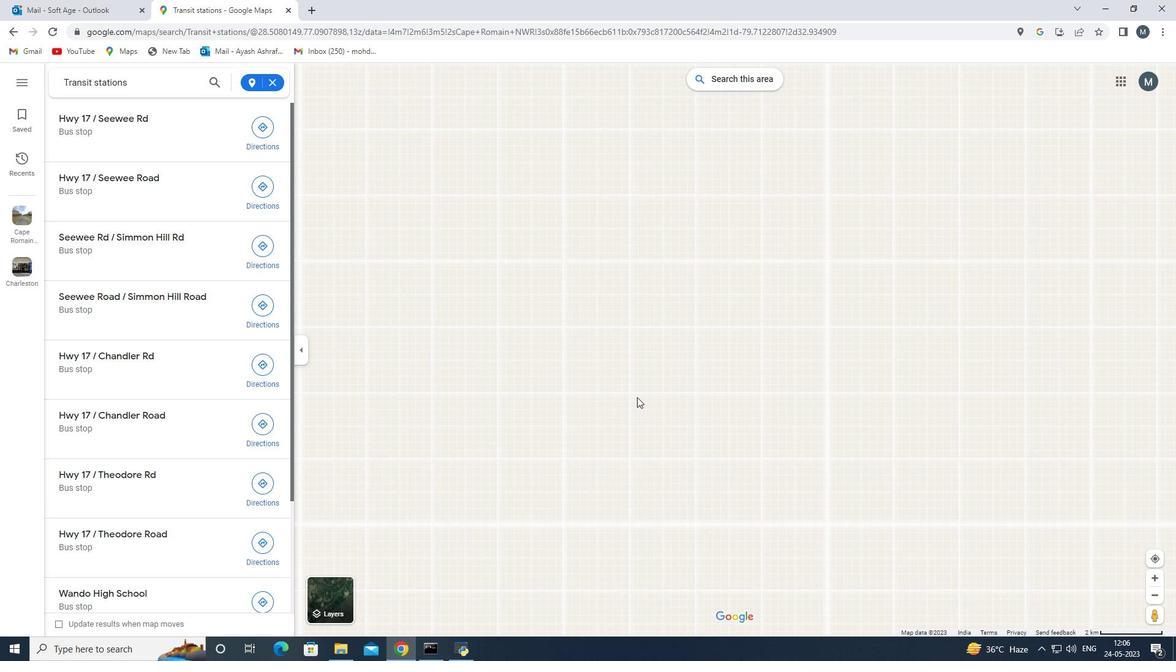 
Action: Mouse scrolled (637, 398) with delta (0, 0)
Screenshot: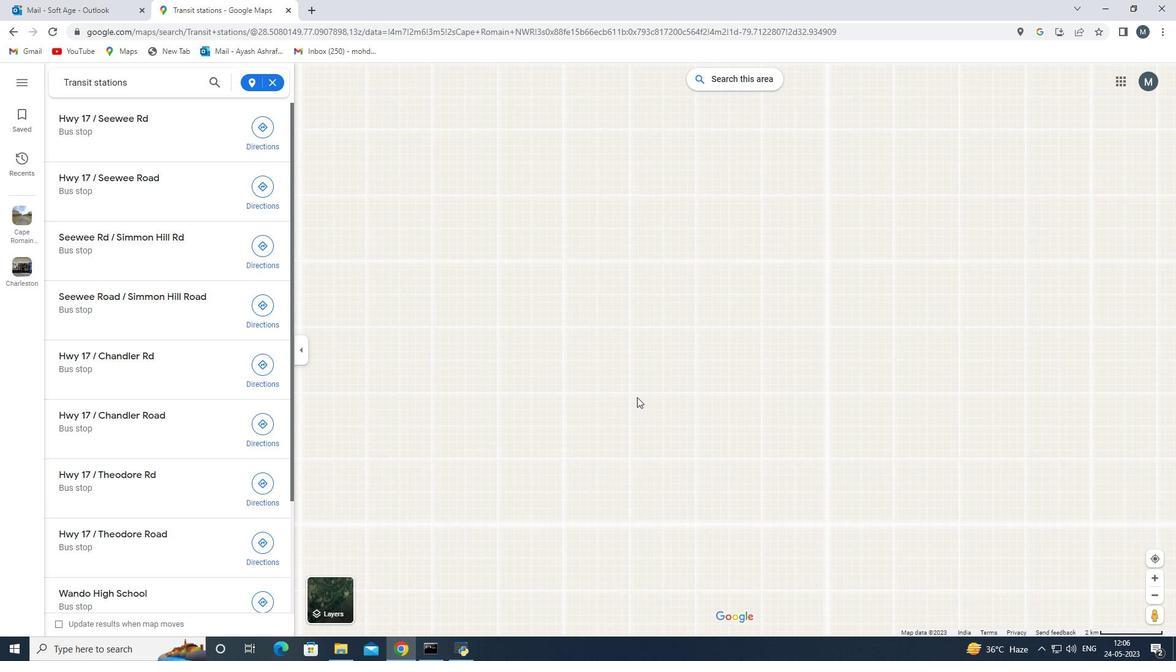 
Action: Mouse moved to (621, 398)
Screenshot: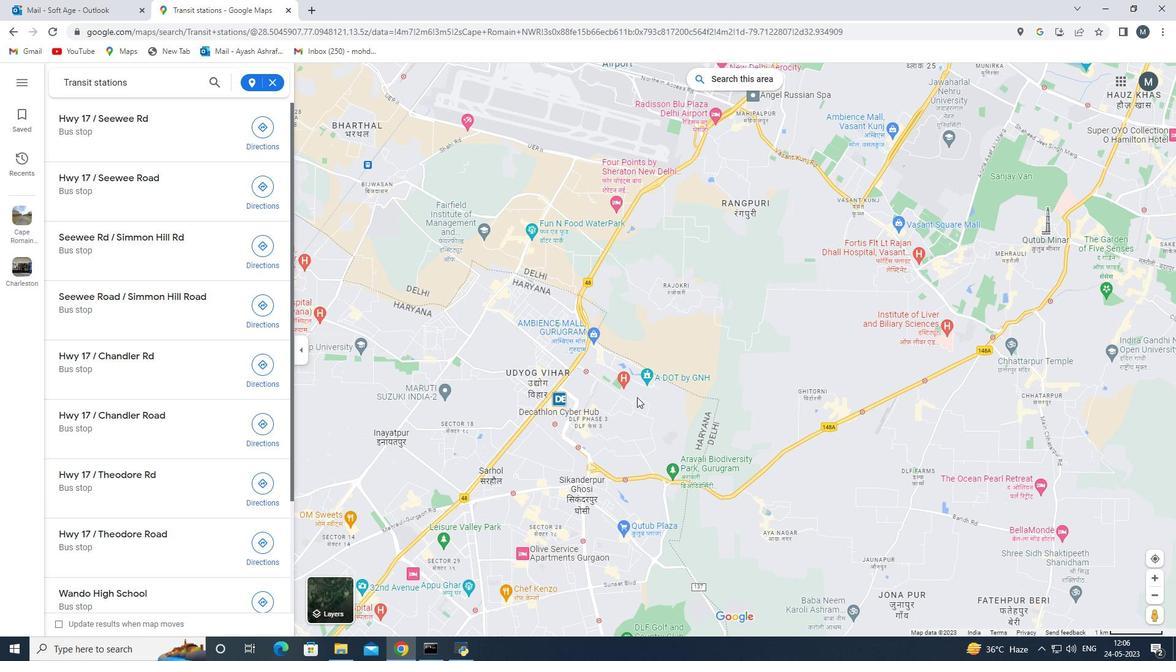 
Action: Mouse scrolled (621, 398) with delta (0, 0)
Screenshot: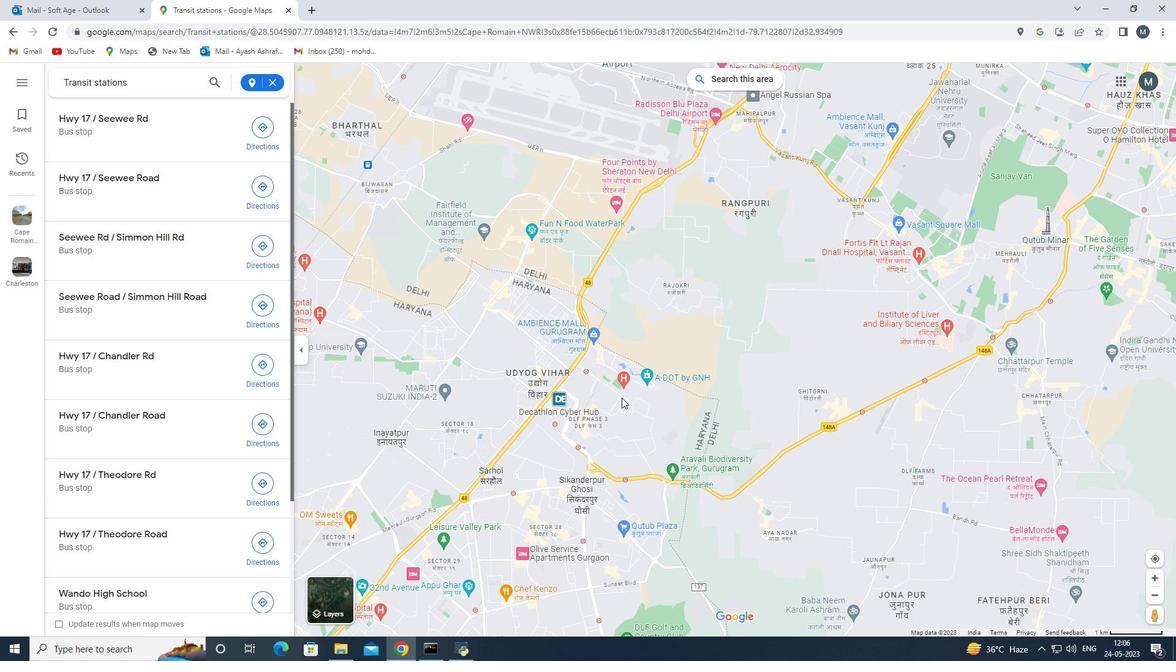 
Action: Mouse scrolled (621, 398) with delta (0, 0)
Screenshot: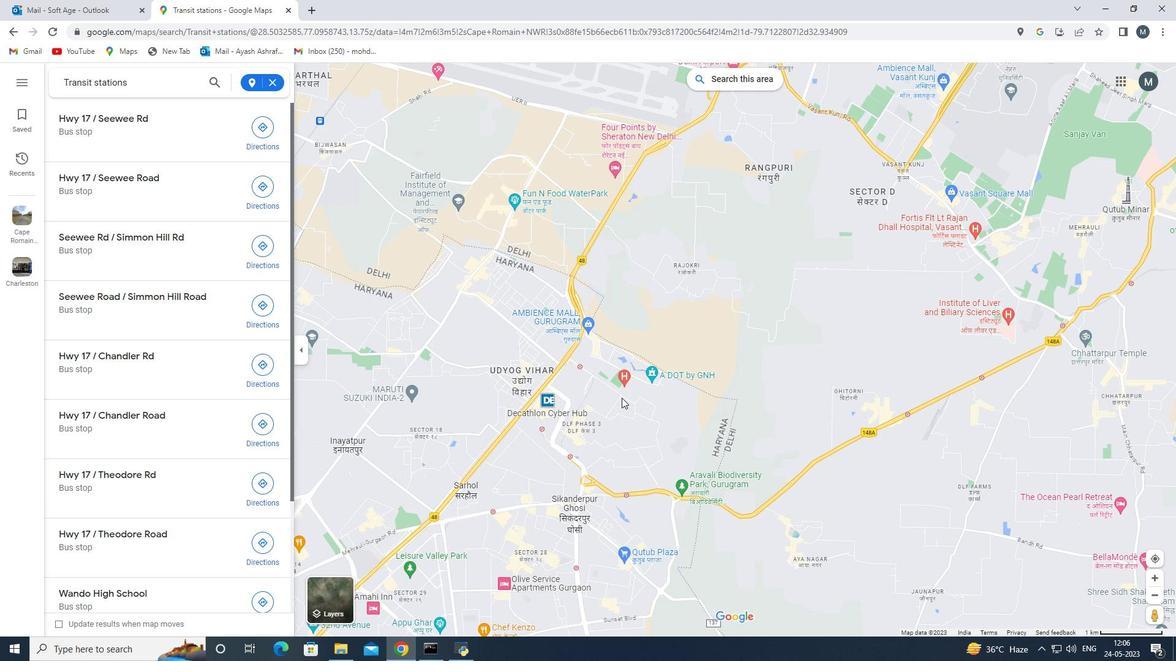 
Action: Mouse scrolled (621, 398) with delta (0, 0)
Screenshot: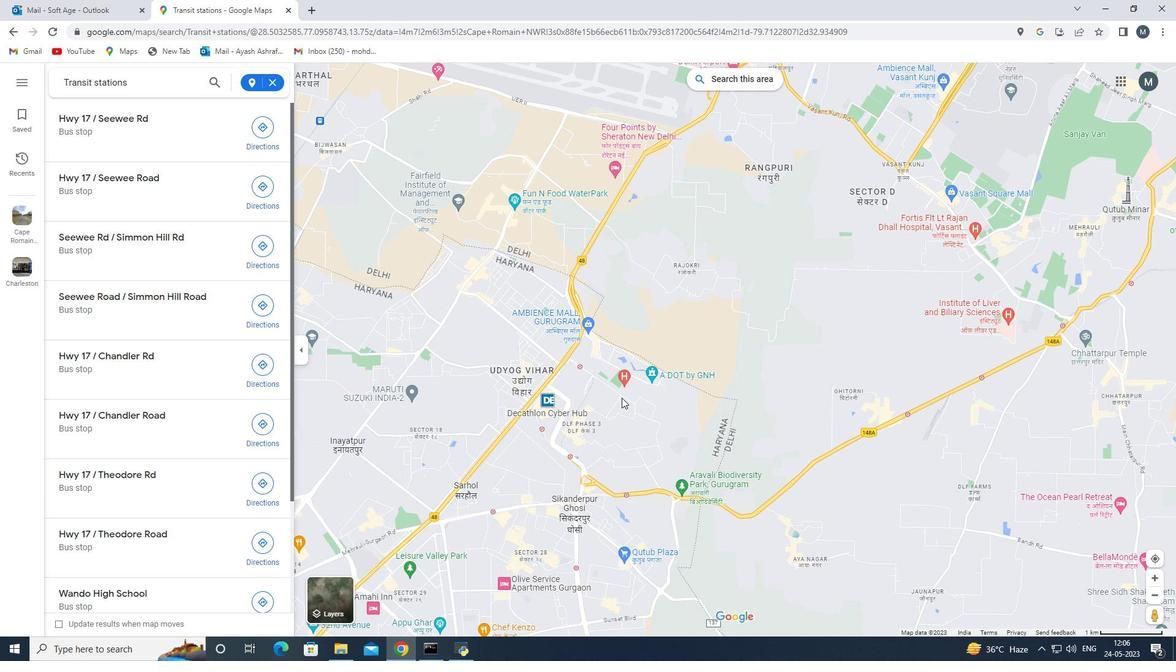 
Action: Mouse scrolled (621, 397) with delta (0, 0)
Screenshot: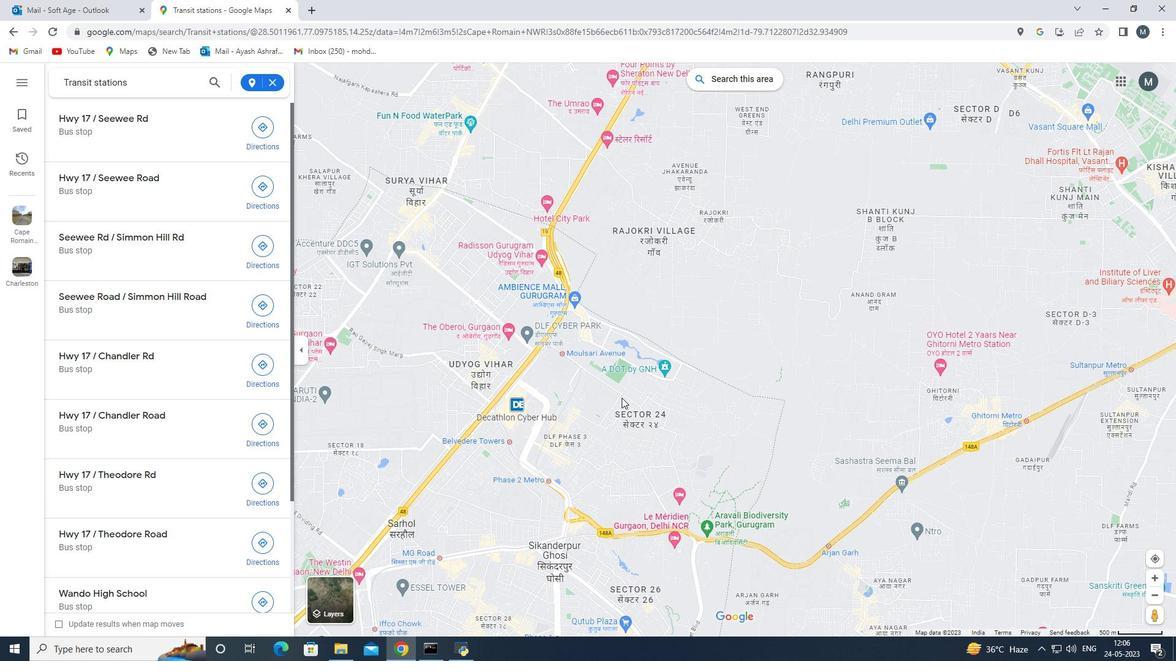 
Action: Mouse scrolled (621, 397) with delta (0, 0)
Screenshot: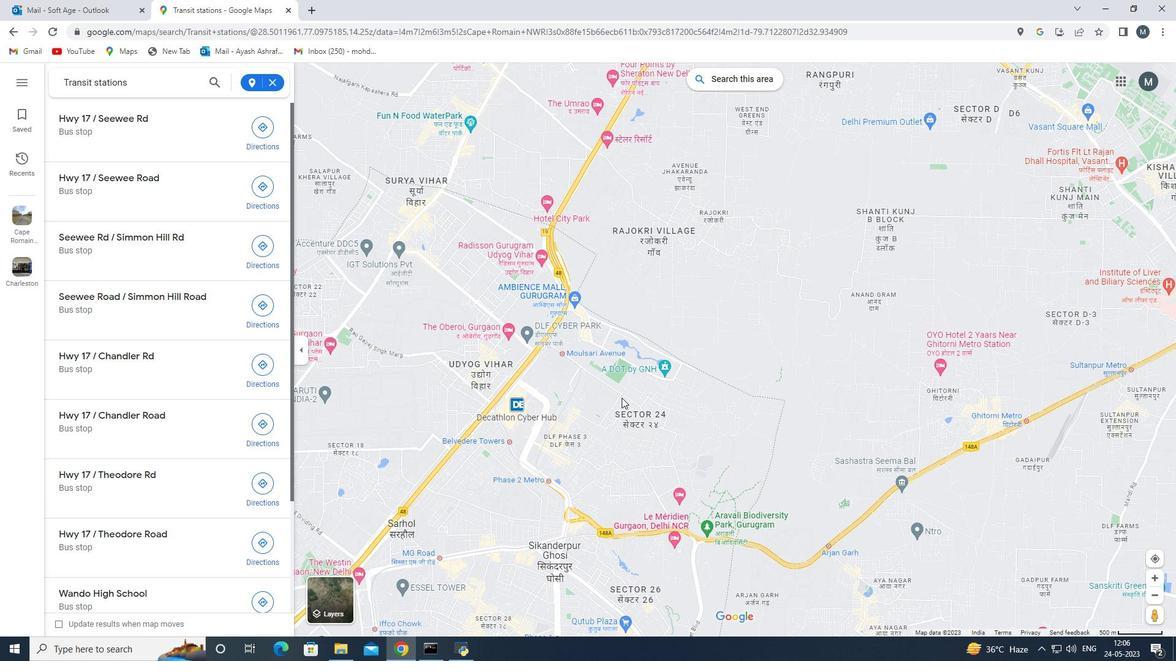 
Action: Mouse scrolled (621, 397) with delta (0, 0)
Screenshot: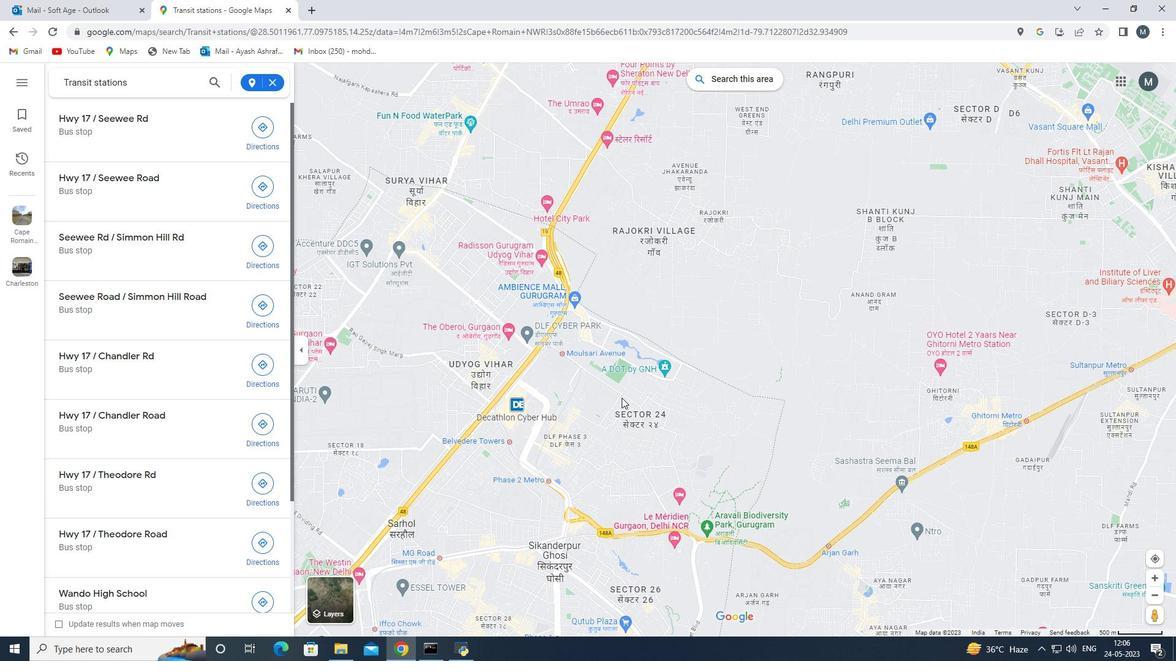 
Action: Mouse scrolled (621, 397) with delta (0, 0)
Screenshot: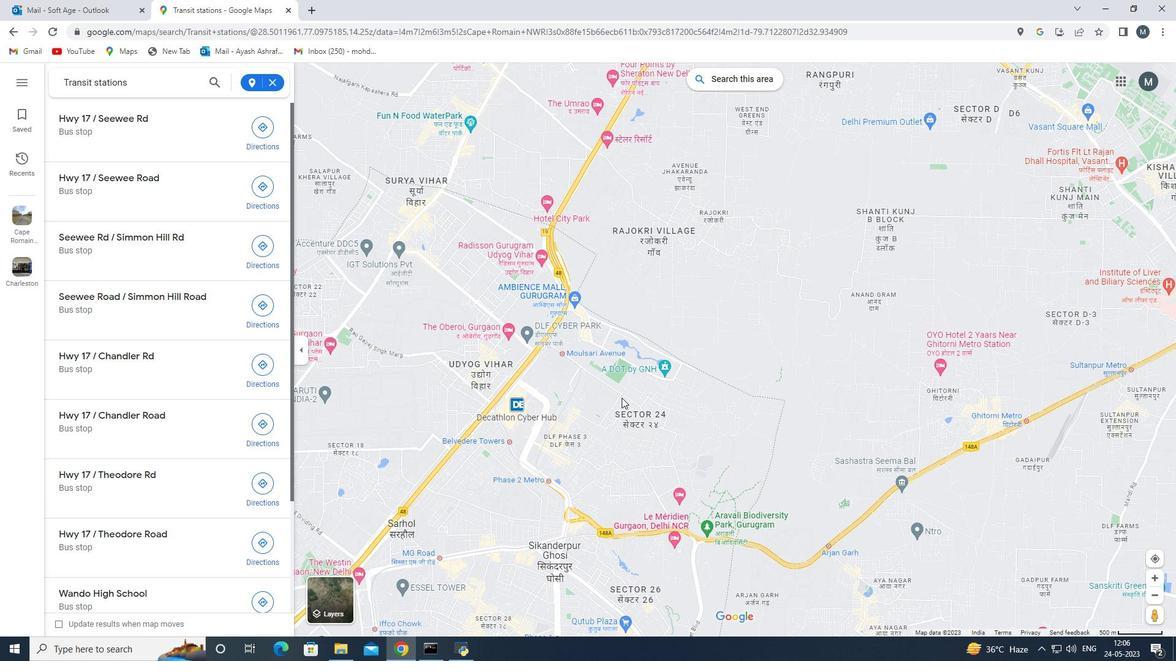 
Action: Mouse scrolled (621, 397) with delta (0, 0)
Screenshot: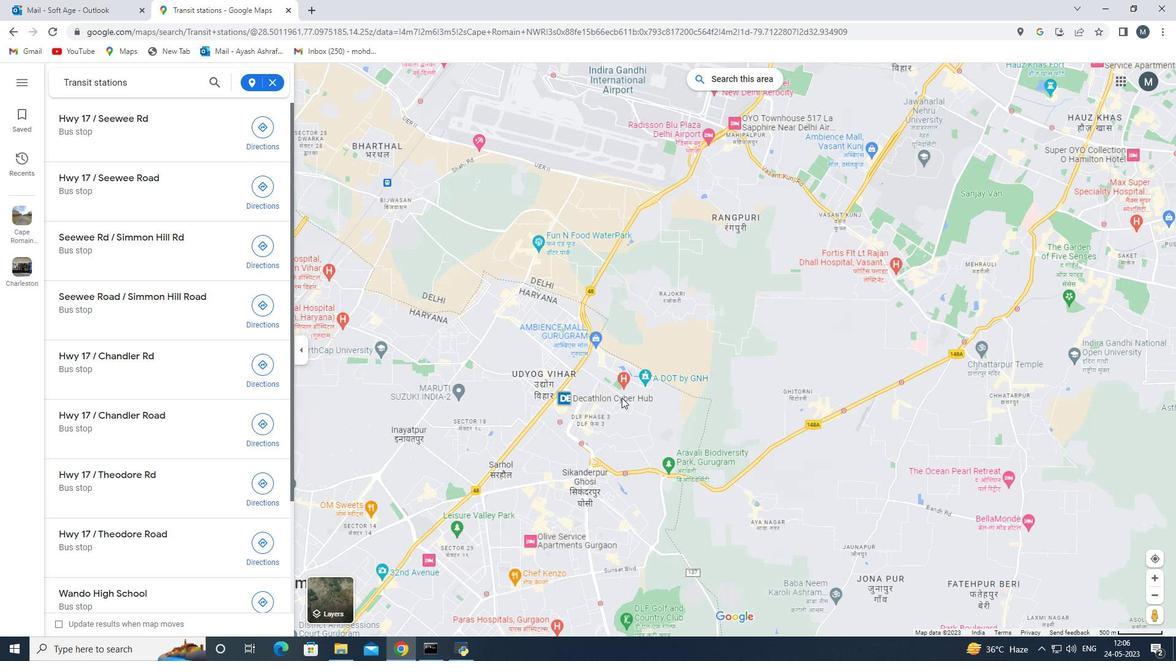 
Action: Mouse scrolled (621, 397) with delta (0, 0)
Screenshot: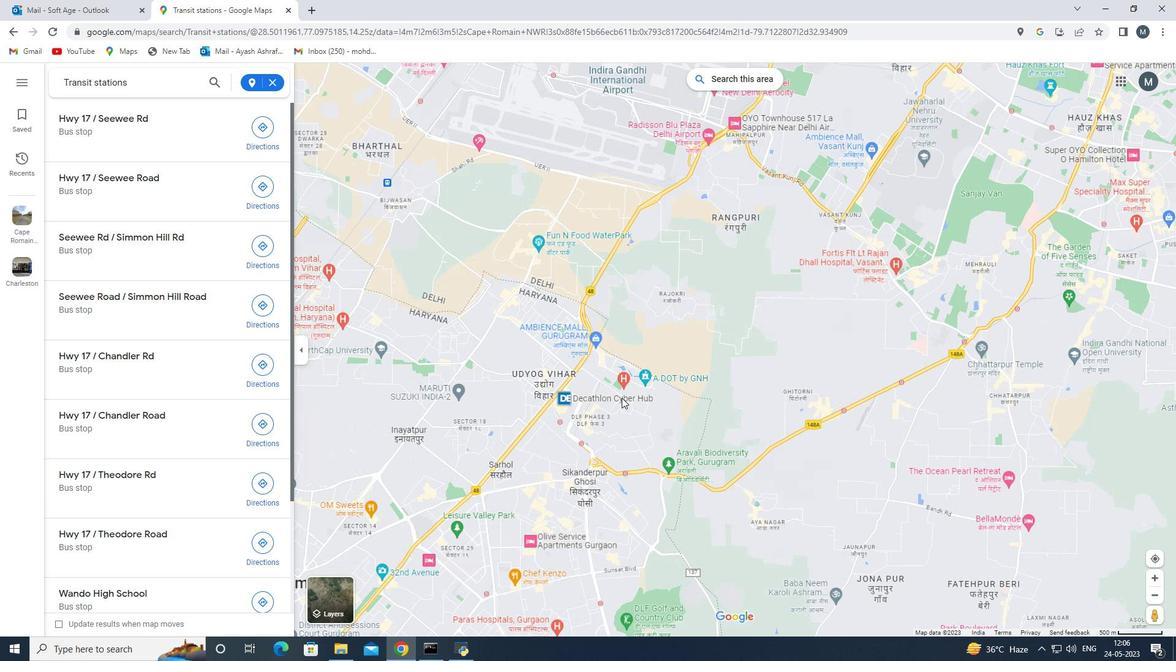 
Action: Mouse scrolled (621, 397) with delta (0, 0)
Screenshot: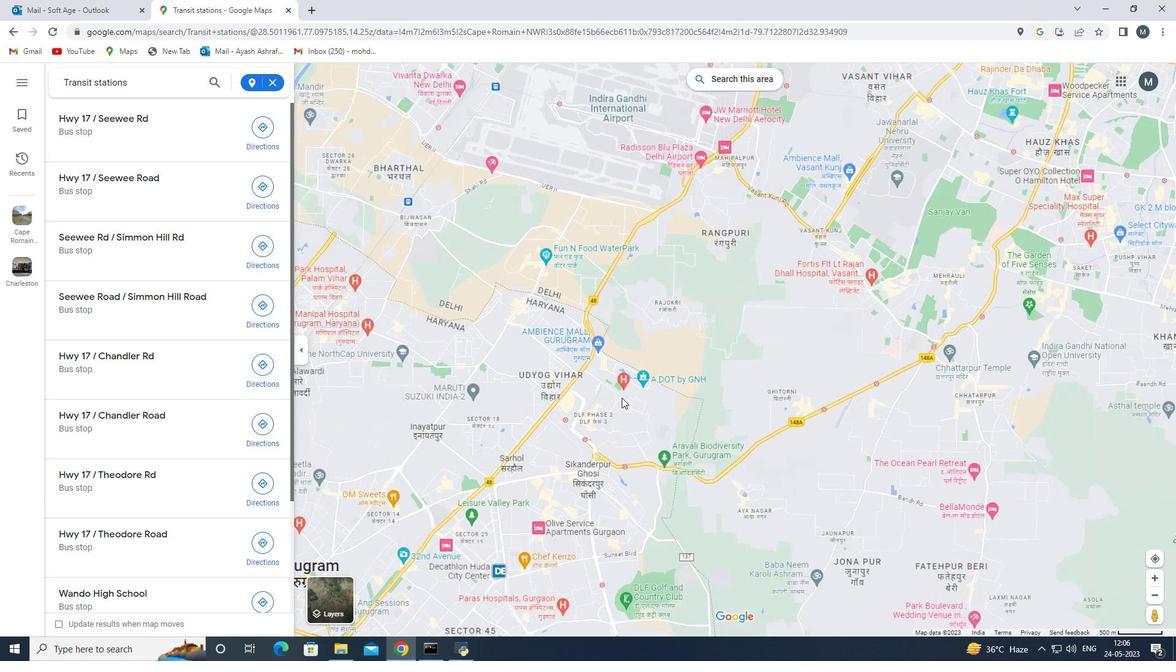 
Action: Mouse scrolled (621, 397) with delta (0, 0)
Screenshot: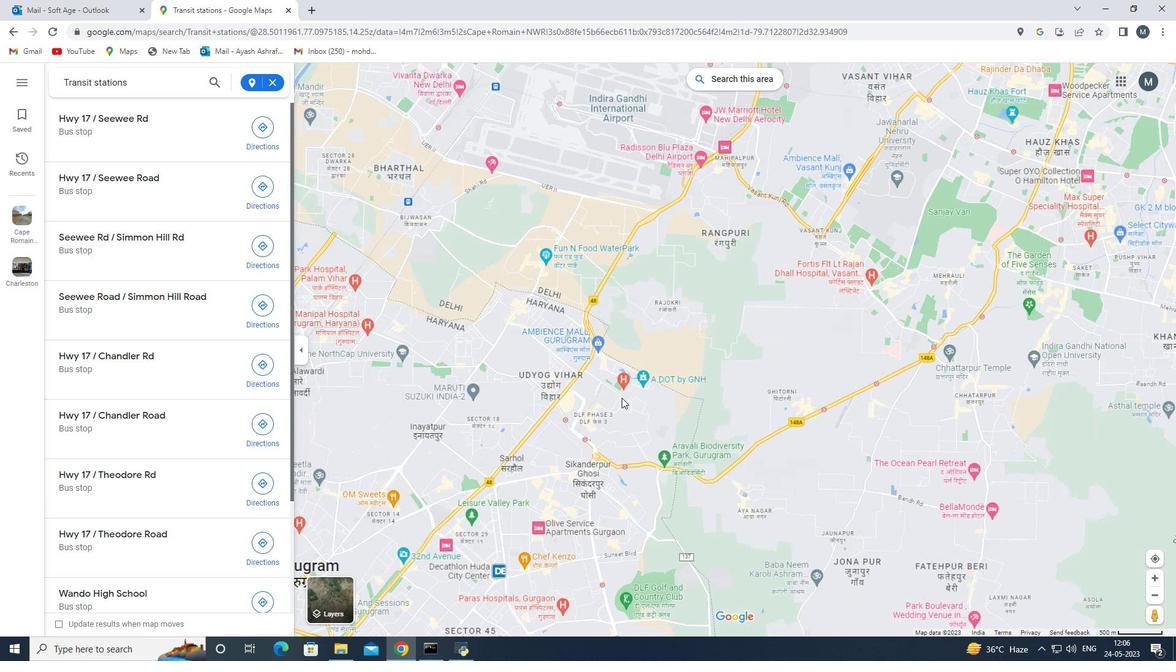 
Action: Mouse moved to (621, 398)
Screenshot: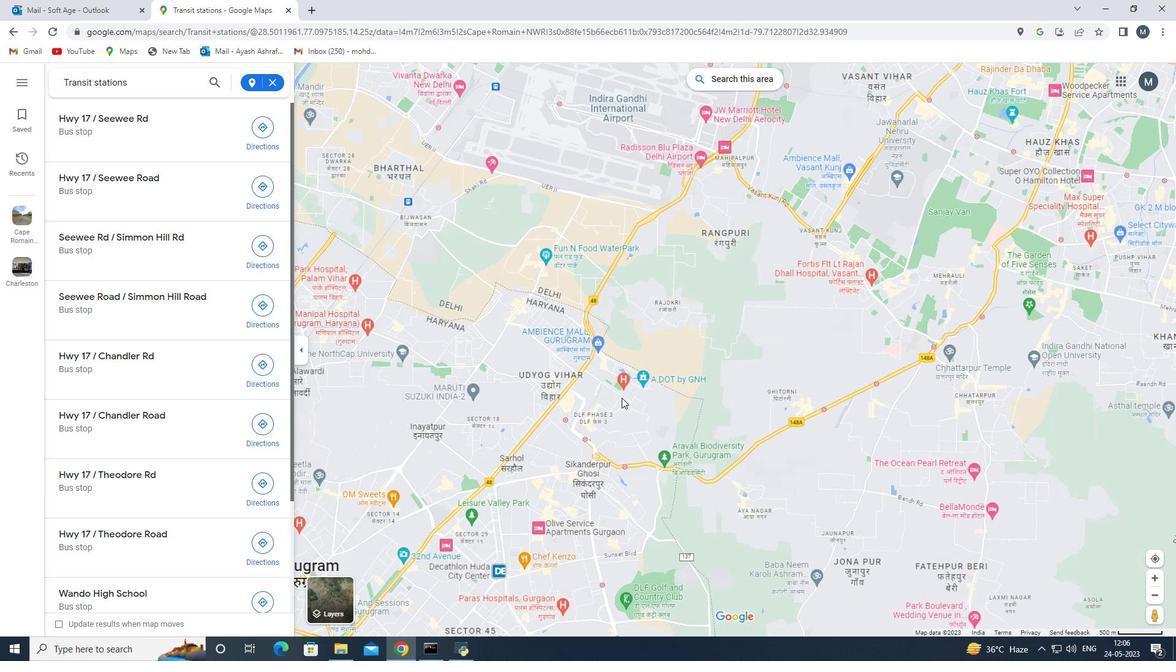 
Action: Mouse scrolled (621, 398) with delta (0, 0)
Screenshot: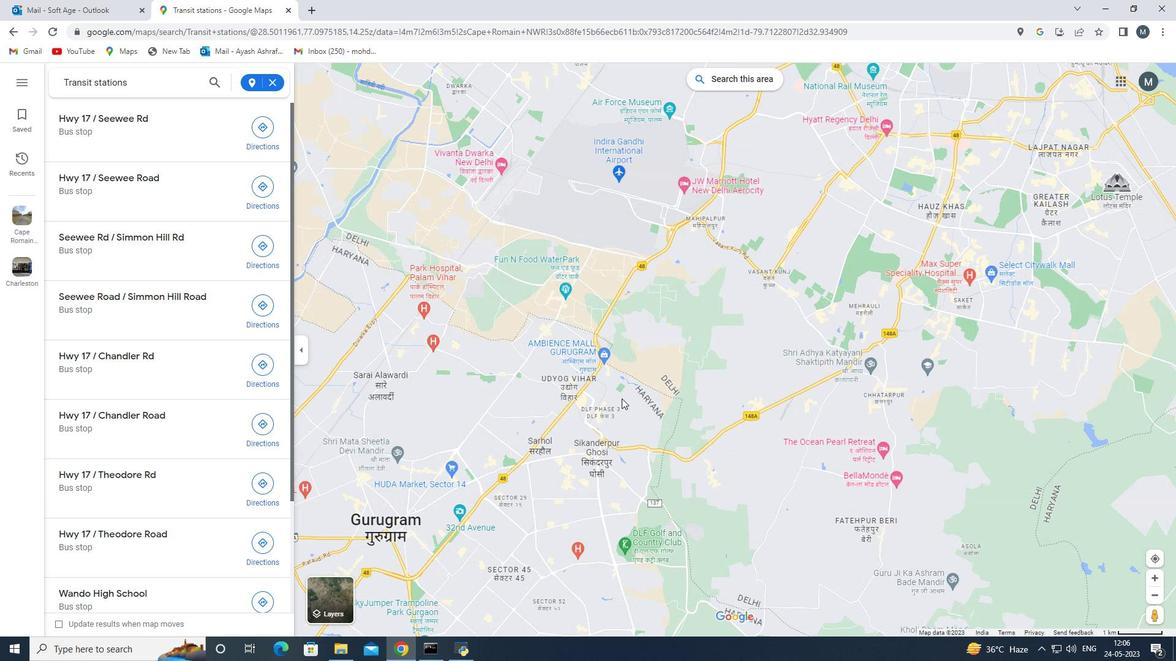 
Action: Mouse moved to (621, 399)
Screenshot: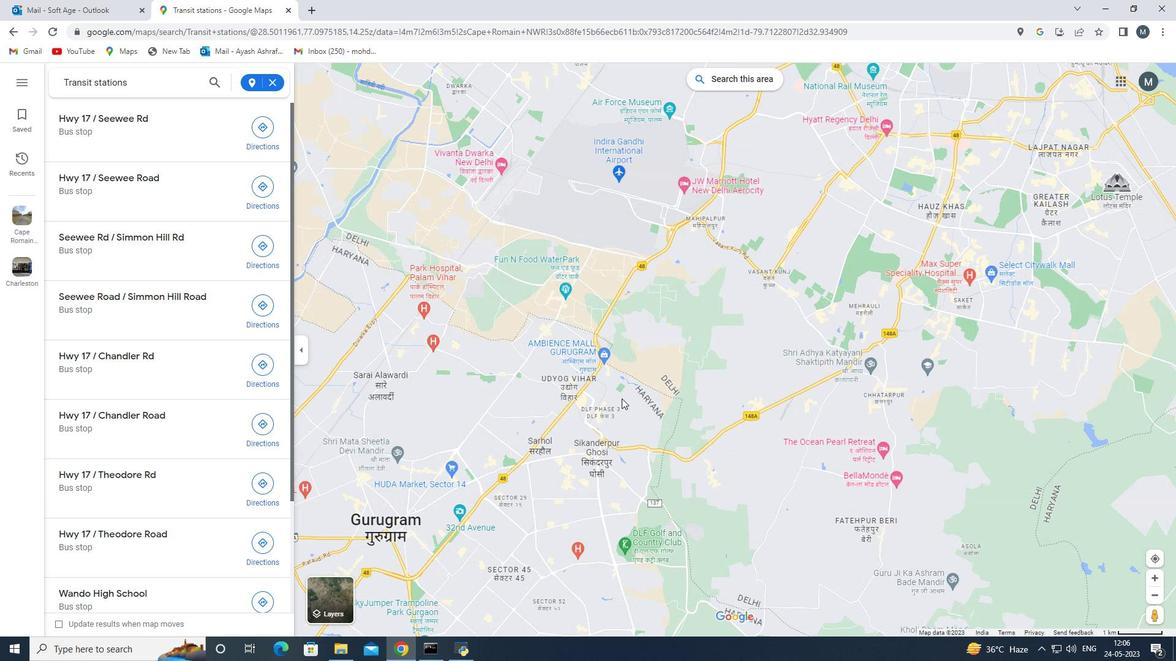 
Action: Mouse scrolled (621, 398) with delta (0, 0)
Screenshot: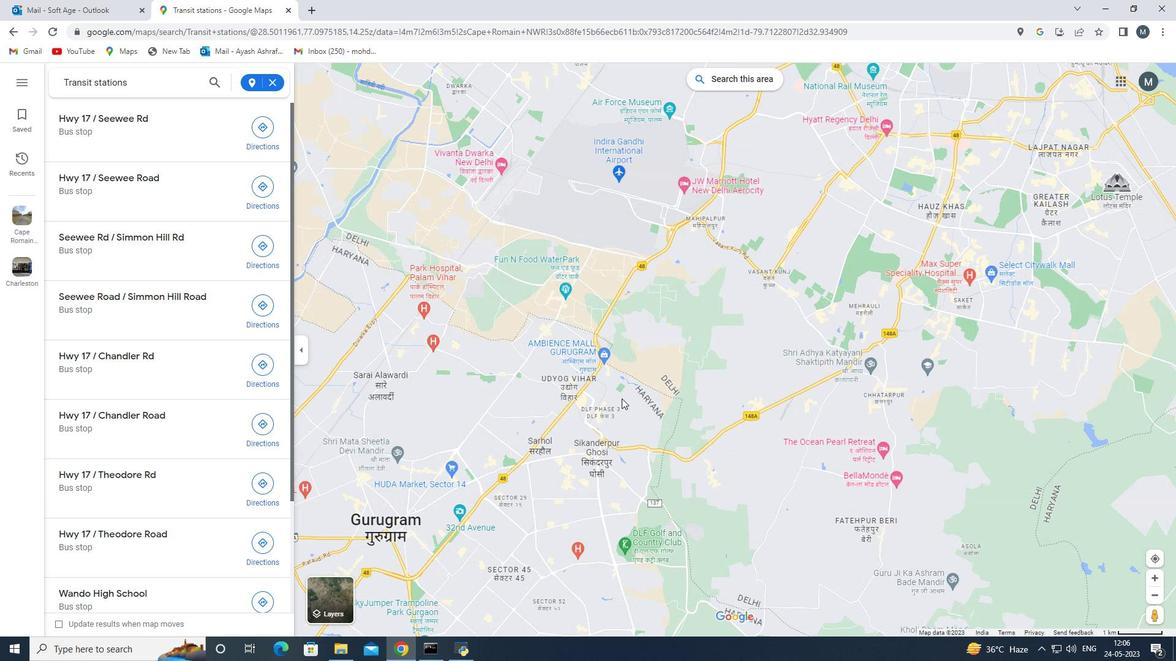 
Action: Mouse scrolled (621, 398) with delta (0, 0)
Screenshot: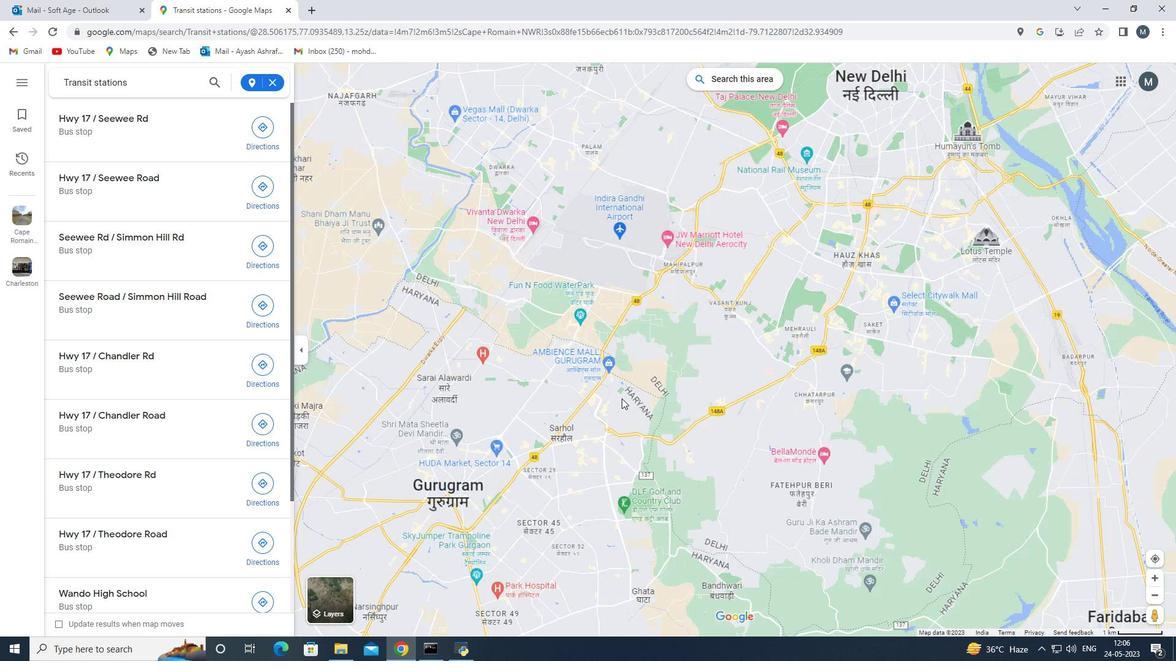 
Action: Mouse moved to (621, 400)
Screenshot: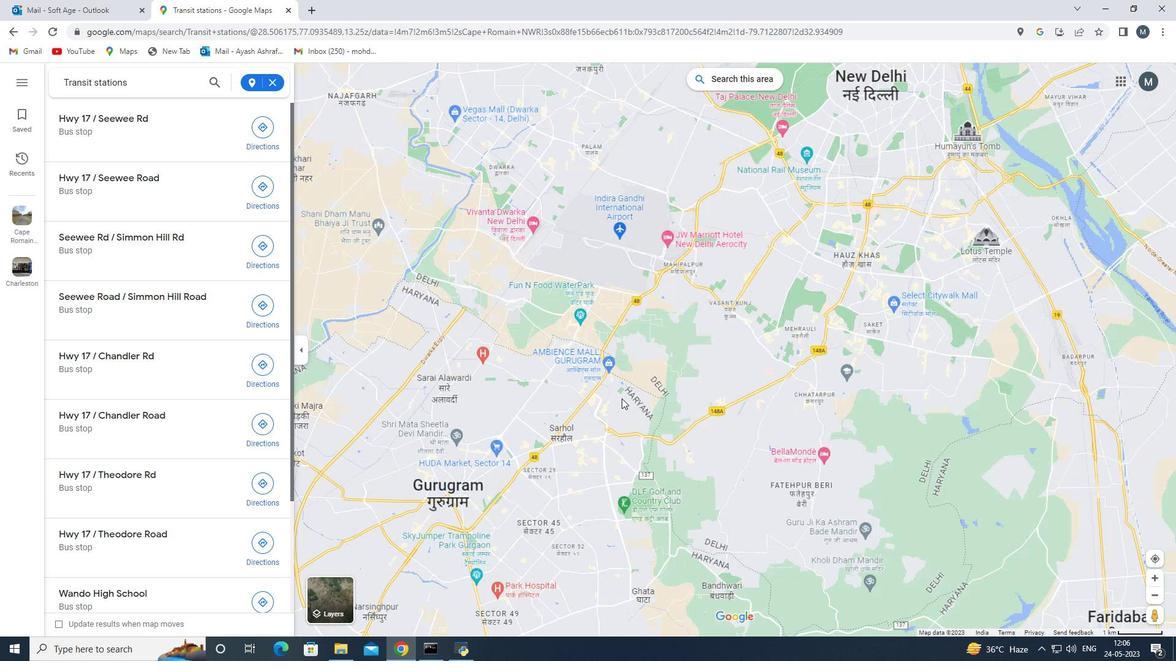 
Action: Mouse scrolled (621, 399) with delta (0, 0)
Screenshot: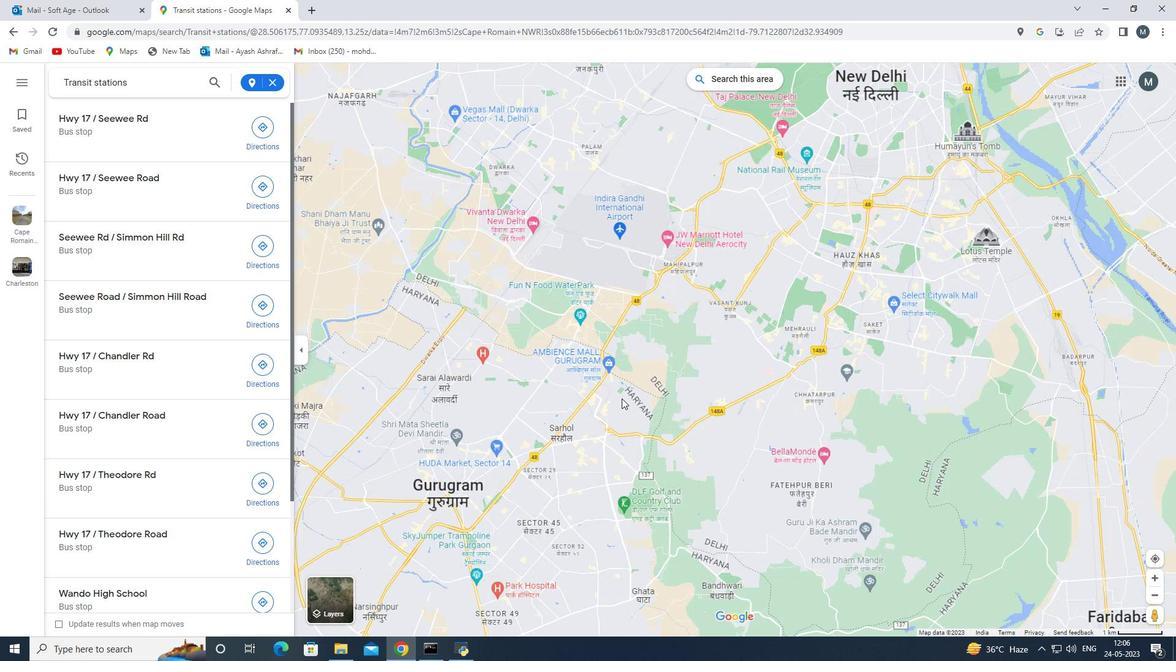 
Action: Mouse moved to (486, 385)
Screenshot: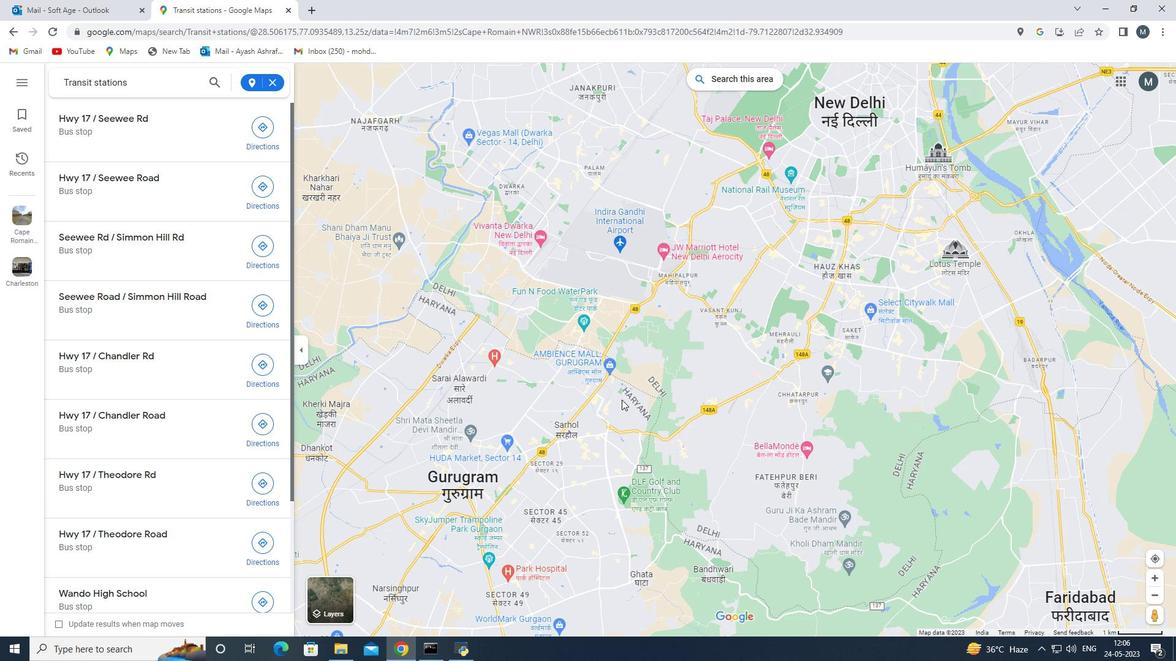 
Action: Mouse scrolled (488, 384) with delta (0, 0)
Screenshot: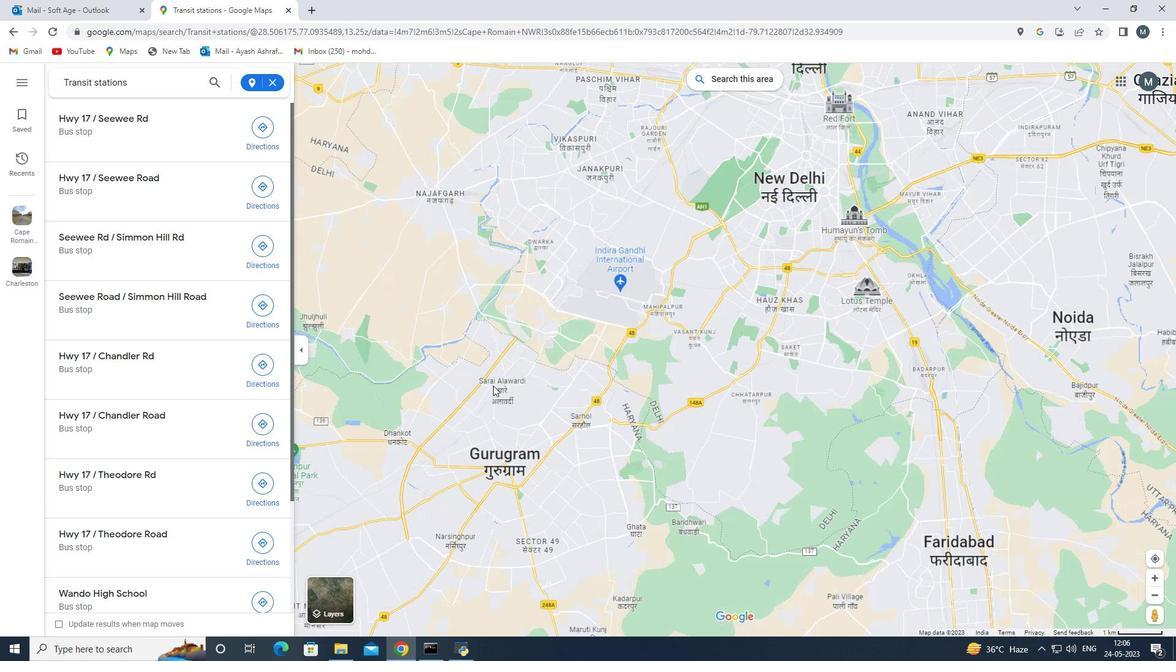 
Action: Mouse moved to (477, 385)
Screenshot: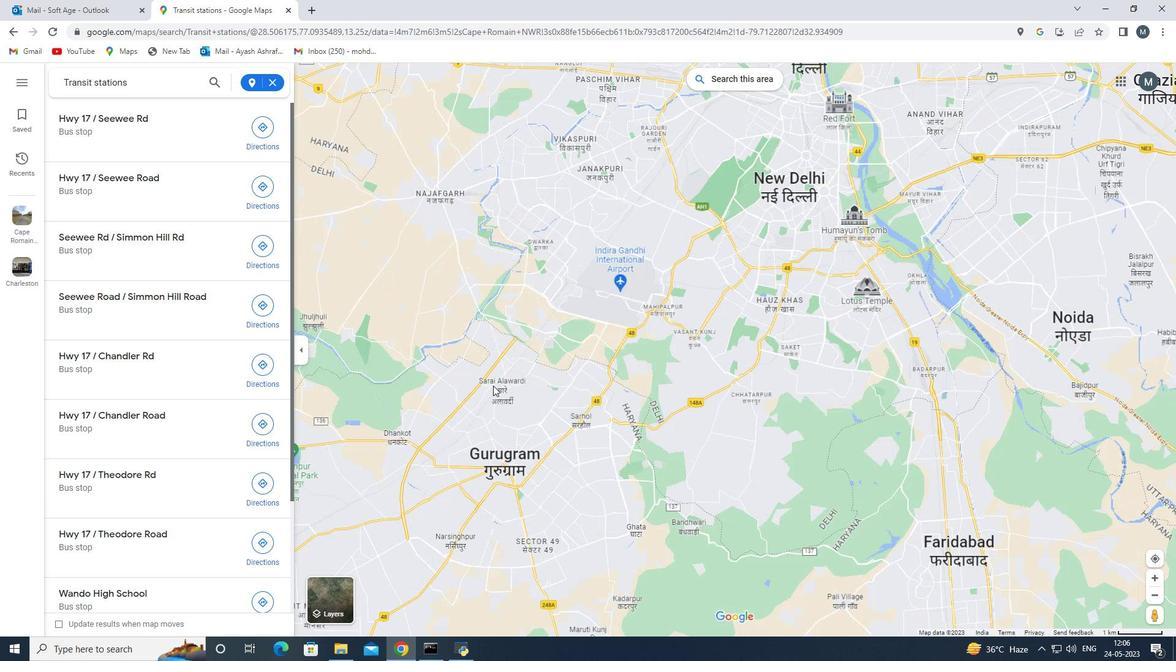 
Action: Mouse scrolled (481, 384) with delta (0, 0)
Screenshot: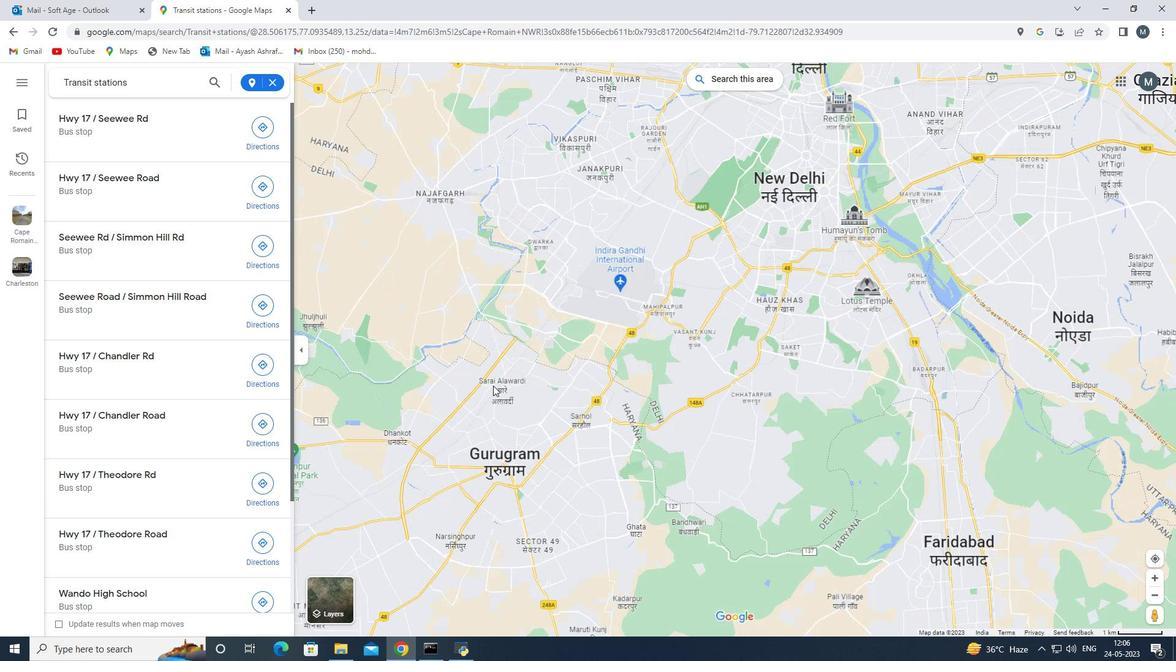 
Action: Mouse moved to (477, 385)
Screenshot: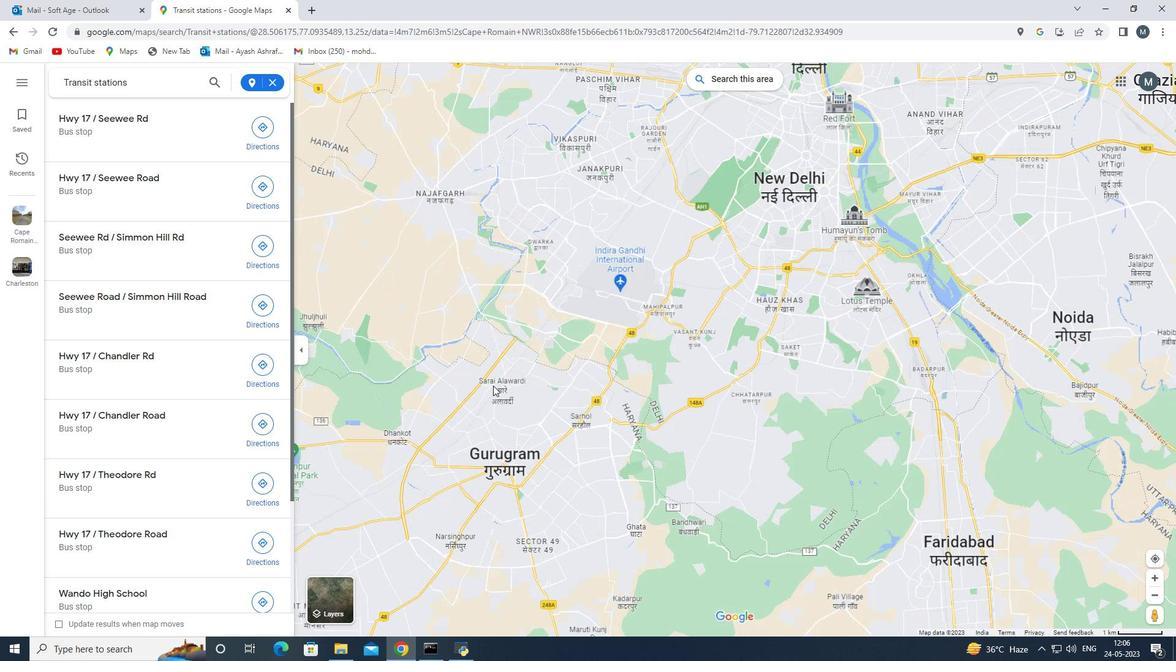 
Action: Mouse scrolled (479, 384) with delta (0, 0)
Screenshot: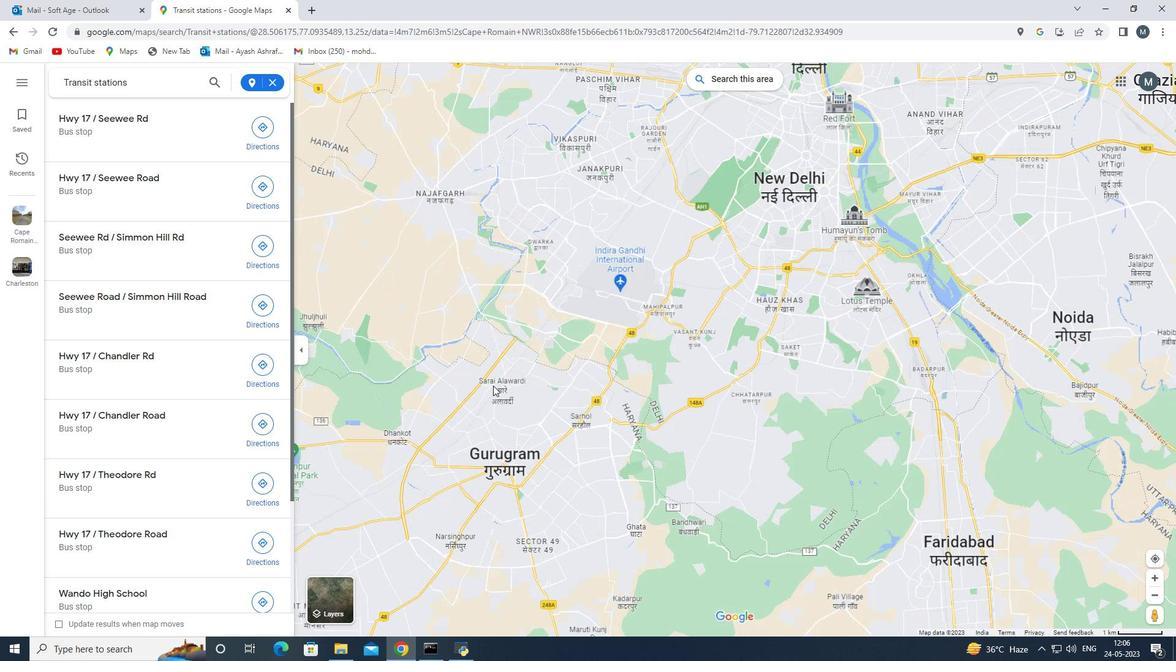 
Action: Mouse moved to (476, 384)
Screenshot: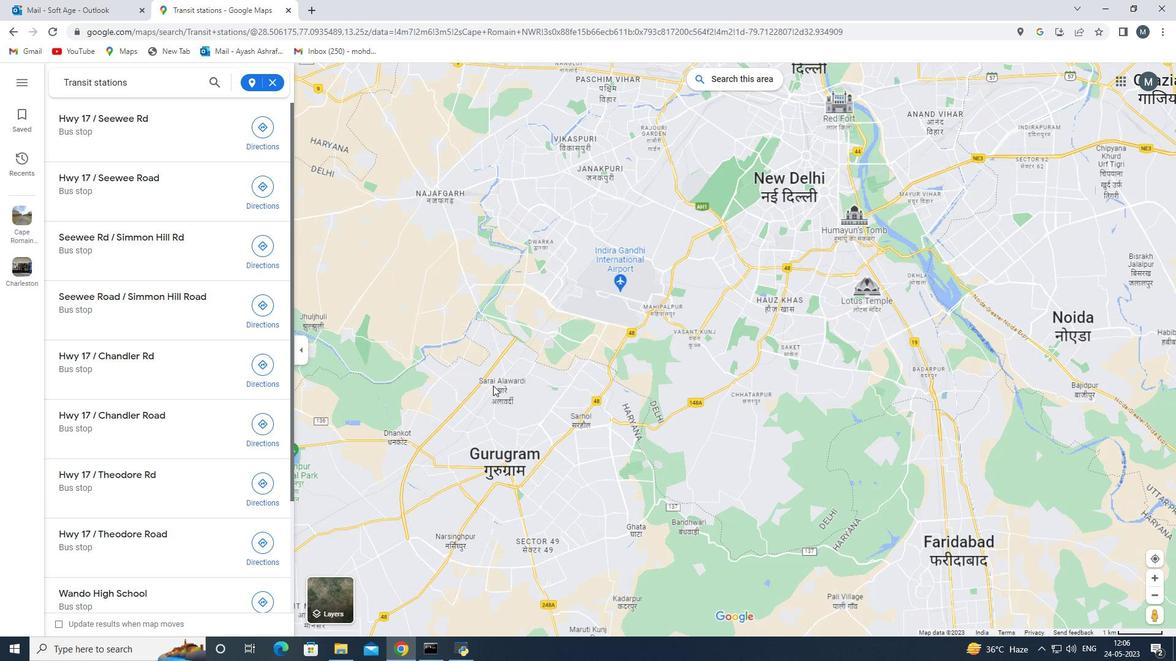 
Action: Mouse scrolled (477, 384) with delta (0, 0)
Screenshot: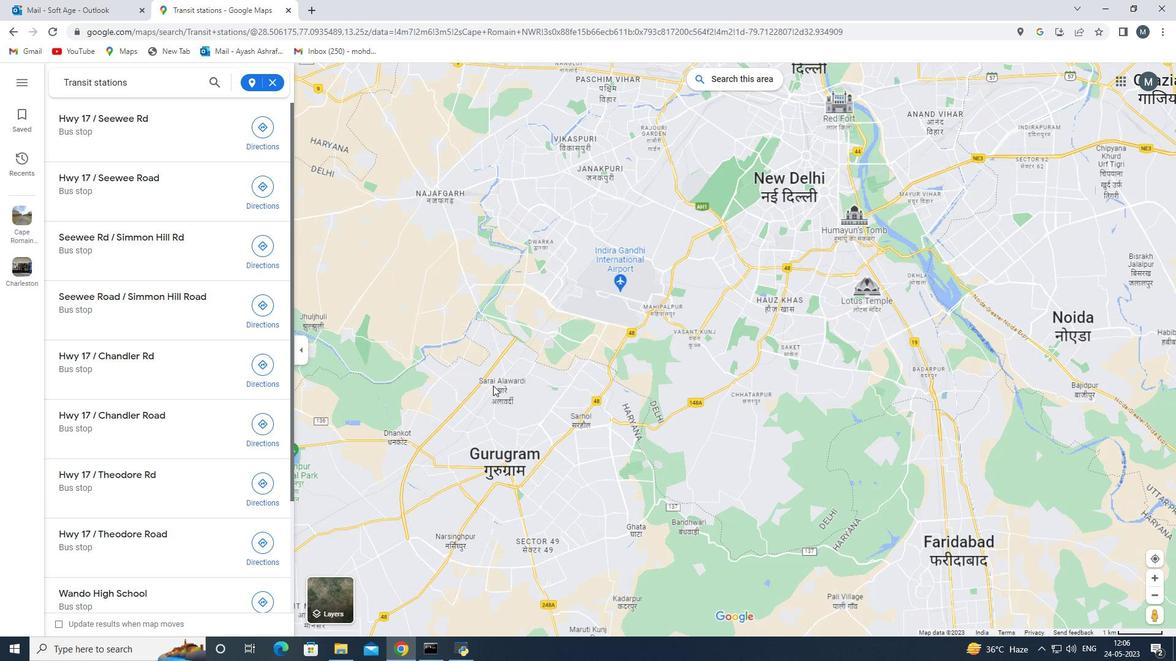 
Action: Mouse moved to (457, 383)
Screenshot: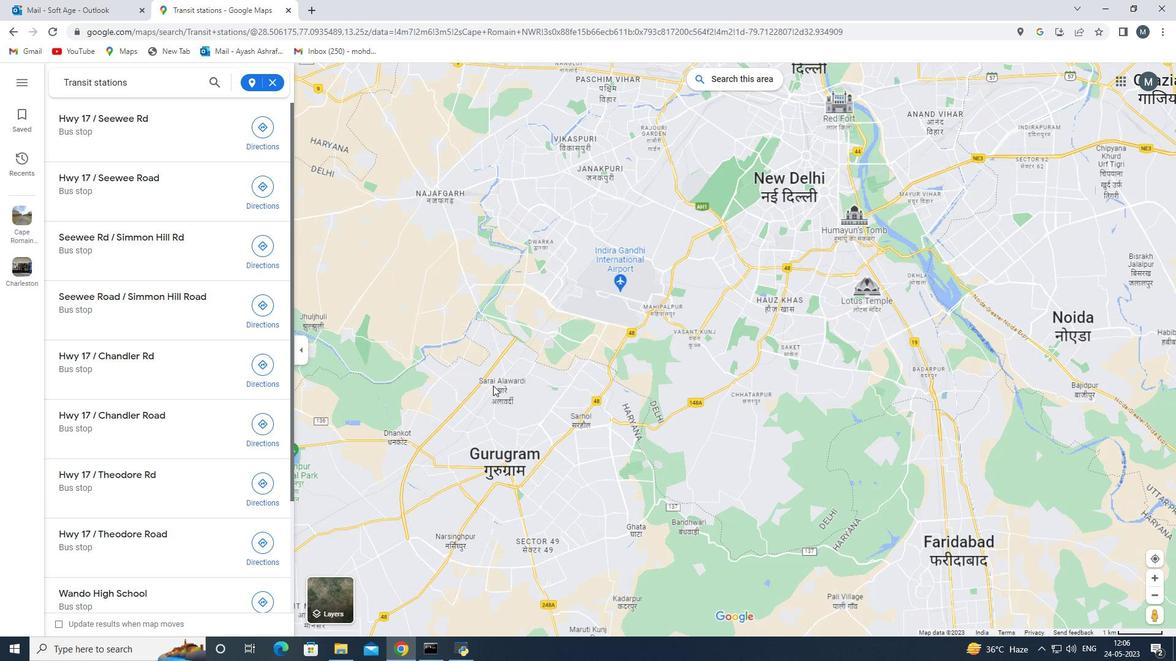 
Action: Mouse scrolled (474, 383) with delta (0, 0)
Screenshot: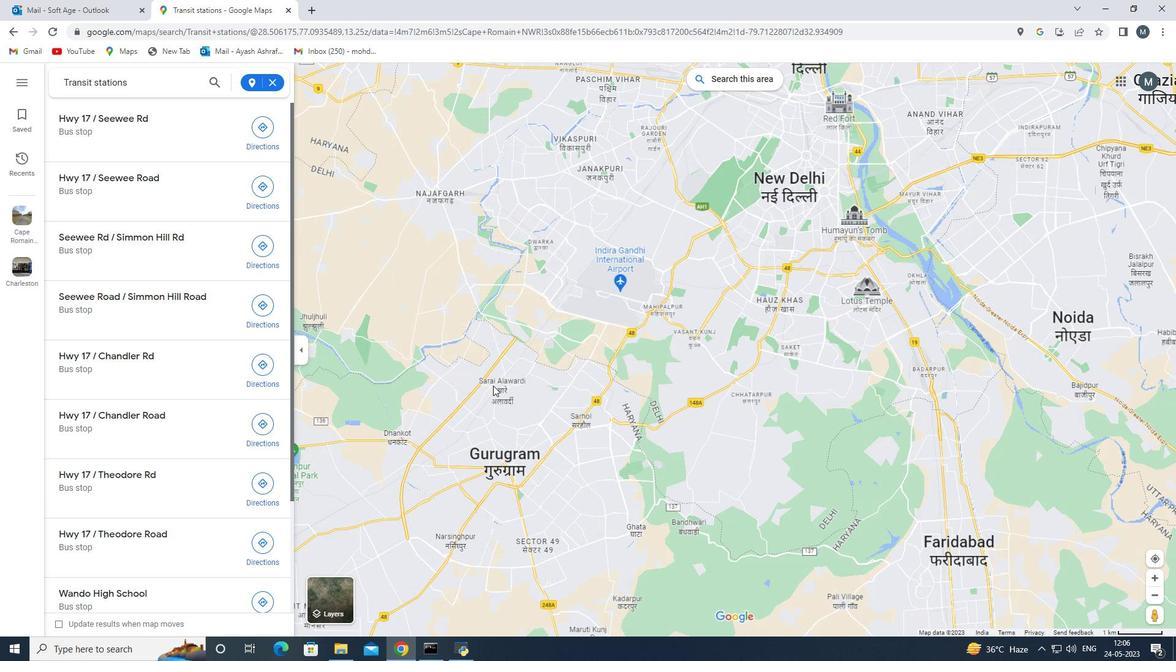 
Action: Mouse moved to (179, 241)
Screenshot: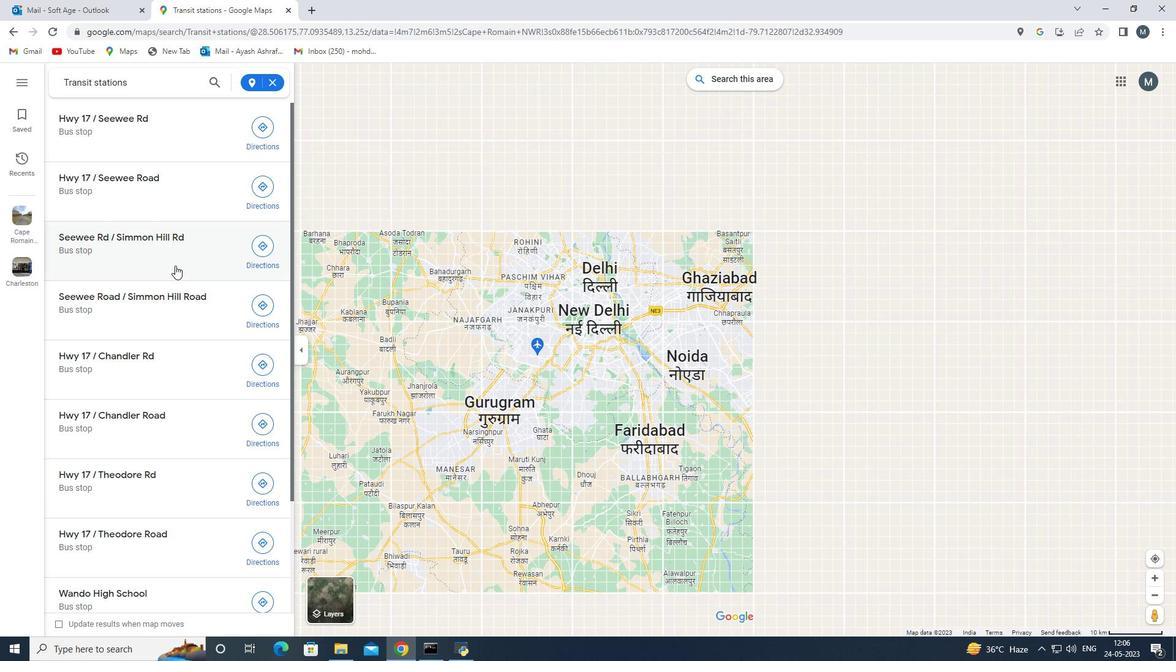 
Action: Mouse pressed left at (179, 241)
Screenshot: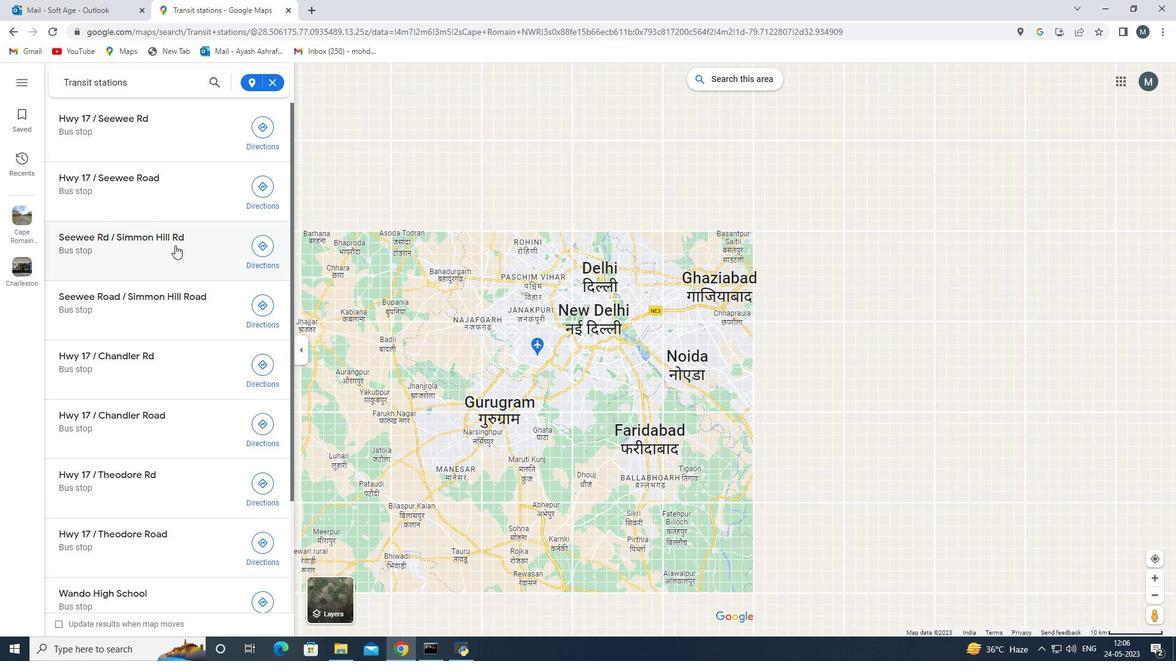 
Action: Mouse moved to (537, 123)
Screenshot: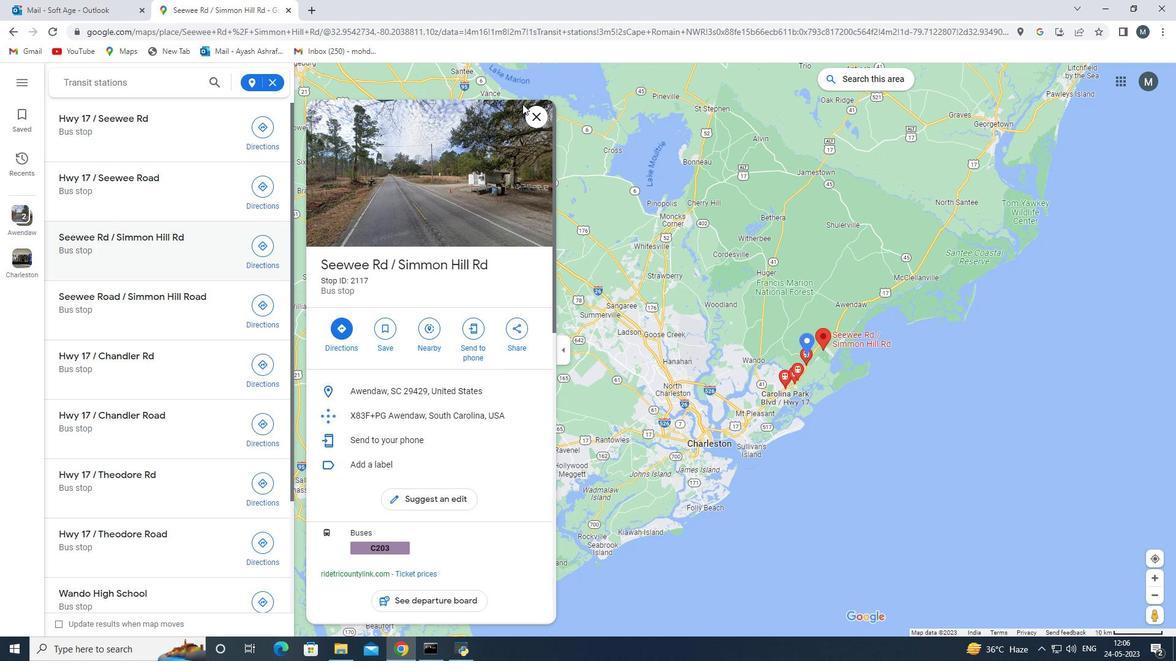 
Action: Mouse pressed left at (537, 123)
Screenshot: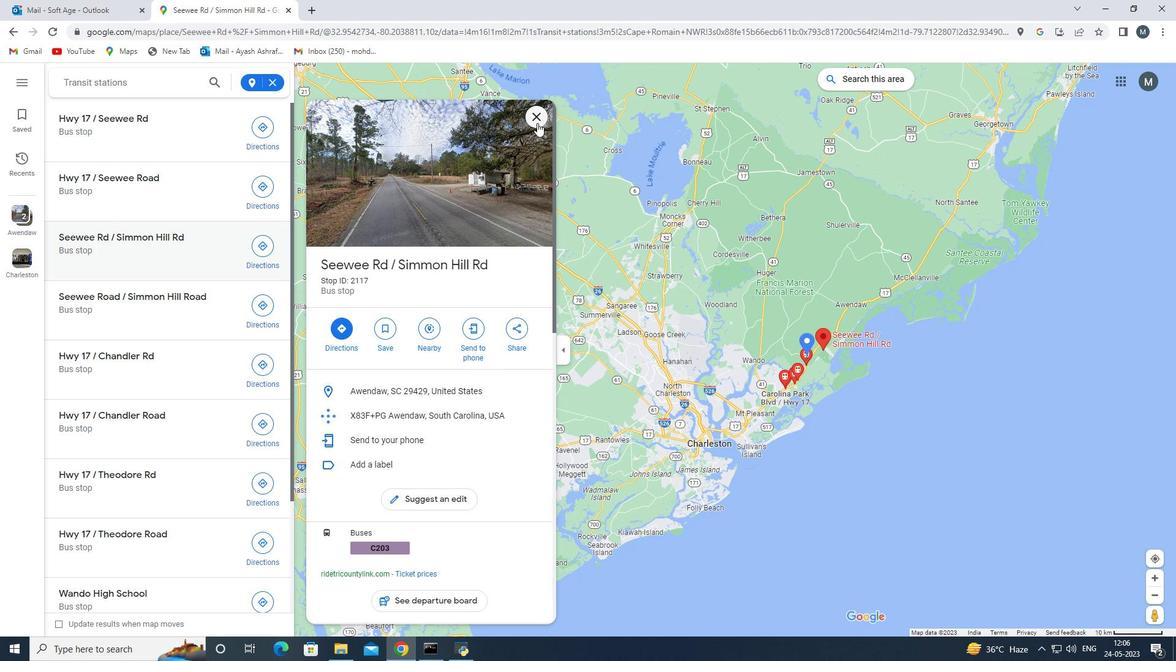 
Action: Mouse moved to (800, 381)
Screenshot: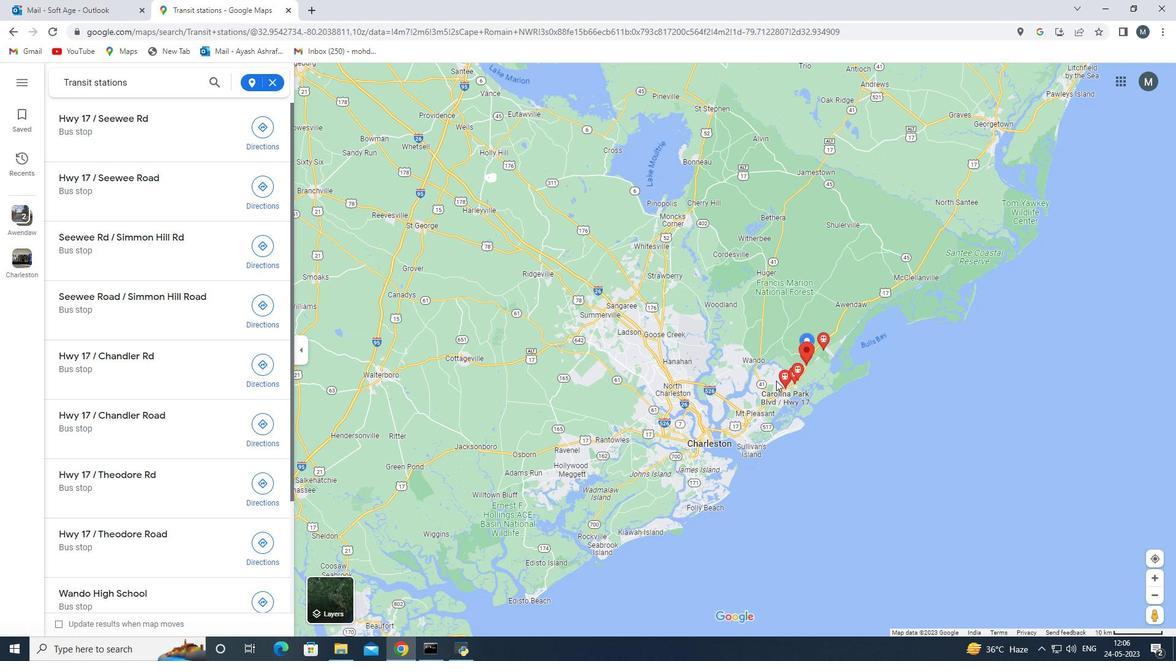 
Action: Mouse scrolled (800, 382) with delta (0, 0)
Screenshot: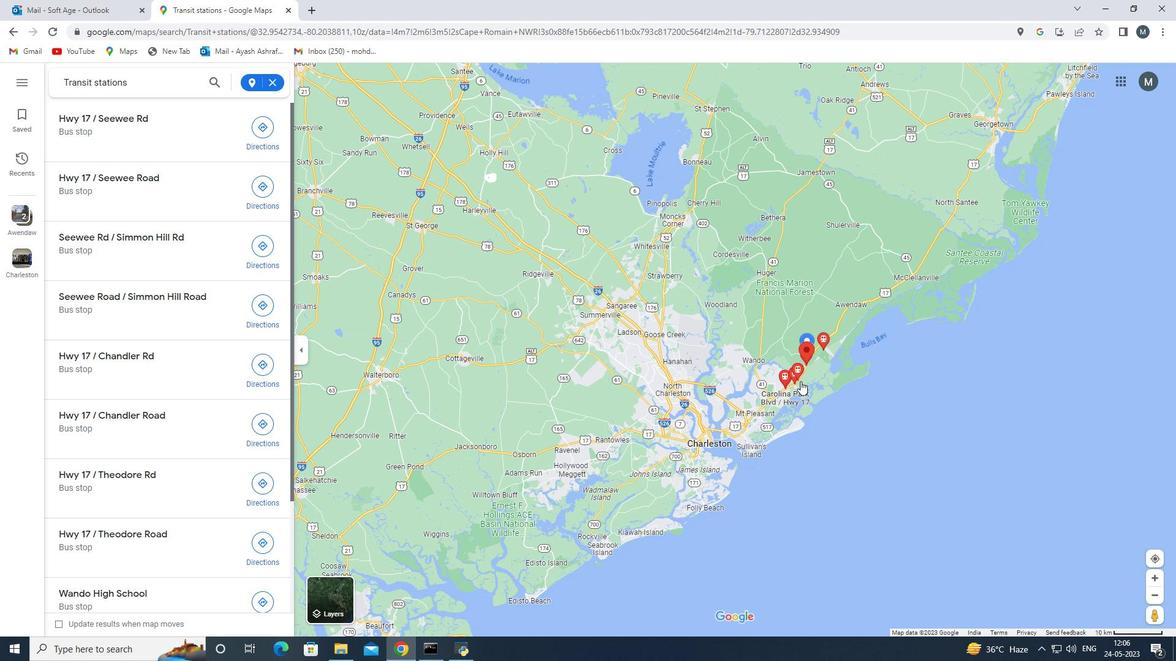 
Action: Mouse moved to (810, 381)
Screenshot: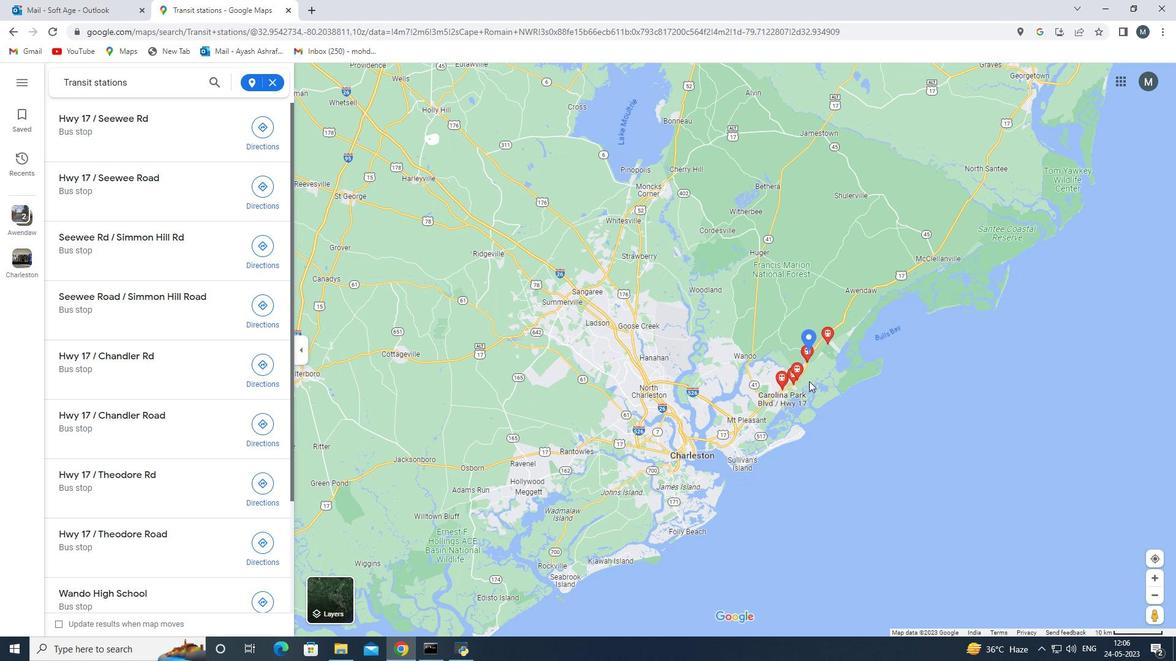 
Action: Mouse scrolled (810, 382) with delta (0, 0)
Screenshot: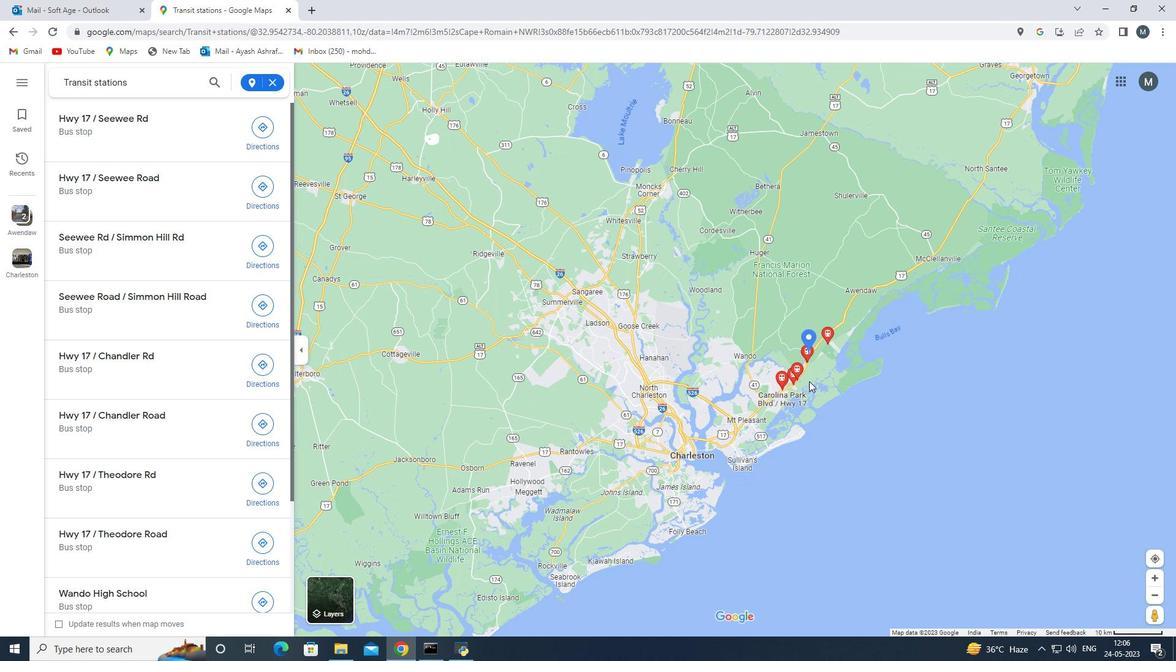
Action: Mouse scrolled (810, 382) with delta (0, 0)
Screenshot: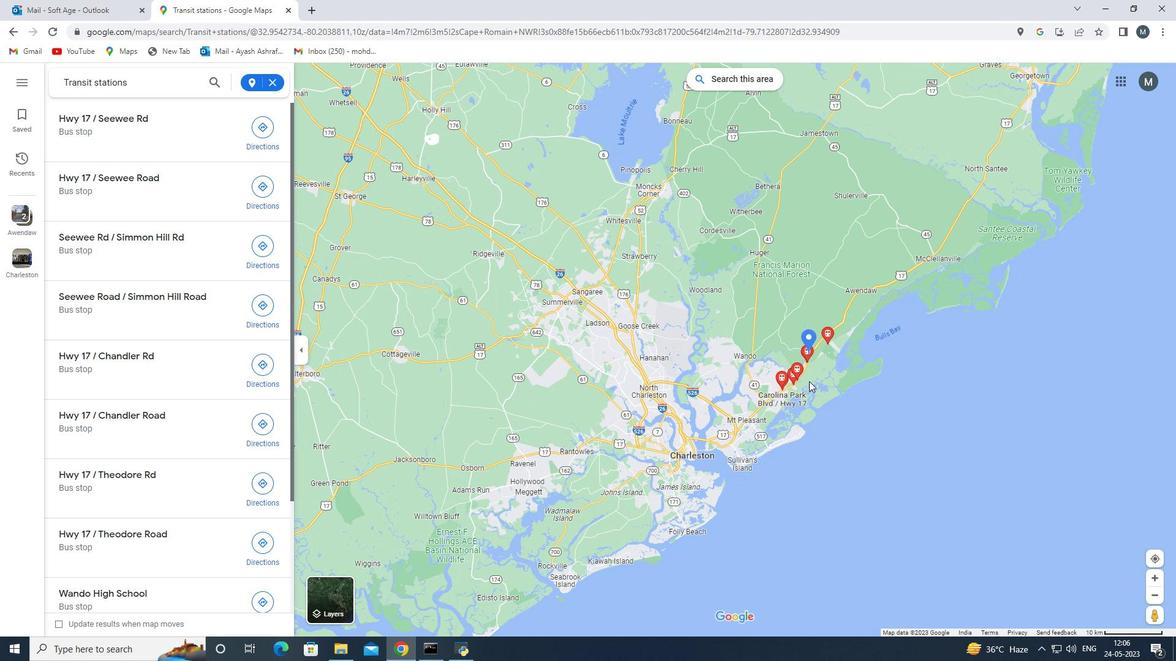 
Action: Mouse scrolled (810, 382) with delta (0, 0)
Screenshot: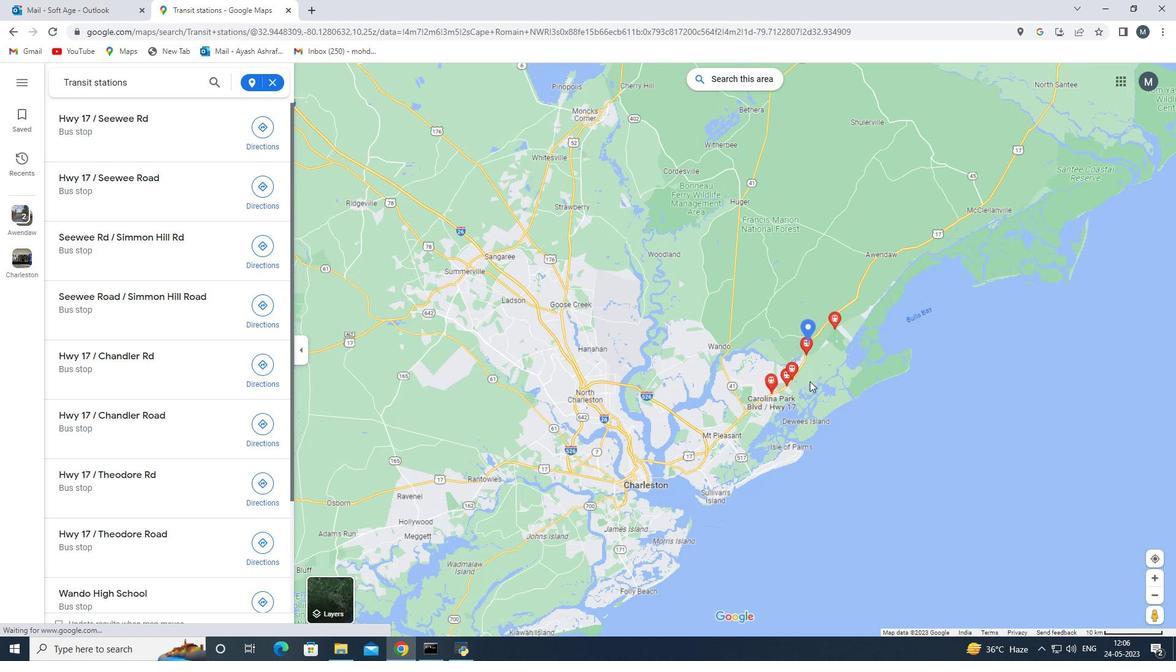 
Action: Mouse scrolled (810, 382) with delta (0, 0)
Screenshot: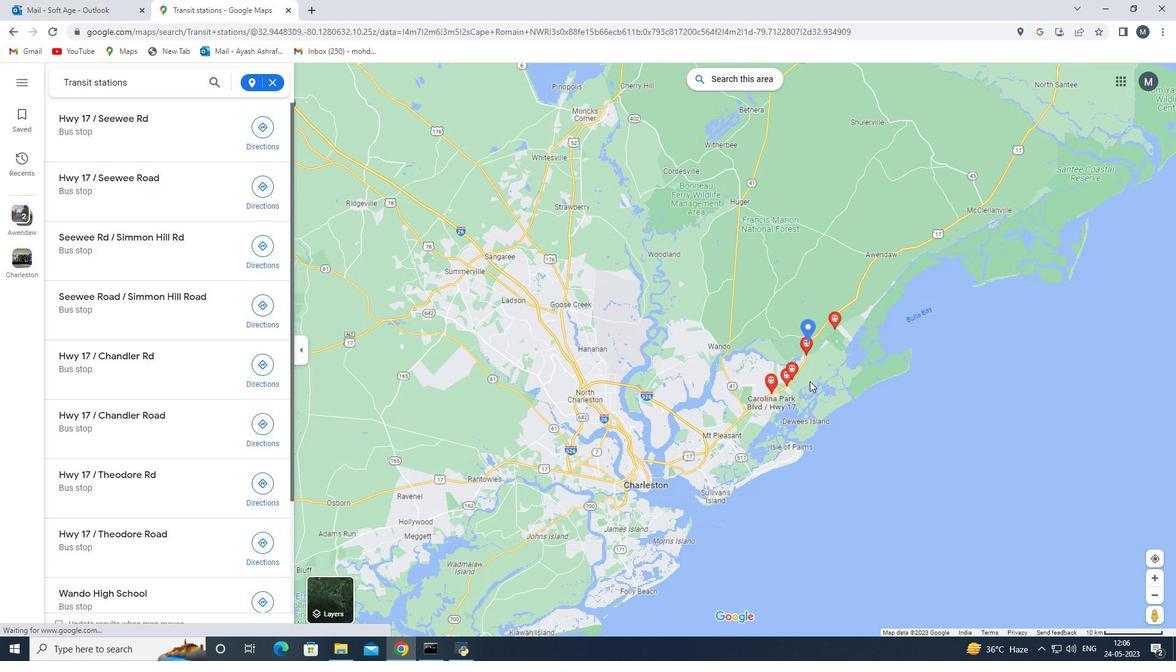 
Action: Mouse scrolled (810, 382) with delta (0, 0)
Screenshot: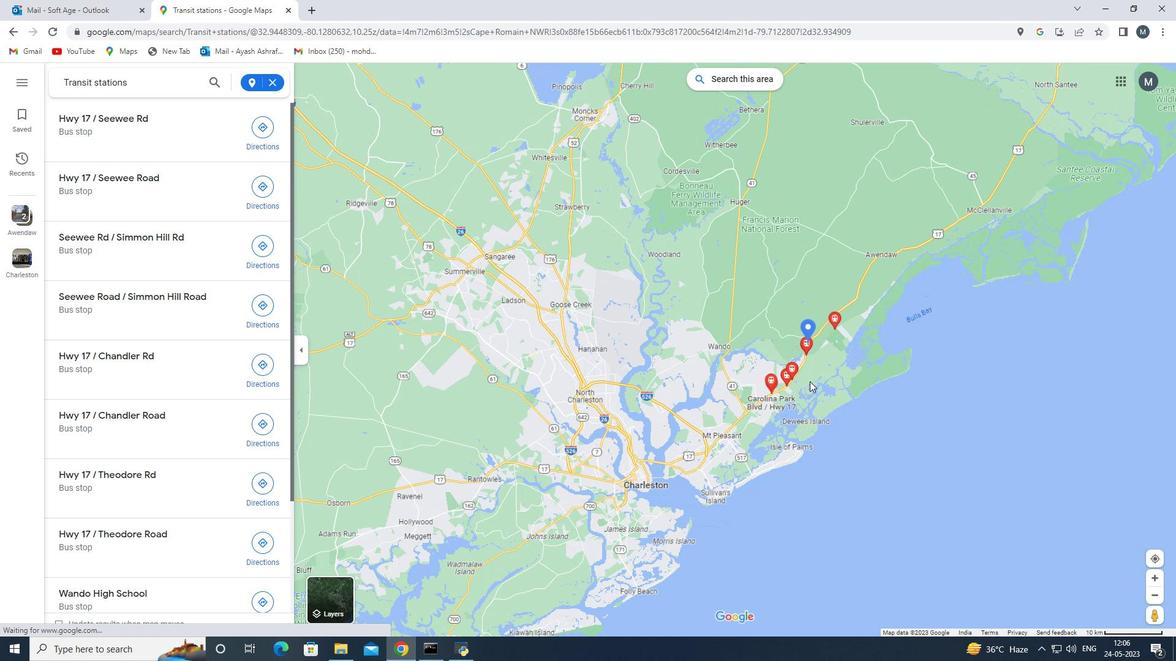 
Action: Mouse scrolled (810, 382) with delta (0, 0)
Screenshot: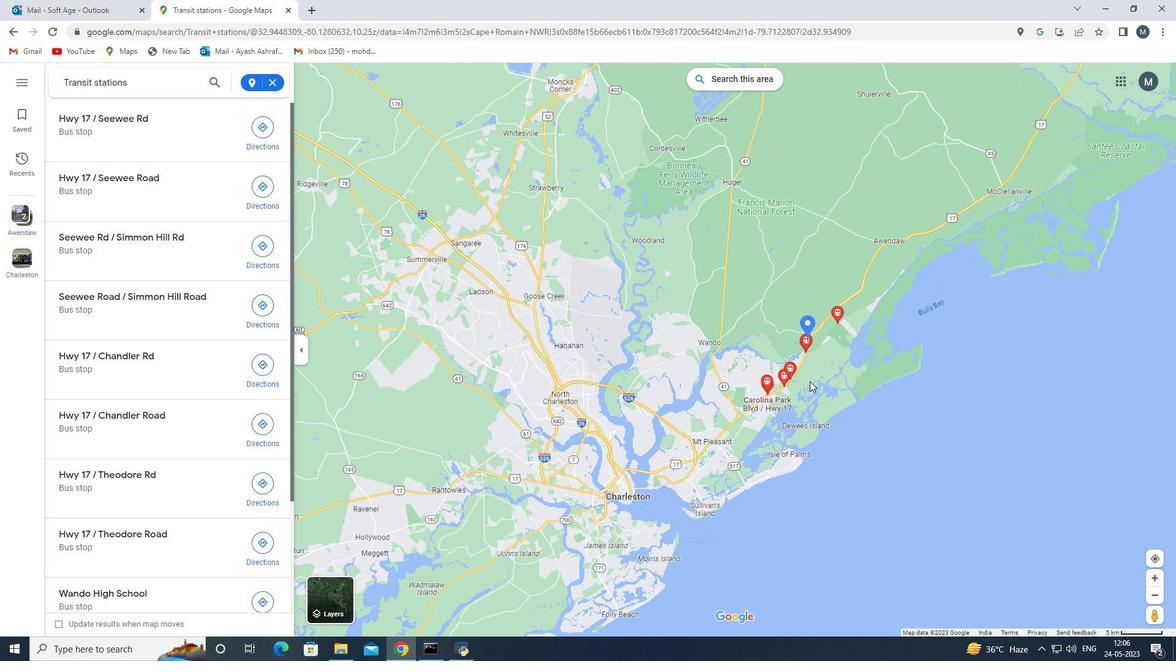 
Action: Mouse scrolled (810, 382) with delta (0, 0)
Screenshot: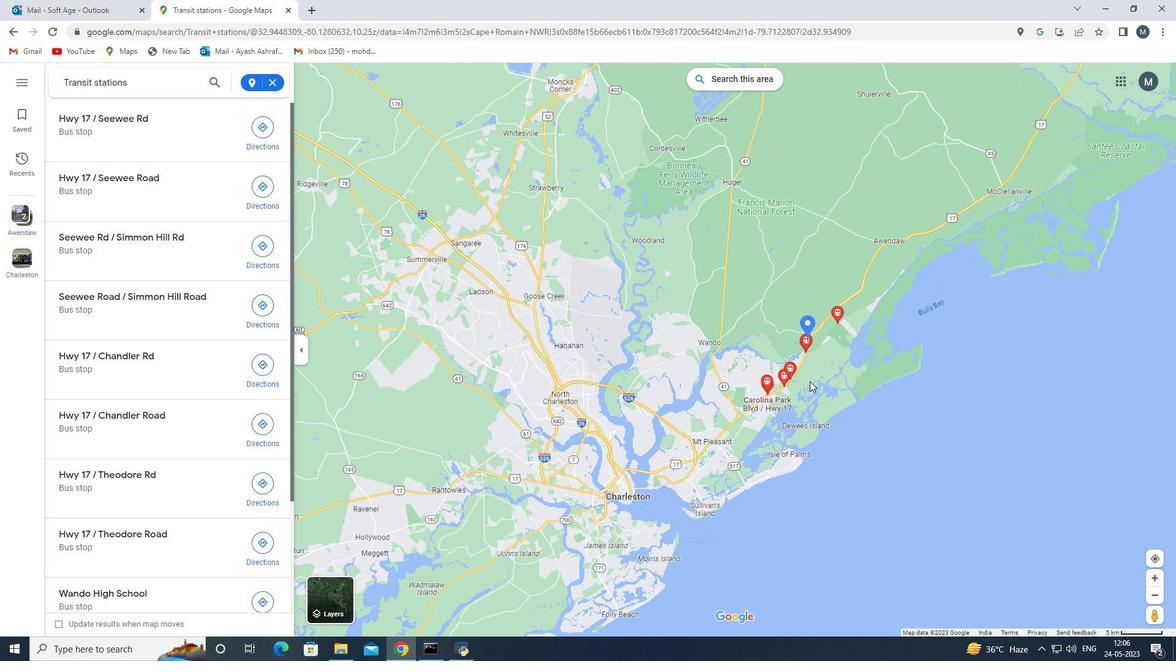 
Action: Mouse scrolled (810, 382) with delta (0, 0)
Screenshot: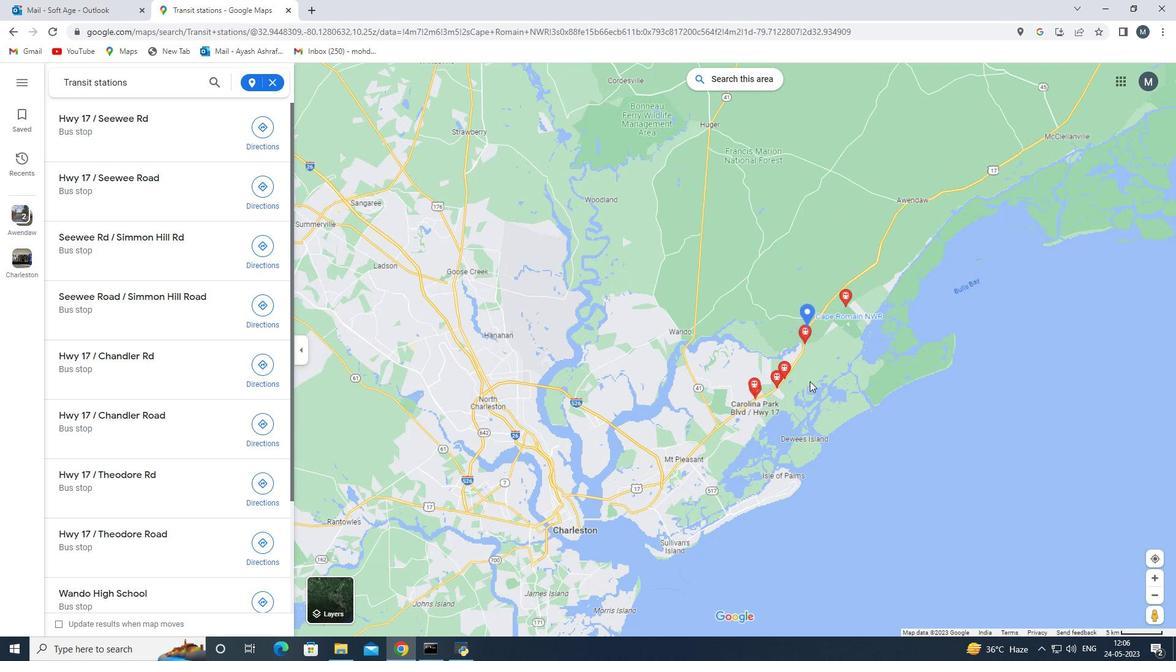 
Action: Mouse moved to (713, 394)
Screenshot: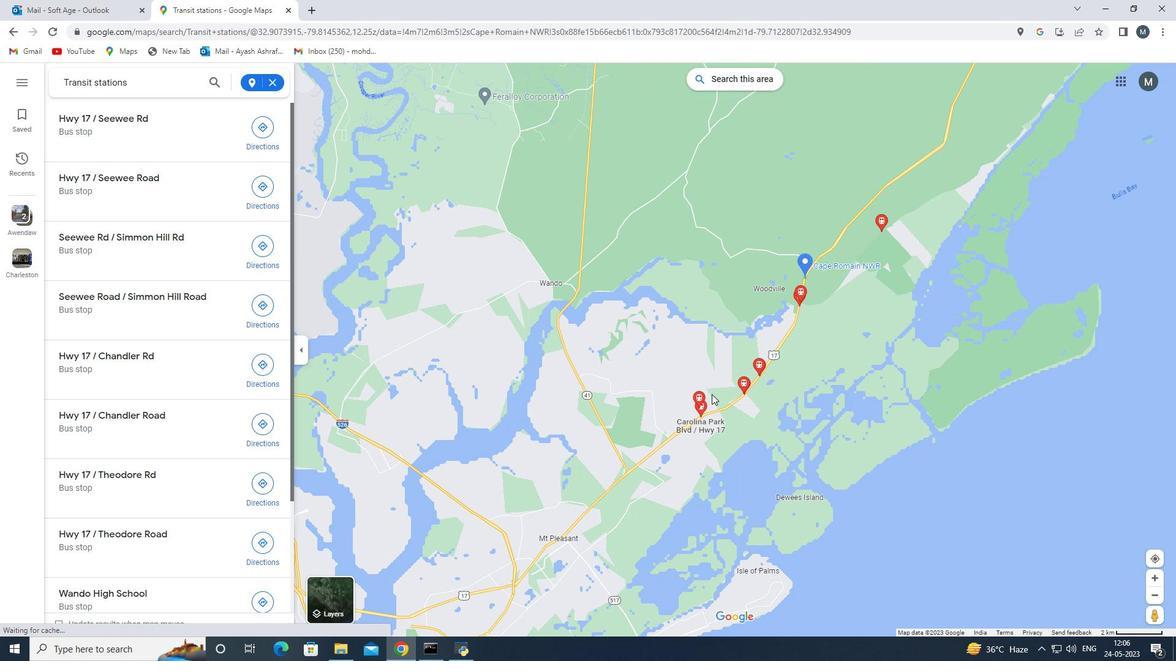 
Action: Mouse scrolled (713, 395) with delta (0, 0)
Screenshot: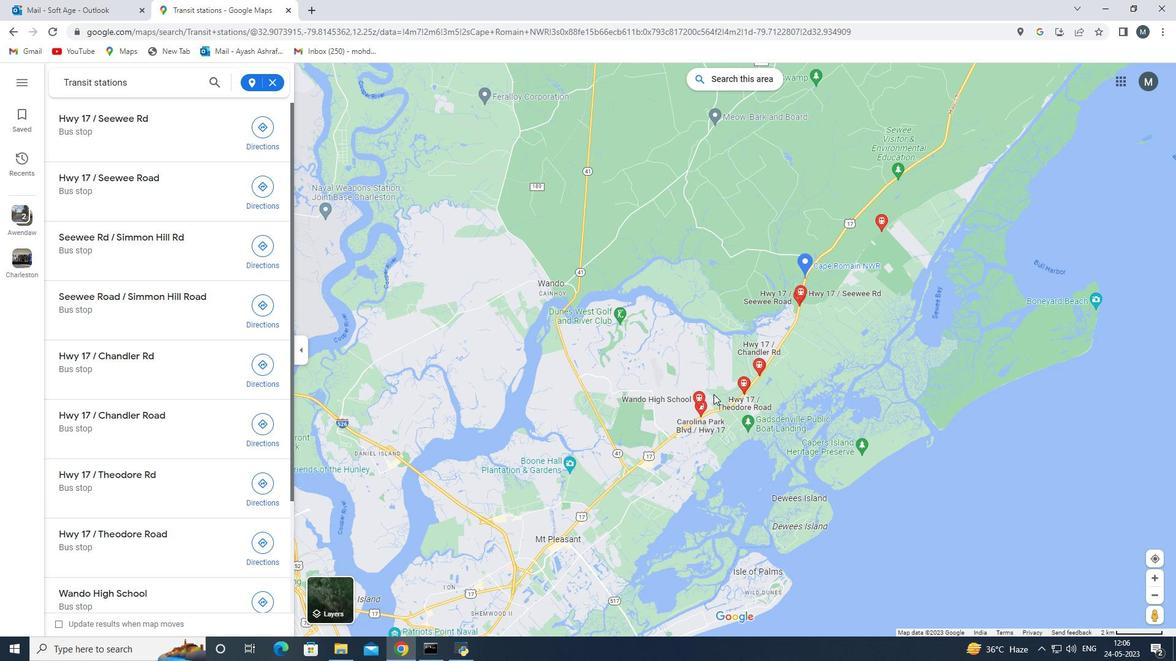 
Action: Mouse scrolled (713, 395) with delta (0, 0)
Screenshot: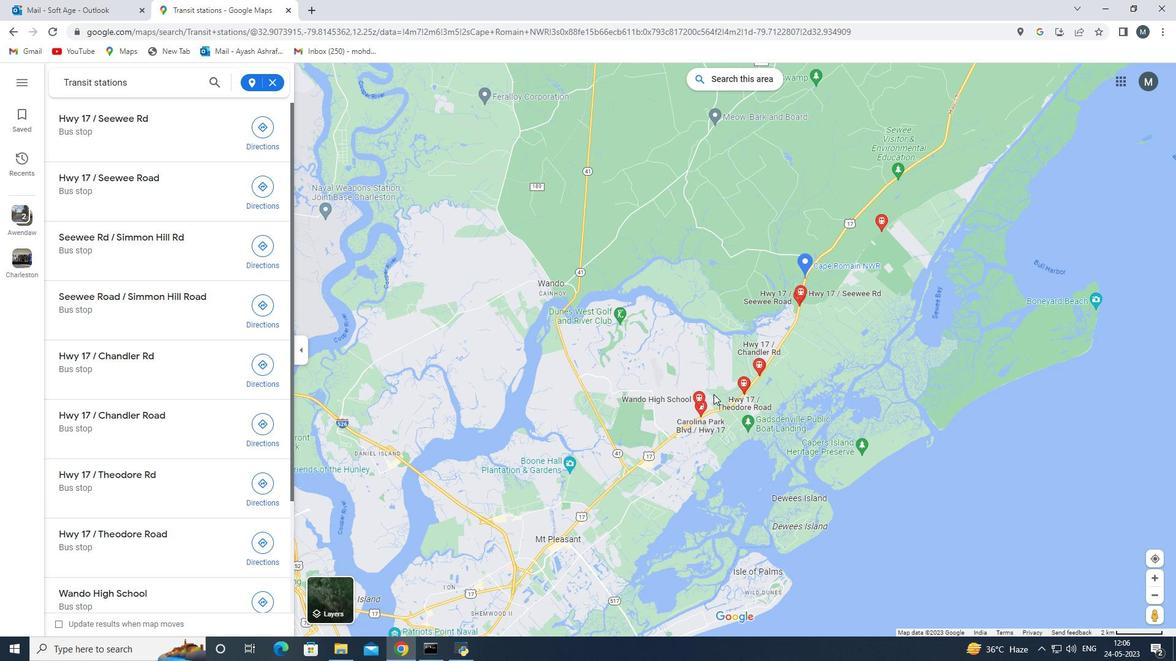 
Action: Mouse moved to (712, 395)
Screenshot: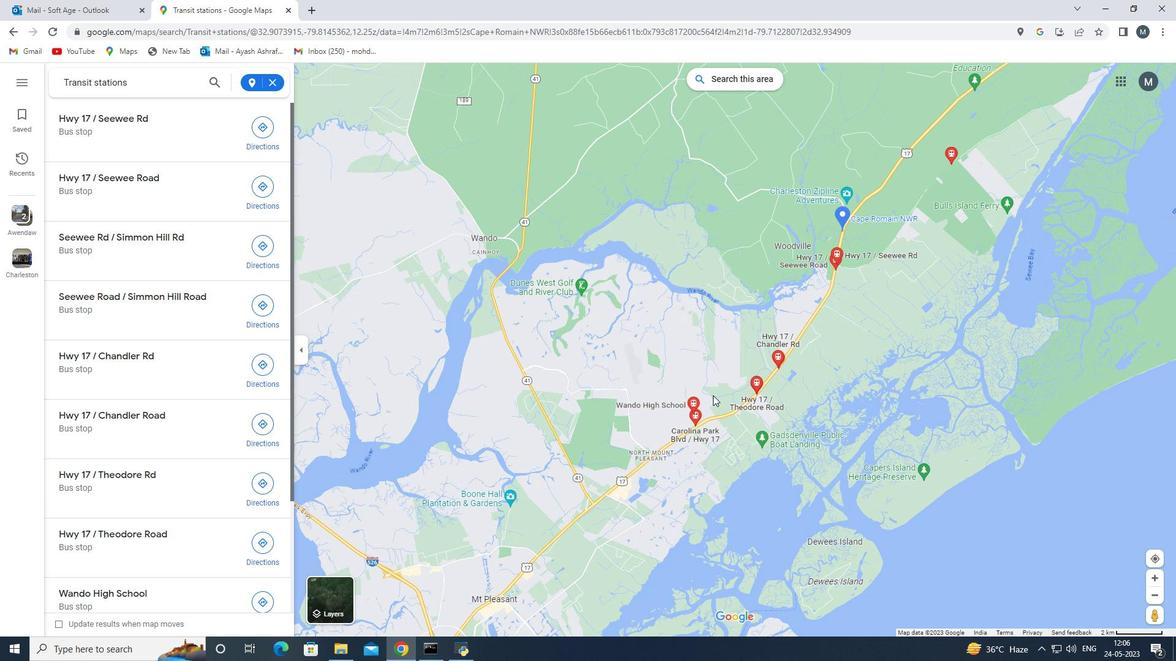 
Action: Mouse scrolled (712, 395) with delta (0, 0)
Screenshot: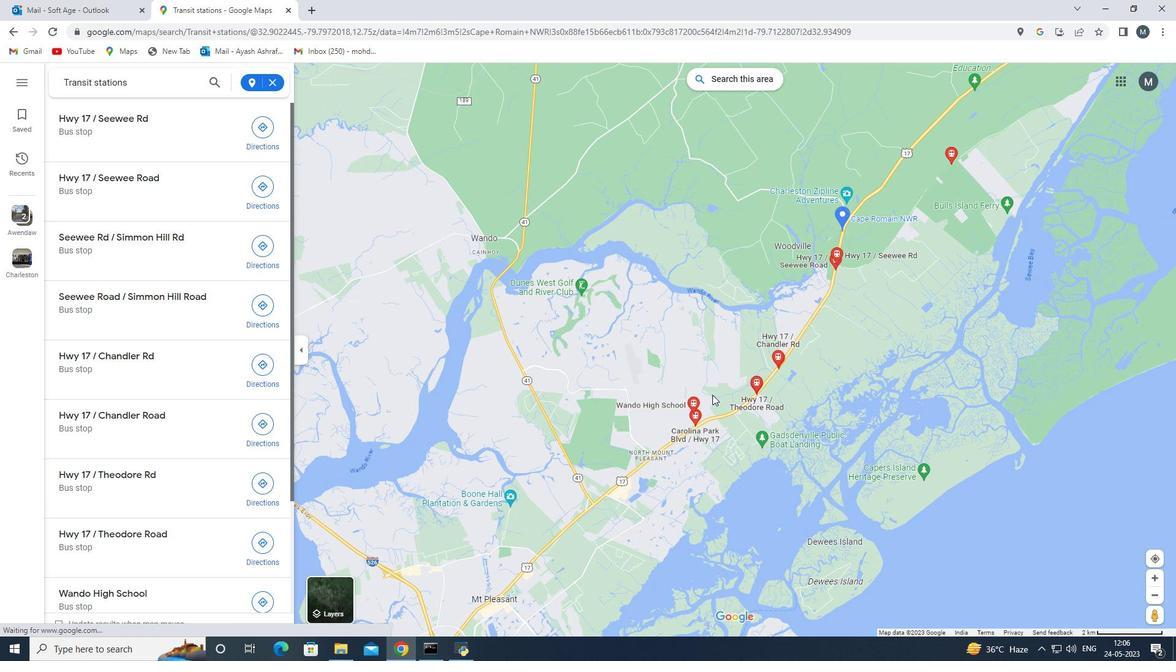 
Action: Mouse scrolled (712, 395) with delta (0, 0)
Screenshot: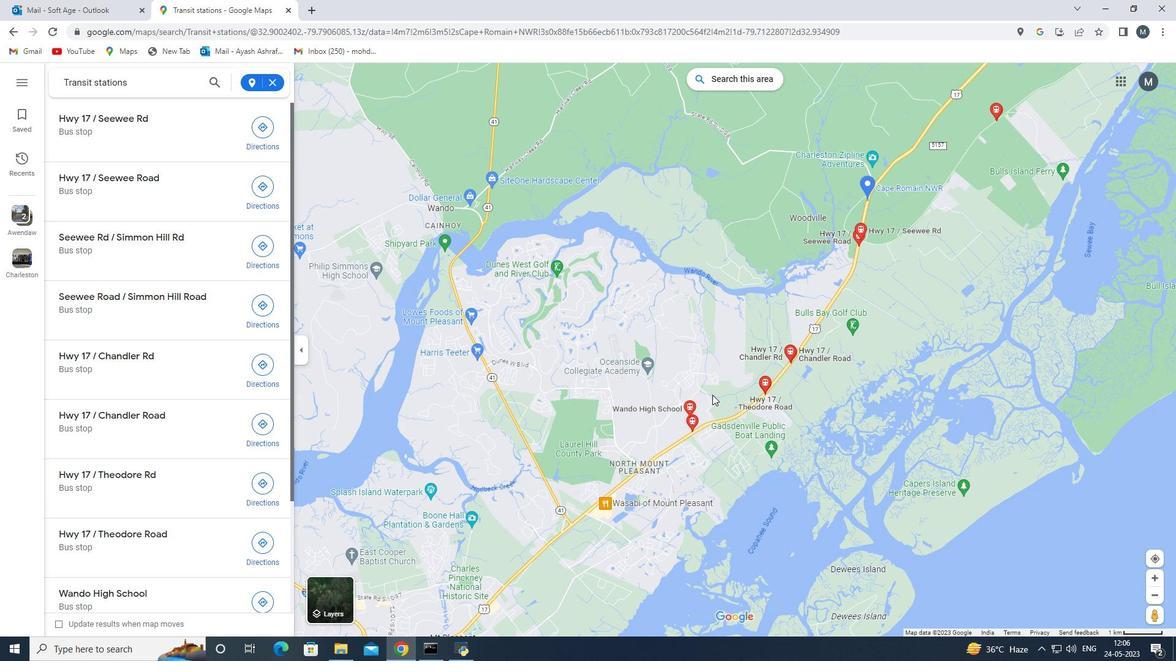 
Action: Mouse scrolled (712, 395) with delta (0, 0)
Screenshot: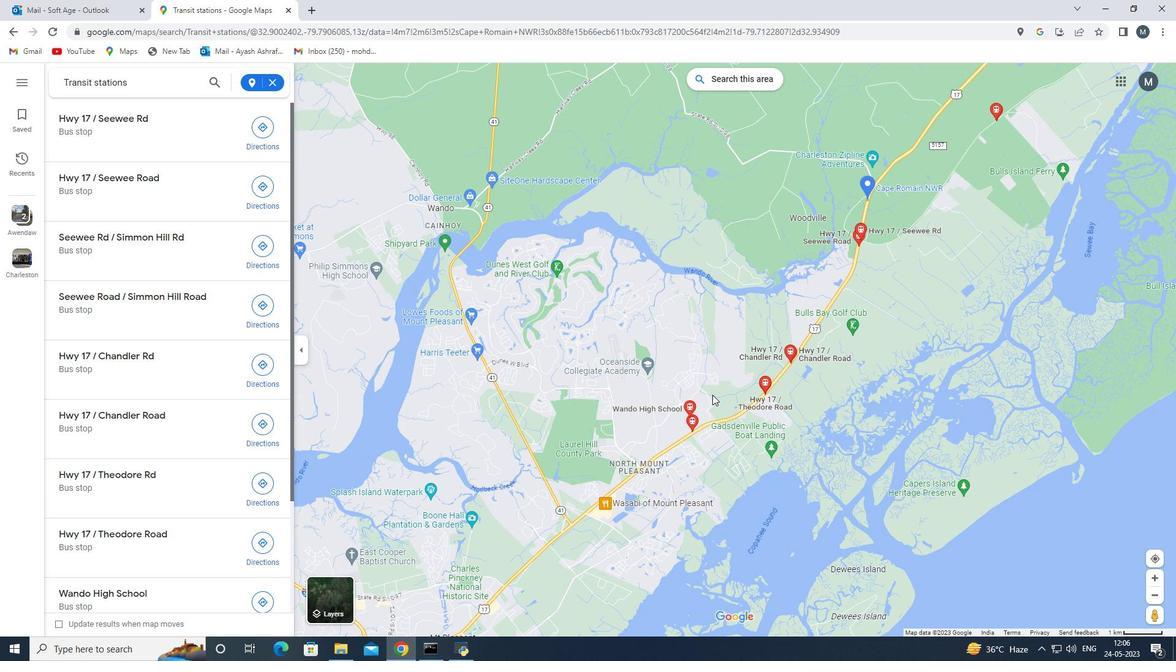 
Action: Mouse moved to (676, 423)
Screenshot: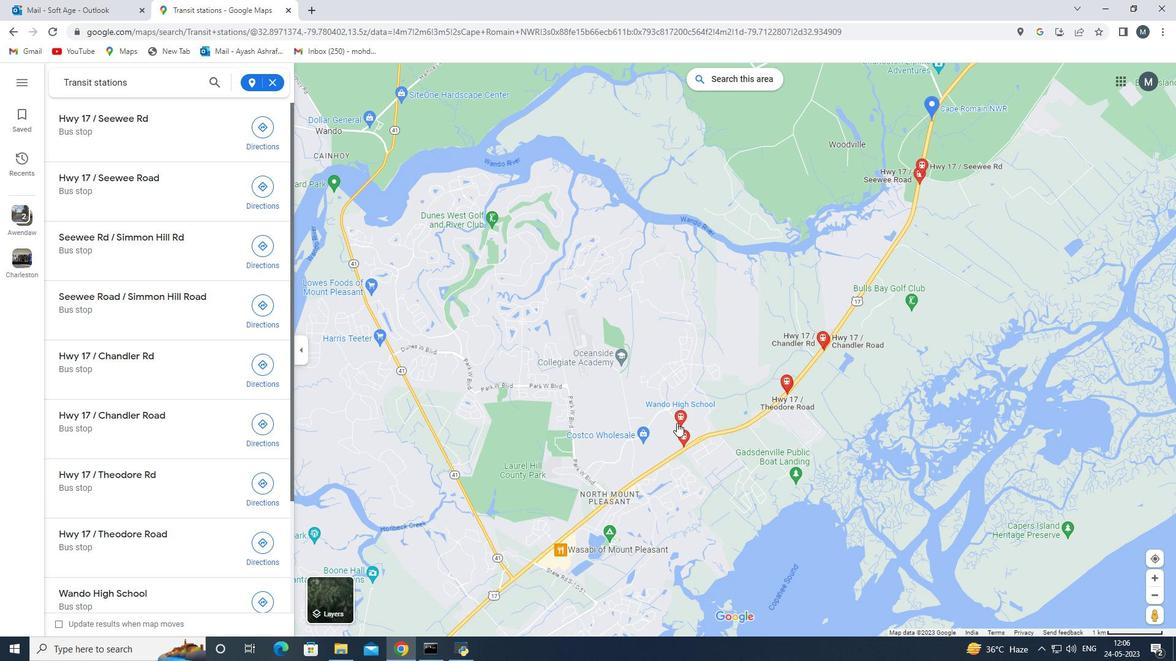 
